 Task: Reply all   to parteek.kumar@softage.net and add a cc to Aakash.mishra@softage.net and bcc to Ayush@softage.net with a subject Subject0000000008 with a message Message0000000004 and with an attachment of Attach0000000004 and upload Attach0000000005 to Onedrive and share. Reply and add a link Link0000000003 to Aakash.mishra@softage.net with a subject Subject0000000002 with a message Message0000000004. Reply and add a link Link0000000003 to parteek.kumar@softage.net and add a cc to Aakash.mishra@softage.net with a subject Subject0000000002 with a message Message0000000004. Reply and add a link Link0000000003 to parteek.kumar@softage.net and add a cc to Aakash.mishra@softage.net and bcc to Ayush@softage.net with a subject Subject0000000002 with a message Message0000000004. Reply and add a link Link0000000003 to Aakash.mishra@softage.net with a subject Subject0000000003 with a message Message0000000004 and with an attachment of Attach0000000004
Action: Mouse moved to (408, 363)
Screenshot: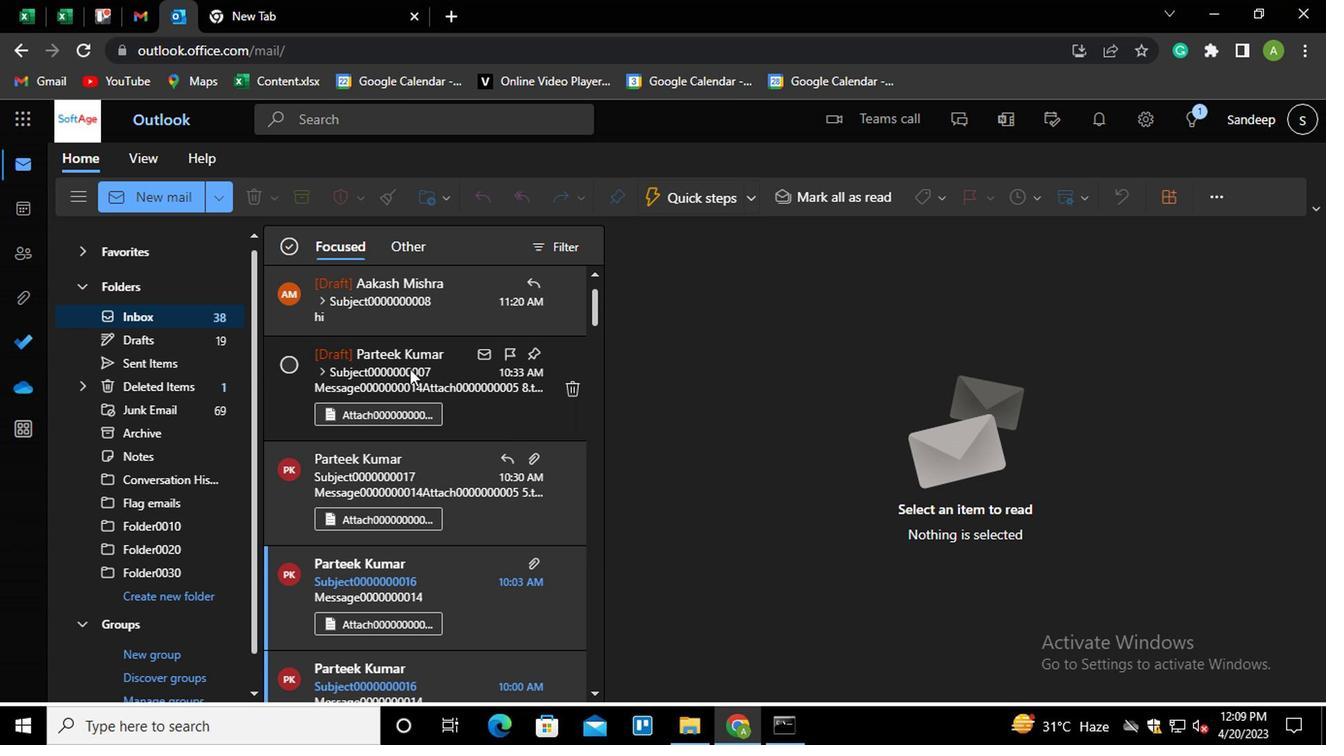 
Action: Mouse pressed left at (408, 363)
Screenshot: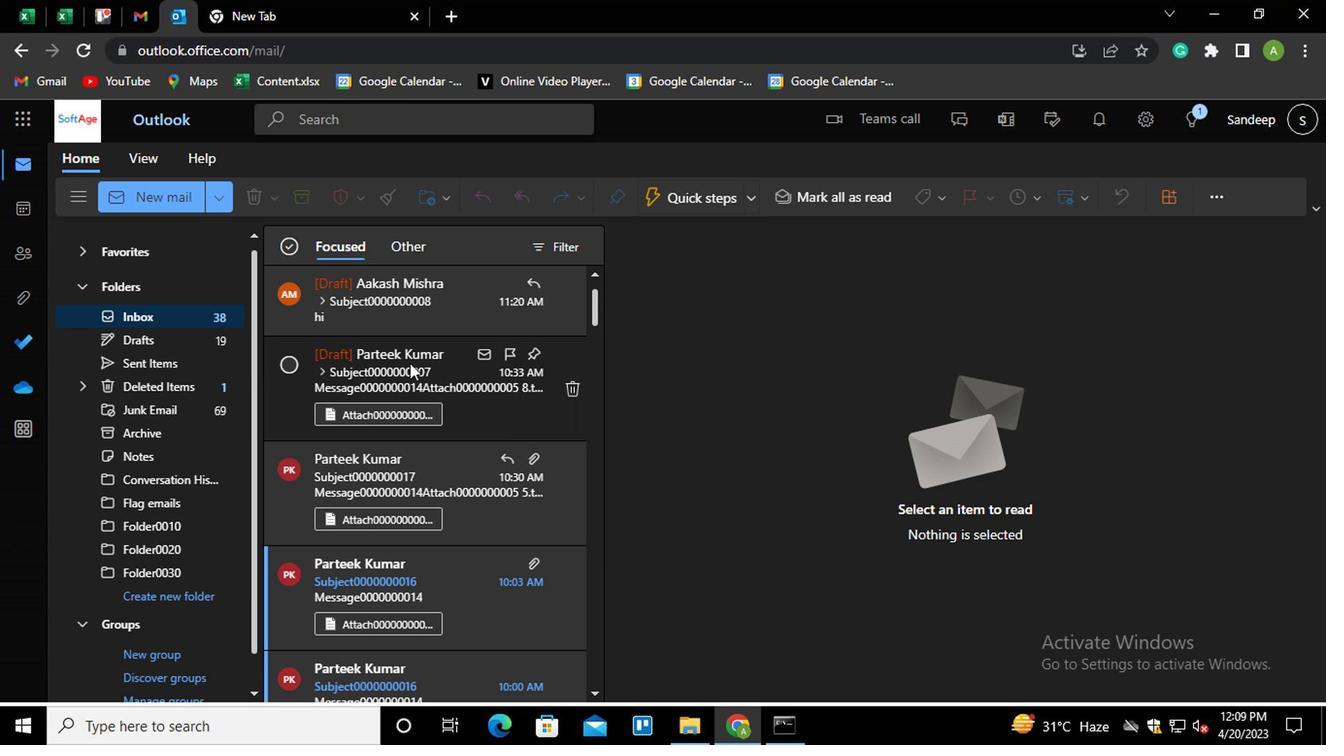 
Action: Mouse moved to (1172, 566)
Screenshot: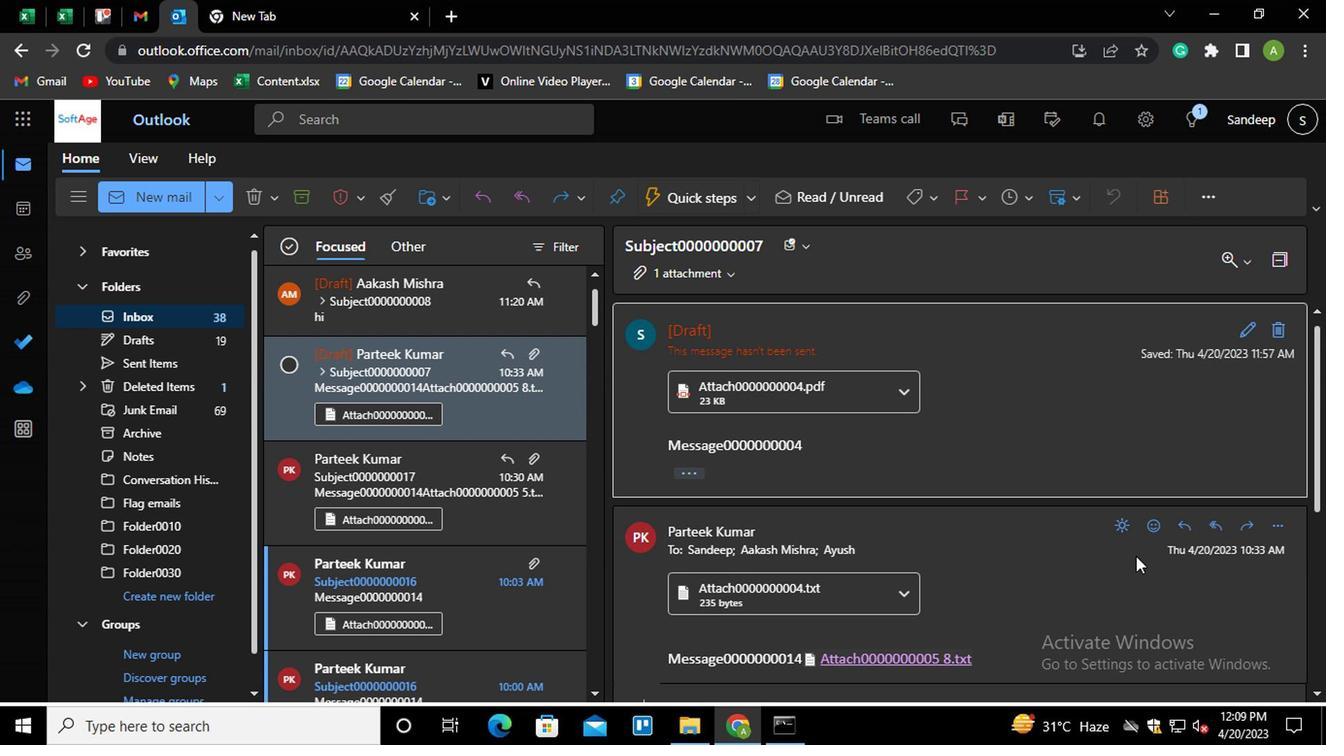 
Action: Mouse scrolled (1172, 565) with delta (0, 0)
Screenshot: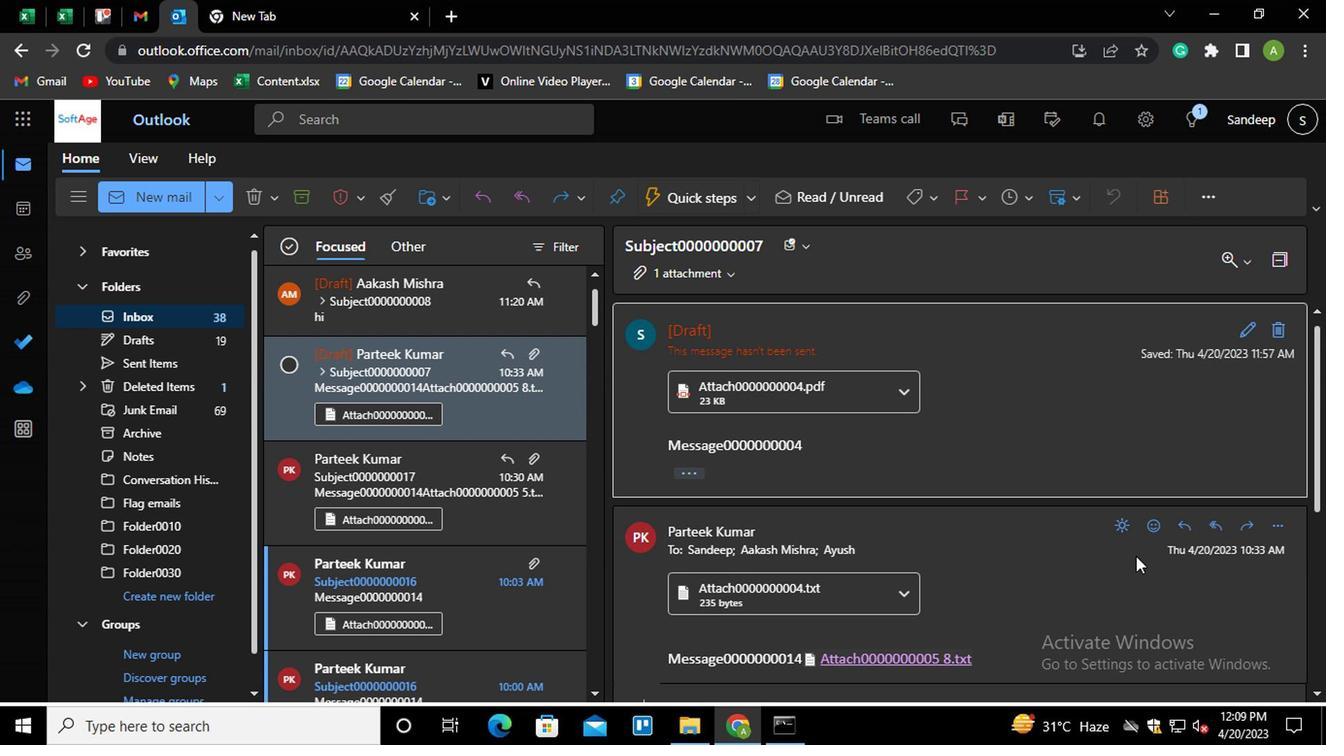 
Action: Mouse scrolled (1172, 565) with delta (0, 0)
Screenshot: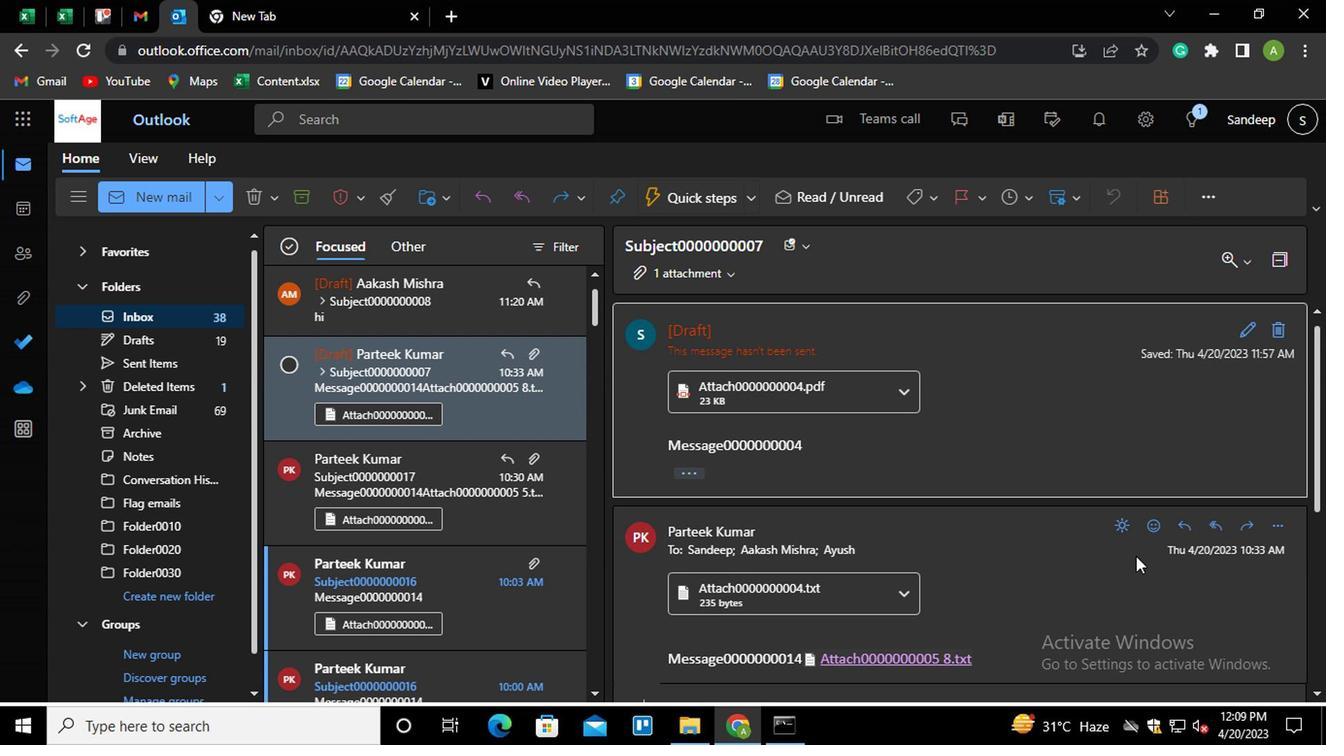 
Action: Mouse scrolled (1172, 565) with delta (0, 0)
Screenshot: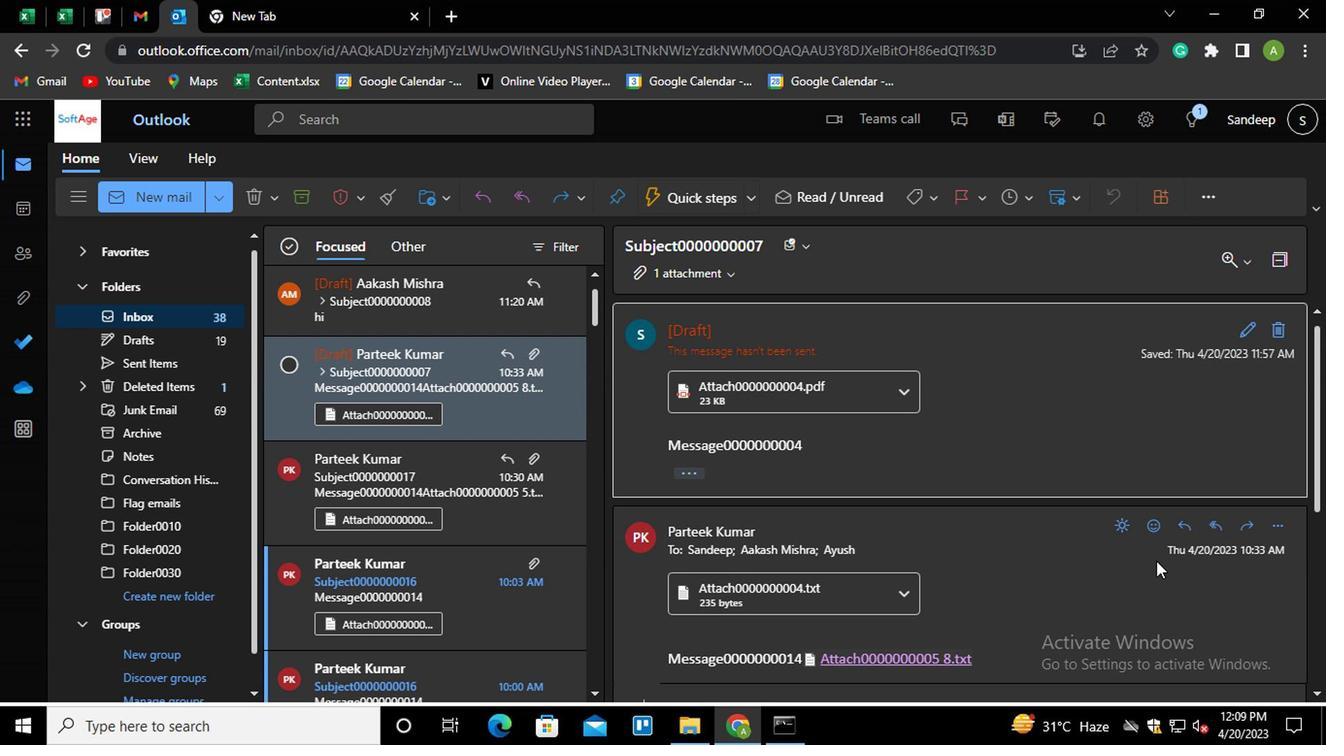 
Action: Mouse scrolled (1172, 565) with delta (0, 0)
Screenshot: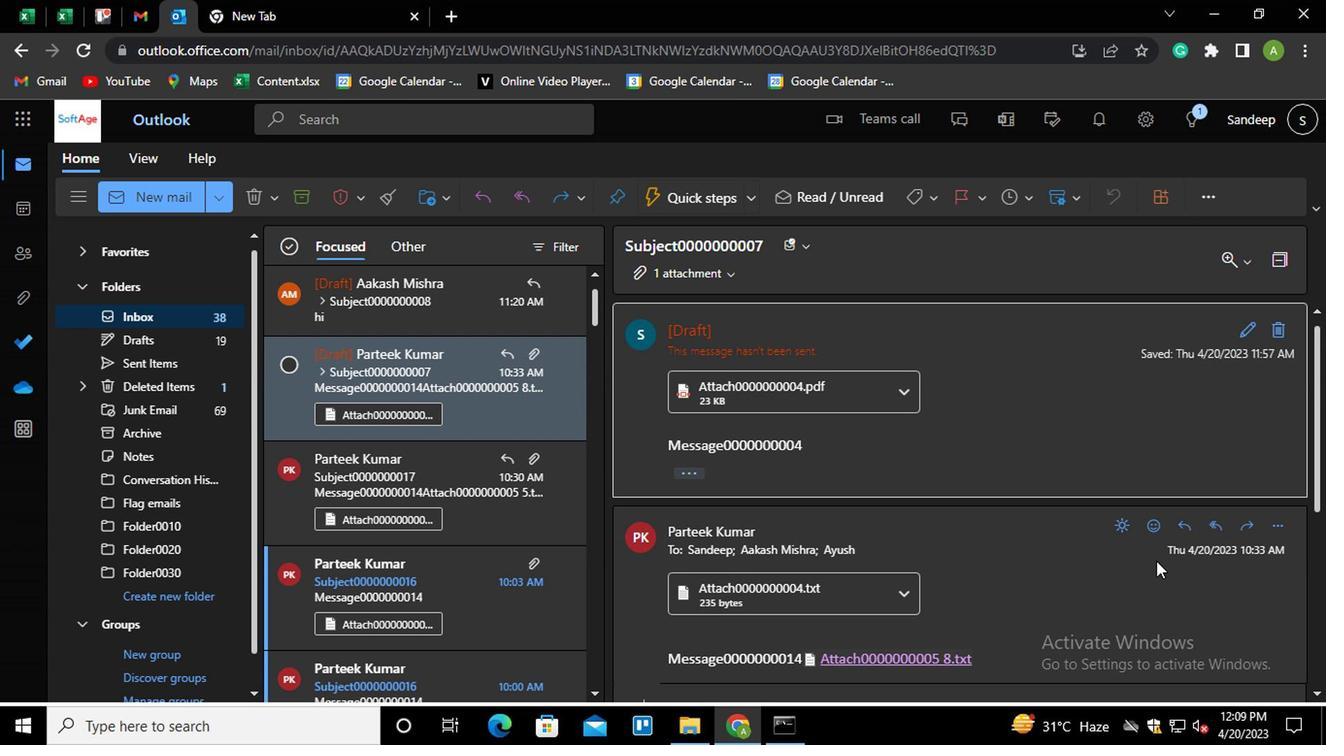 
Action: Mouse scrolled (1172, 565) with delta (0, 0)
Screenshot: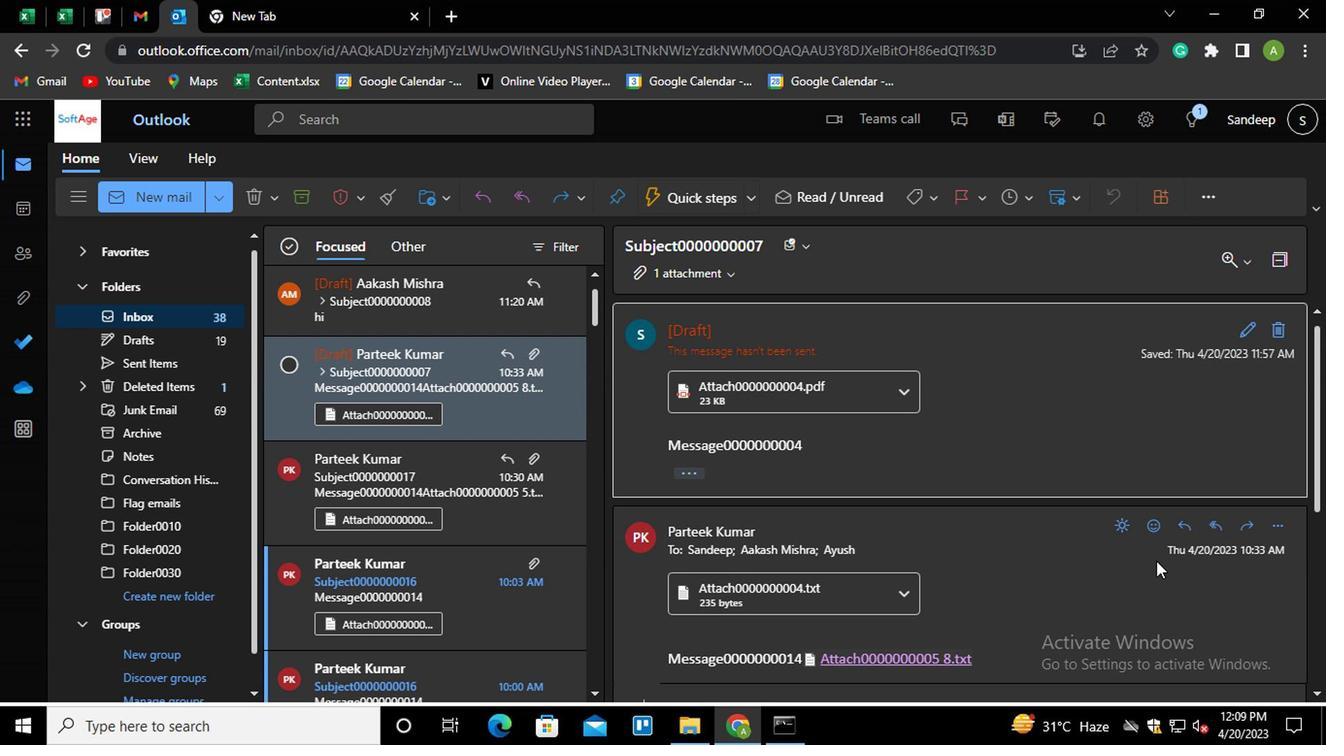 
Action: Mouse moved to (1267, 430)
Screenshot: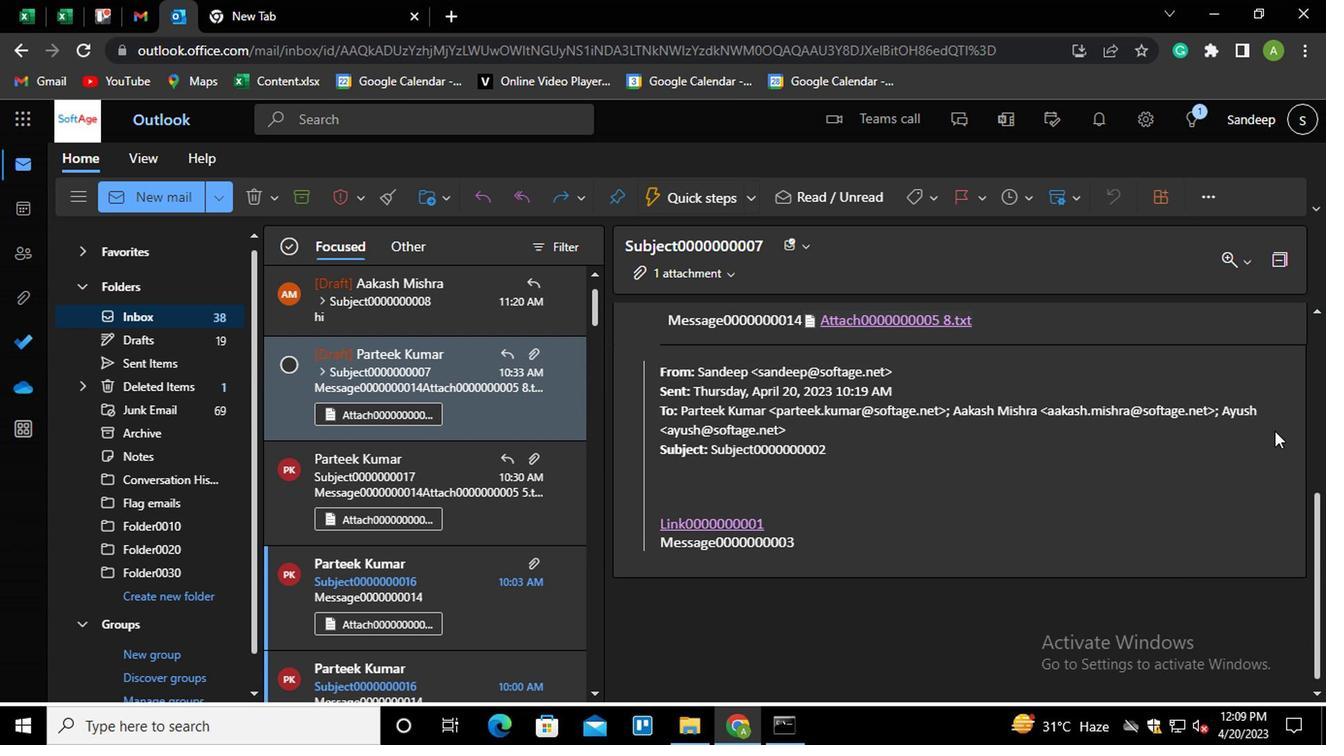 
Action: Mouse scrolled (1267, 431) with delta (0, 0)
Screenshot: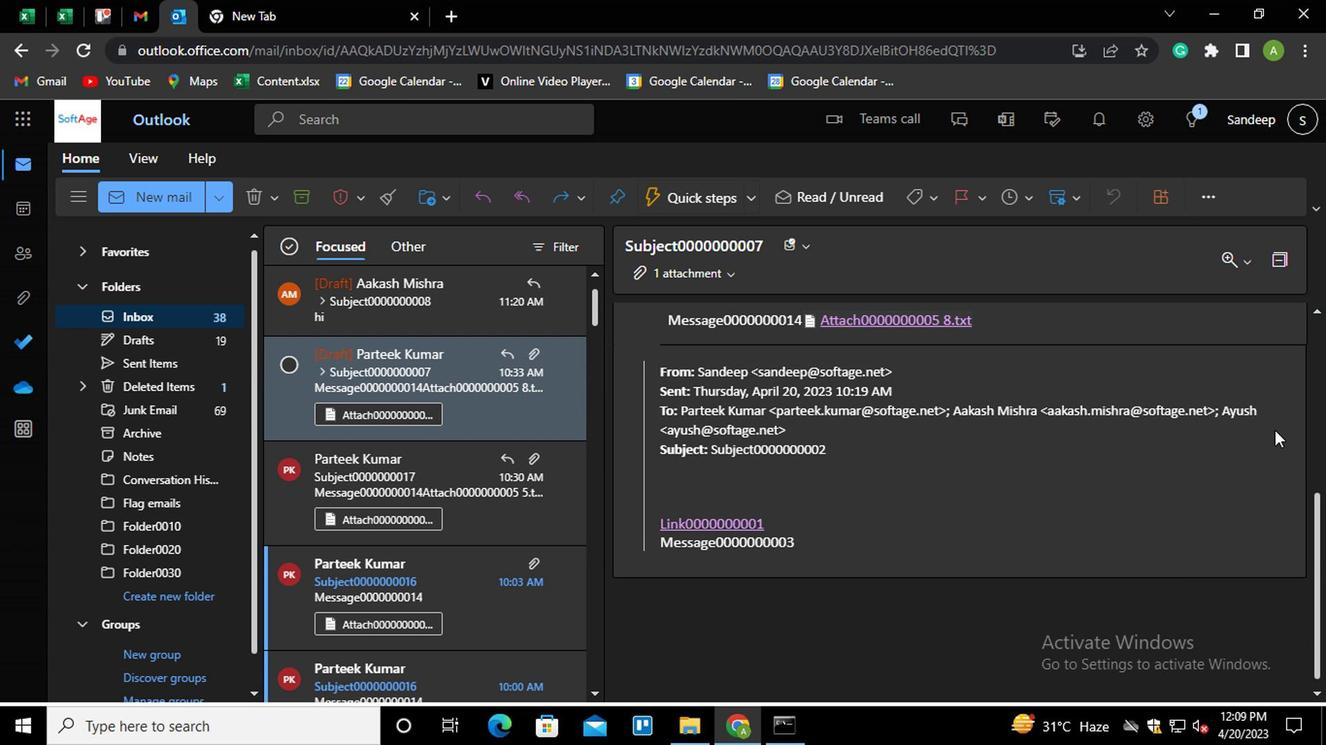 
Action: Mouse scrolled (1267, 431) with delta (0, 0)
Screenshot: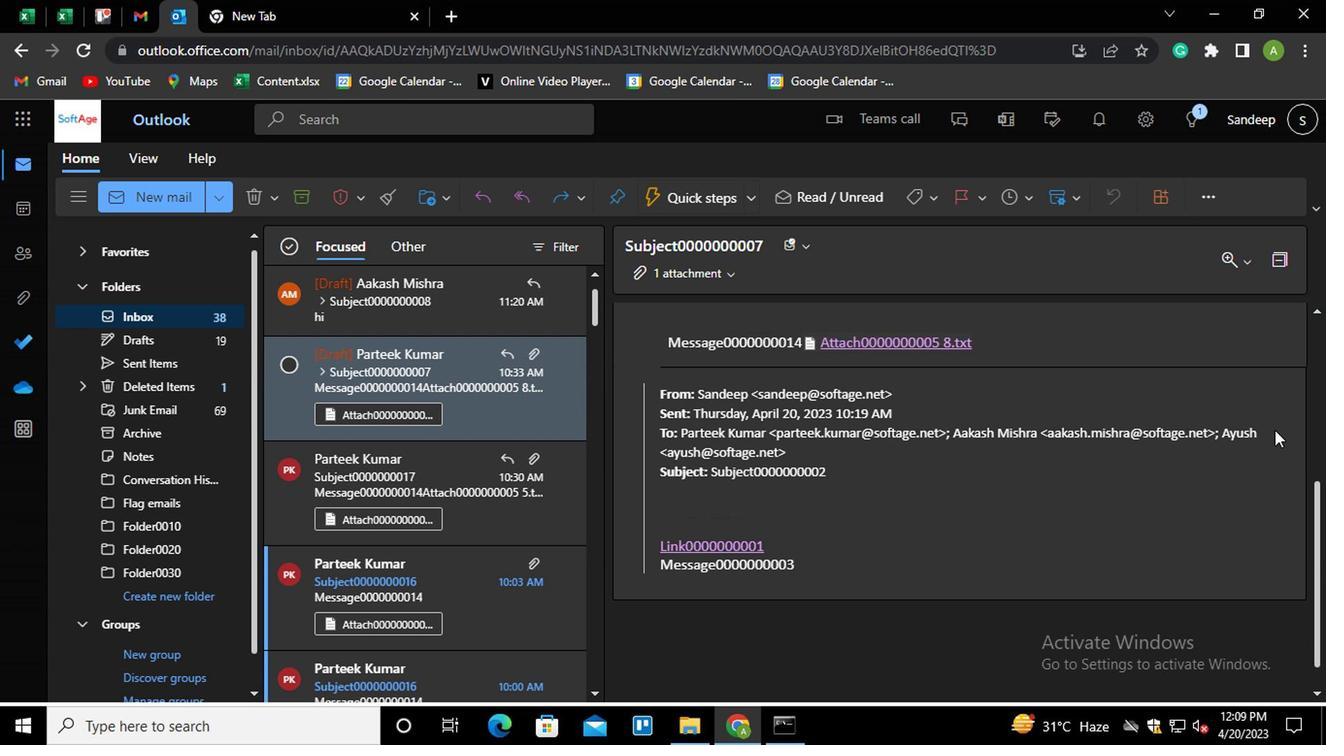 
Action: Mouse moved to (1271, 380)
Screenshot: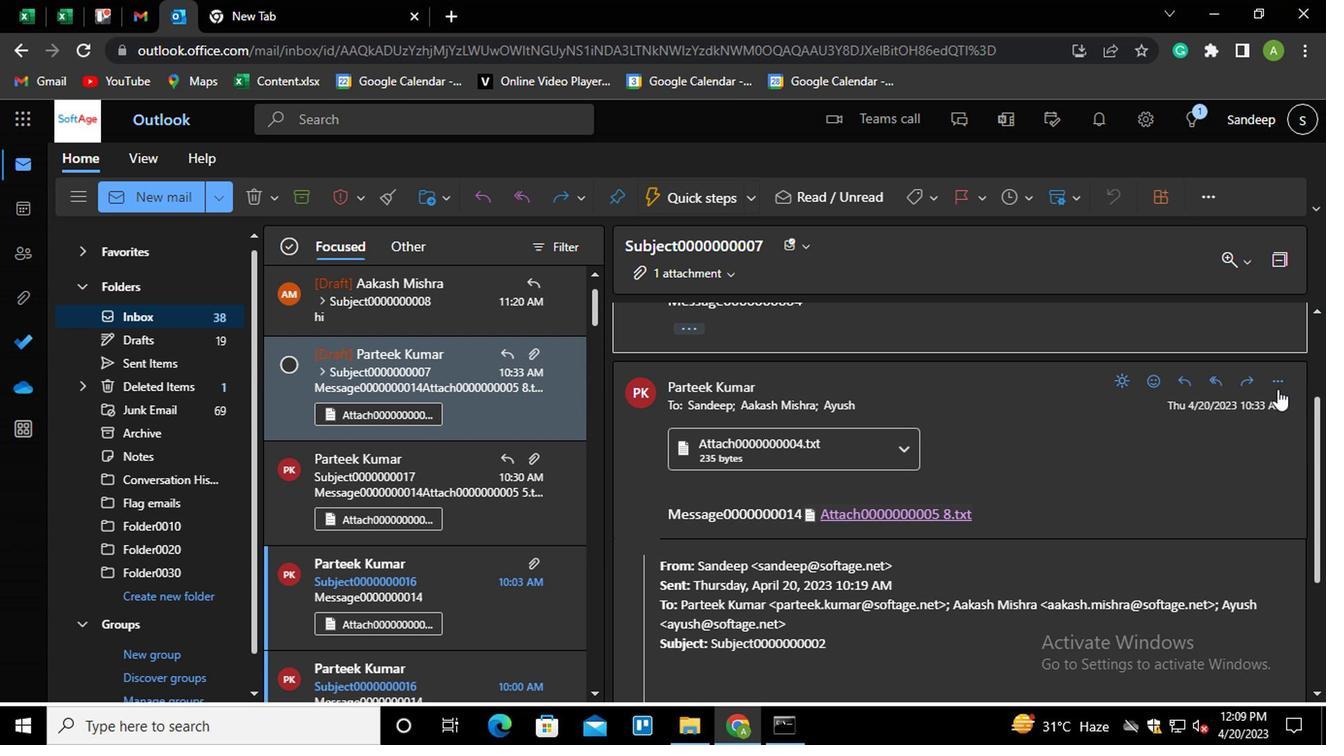 
Action: Mouse pressed left at (1271, 380)
Screenshot: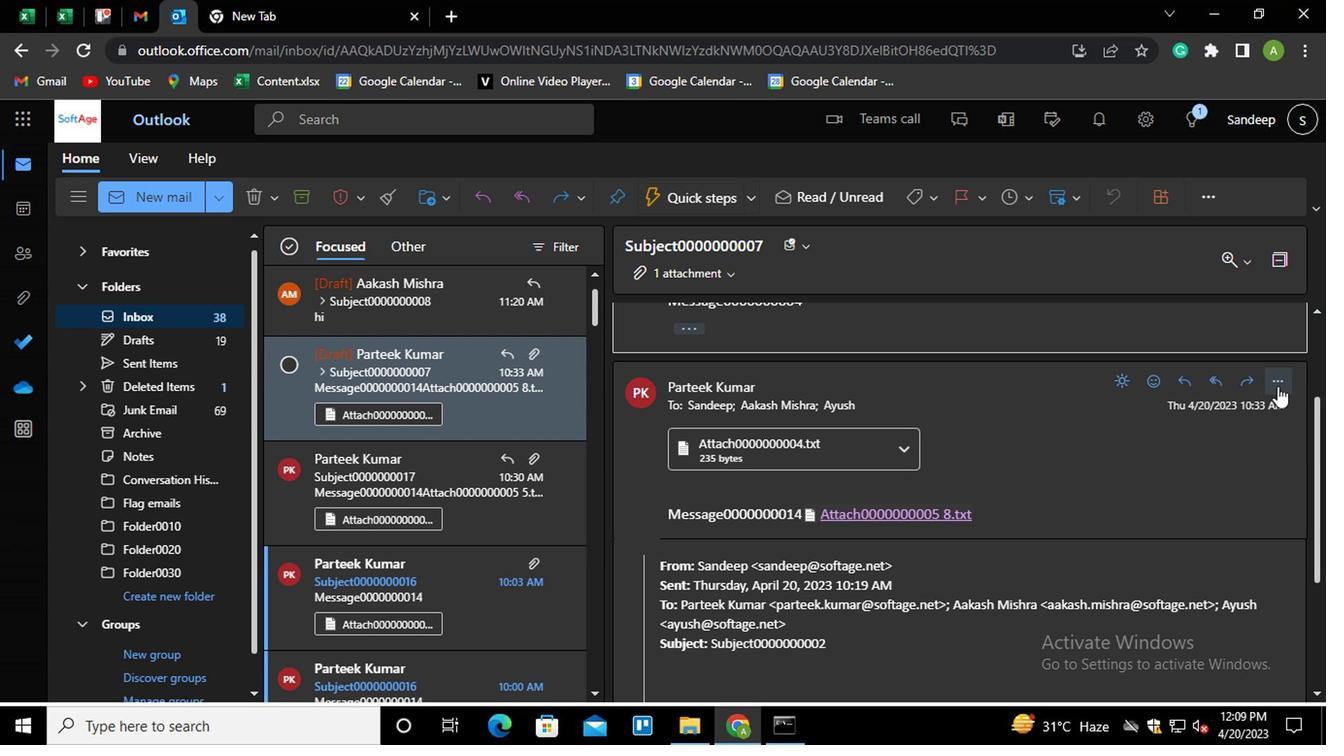 
Action: Mouse moved to (1150, 151)
Screenshot: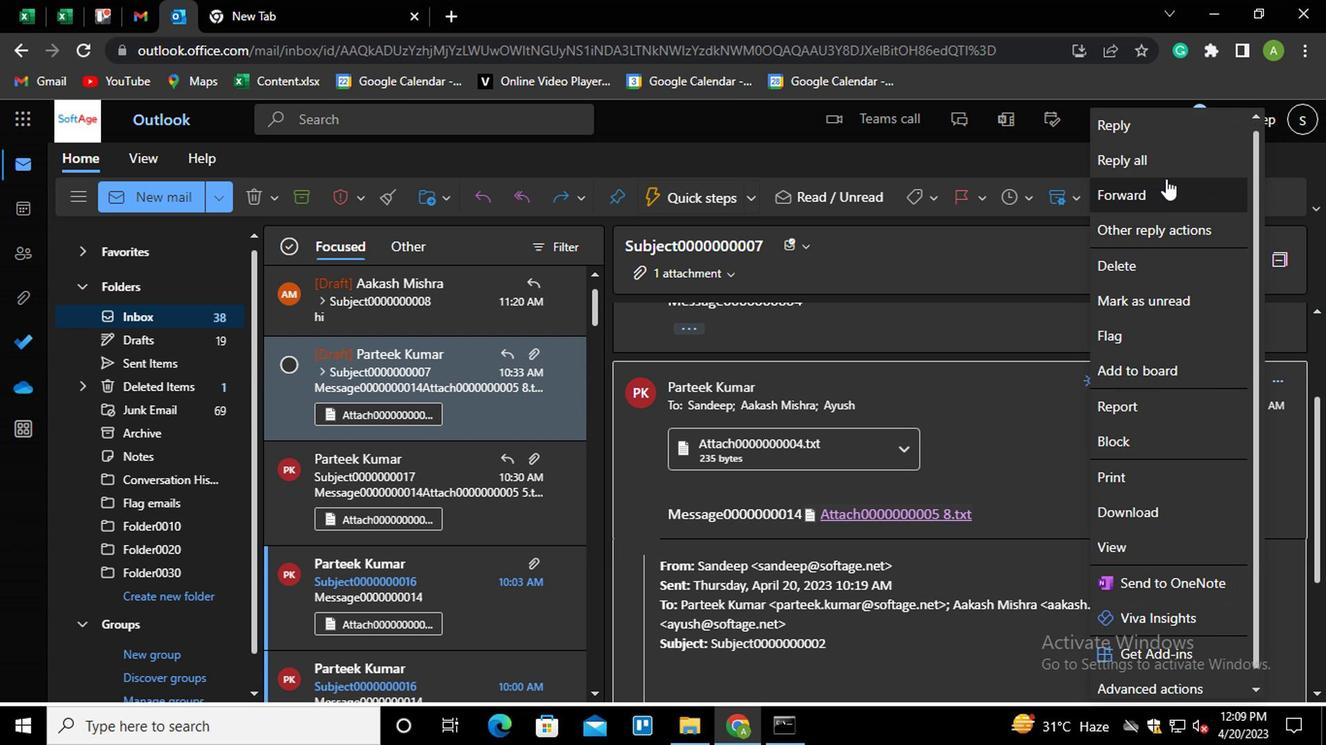
Action: Mouse pressed left at (1150, 151)
Screenshot: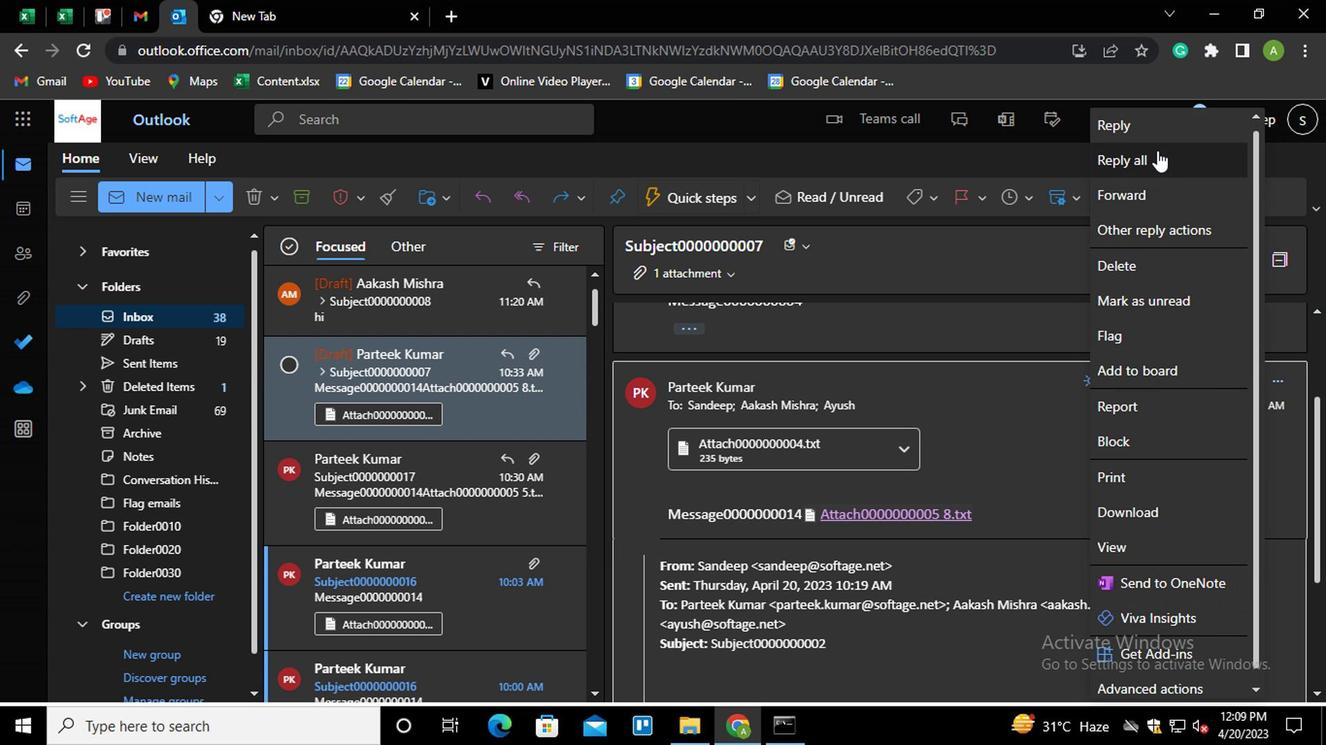 
Action: Mouse moved to (630, 634)
Screenshot: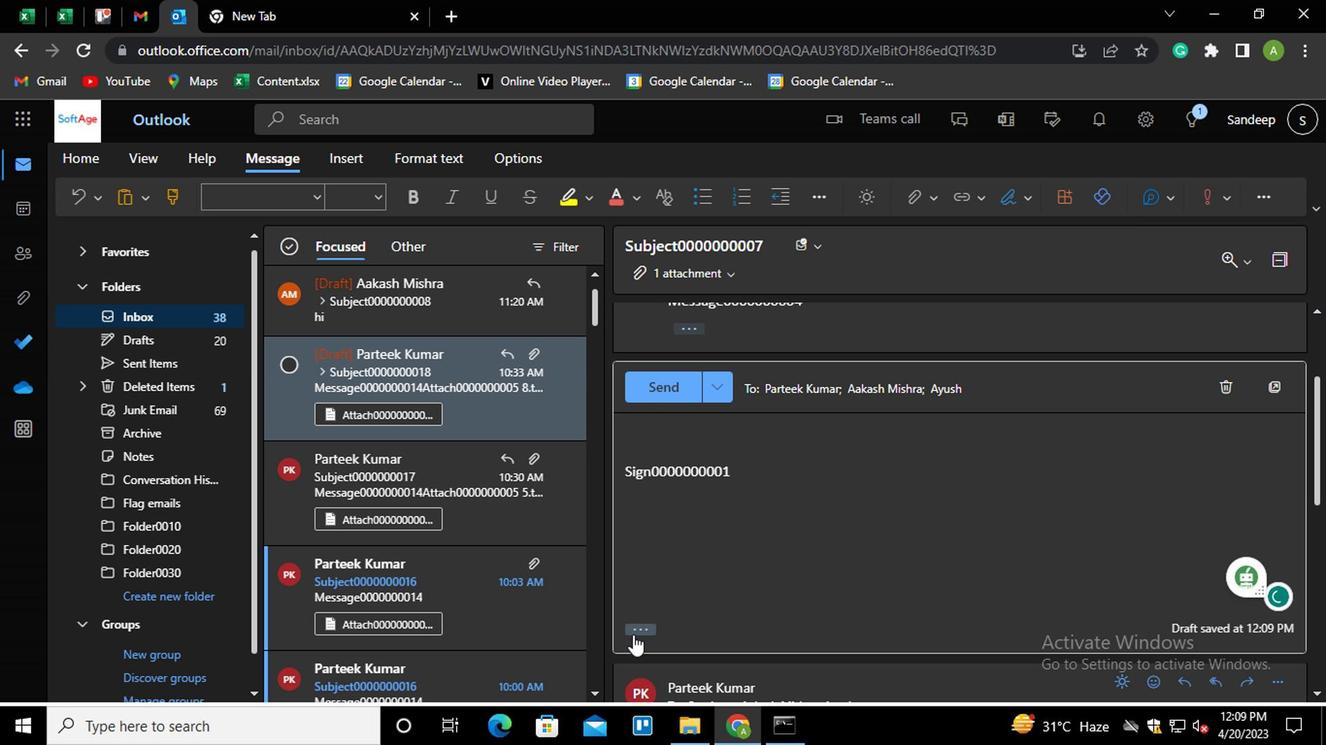 
Action: Mouse pressed left at (630, 634)
Screenshot: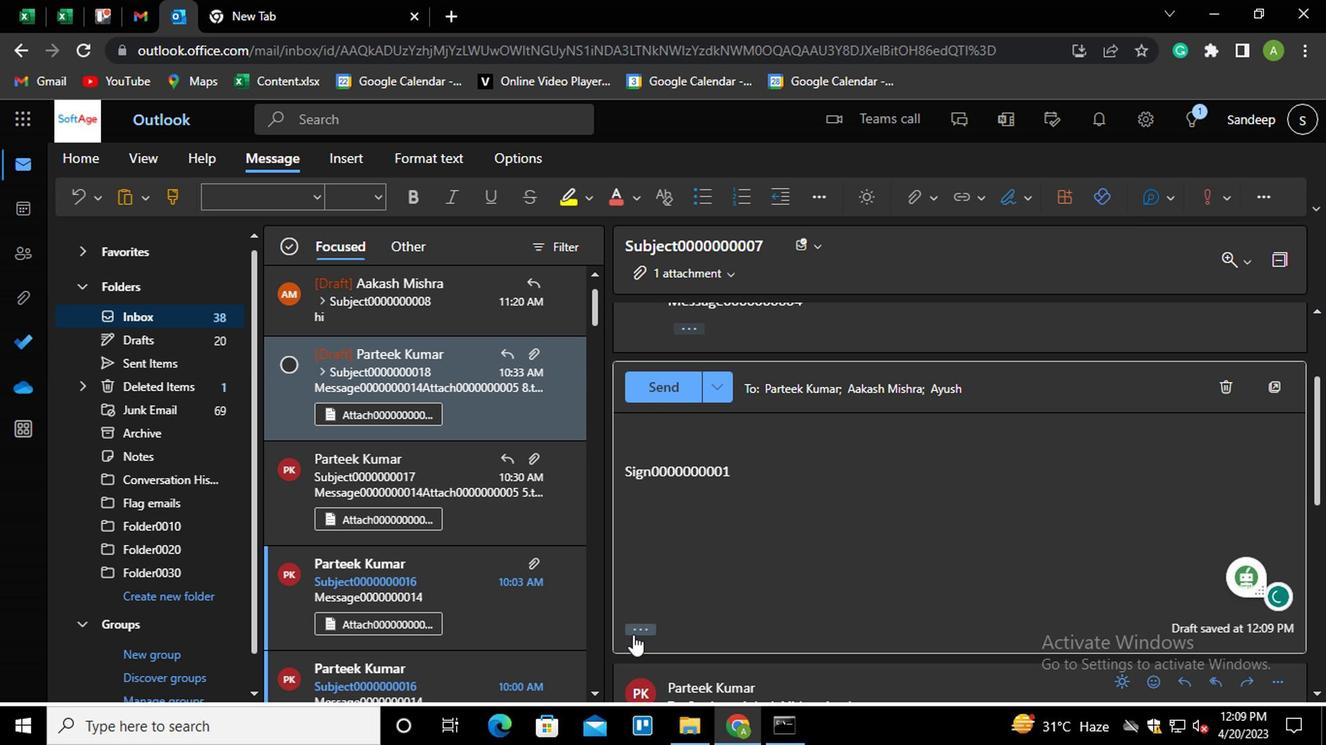 
Action: Mouse moved to (1001, 265)
Screenshot: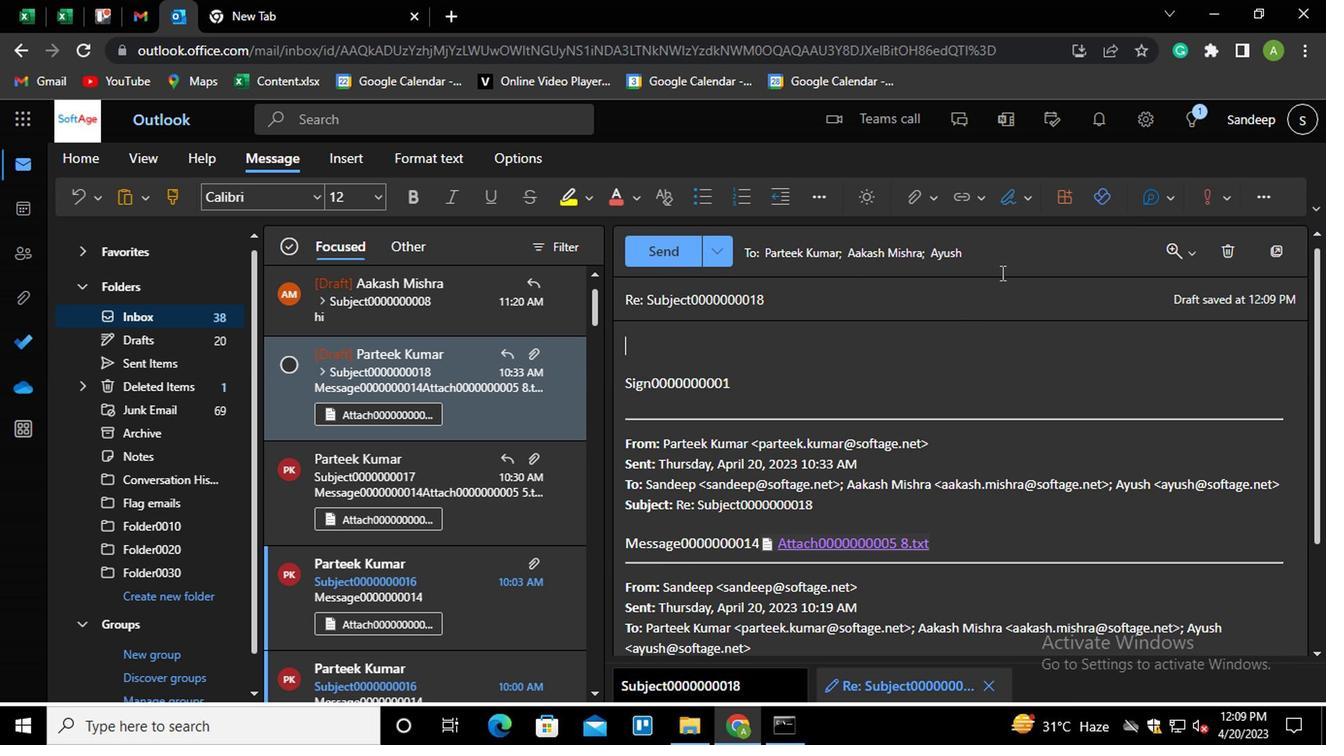 
Action: Mouse pressed left at (1001, 265)
Screenshot: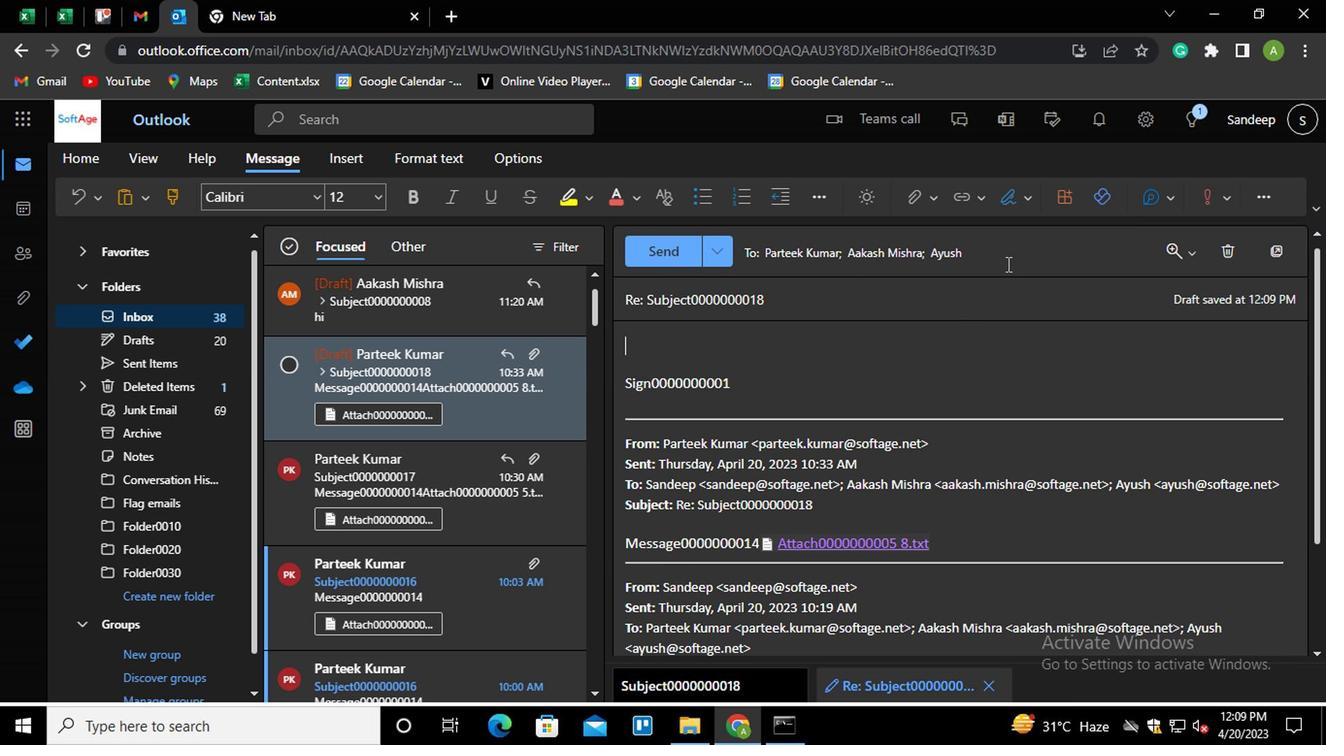 
Action: Mouse moved to (910, 299)
Screenshot: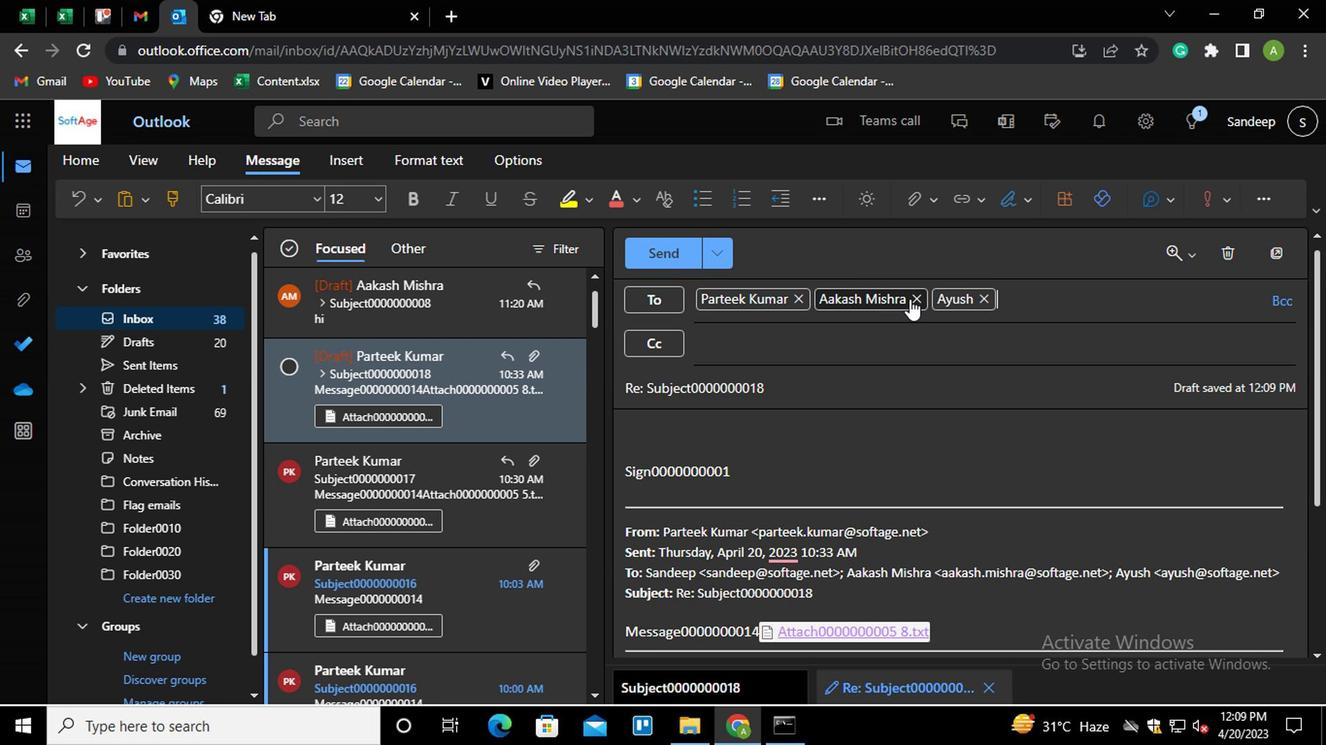 
Action: Mouse pressed left at (910, 299)
Screenshot: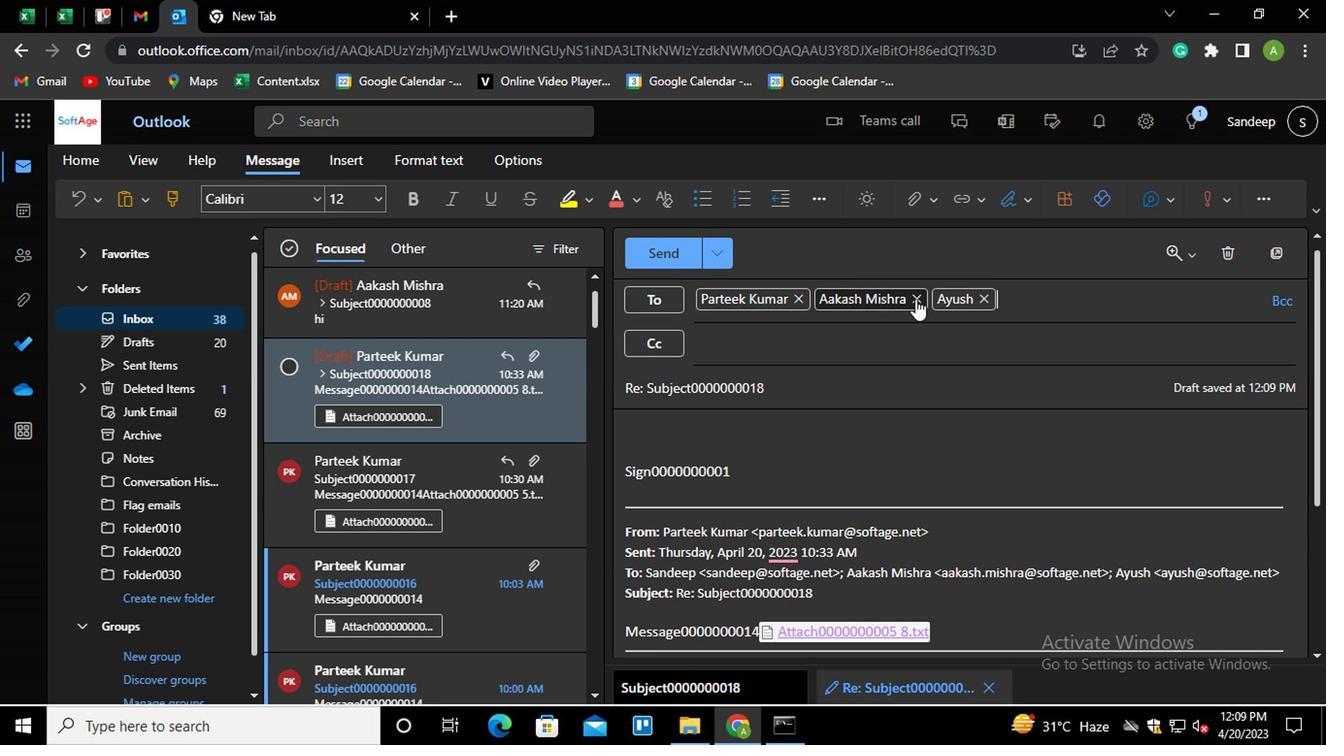 
Action: Mouse moved to (862, 298)
Screenshot: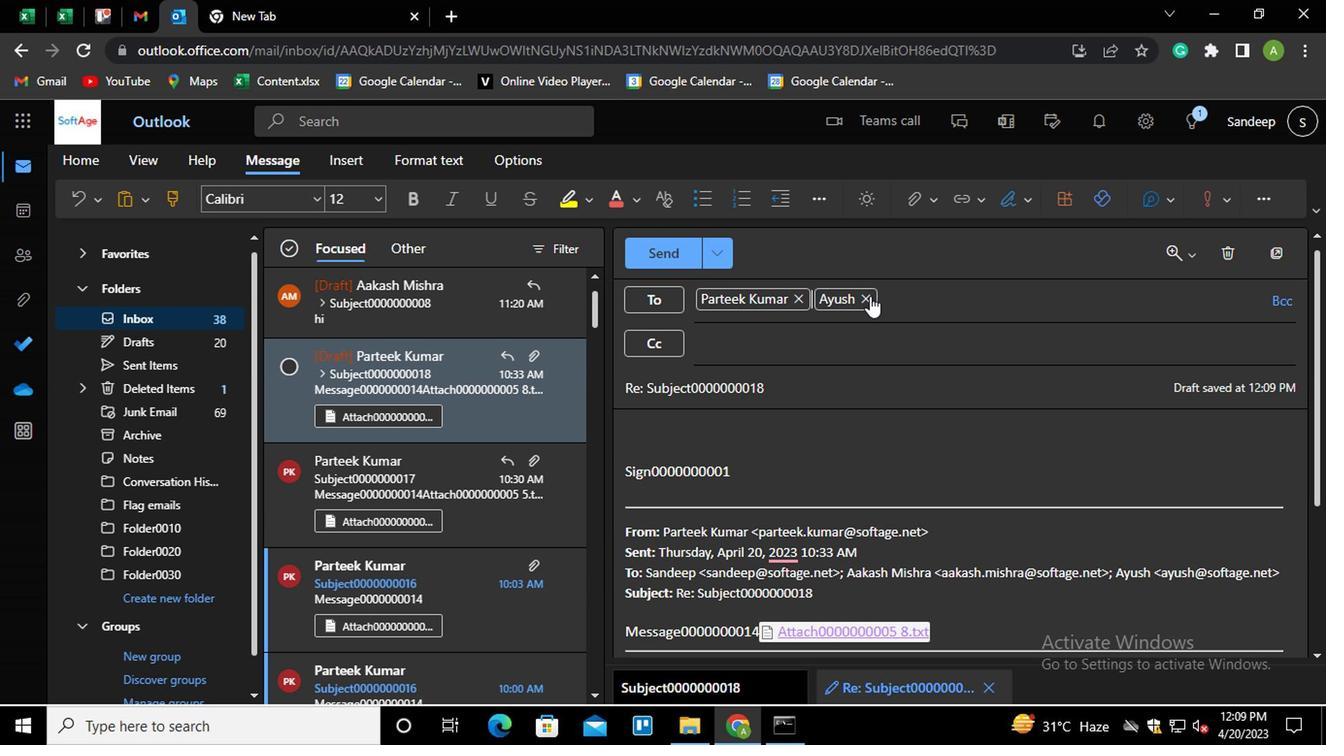 
Action: Mouse pressed left at (862, 298)
Screenshot: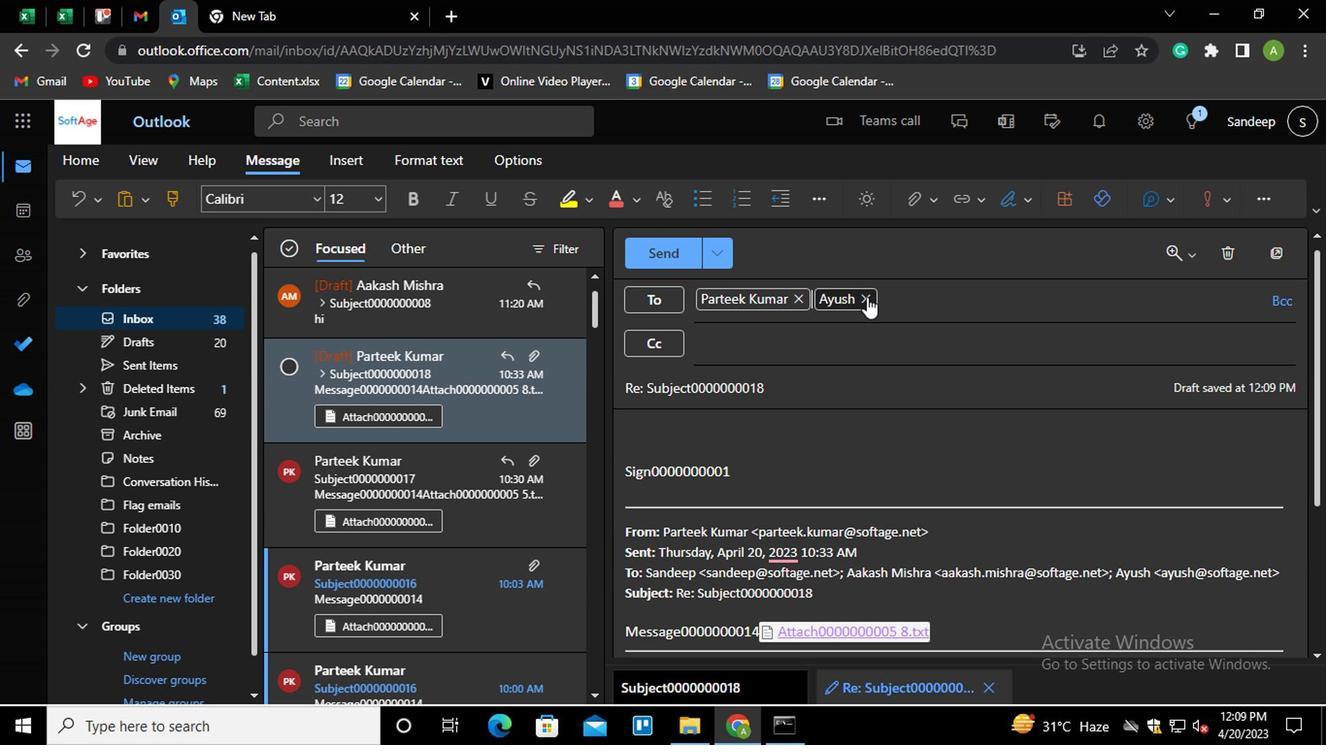 
Action: Mouse moved to (799, 345)
Screenshot: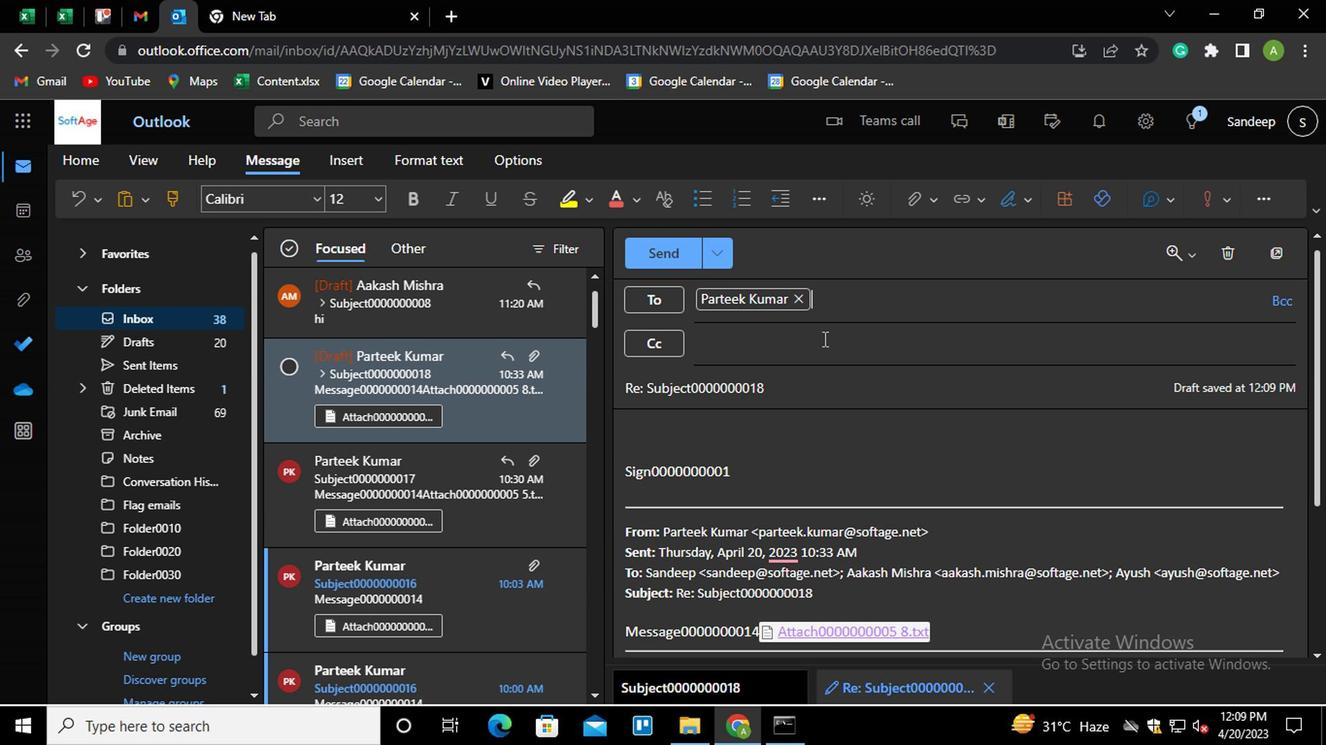 
Action: Mouse pressed left at (799, 345)
Screenshot: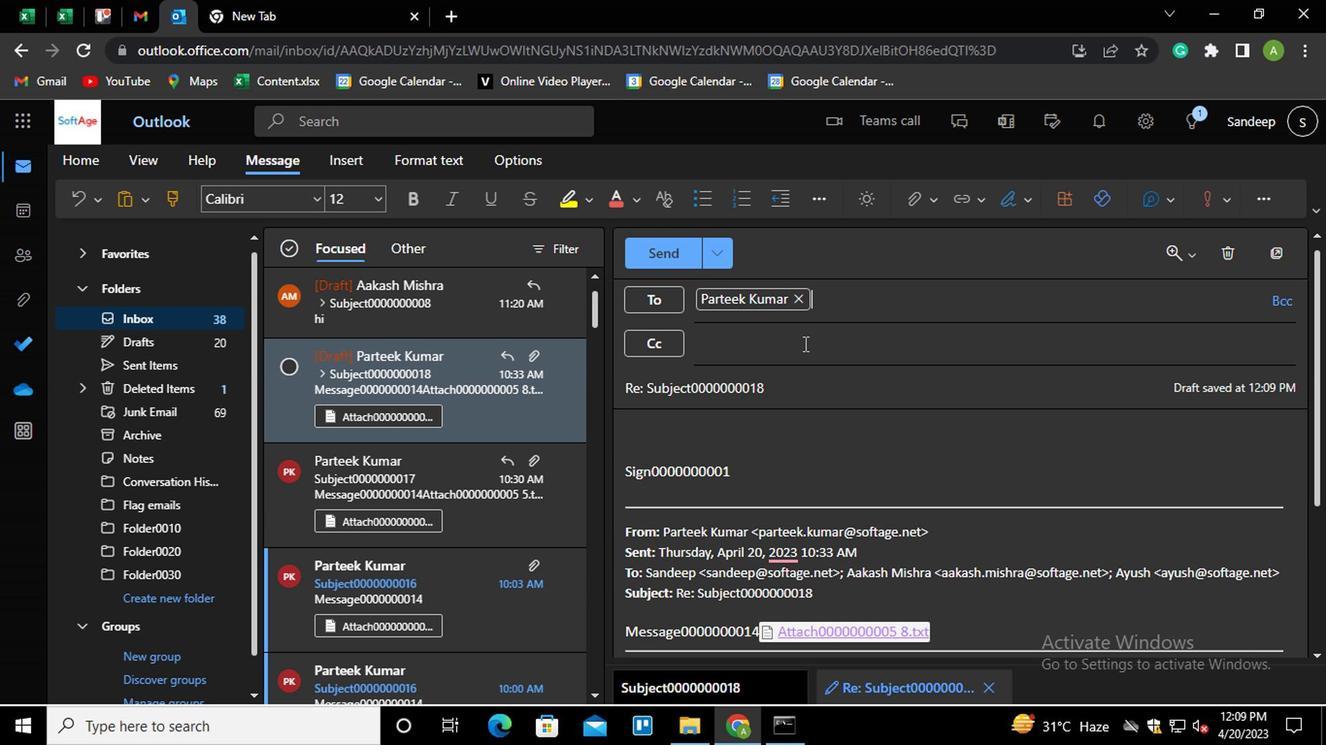 
Action: Mouse moved to (798, 345)
Screenshot: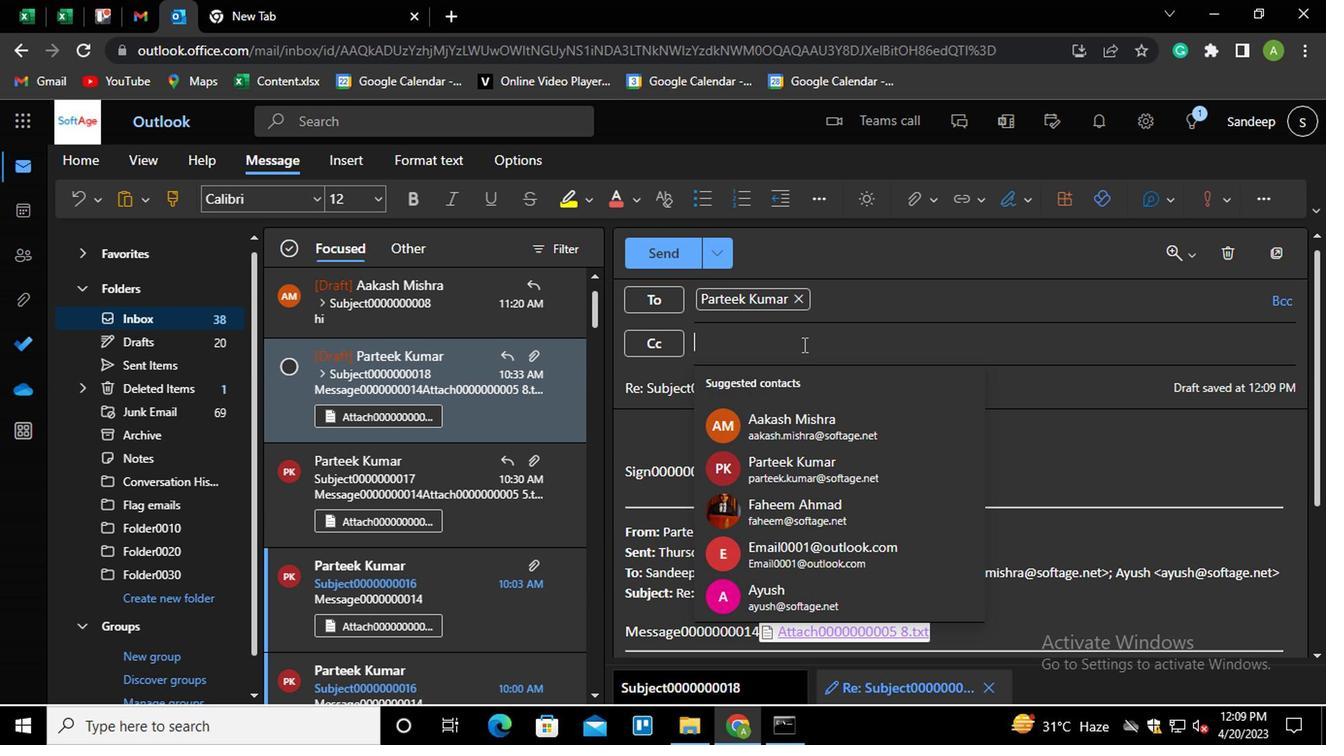 
Action: Key pressed aa<Key.enter>
Screenshot: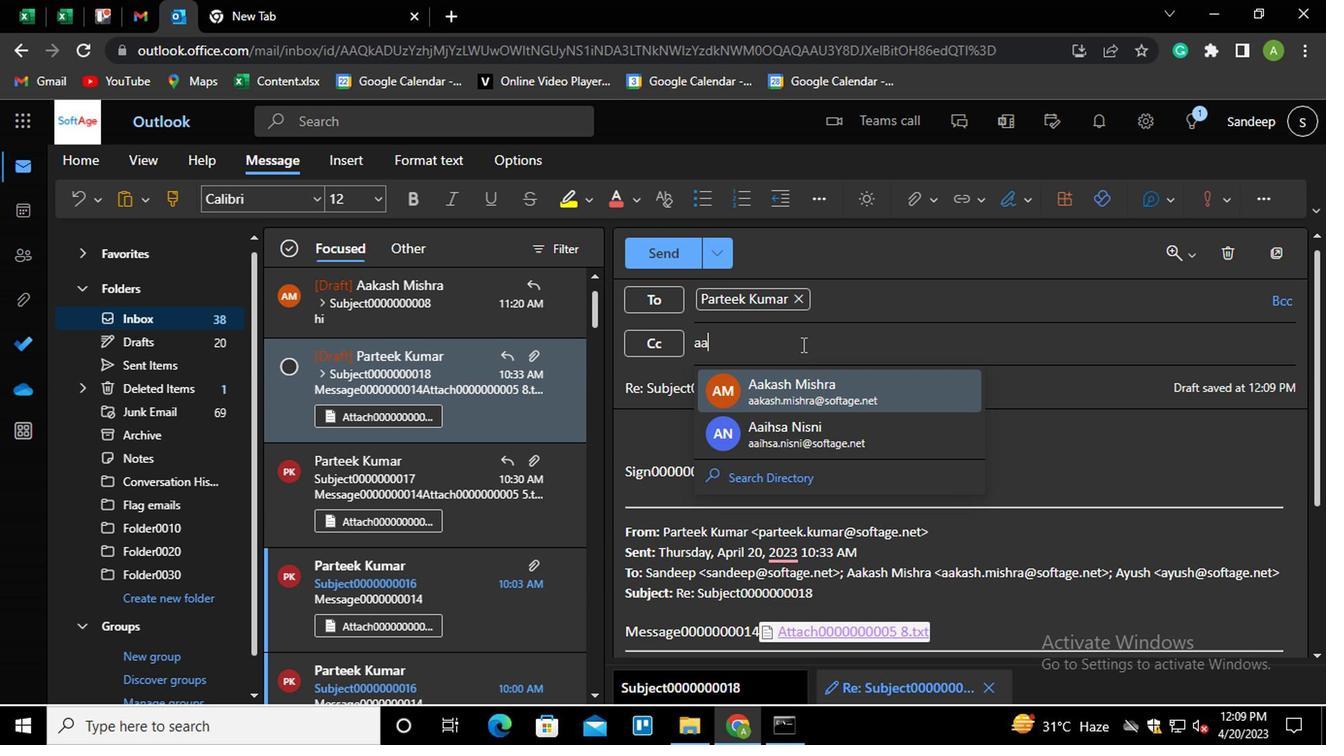 
Action: Mouse moved to (1265, 310)
Screenshot: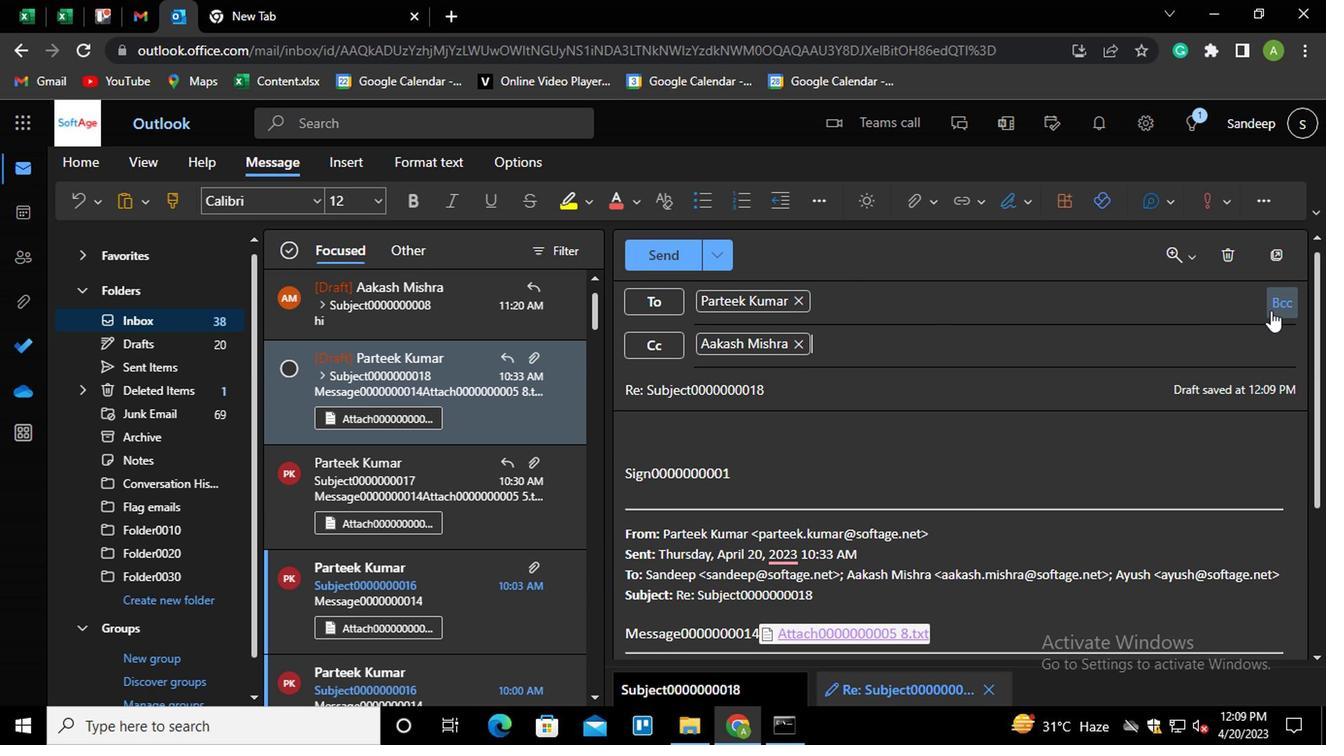 
Action: Mouse pressed left at (1265, 310)
Screenshot: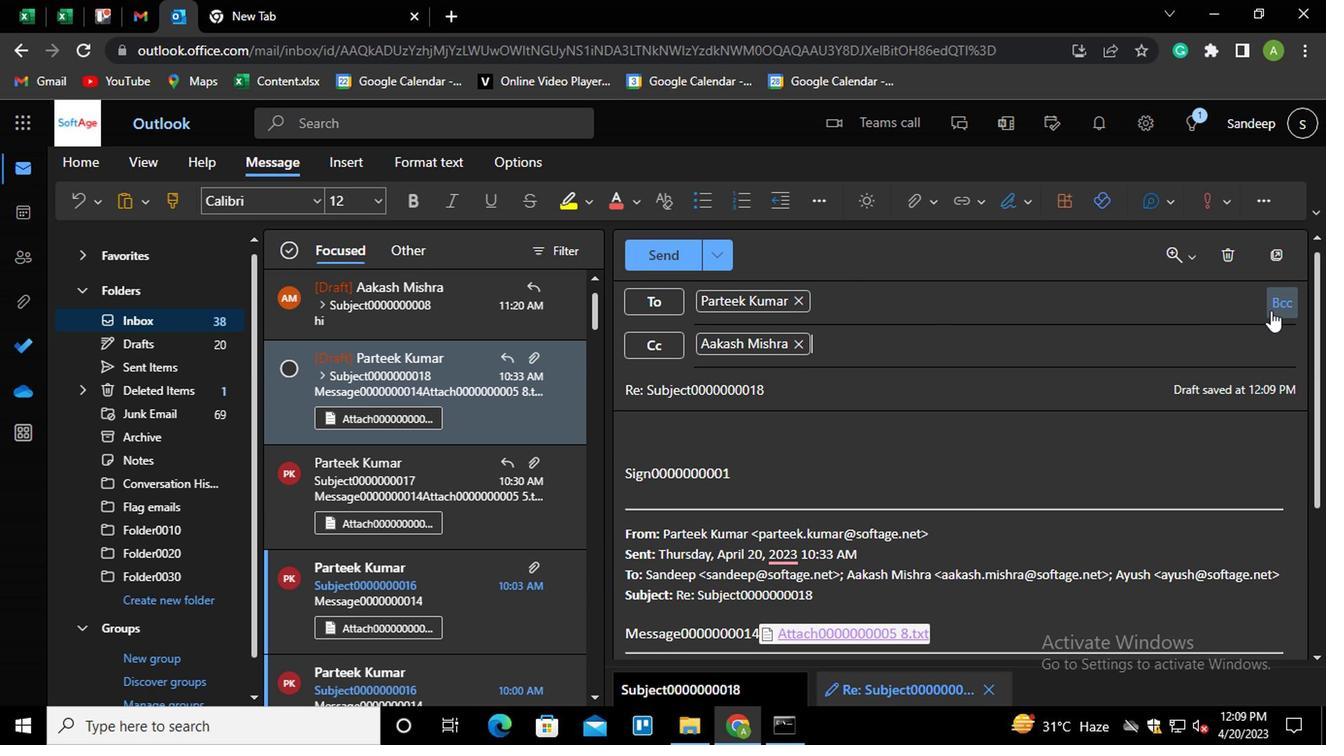 
Action: Mouse moved to (795, 386)
Screenshot: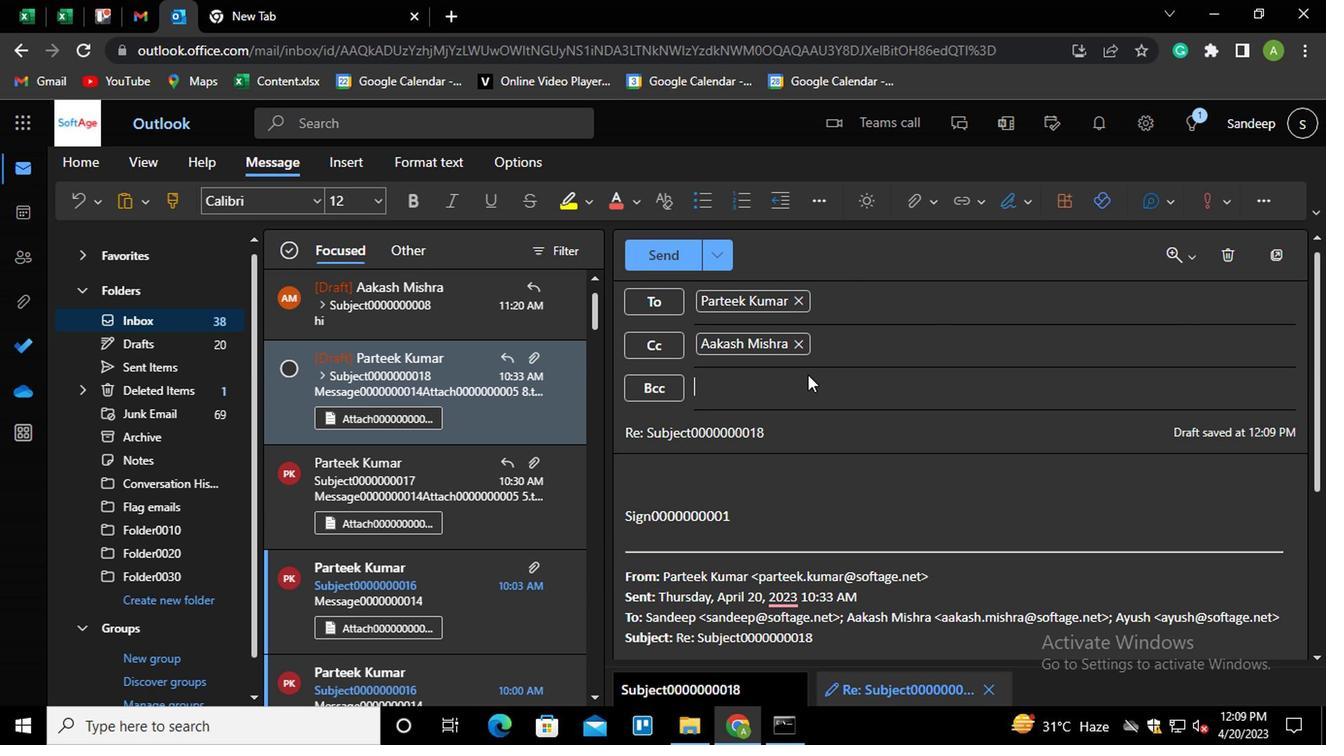 
Action: Mouse pressed left at (795, 386)
Screenshot: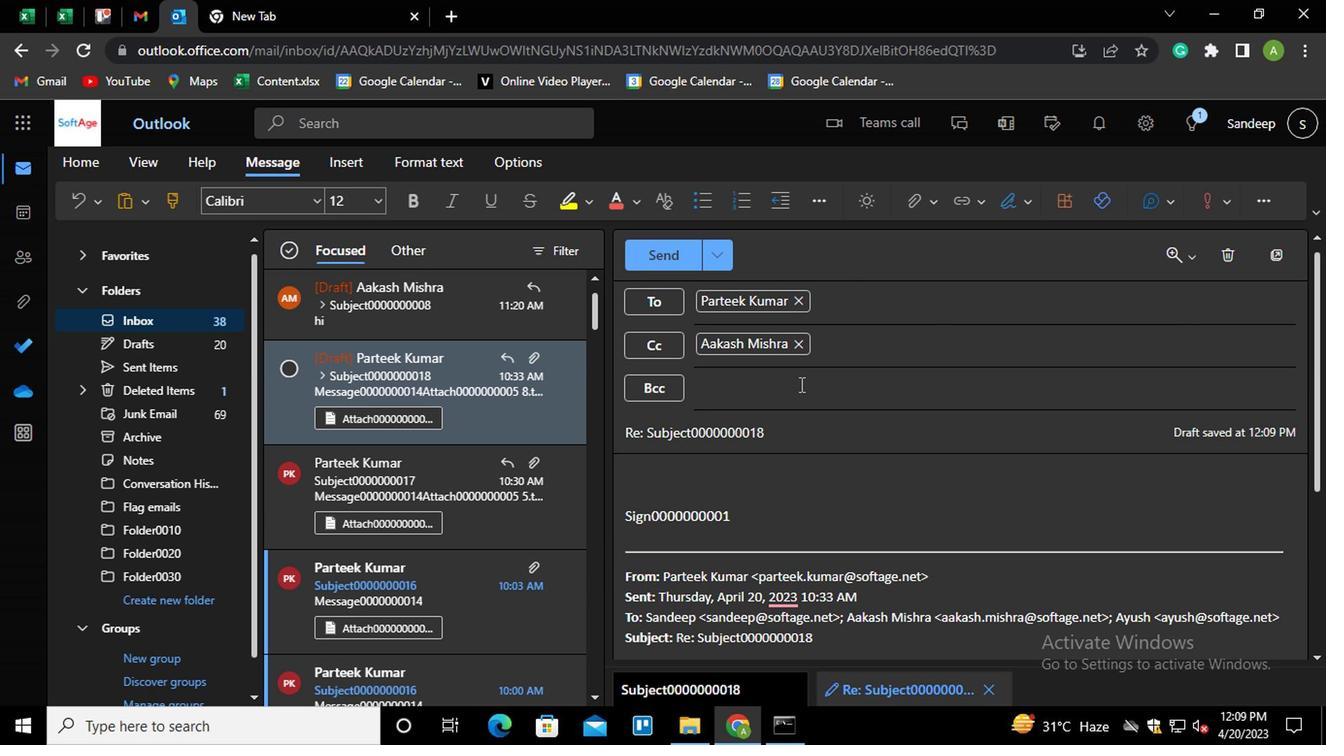 
Action: Key pressed ayu<Key.enter>
Screenshot: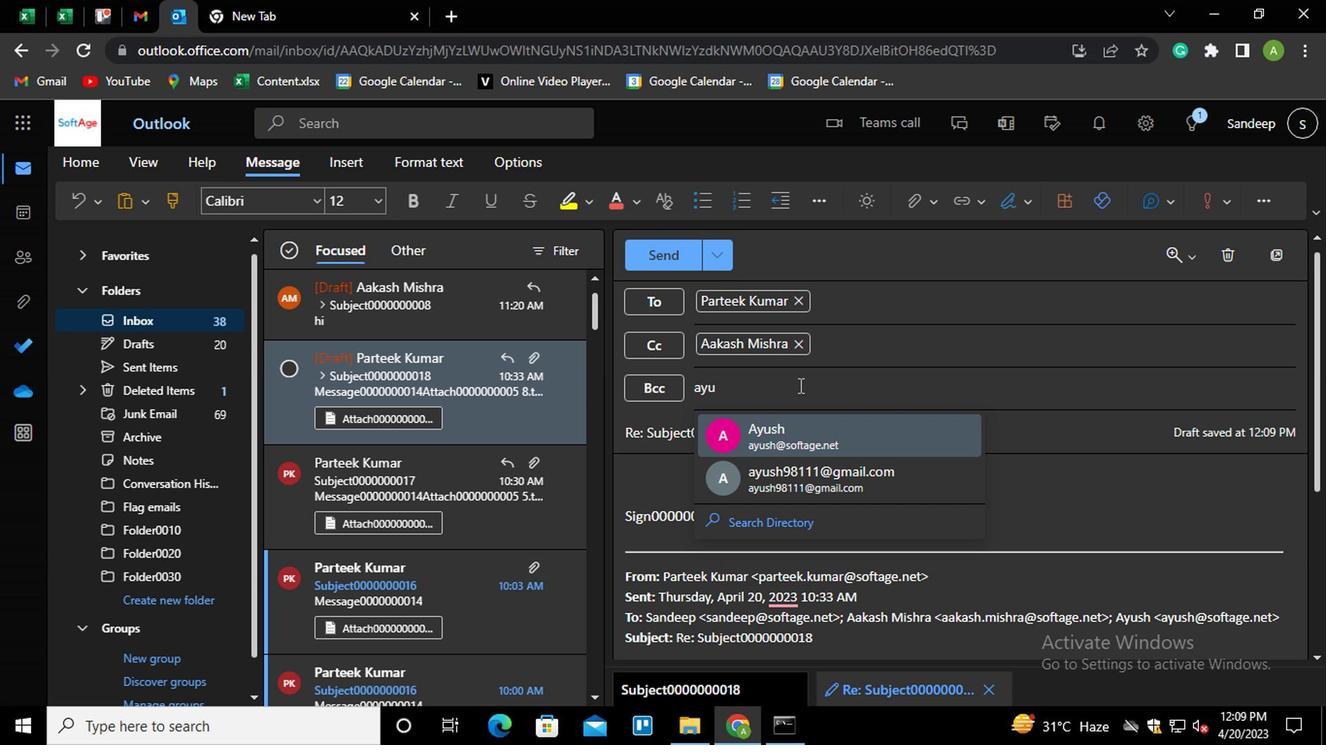 
Action: Mouse moved to (786, 433)
Screenshot: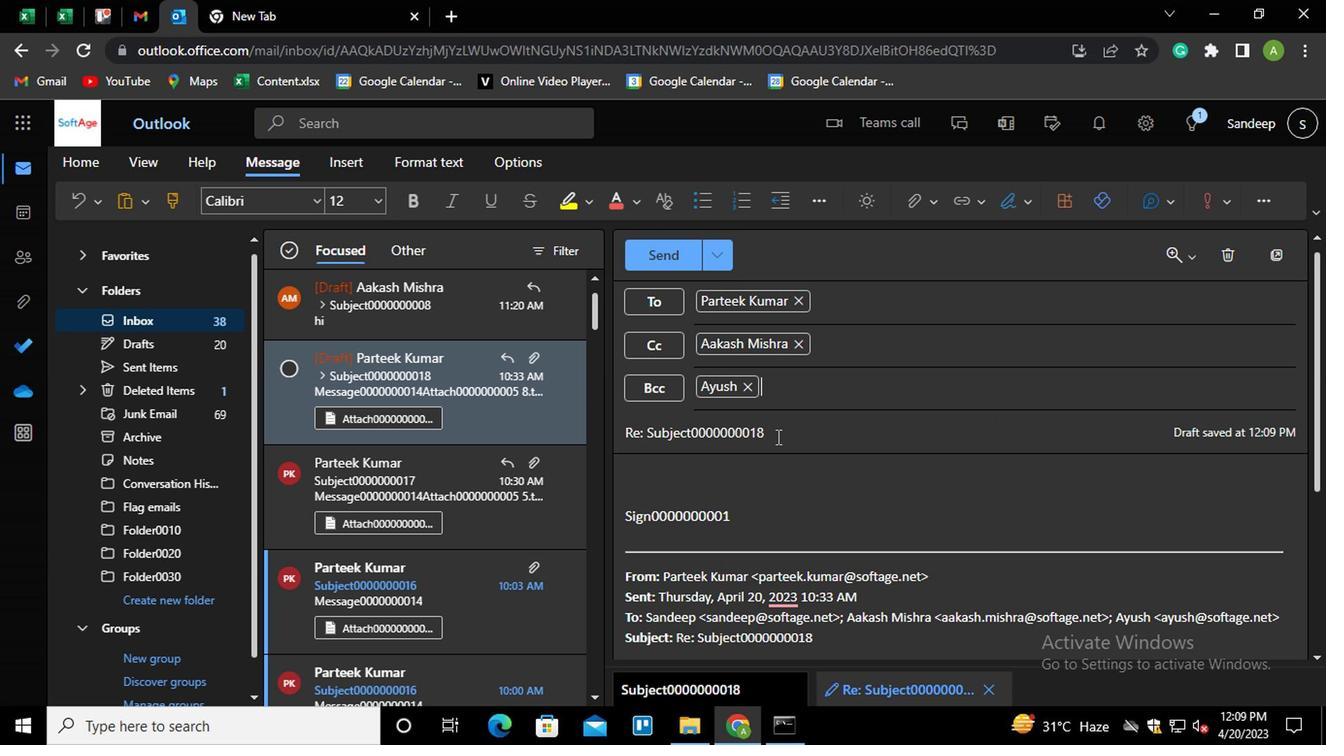 
Action: Mouse pressed left at (786, 433)
Screenshot: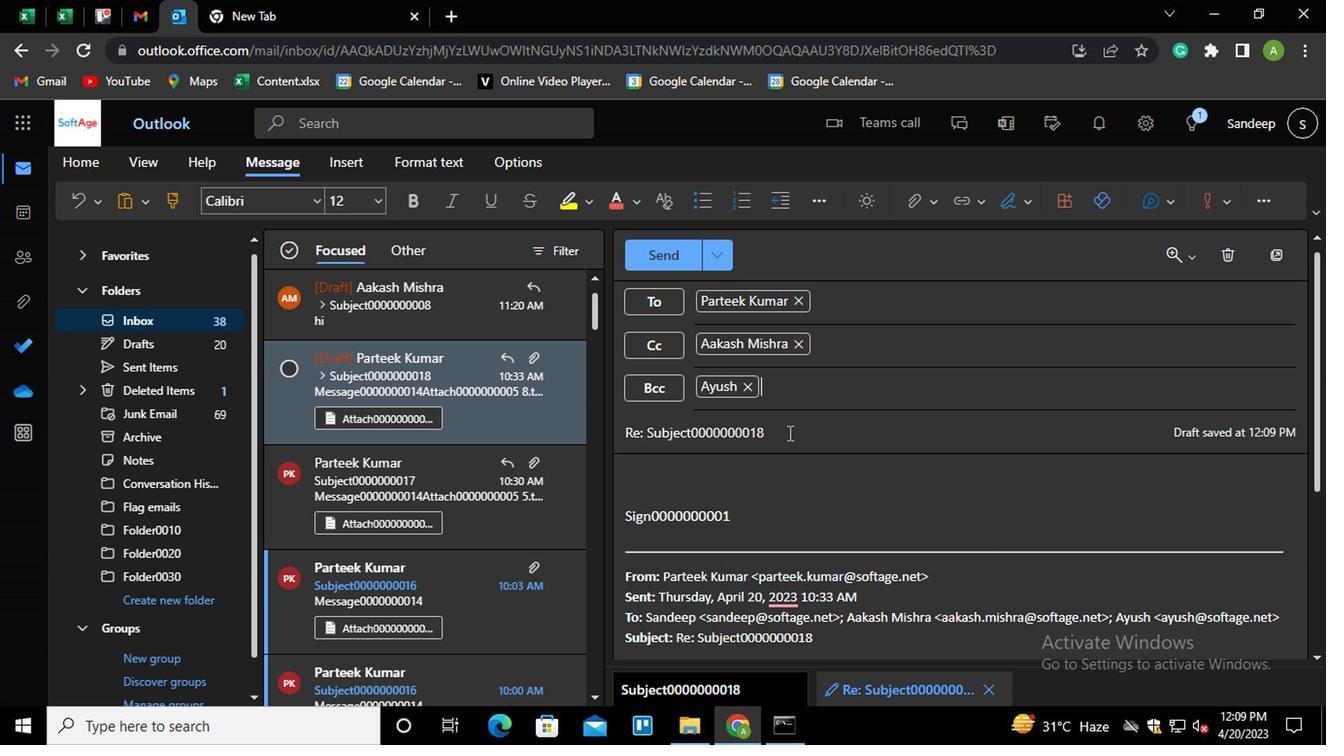 
Action: Key pressed <Key.shift_r><Key.home><Key.shift>SUBJECT0000000008
Screenshot: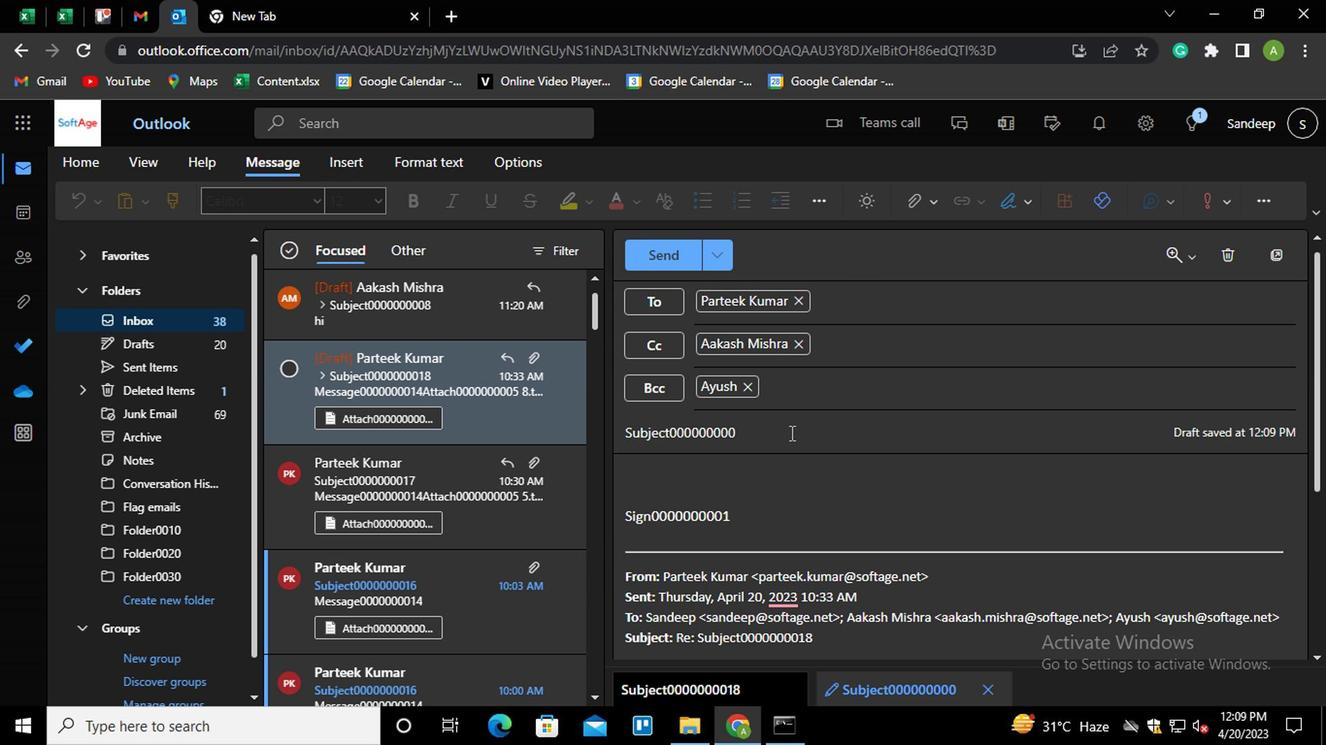 
Action: Mouse moved to (762, 517)
Screenshot: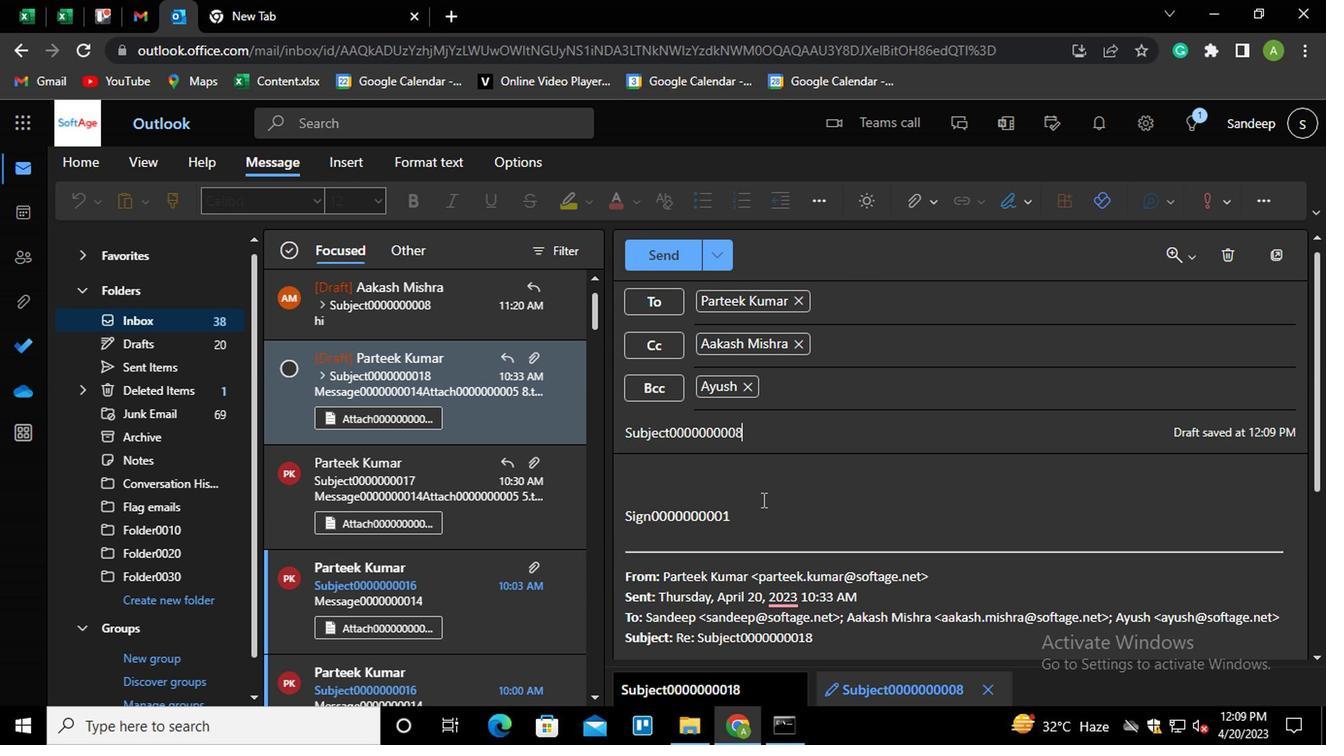 
Action: Mouse pressed left at (762, 517)
Screenshot: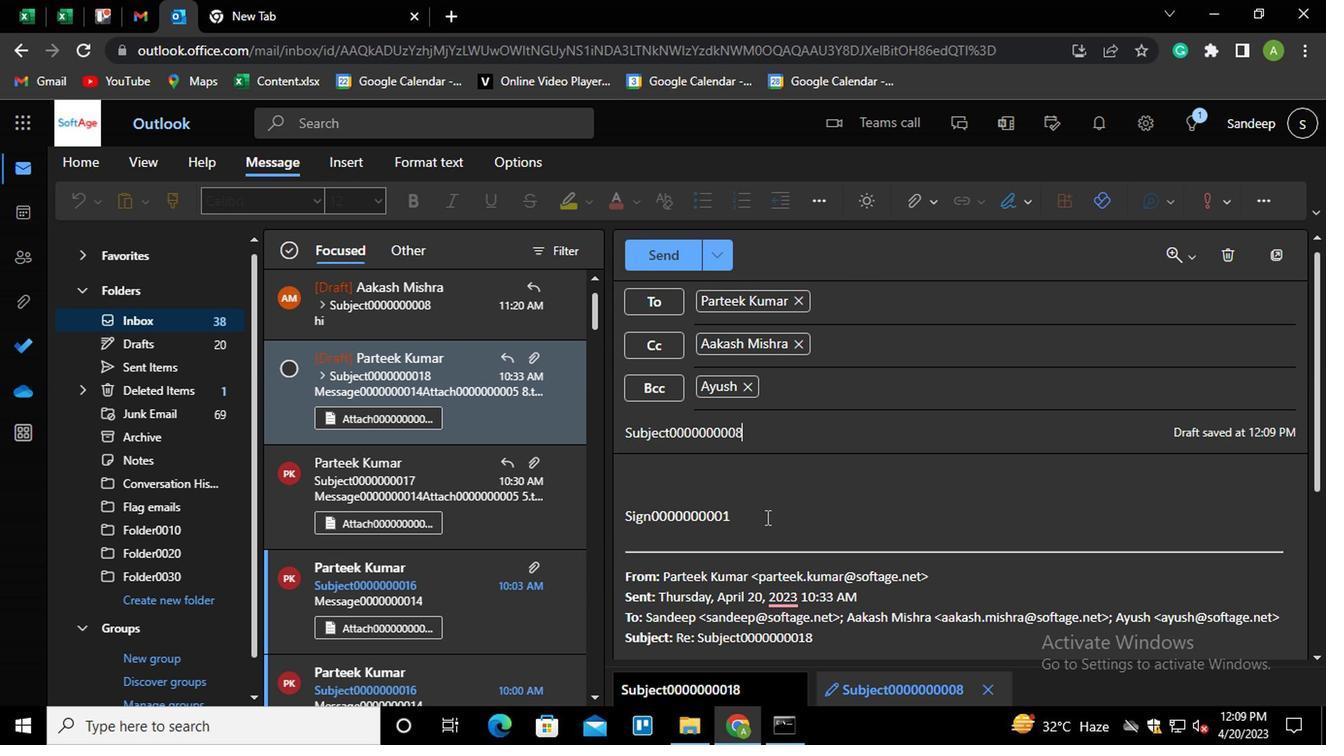 
Action: Mouse moved to (759, 520)
Screenshot: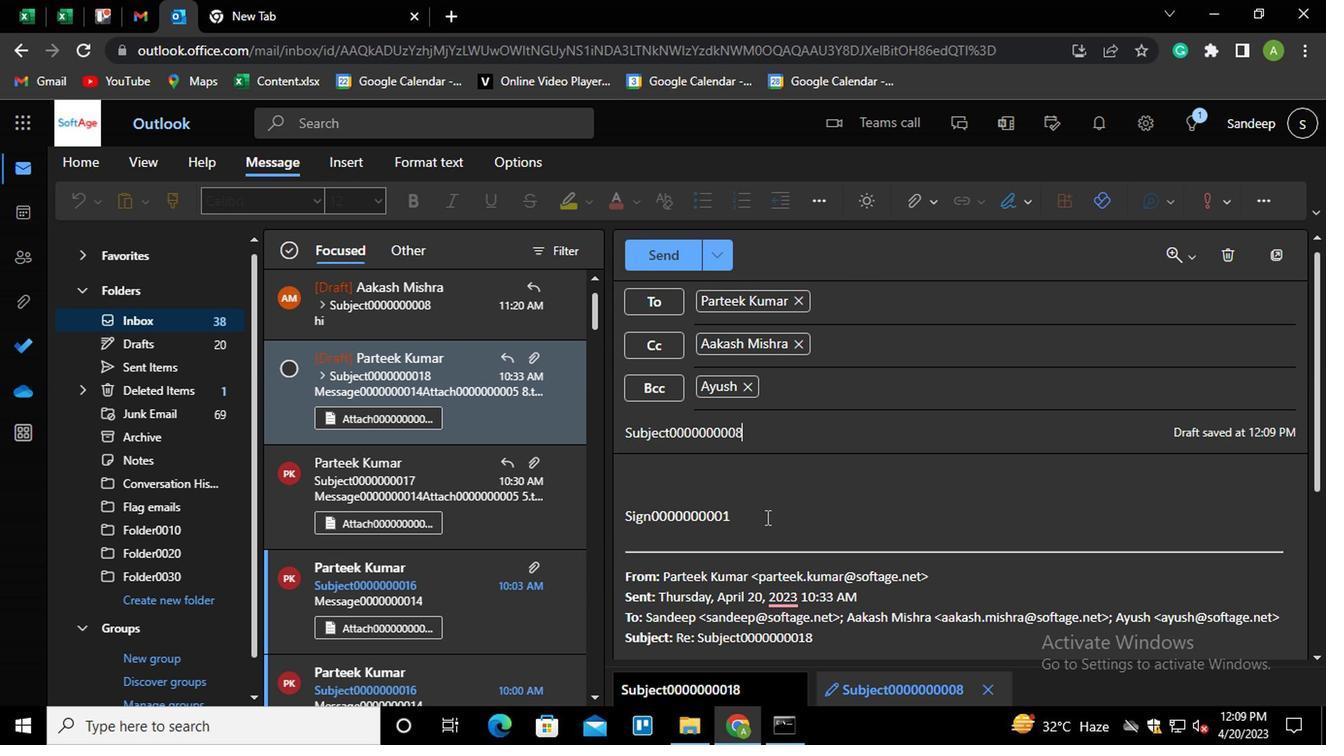 
Action: Key pressed <Key.shift_r><Key.home><Key.shift_r>MESSAGE0000000004
Screenshot: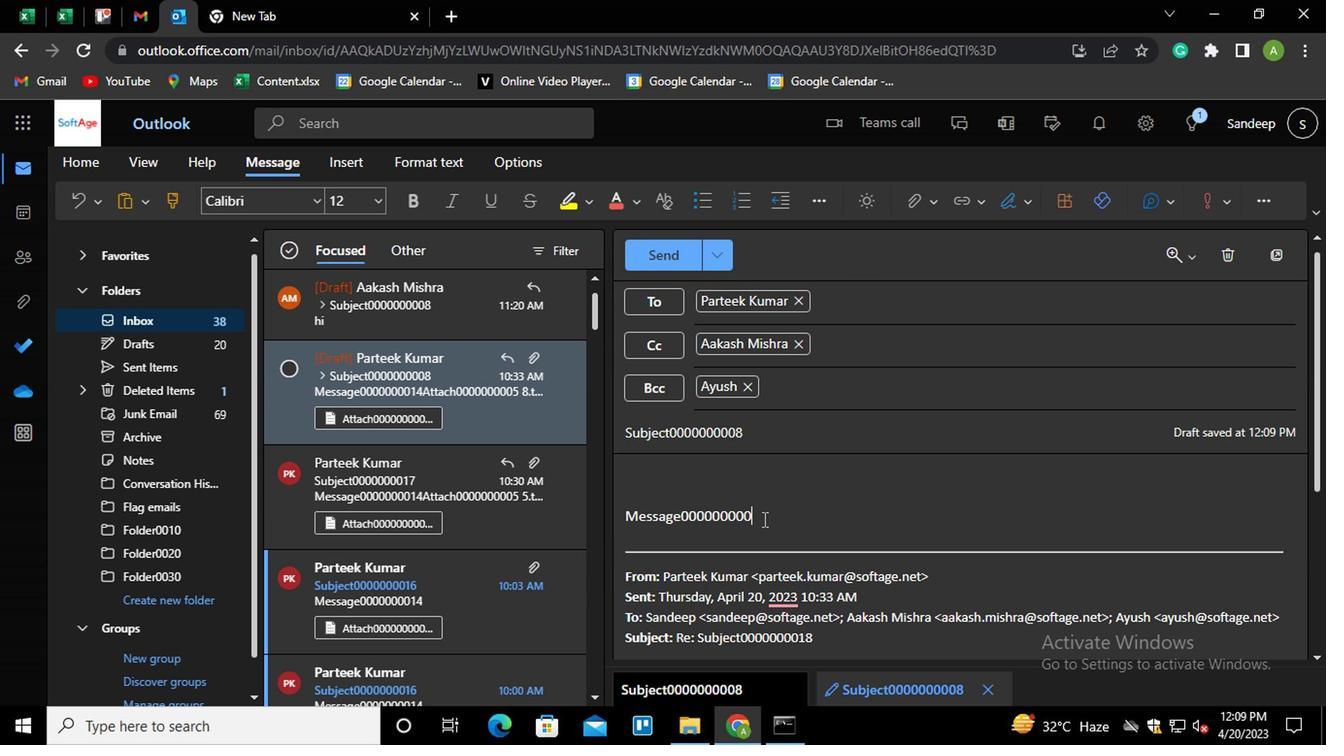 
Action: Mouse moved to (917, 198)
Screenshot: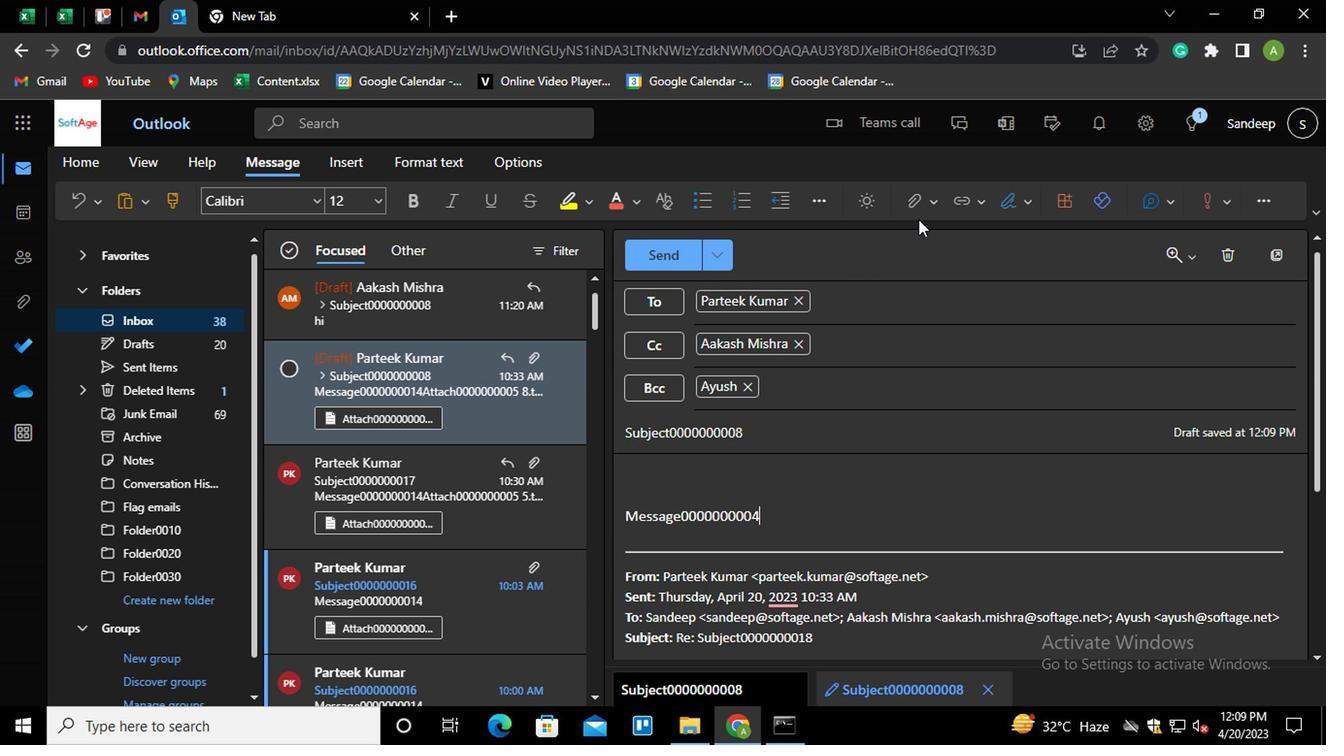 
Action: Mouse pressed left at (917, 198)
Screenshot: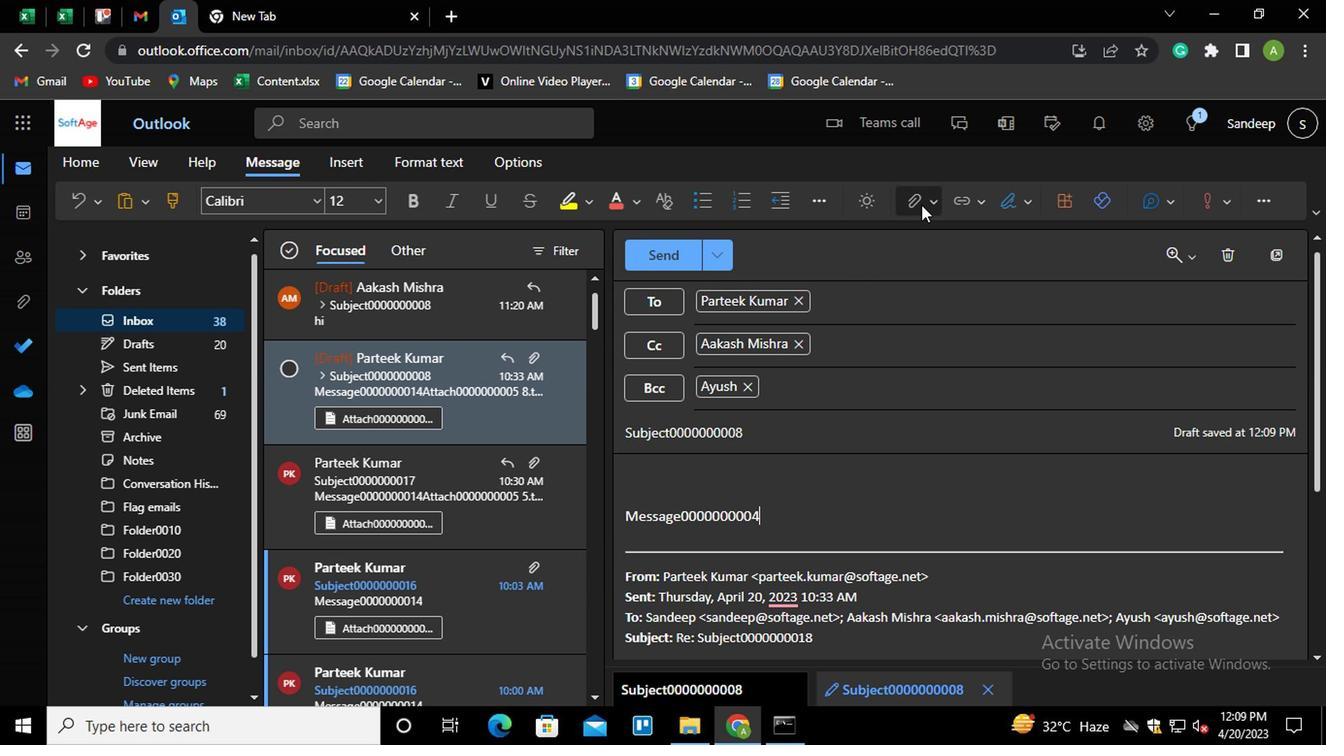 
Action: Mouse moved to (852, 241)
Screenshot: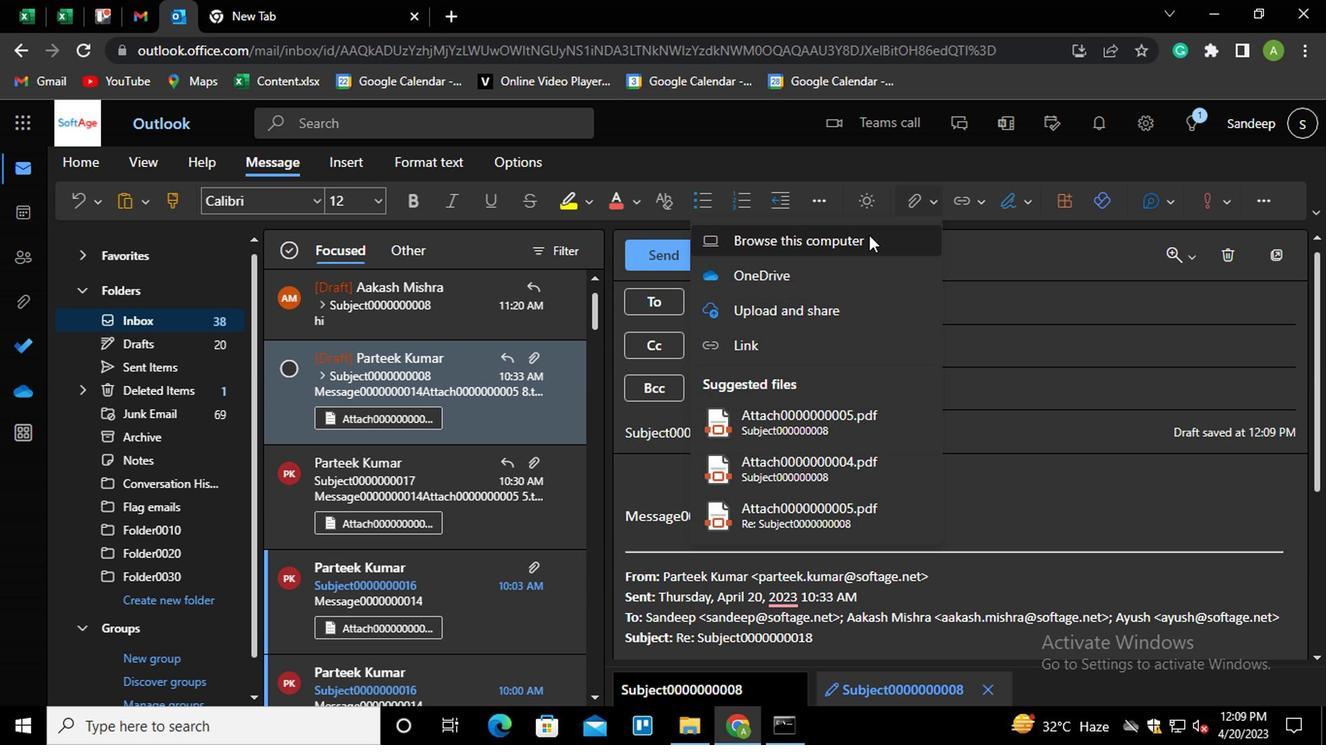 
Action: Mouse pressed left at (852, 241)
Screenshot: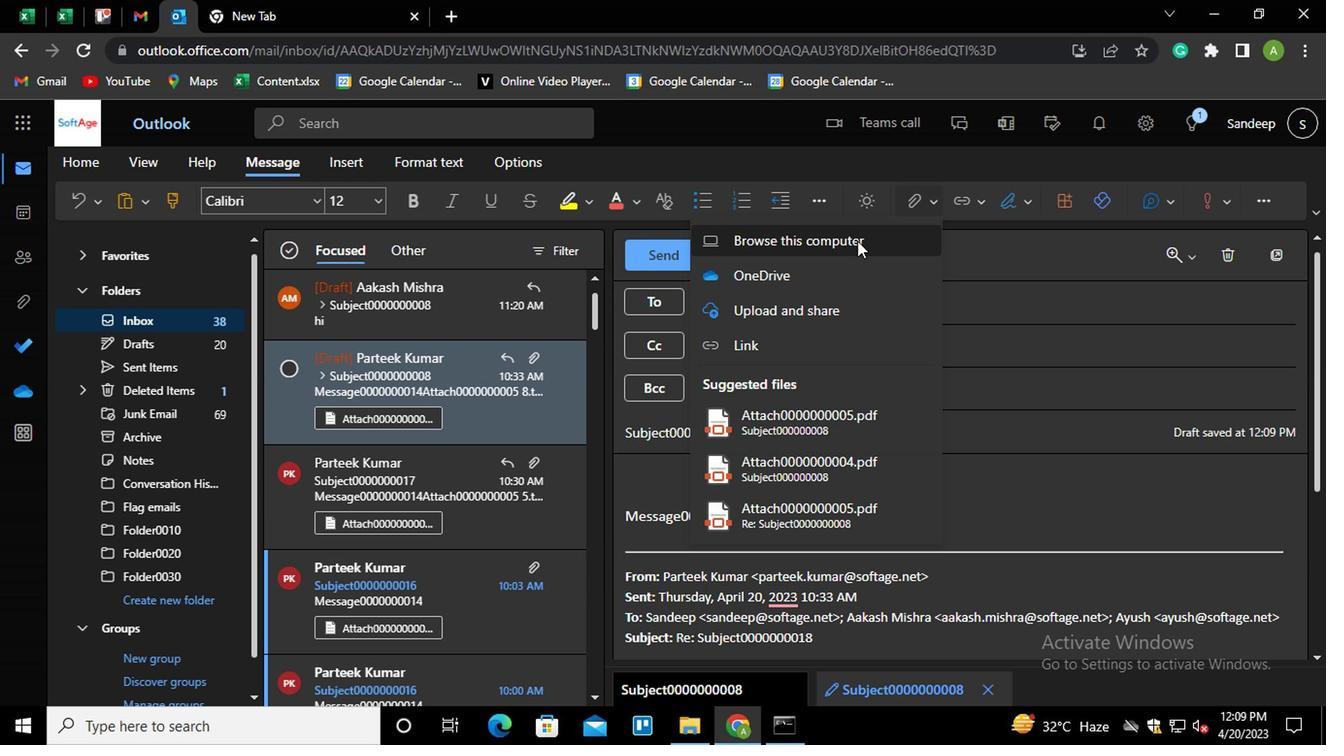 
Action: Mouse moved to (330, 197)
Screenshot: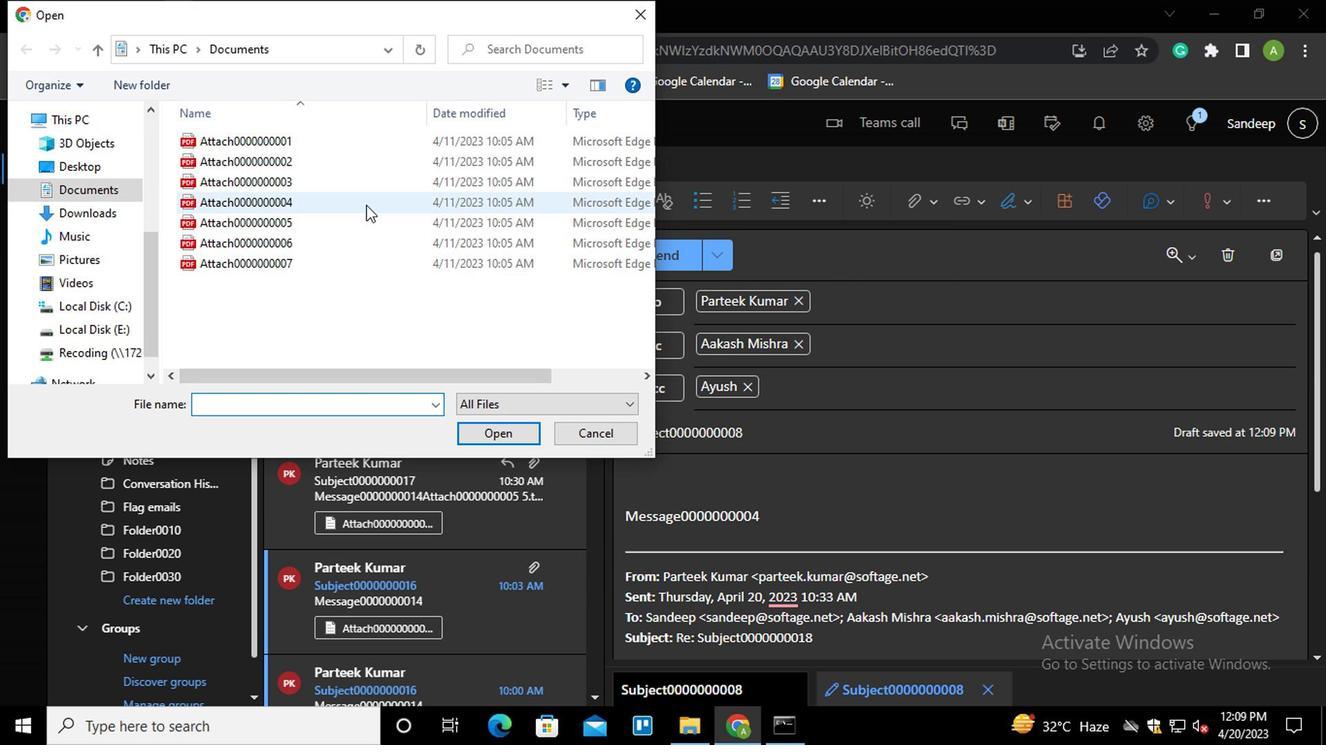 
Action: Mouse pressed left at (330, 197)
Screenshot: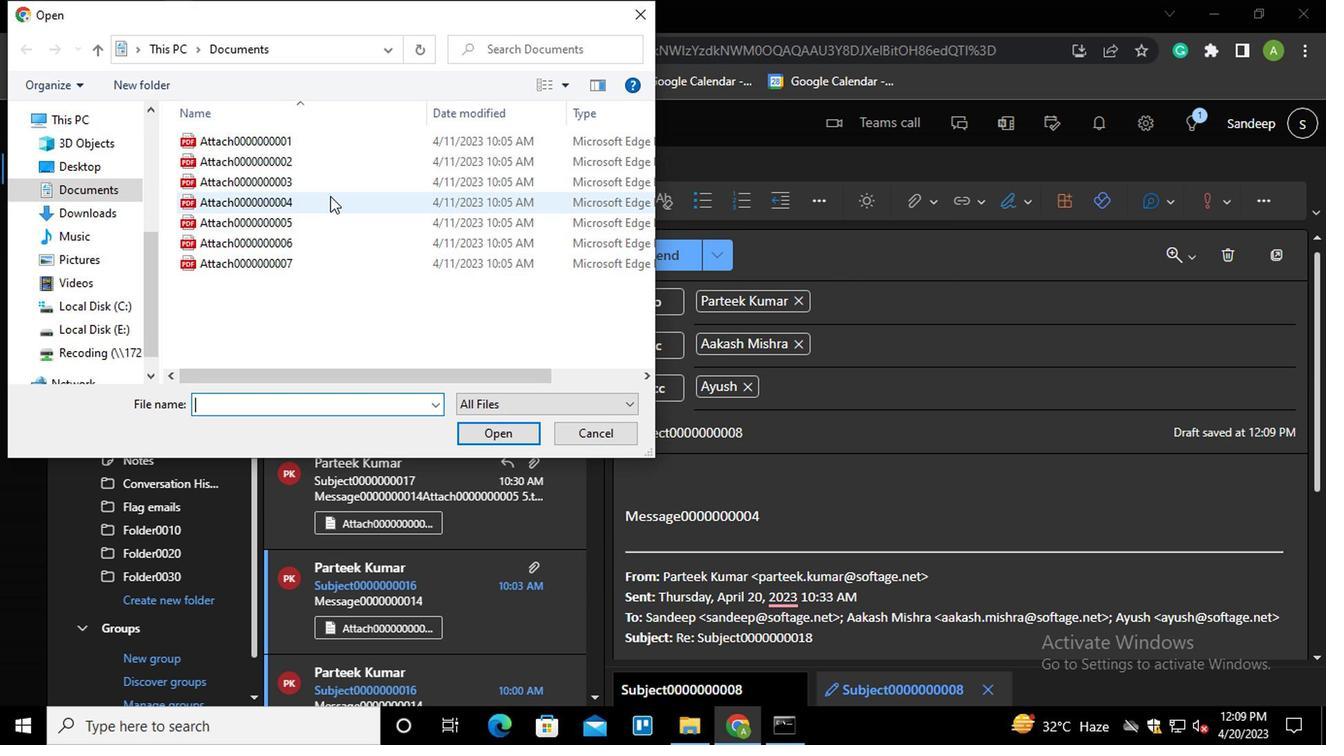 
Action: Mouse moved to (498, 431)
Screenshot: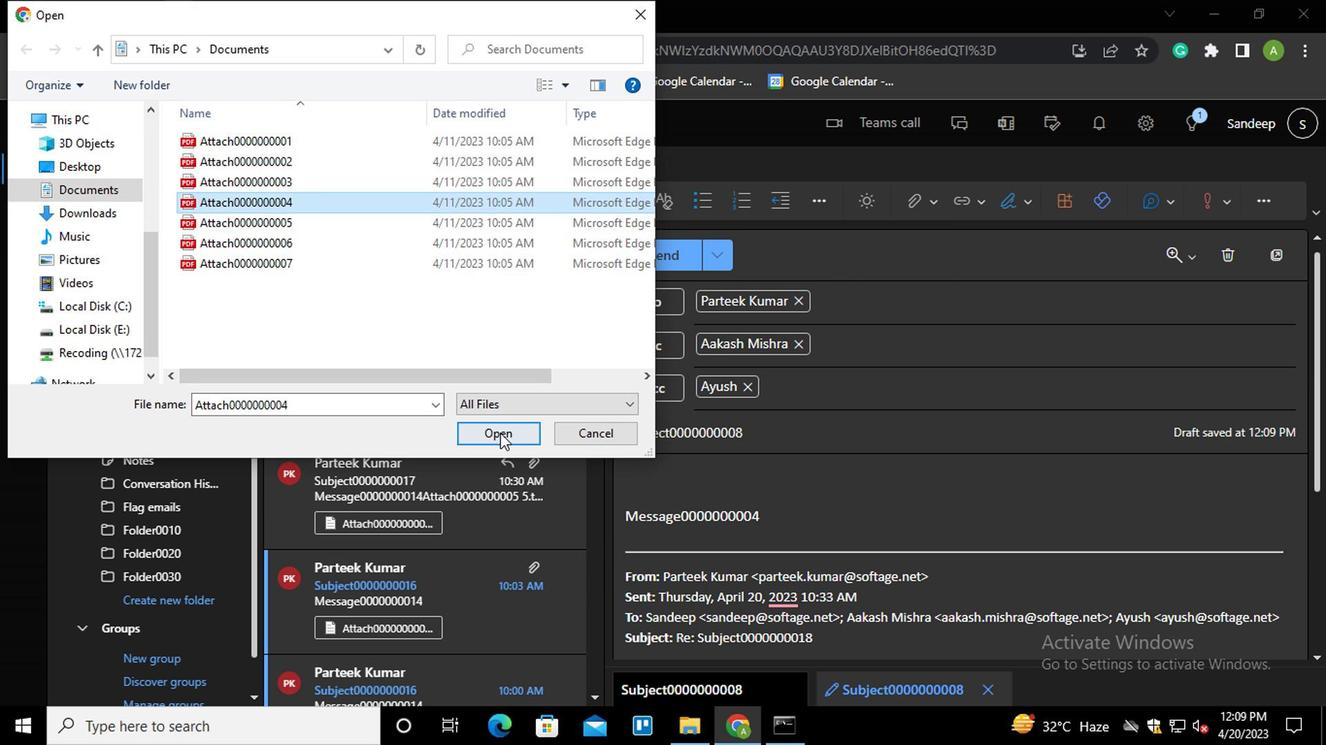 
Action: Mouse pressed left at (498, 431)
Screenshot: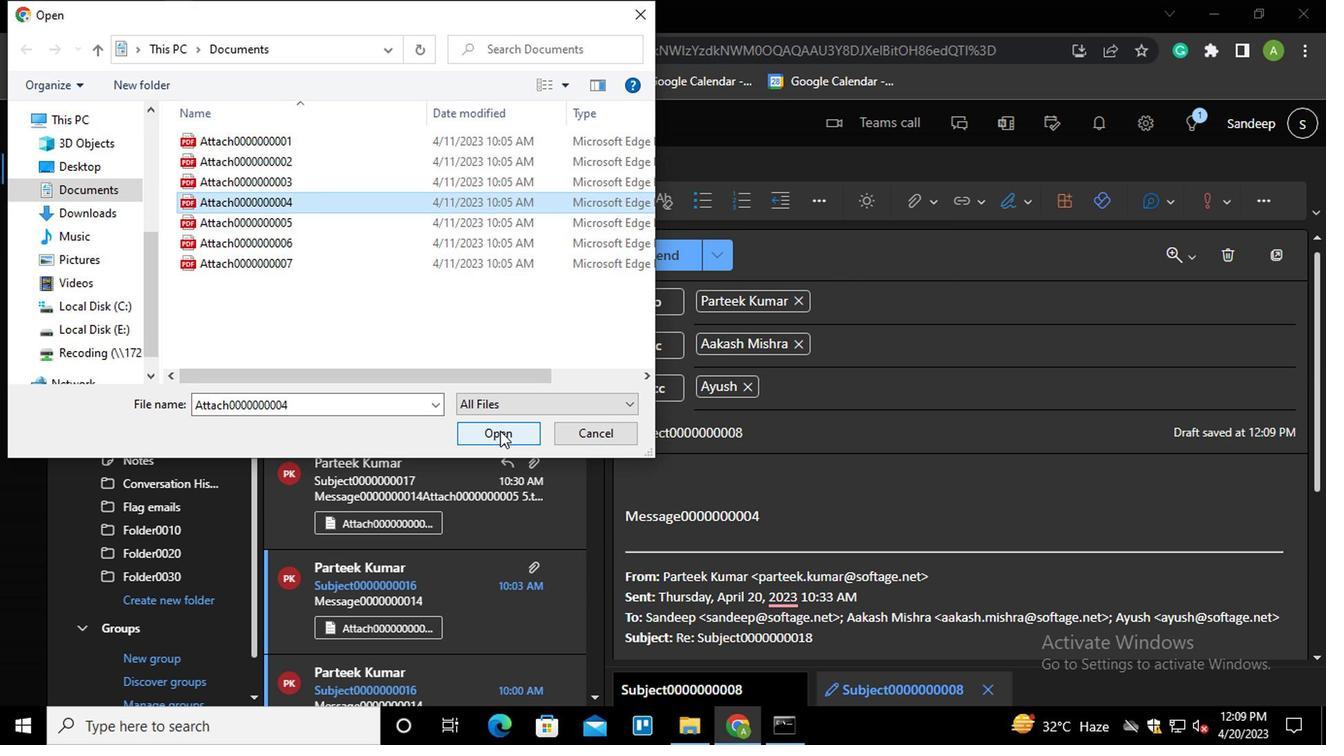 
Action: Mouse moved to (923, 209)
Screenshot: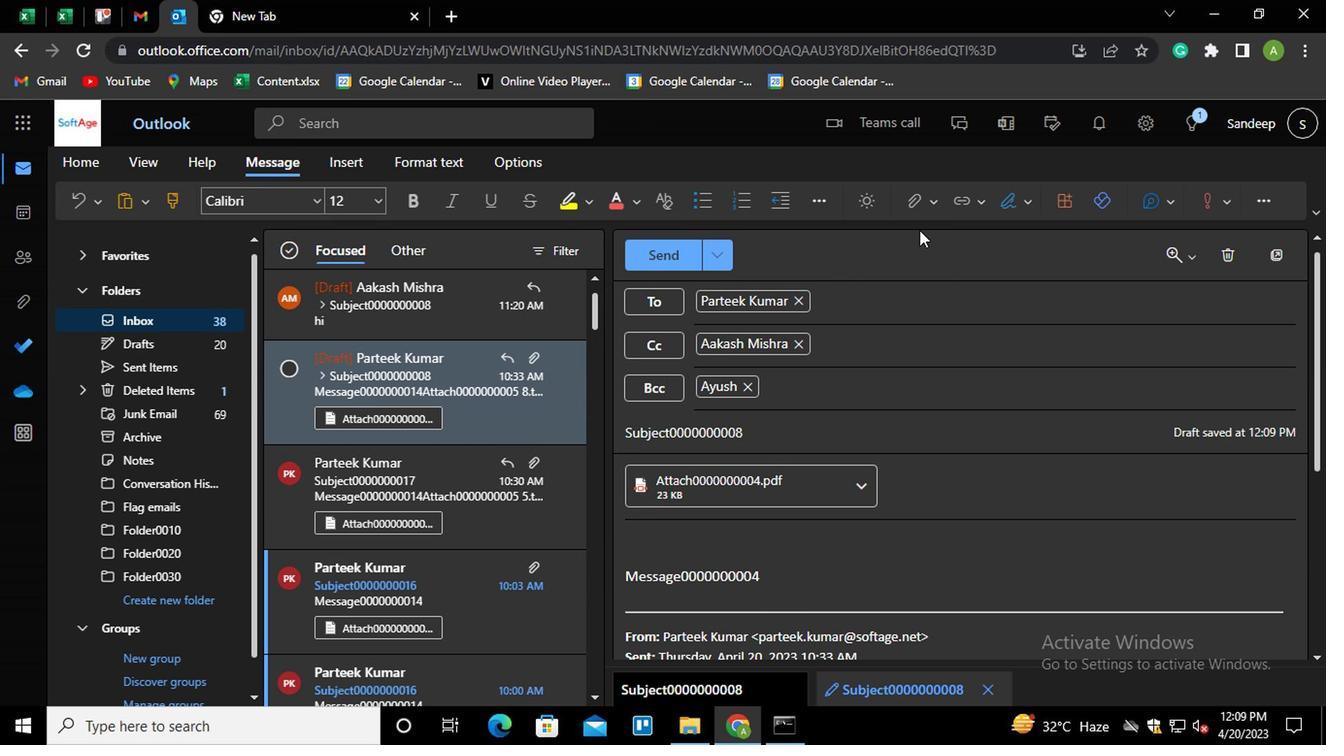 
Action: Mouse pressed left at (923, 209)
Screenshot: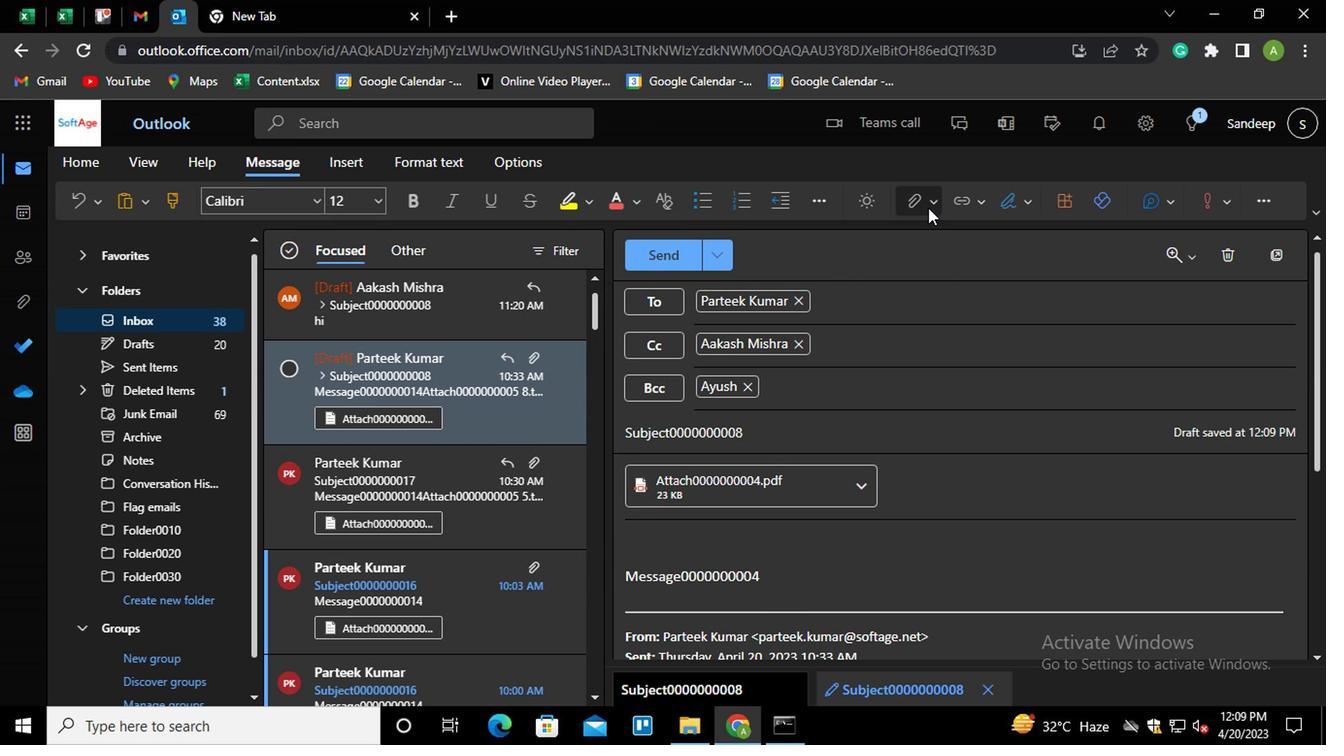 
Action: Mouse moved to (743, 319)
Screenshot: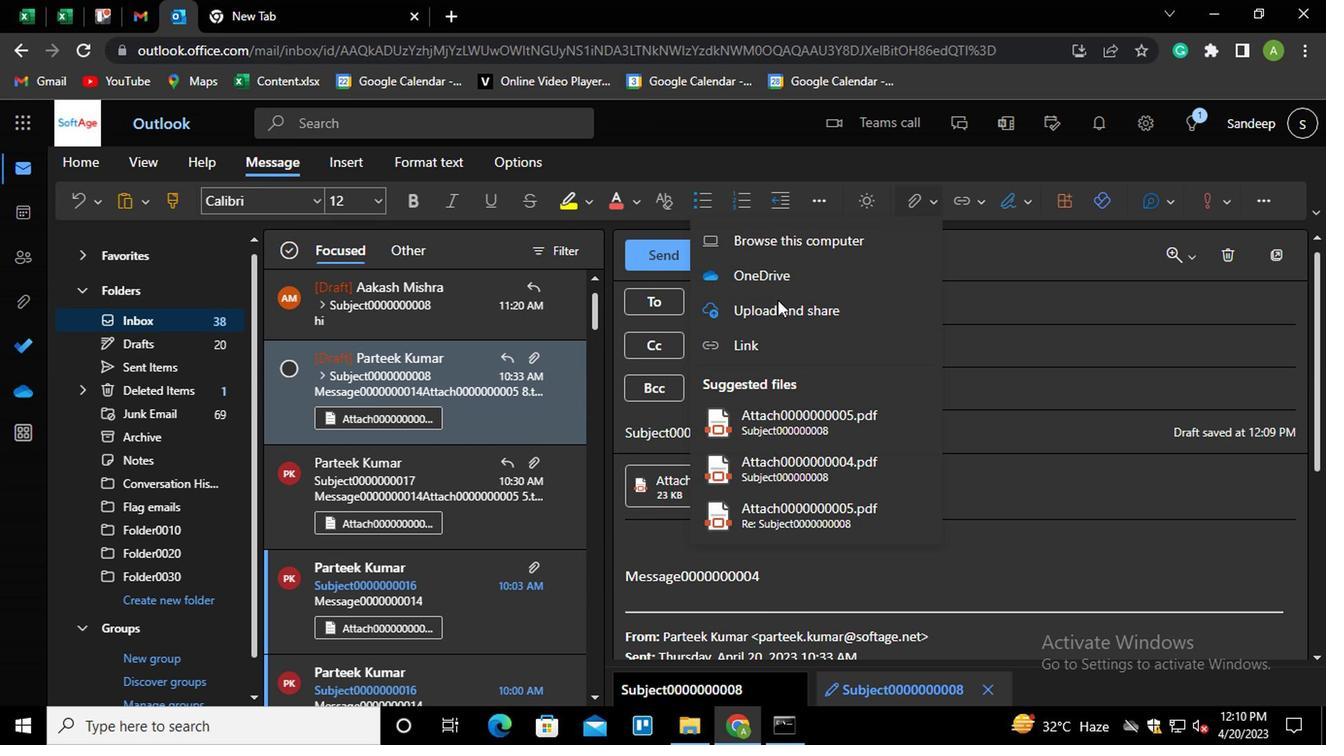 
Action: Mouse pressed left at (743, 319)
Screenshot: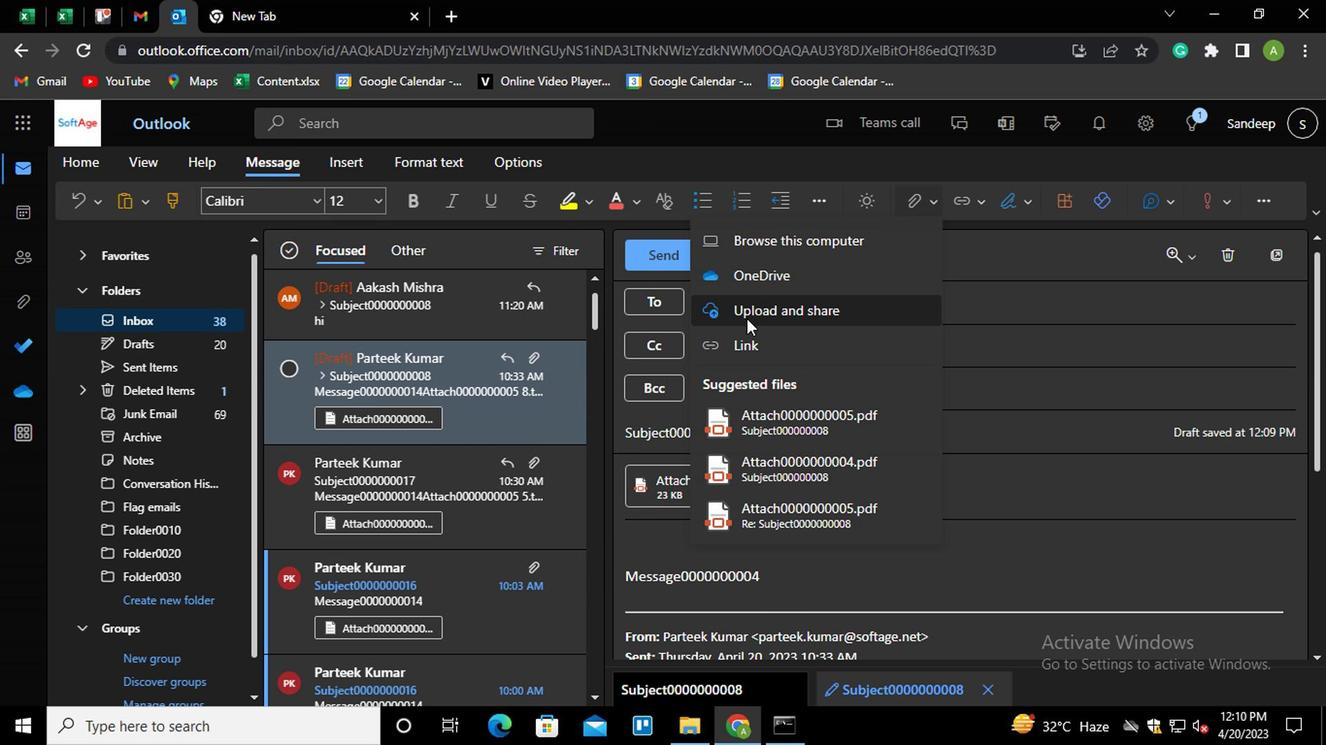 
Action: Mouse moved to (587, 424)
Screenshot: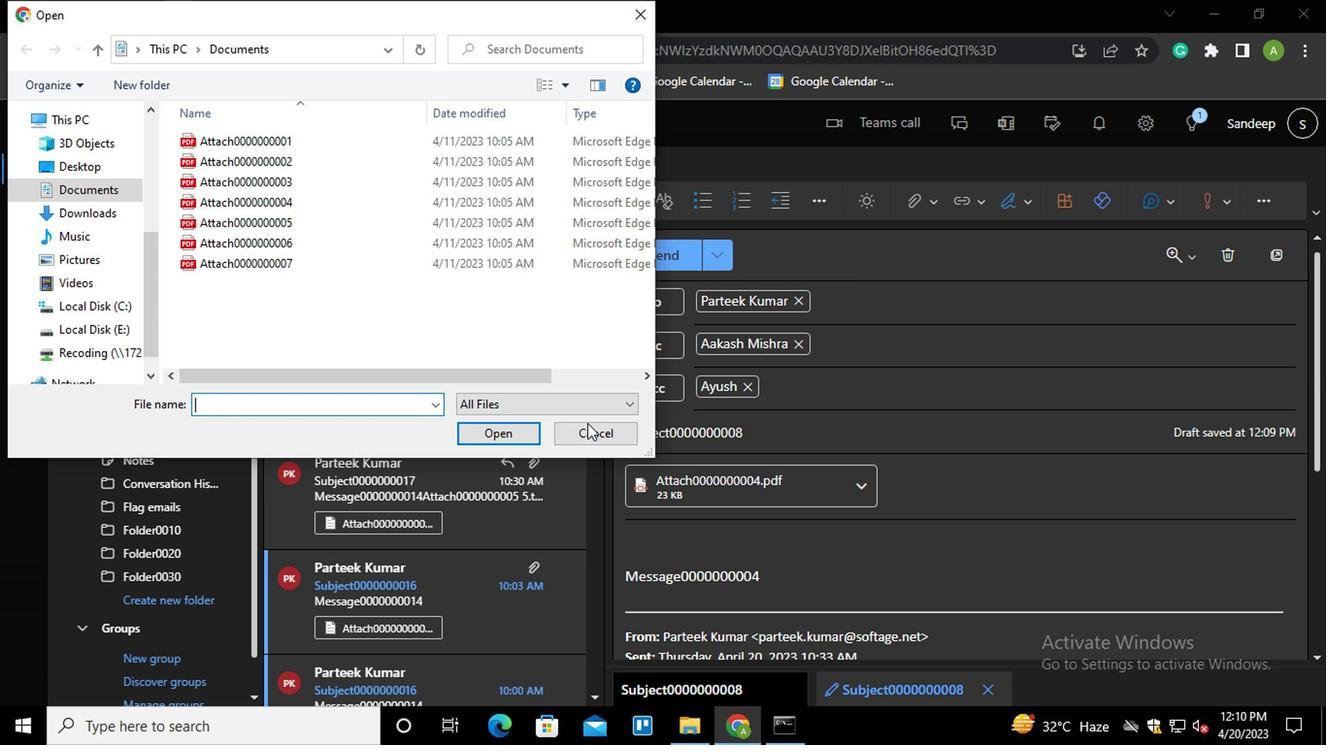 
Action: Mouse pressed left at (587, 424)
Screenshot: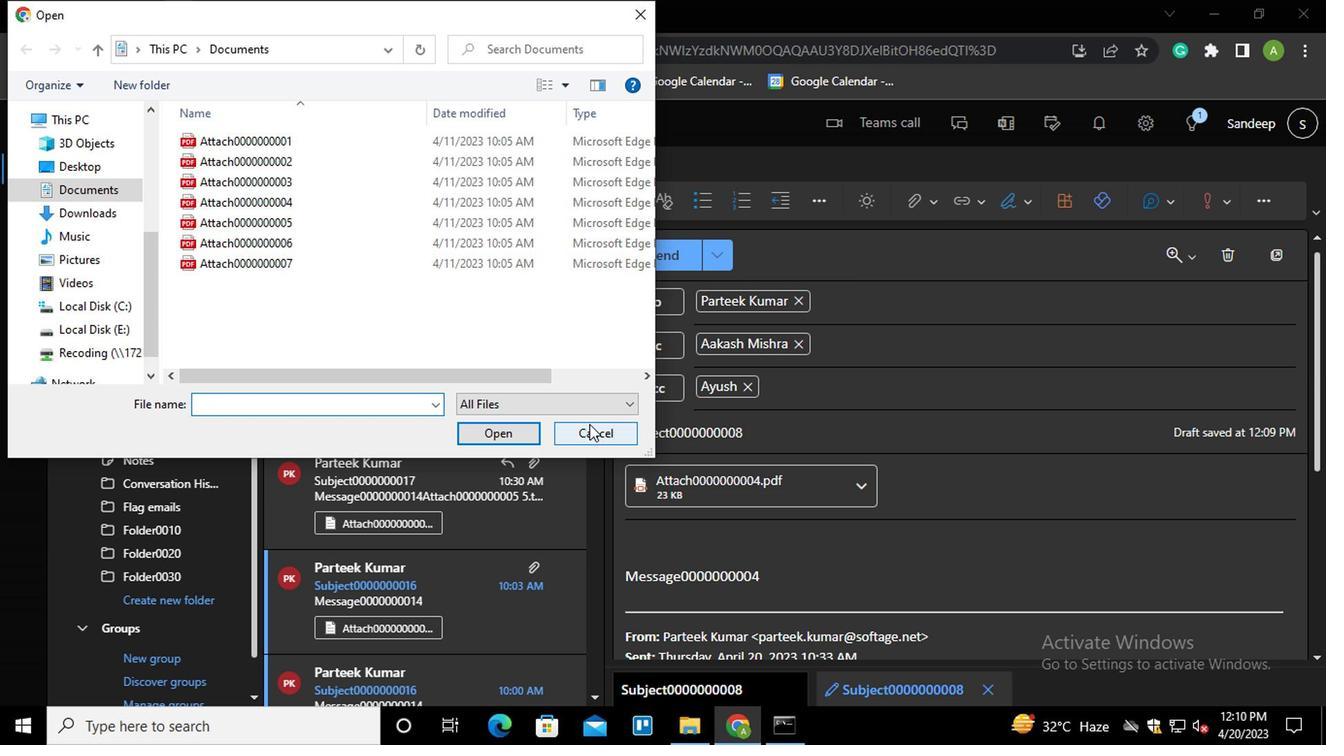 
Action: Mouse moved to (906, 199)
Screenshot: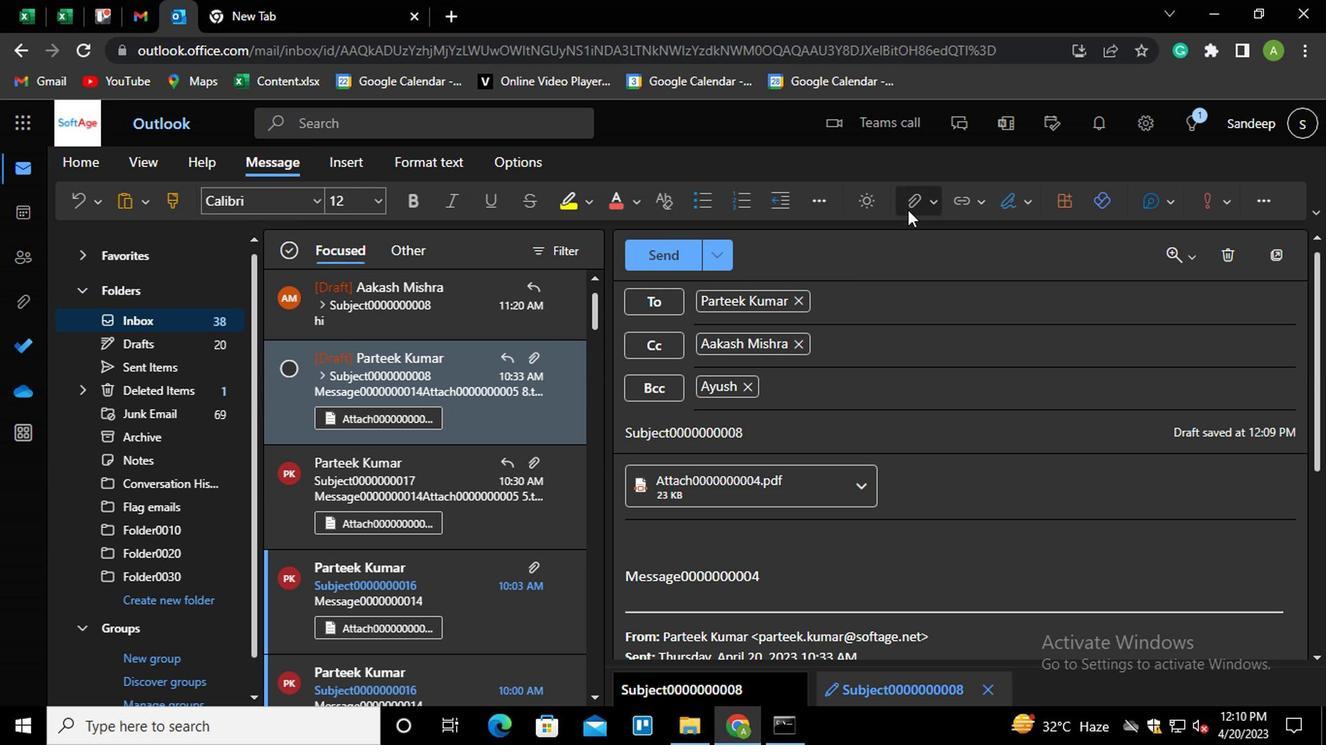 
Action: Mouse pressed left at (906, 199)
Screenshot: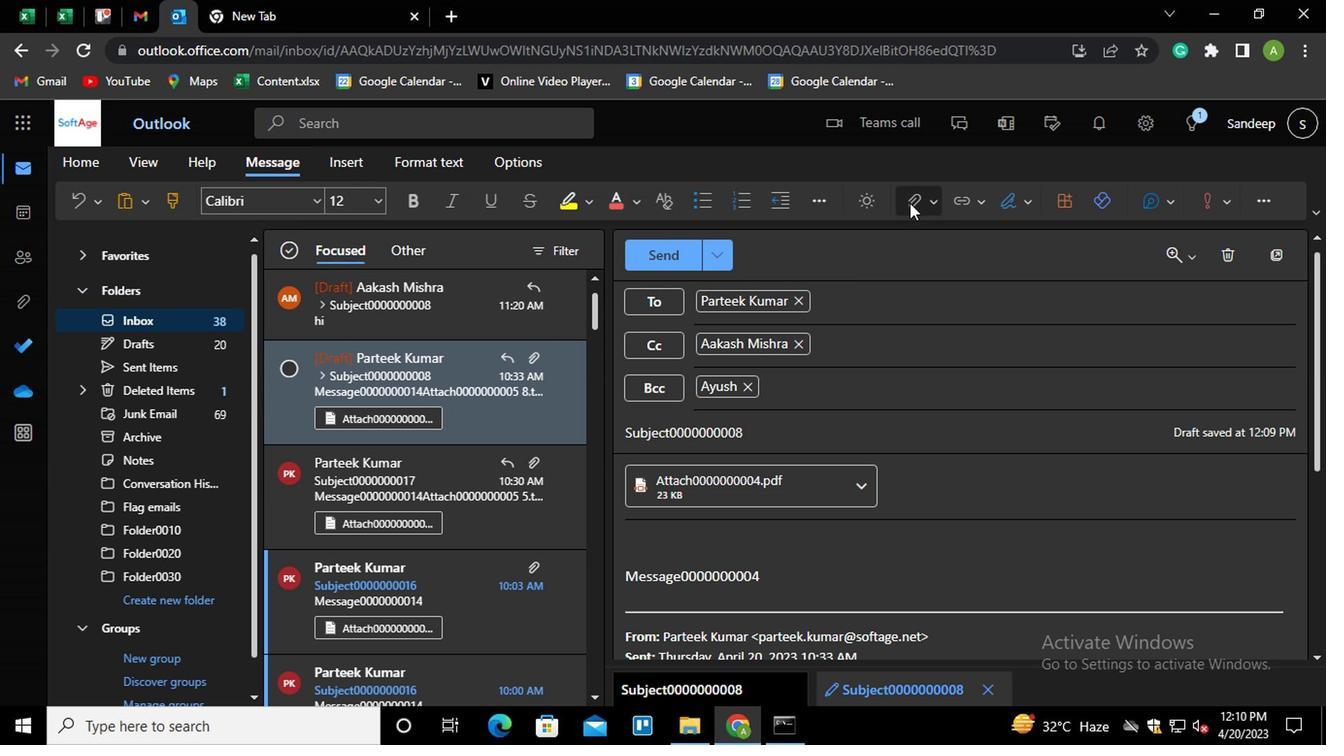 
Action: Mouse moved to (786, 274)
Screenshot: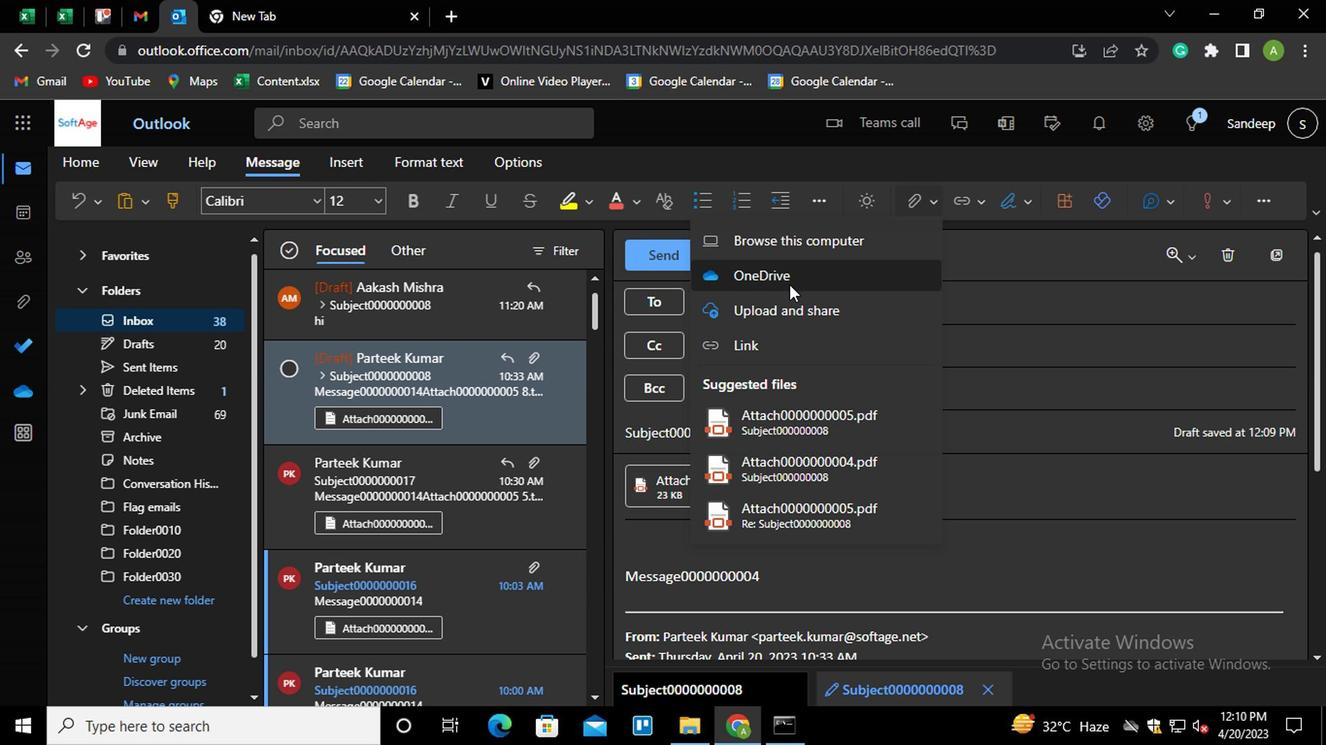 
Action: Mouse pressed left at (786, 274)
Screenshot: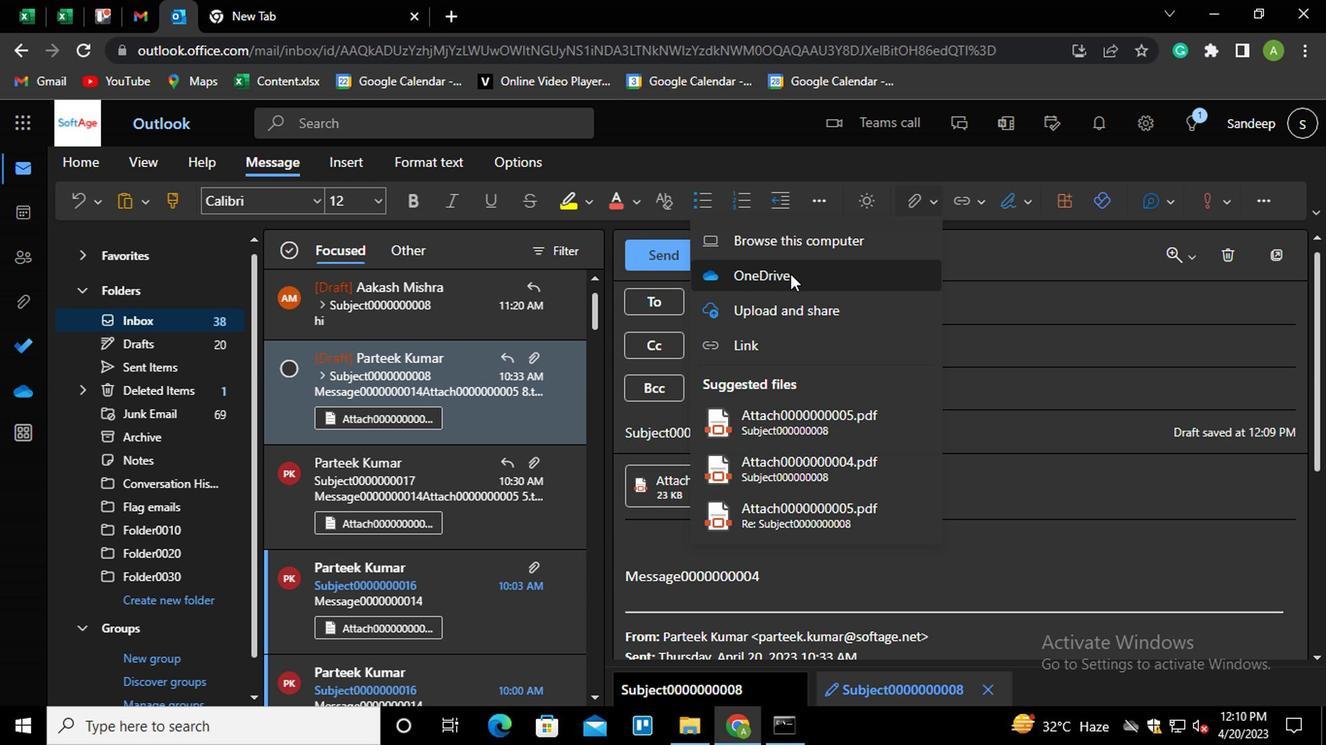 
Action: Mouse moved to (564, 314)
Screenshot: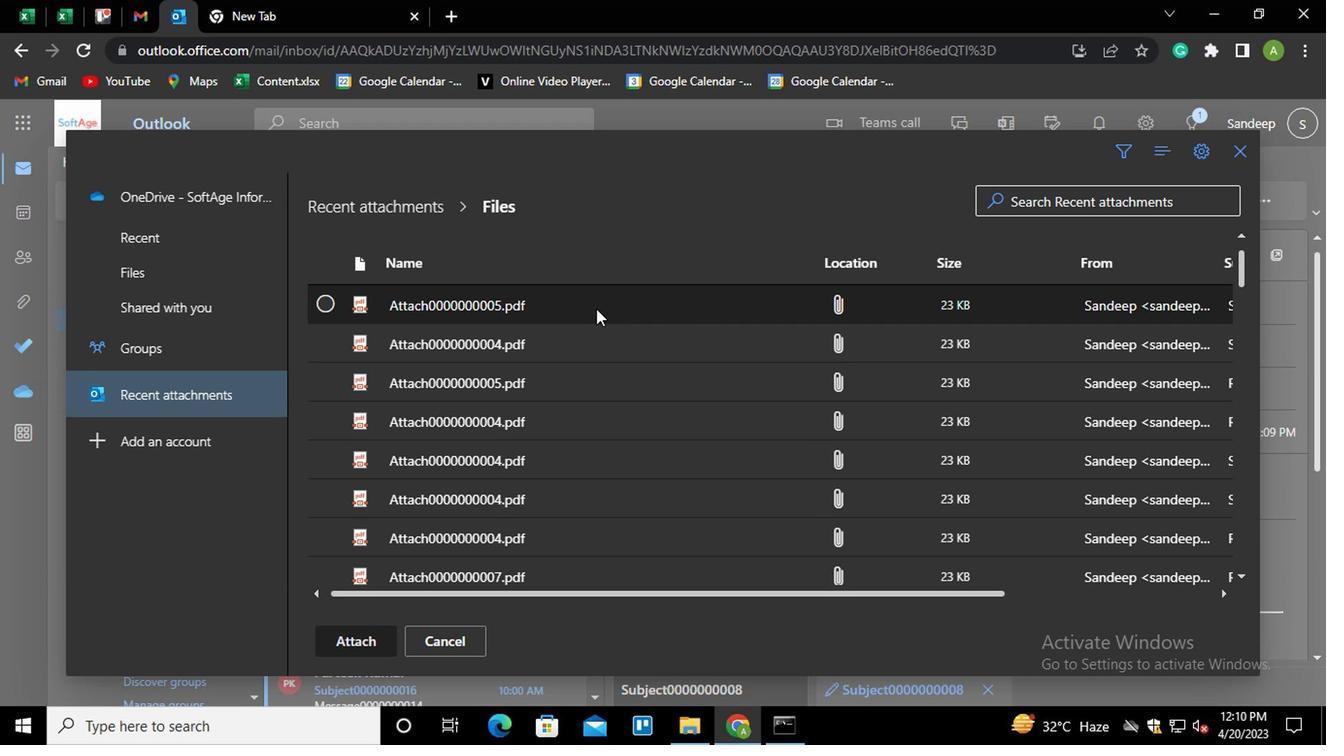 
Action: Mouse pressed left at (564, 314)
Screenshot: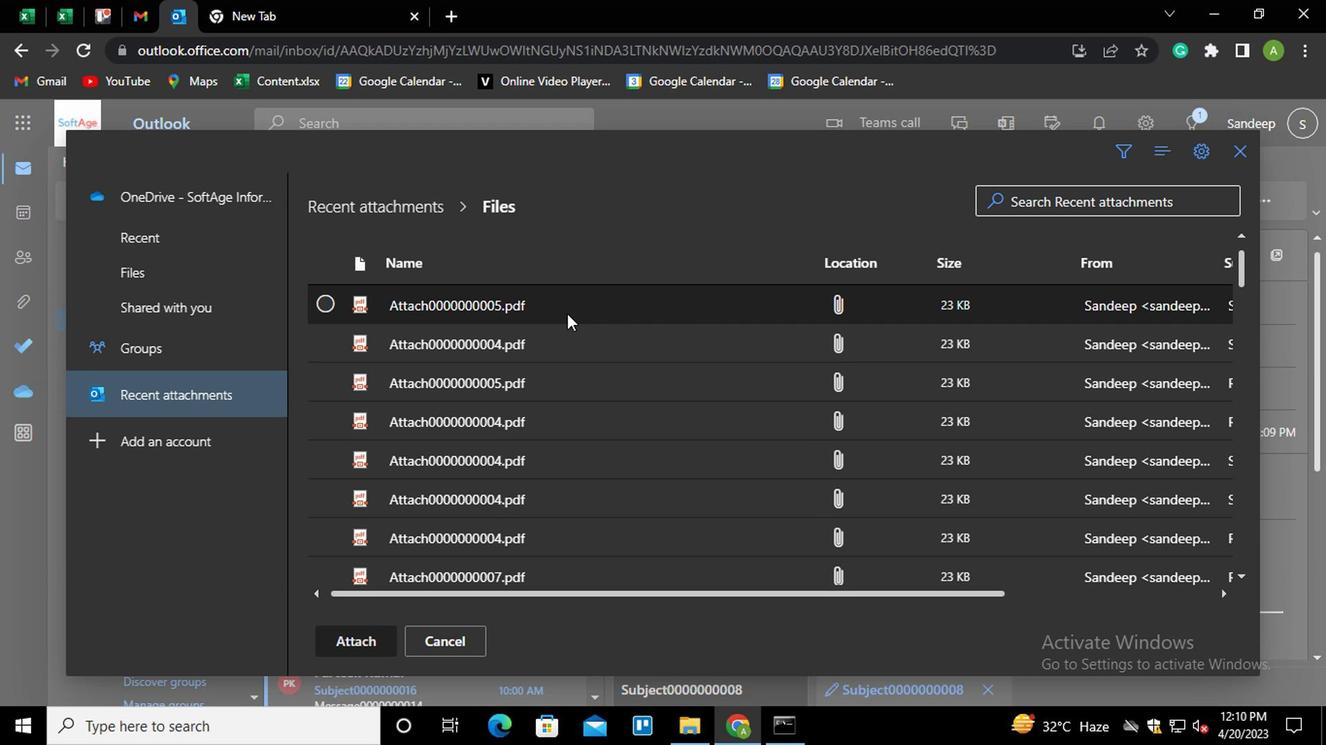 
Action: Mouse moved to (356, 639)
Screenshot: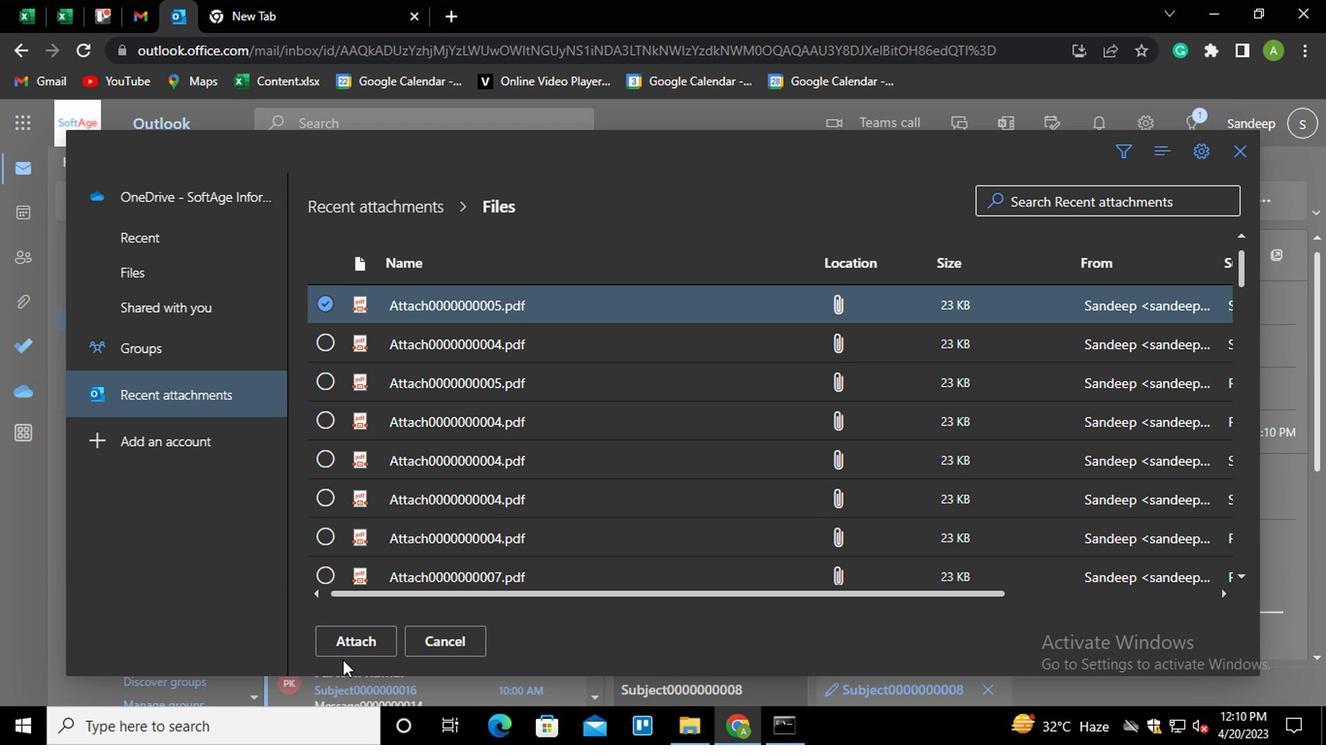 
Action: Mouse pressed left at (356, 639)
Screenshot: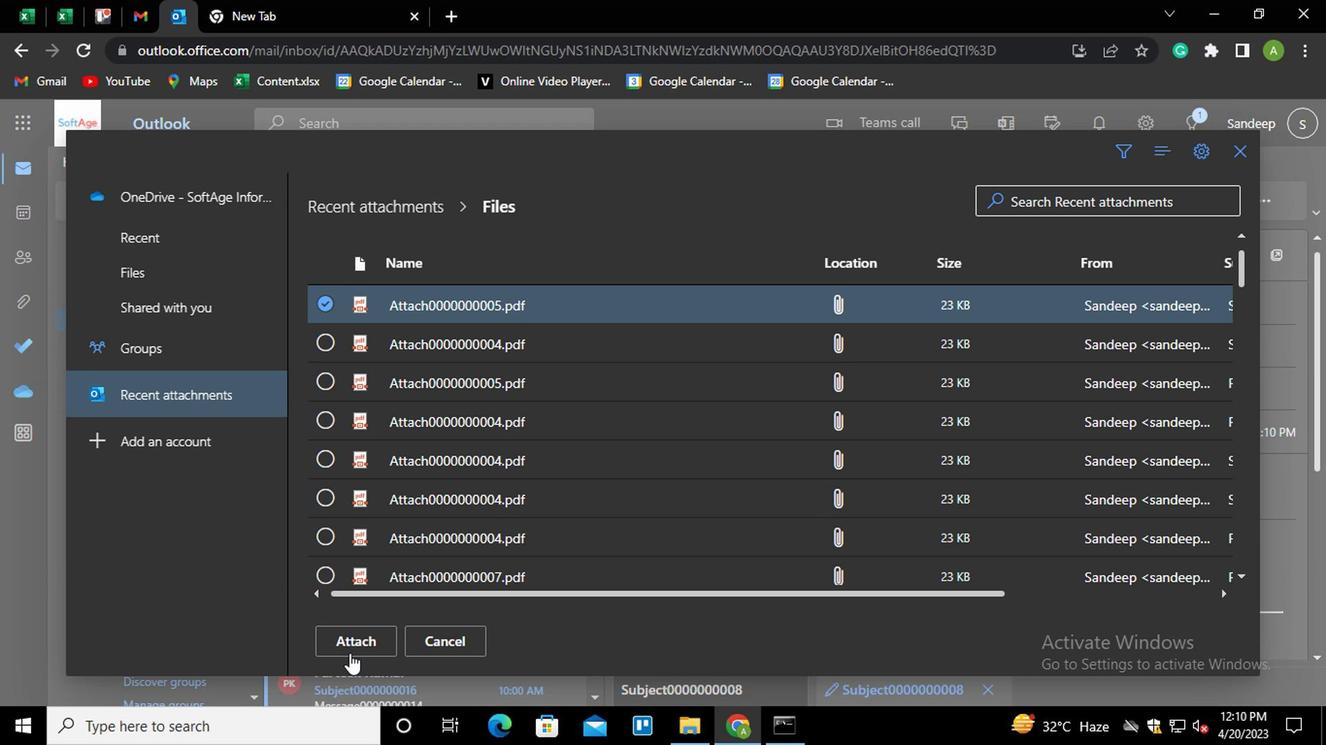 
Action: Mouse moved to (677, 258)
Screenshot: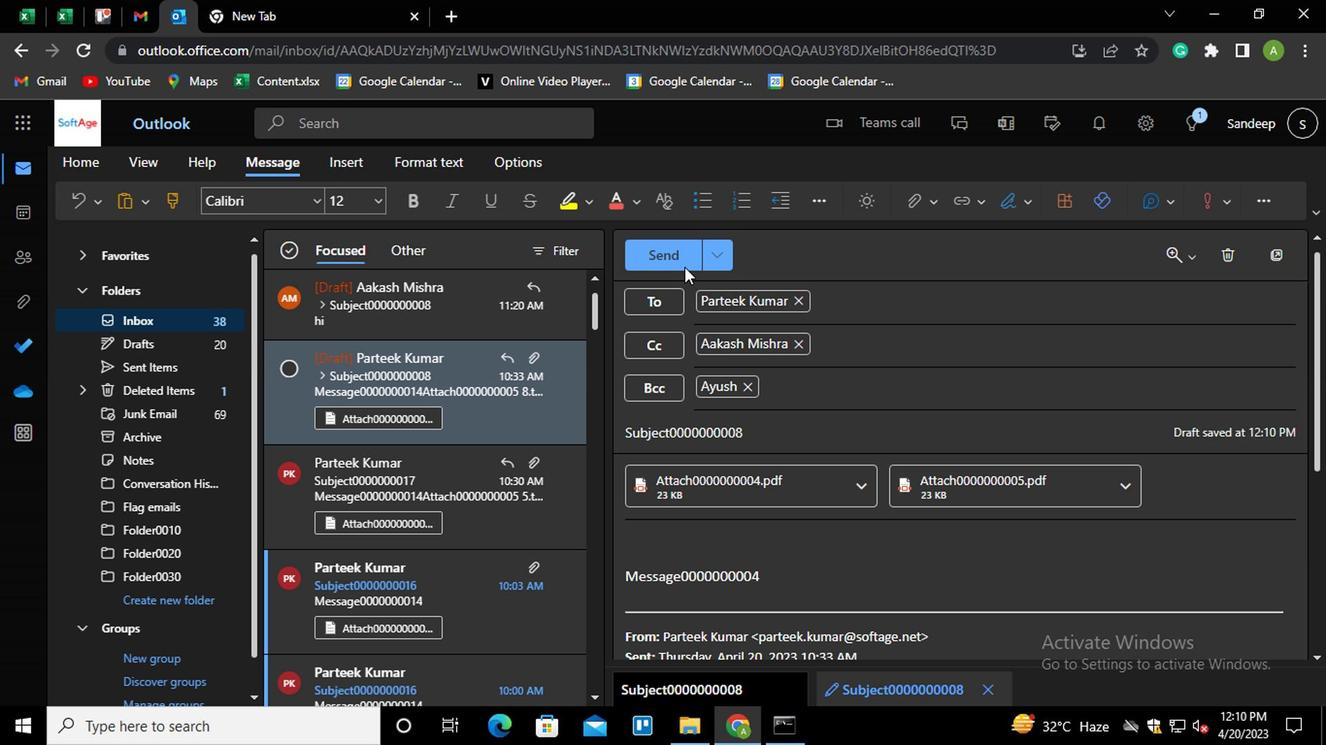 
Action: Mouse pressed left at (677, 258)
Screenshot: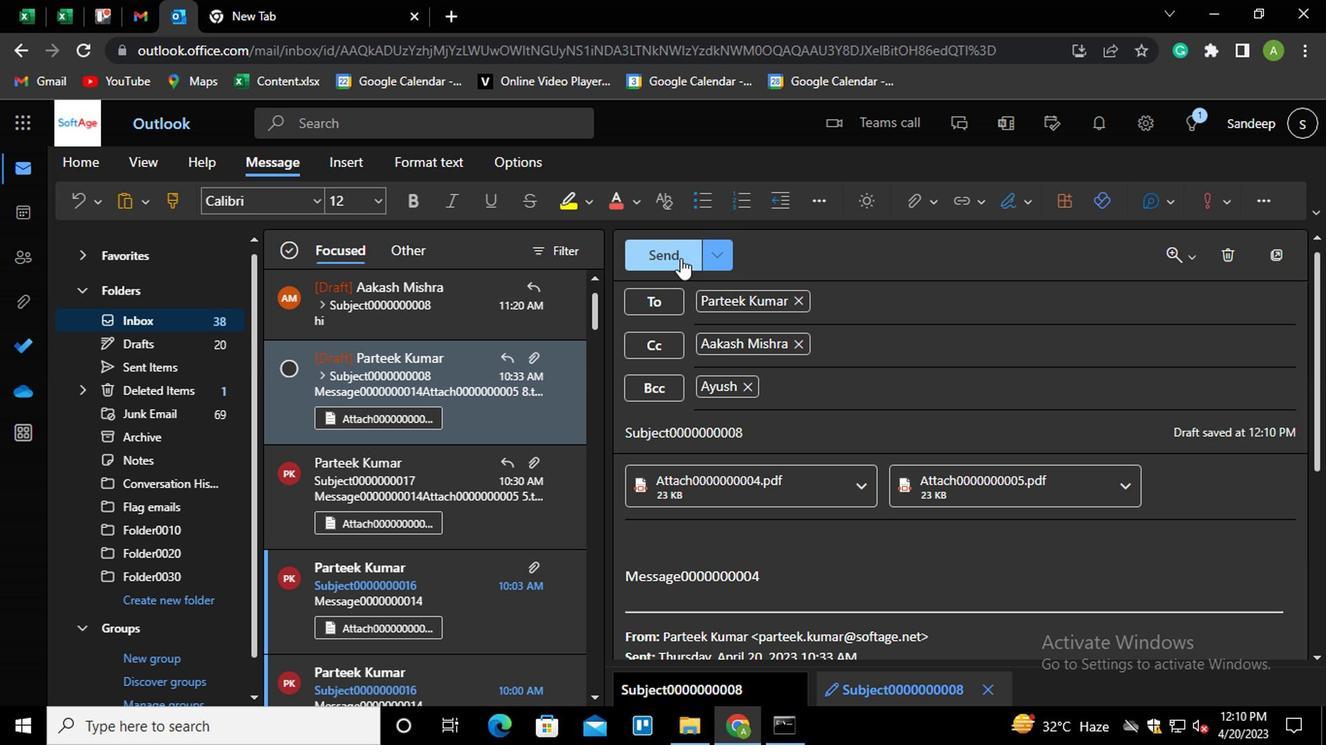 
Action: Mouse moved to (397, 305)
Screenshot: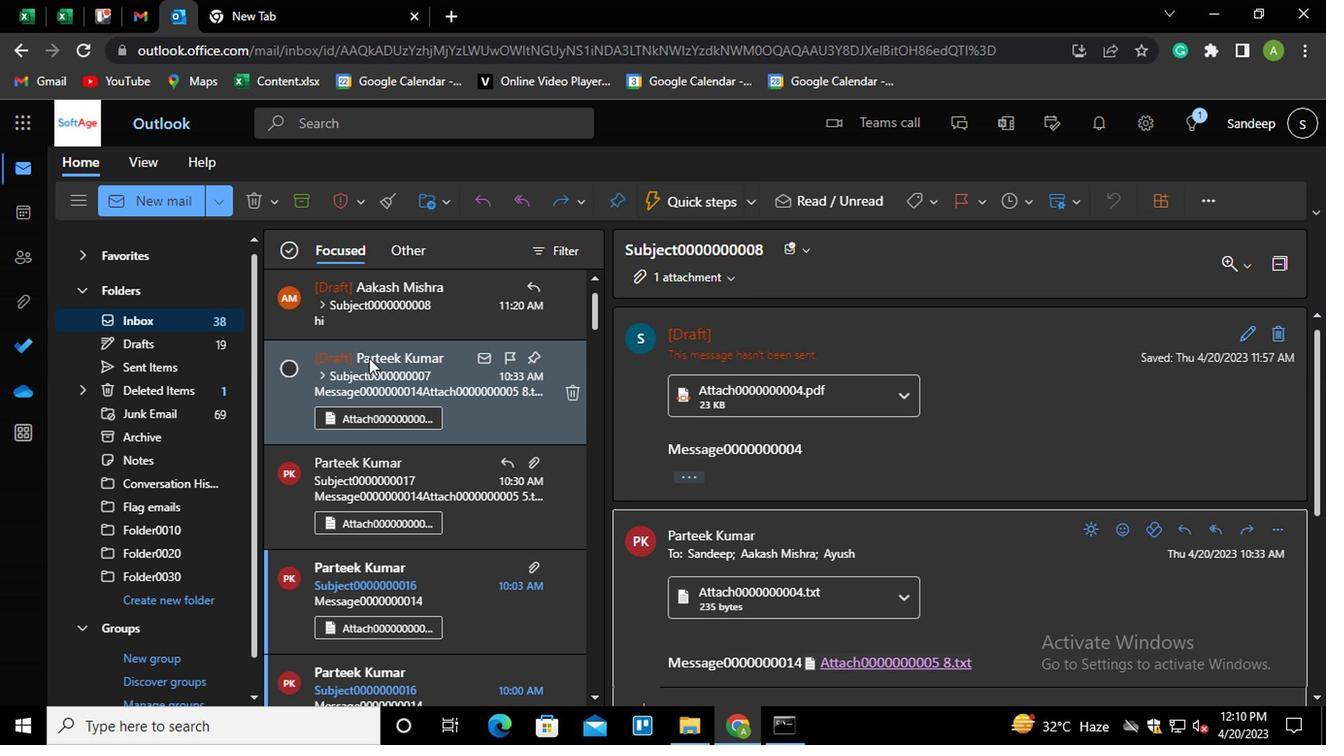 
Action: Mouse pressed left at (397, 305)
Screenshot: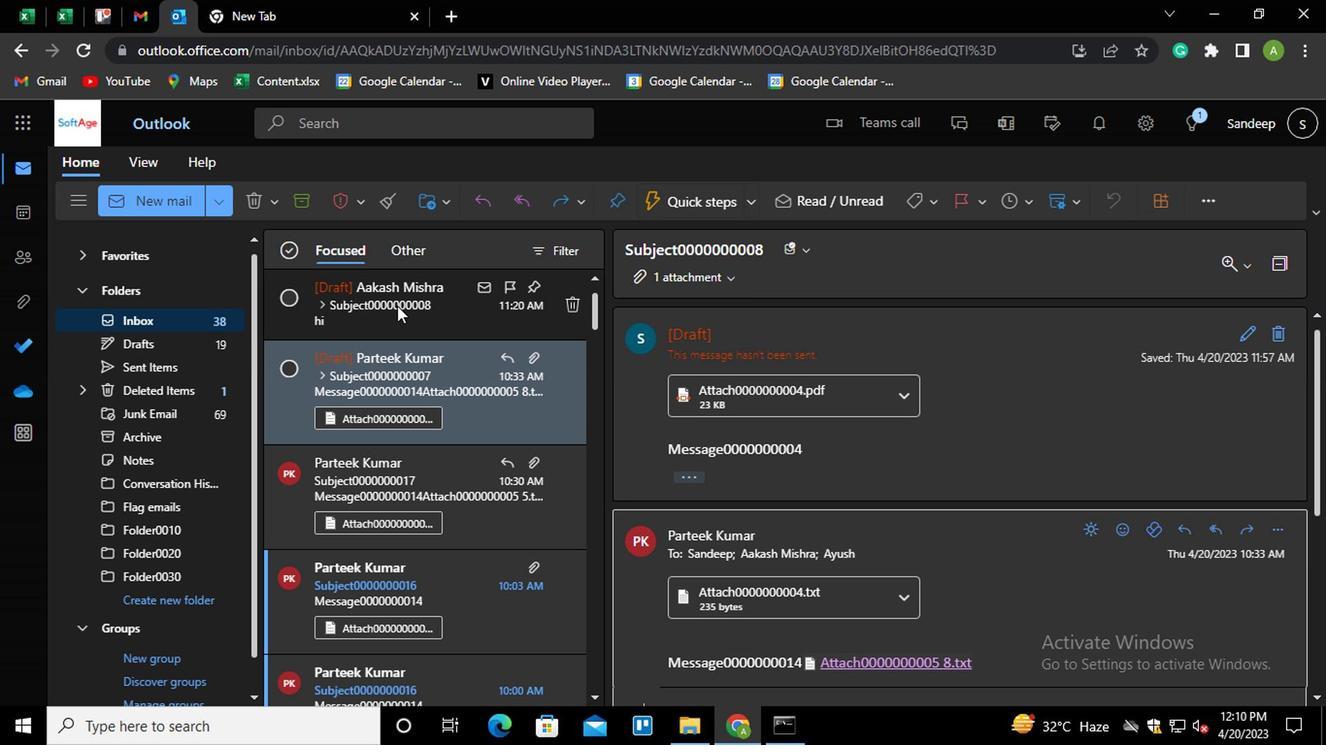 
Action: Mouse moved to (1223, 559)
Screenshot: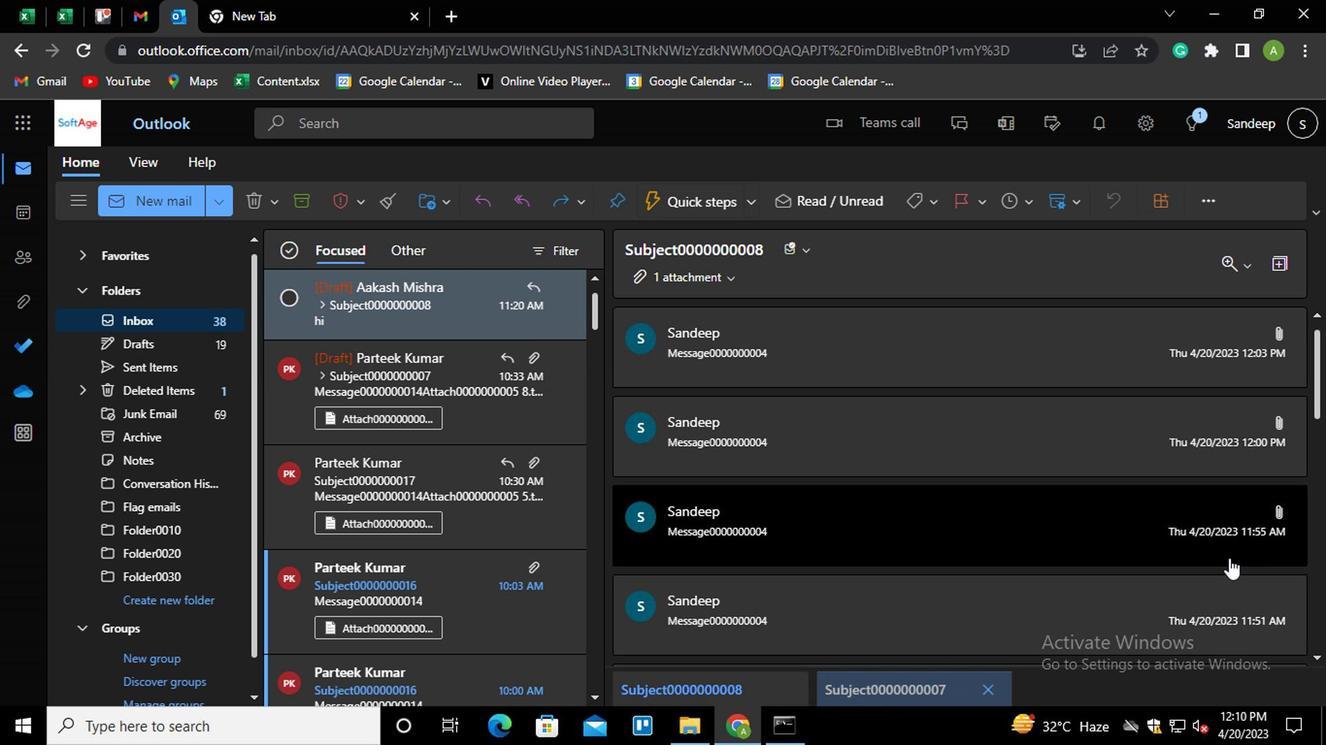 
Action: Mouse scrolled (1223, 558) with delta (0, 0)
Screenshot: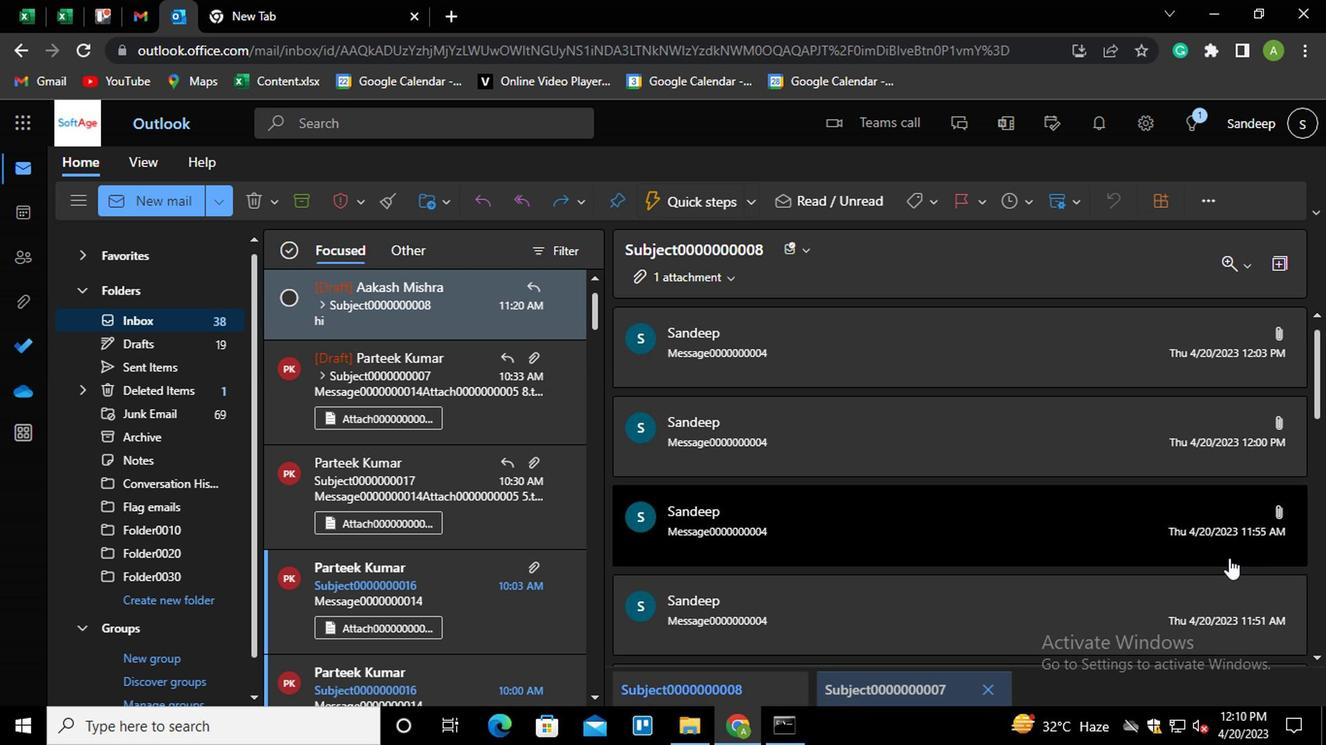 
Action: Mouse moved to (1223, 560)
Screenshot: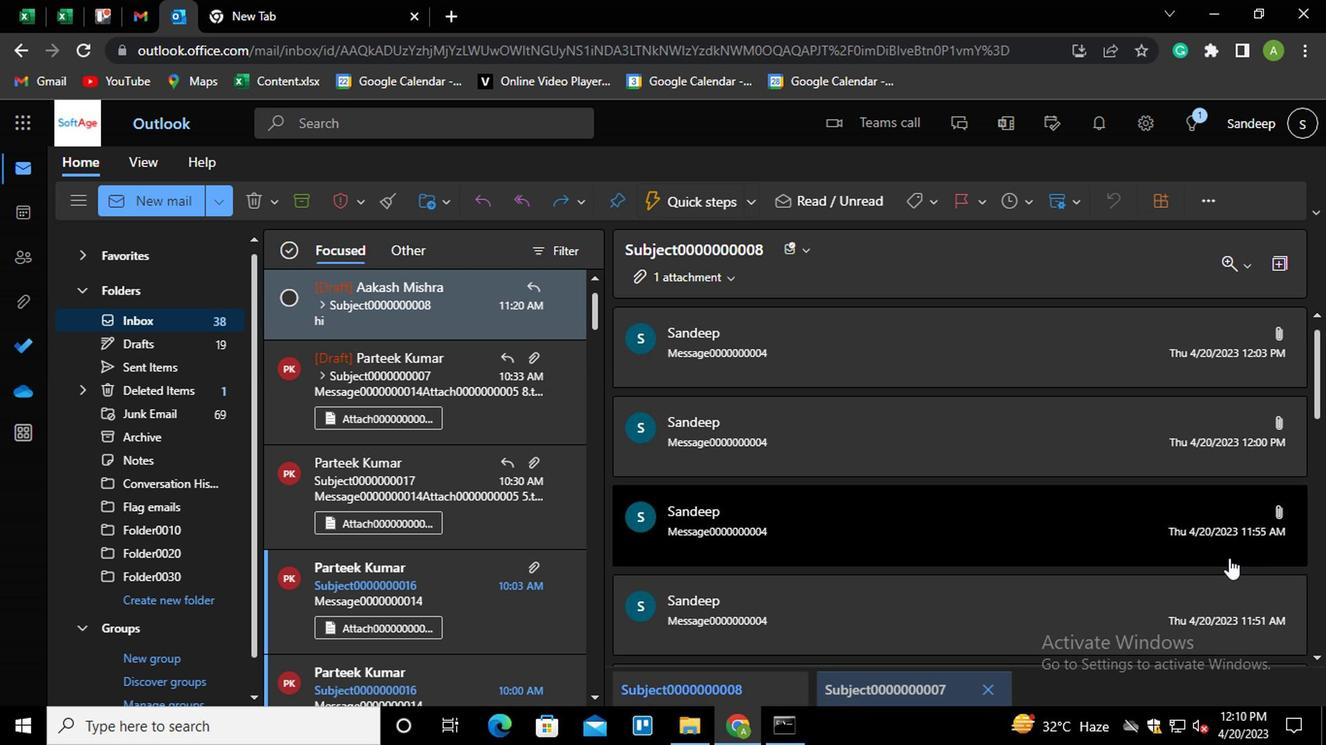 
Action: Mouse scrolled (1223, 559) with delta (0, 0)
Screenshot: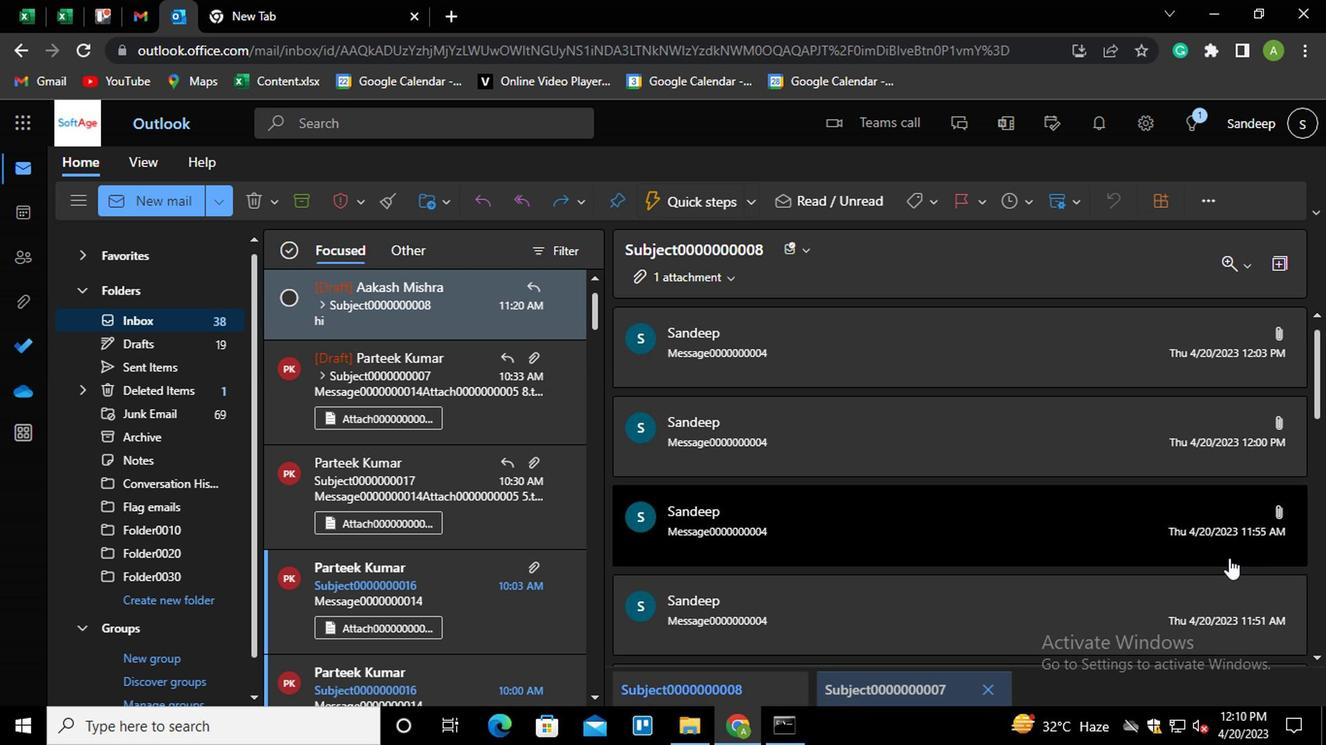 
Action: Mouse scrolled (1223, 559) with delta (0, 0)
Screenshot: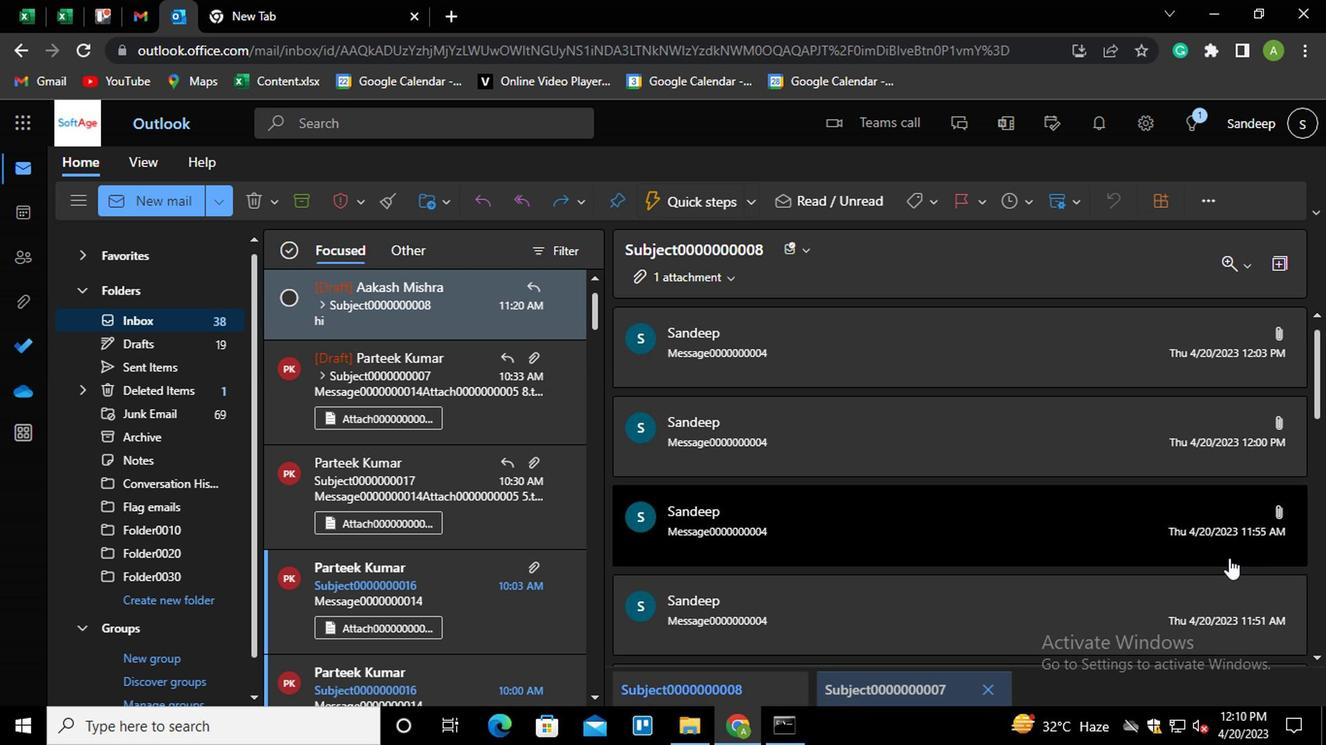 
Action: Mouse scrolled (1223, 559) with delta (0, 0)
Screenshot: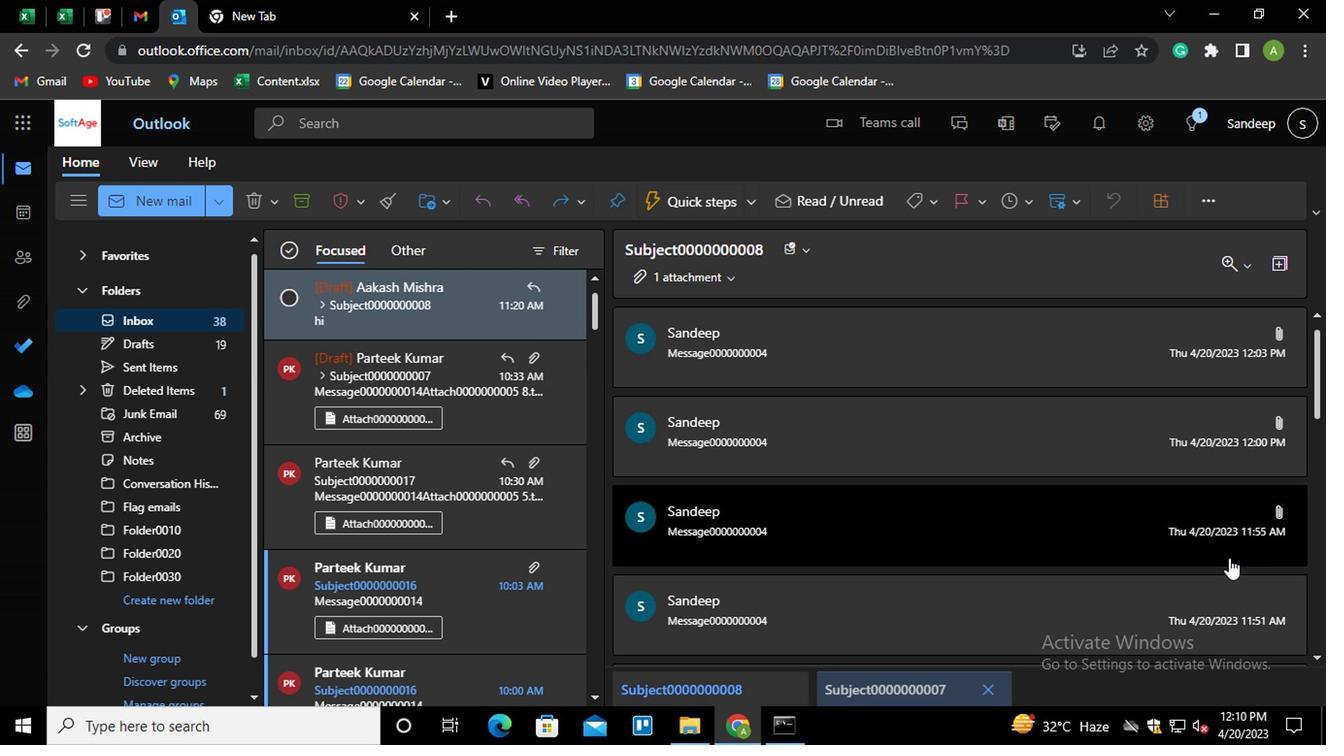 
Action: Mouse scrolled (1223, 559) with delta (0, 0)
Screenshot: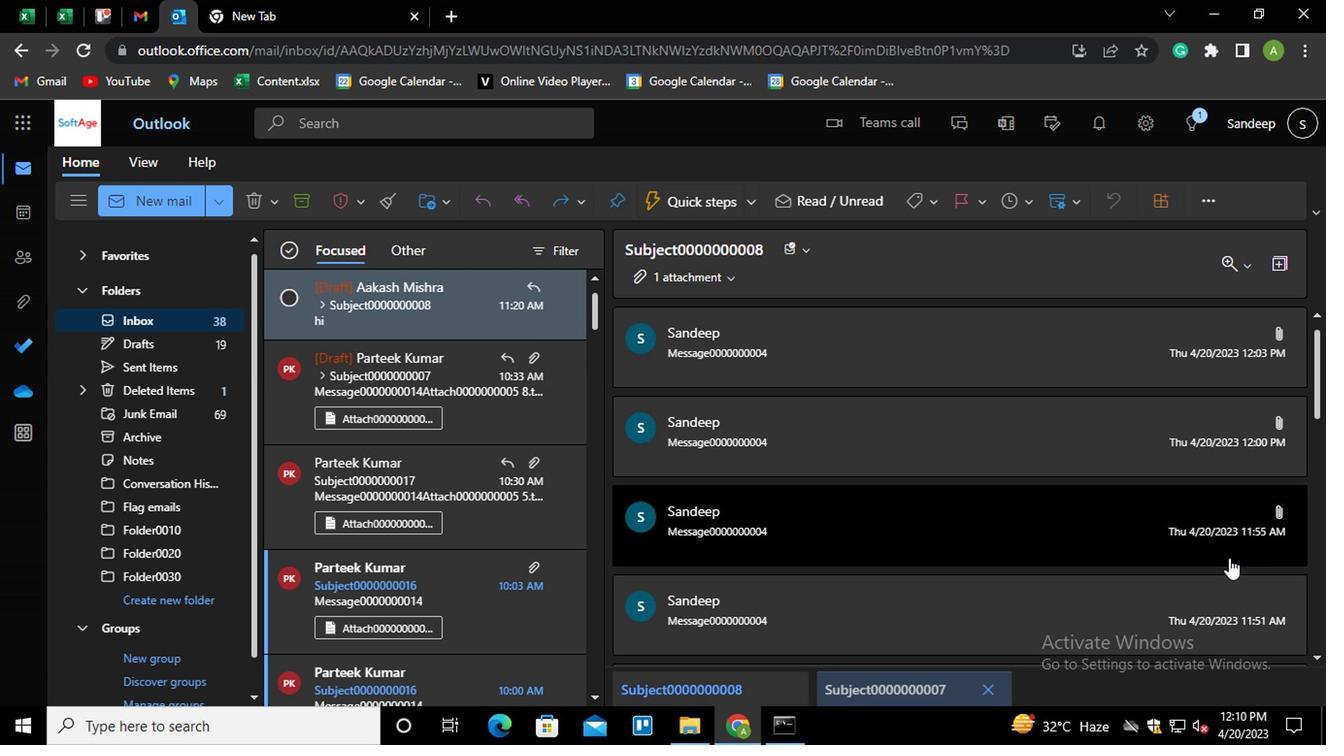 
Action: Mouse moved to (1241, 613)
Screenshot: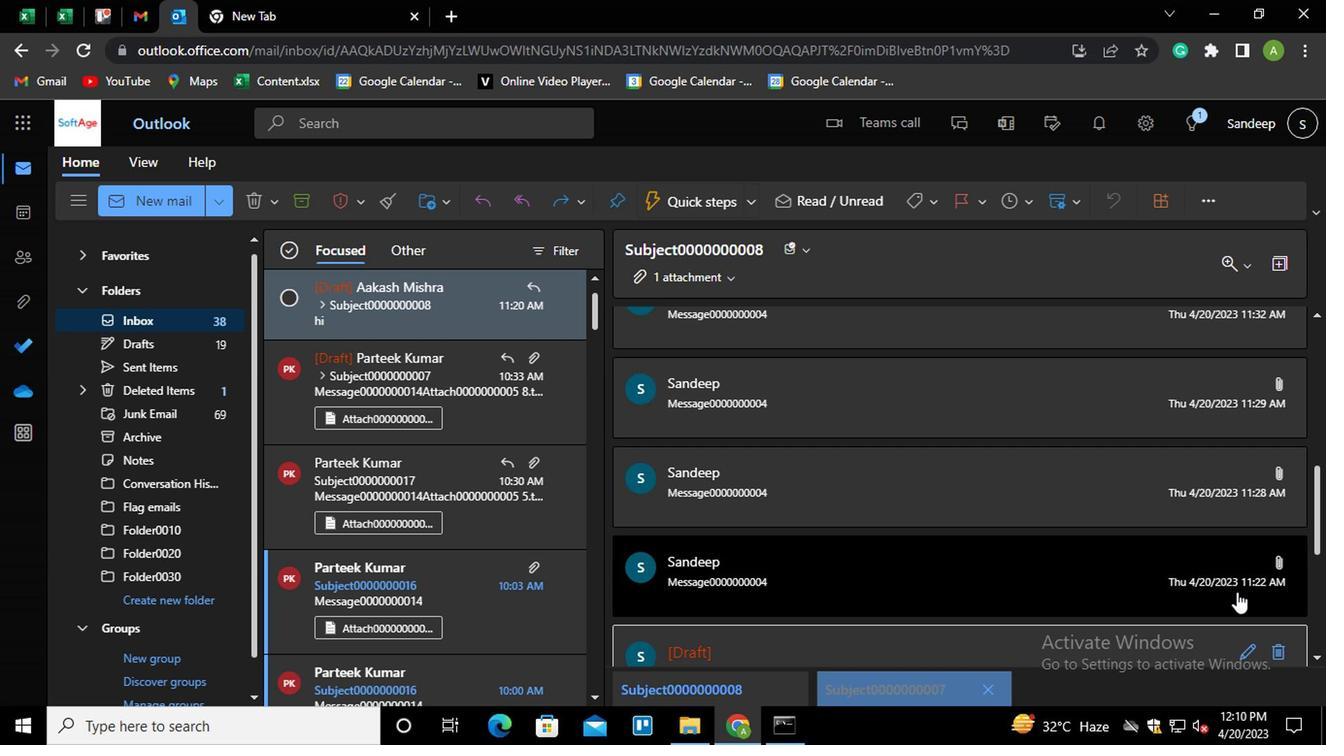 
Action: Mouse scrolled (1241, 612) with delta (0, -1)
Screenshot: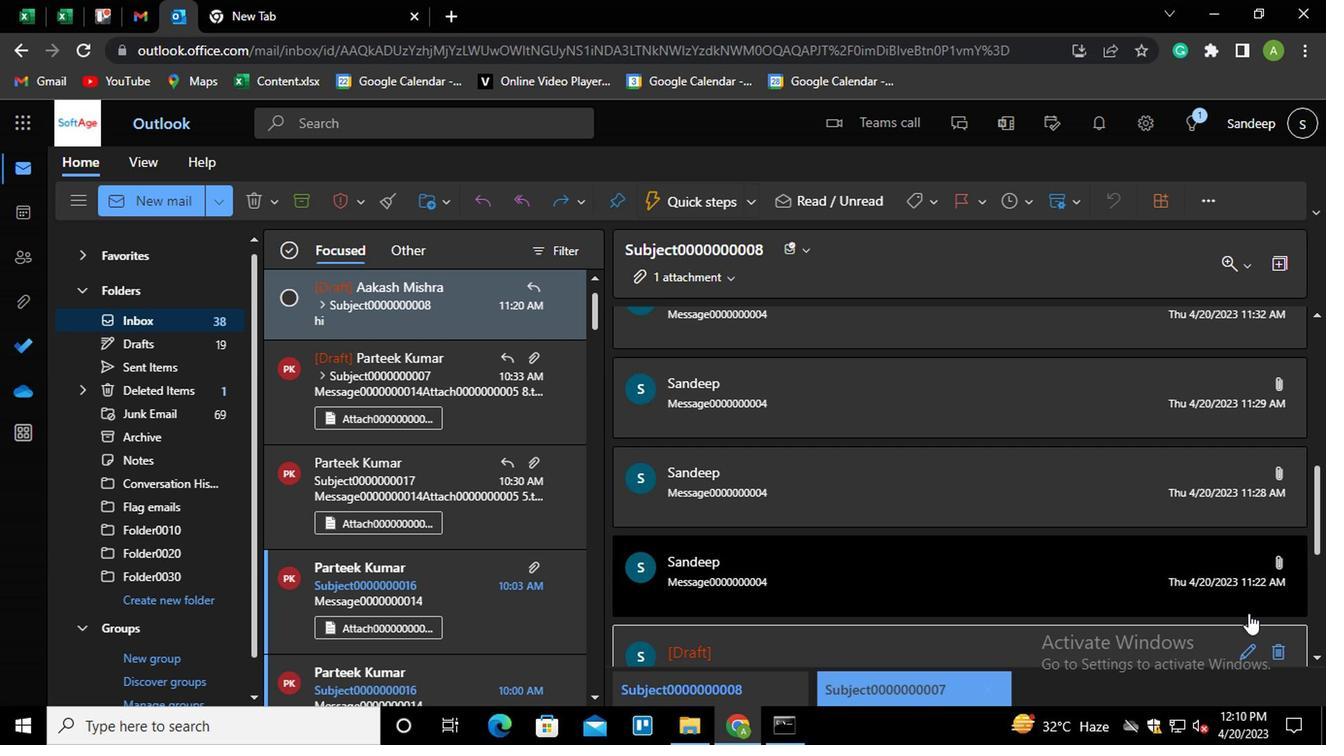 
Action: Mouse scrolled (1241, 612) with delta (0, -1)
Screenshot: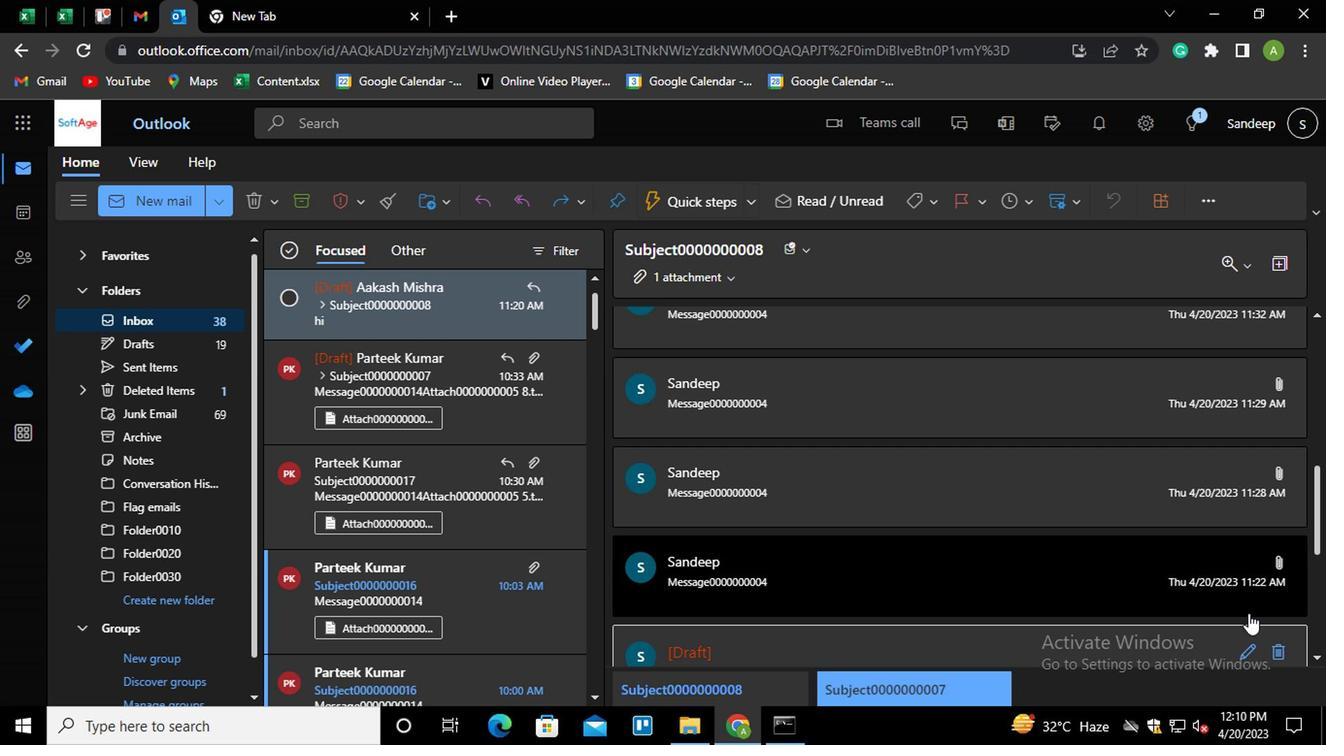 
Action: Mouse scrolled (1241, 612) with delta (0, -1)
Screenshot: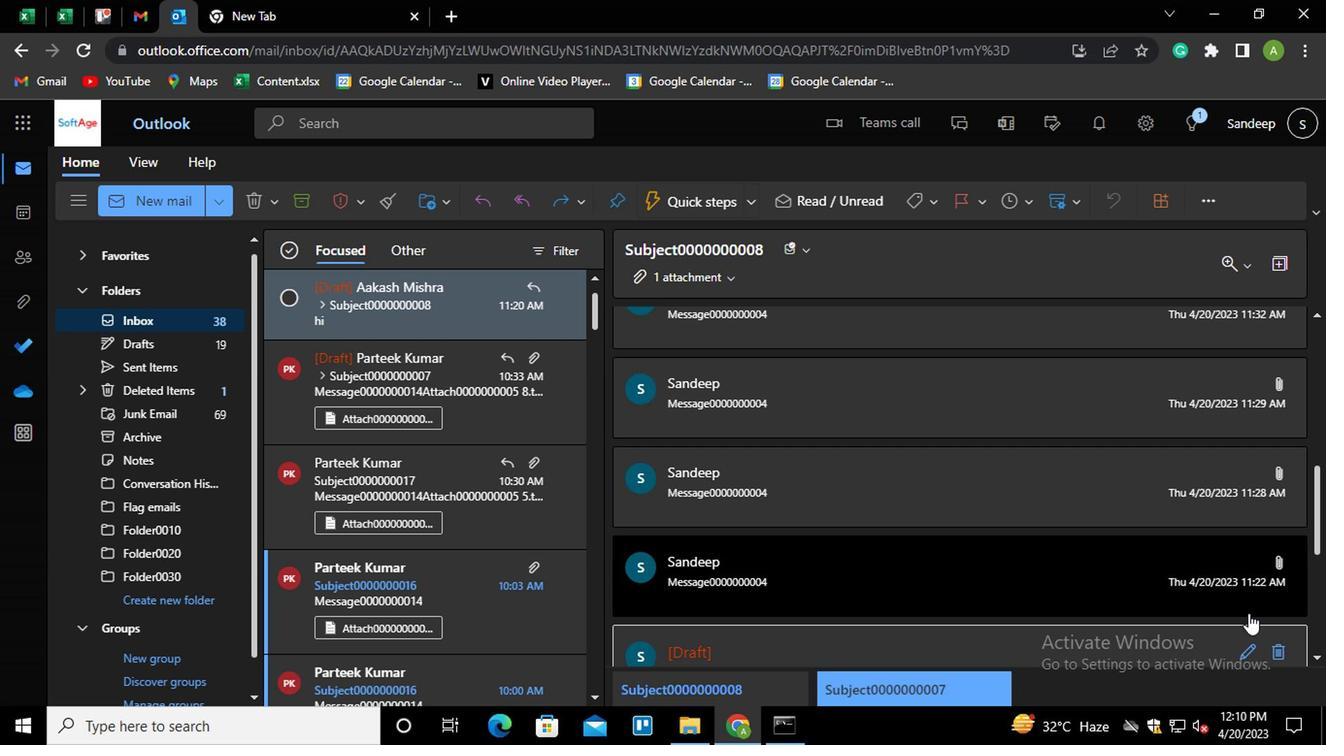 
Action: Mouse scrolled (1241, 612) with delta (0, -1)
Screenshot: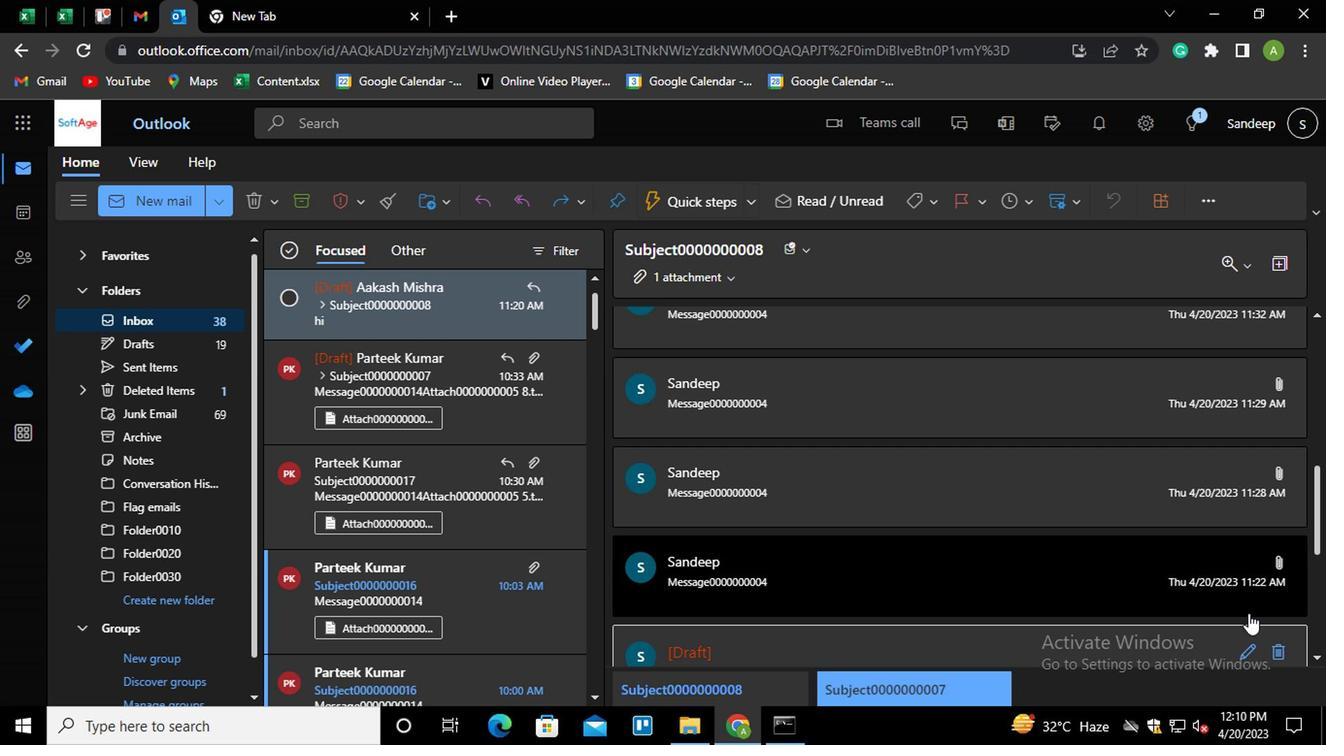 
Action: Mouse scrolled (1241, 612) with delta (0, -1)
Screenshot: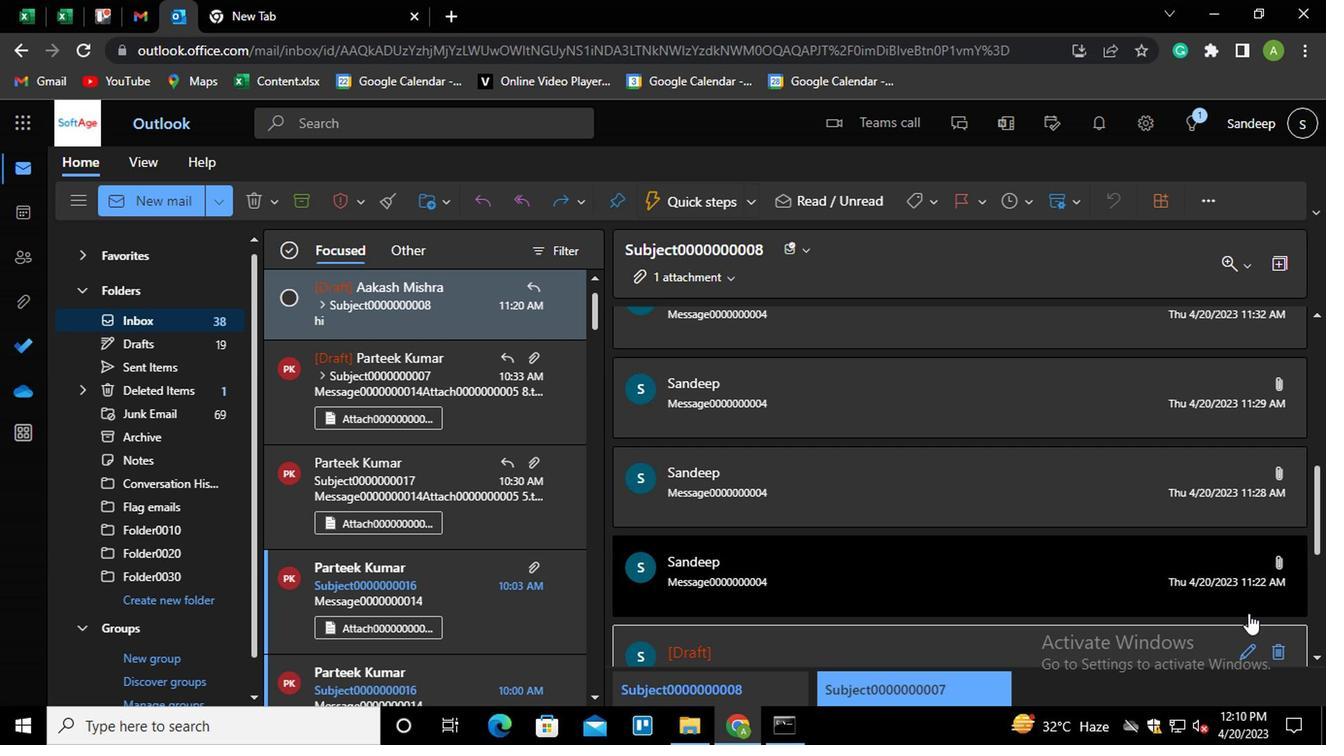 
Action: Mouse moved to (1279, 446)
Screenshot: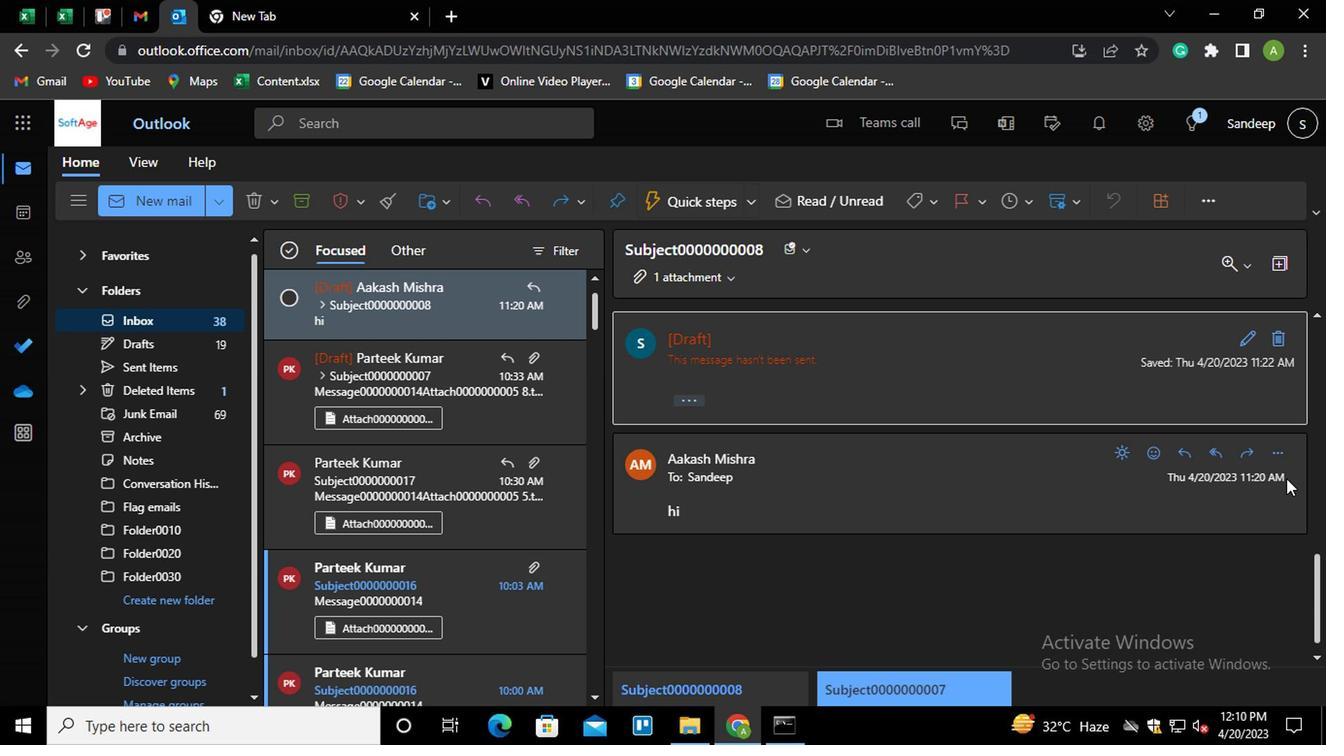 
Action: Mouse pressed left at (1279, 446)
Screenshot: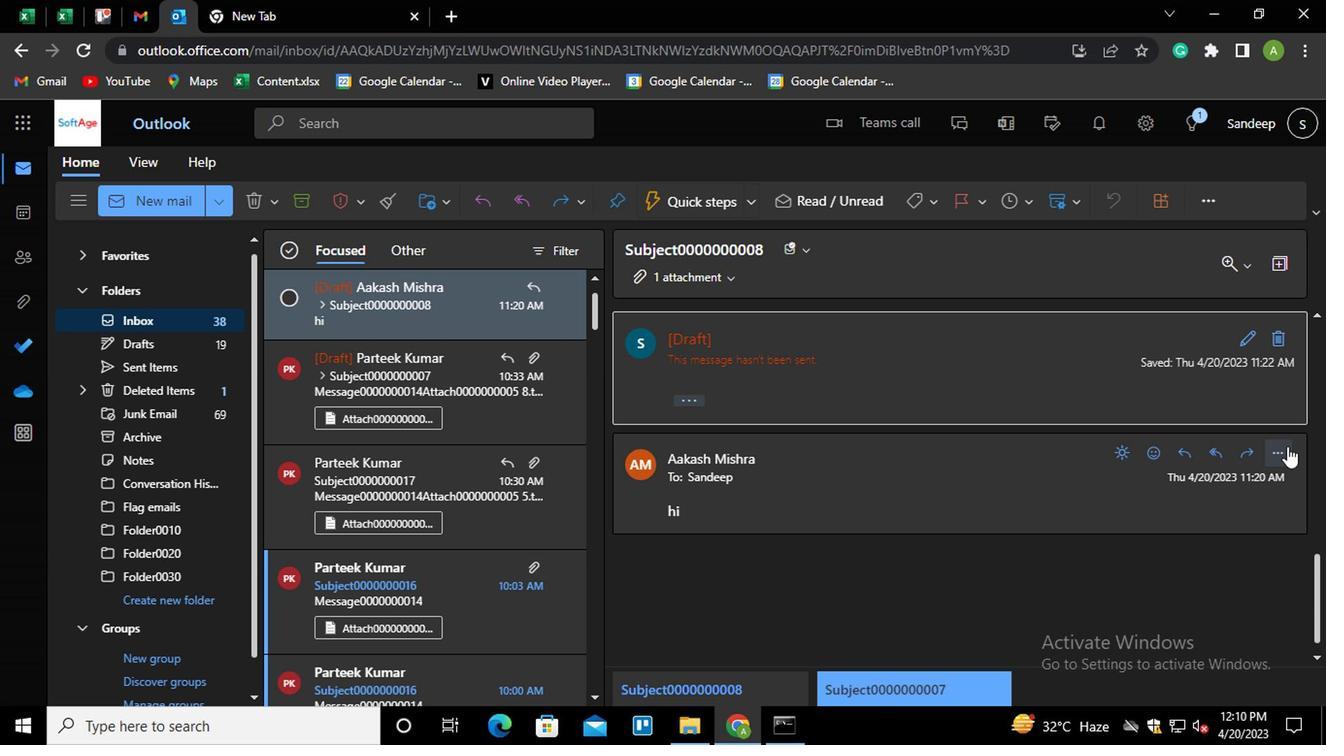 
Action: Mouse moved to (1127, 128)
Screenshot: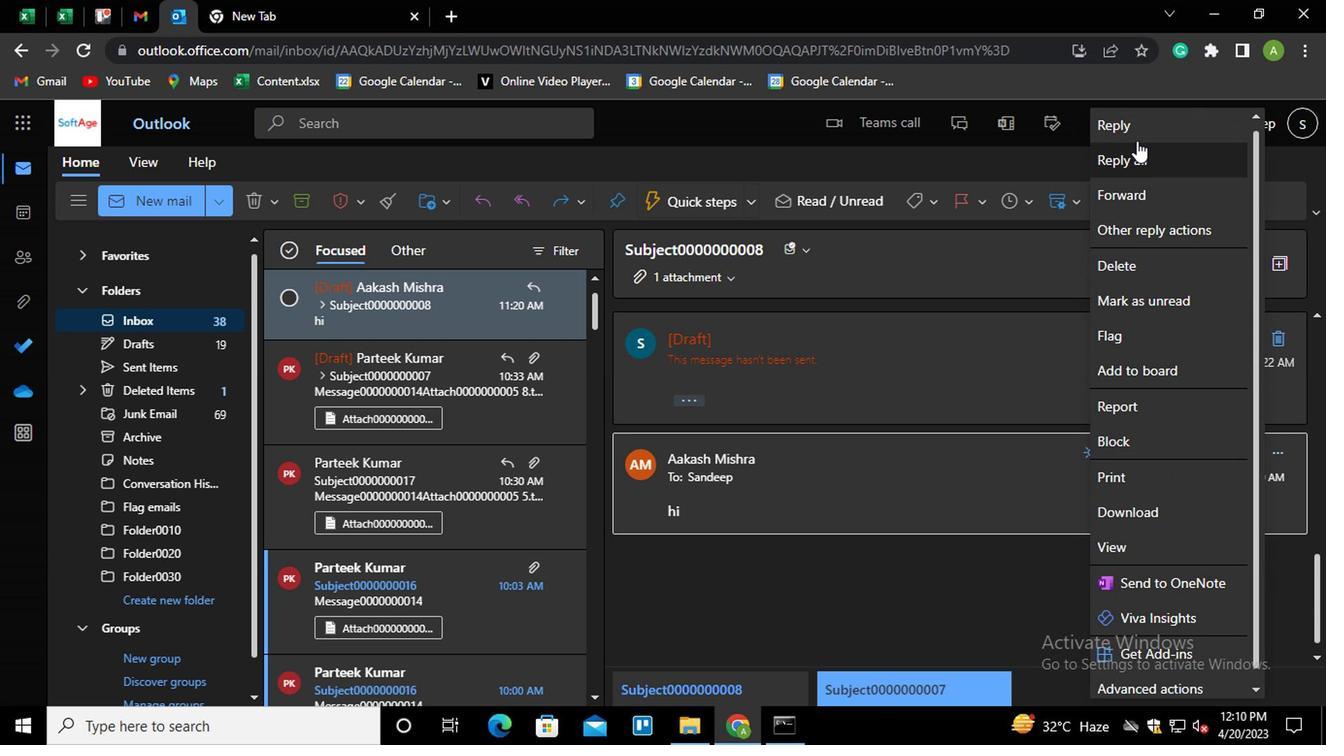 
Action: Mouse pressed left at (1127, 128)
Screenshot: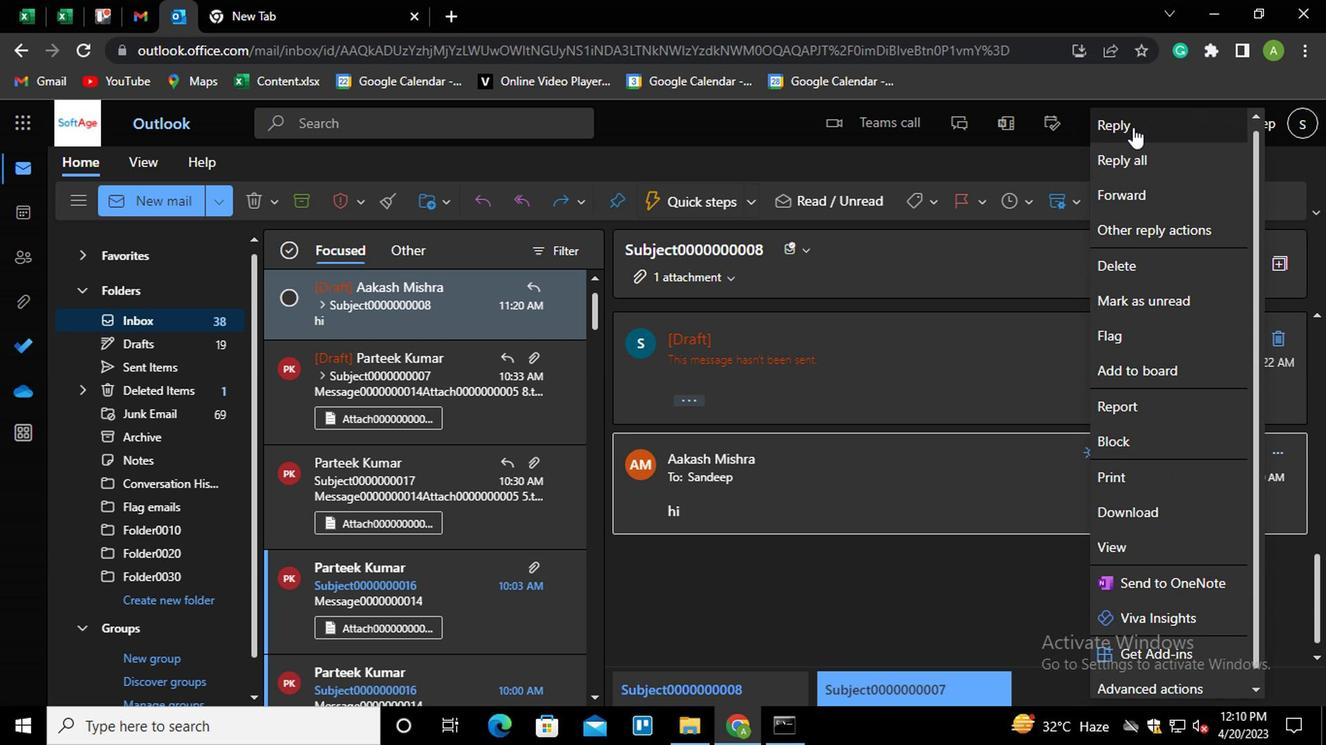 
Action: Mouse moved to (756, 538)
Screenshot: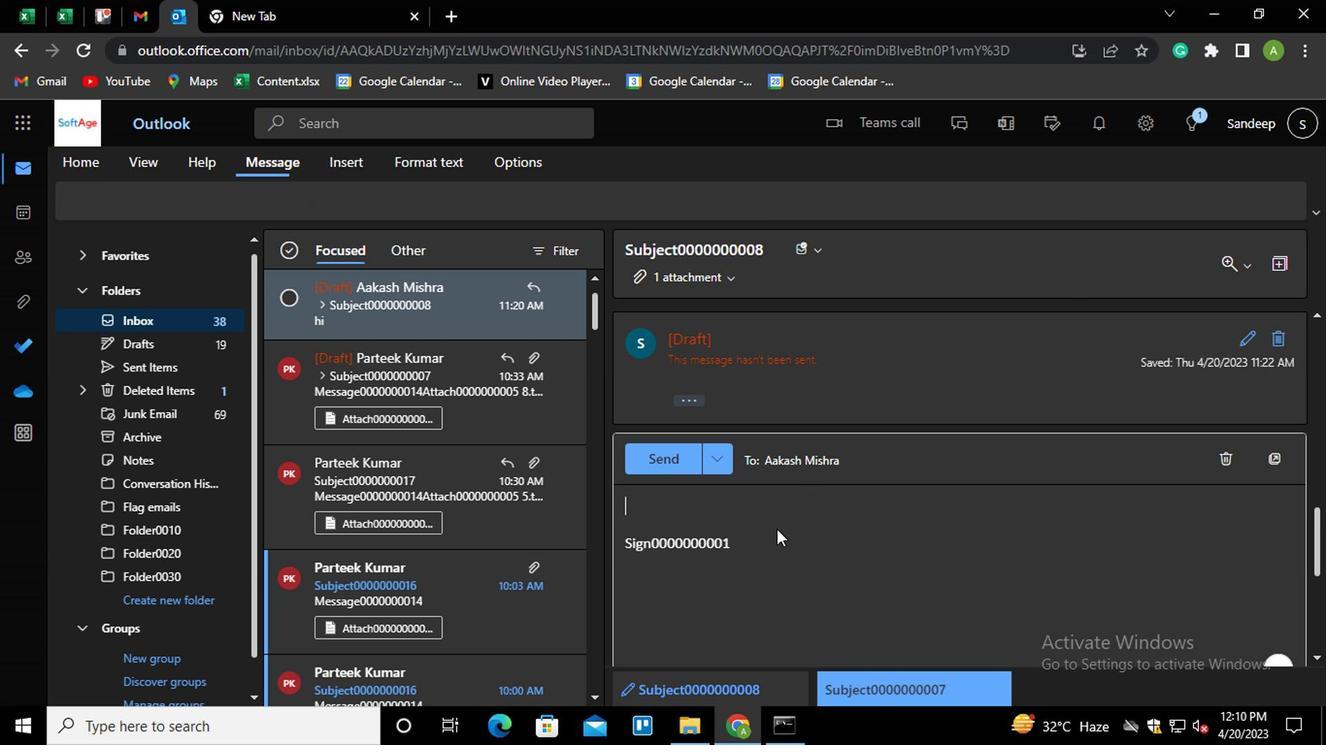 
Action: Mouse pressed left at (756, 538)
Screenshot: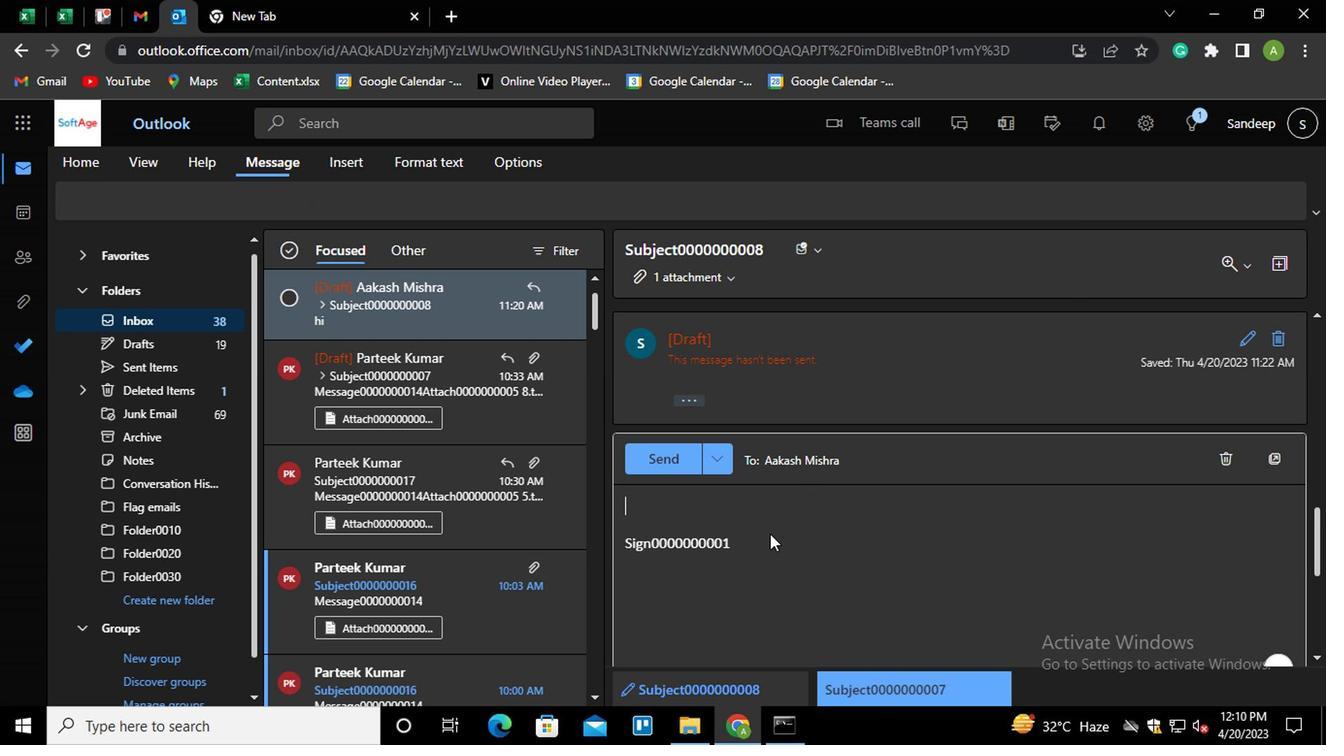 
Action: Mouse moved to (754, 537)
Screenshot: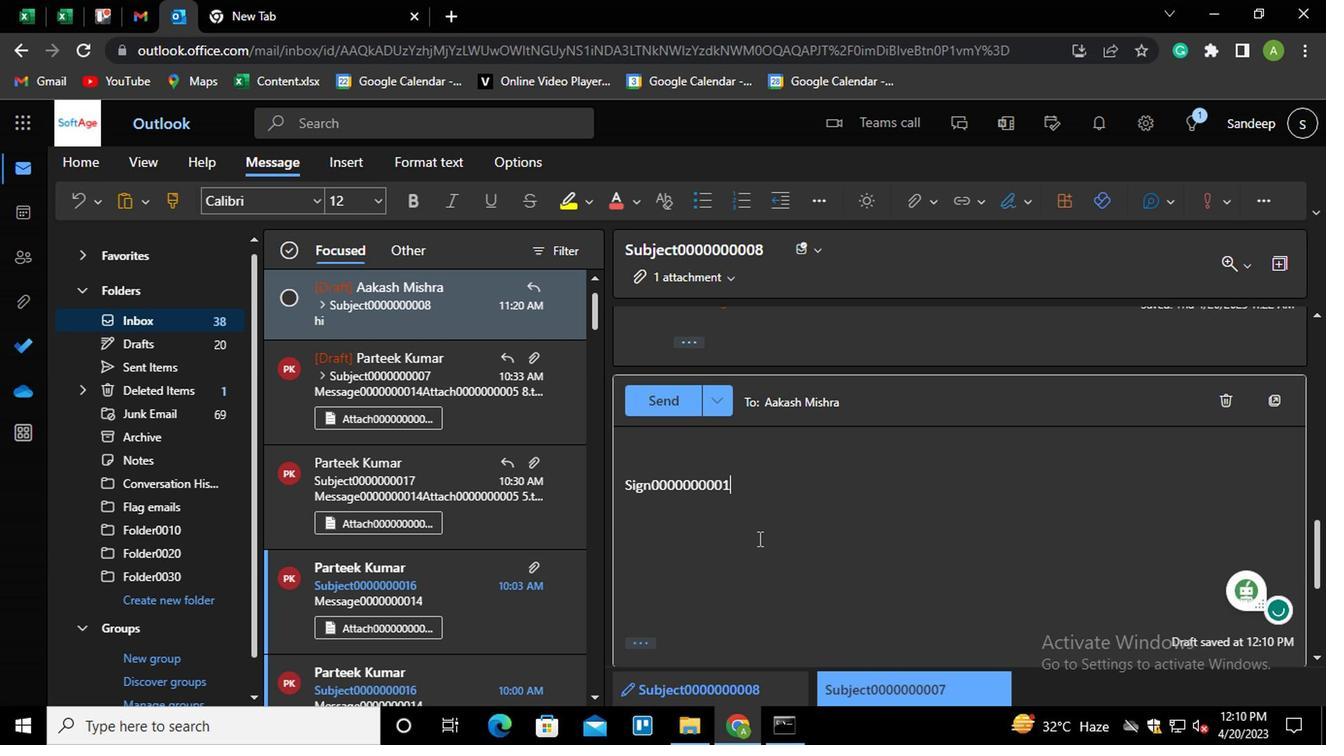 
Action: Key pressed <Key.shift_r><Key.home>ctrl+K<Key.shift_r>LINK0000000003
Screenshot: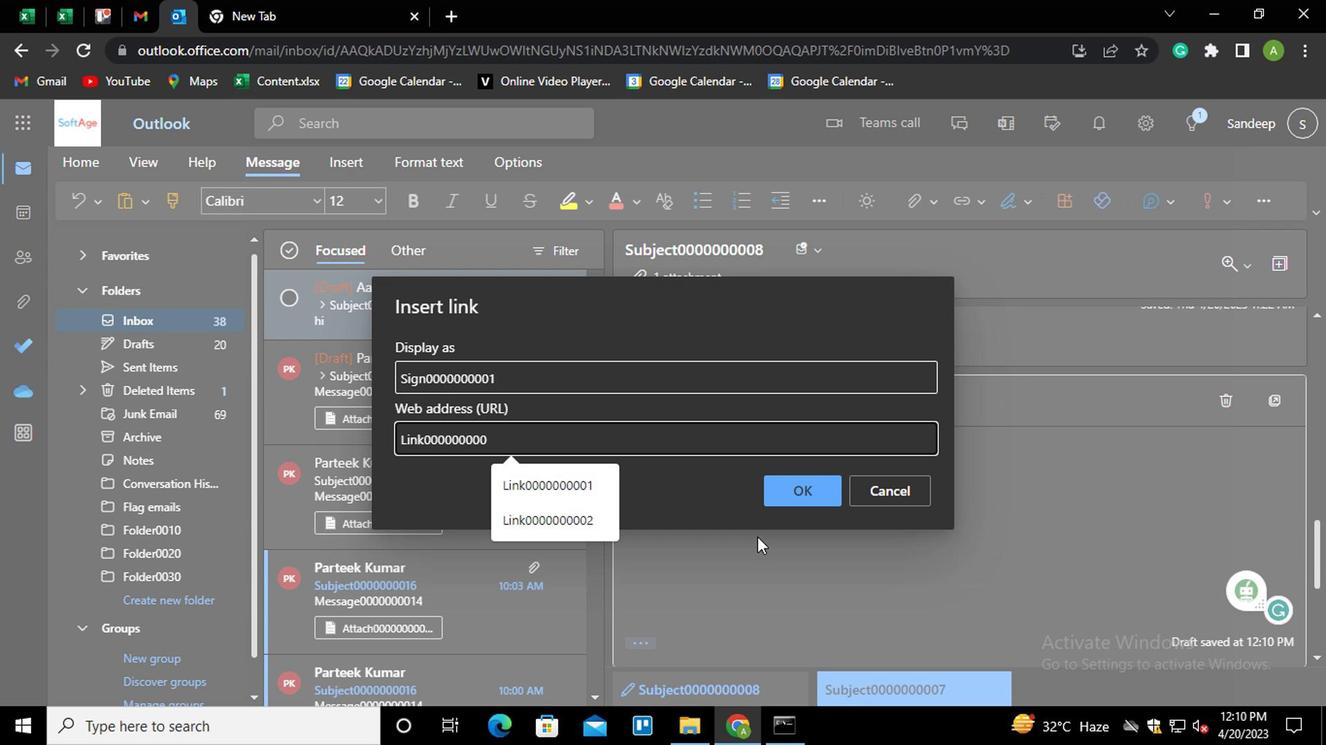 
Action: Mouse moved to (544, 369)
Screenshot: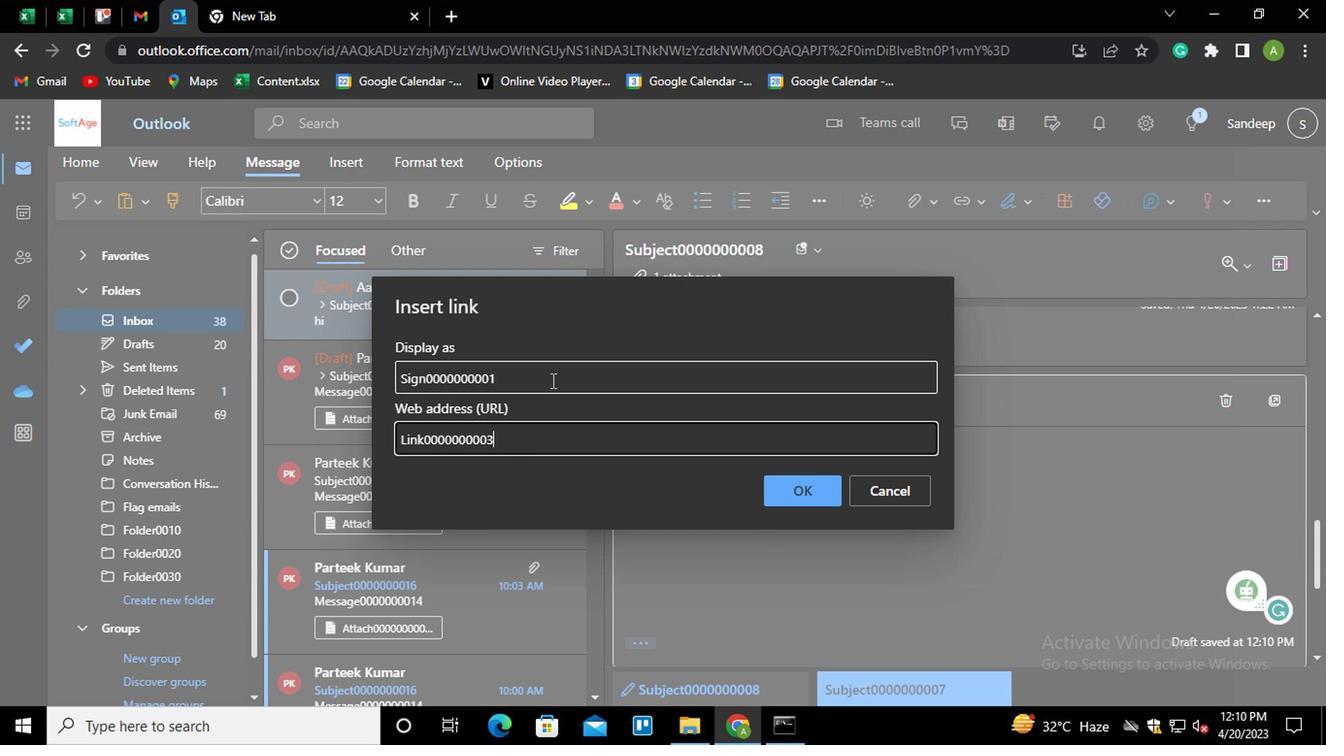 
Action: Mouse pressed left at (544, 369)
Screenshot: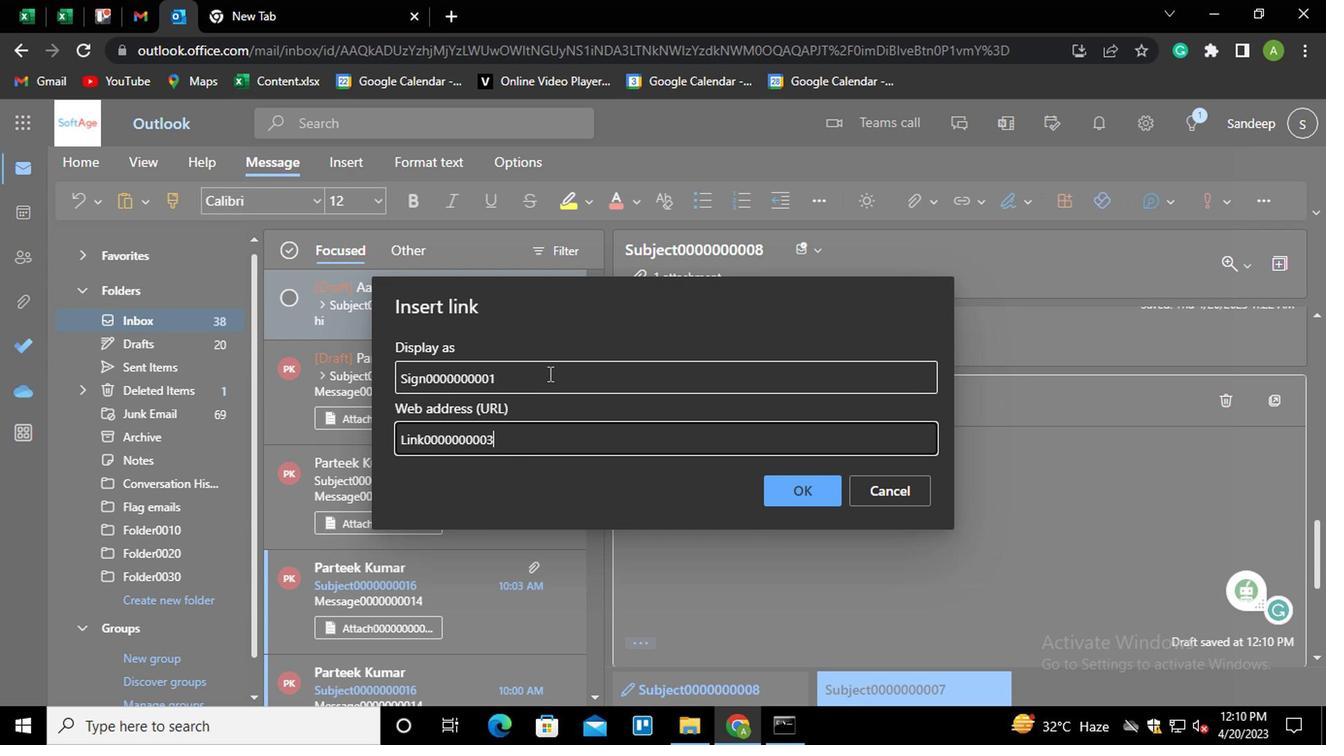 
Action: Key pressed <Key.shift_r><Key.home><Key.shift_r>LINK0000000003
Screenshot: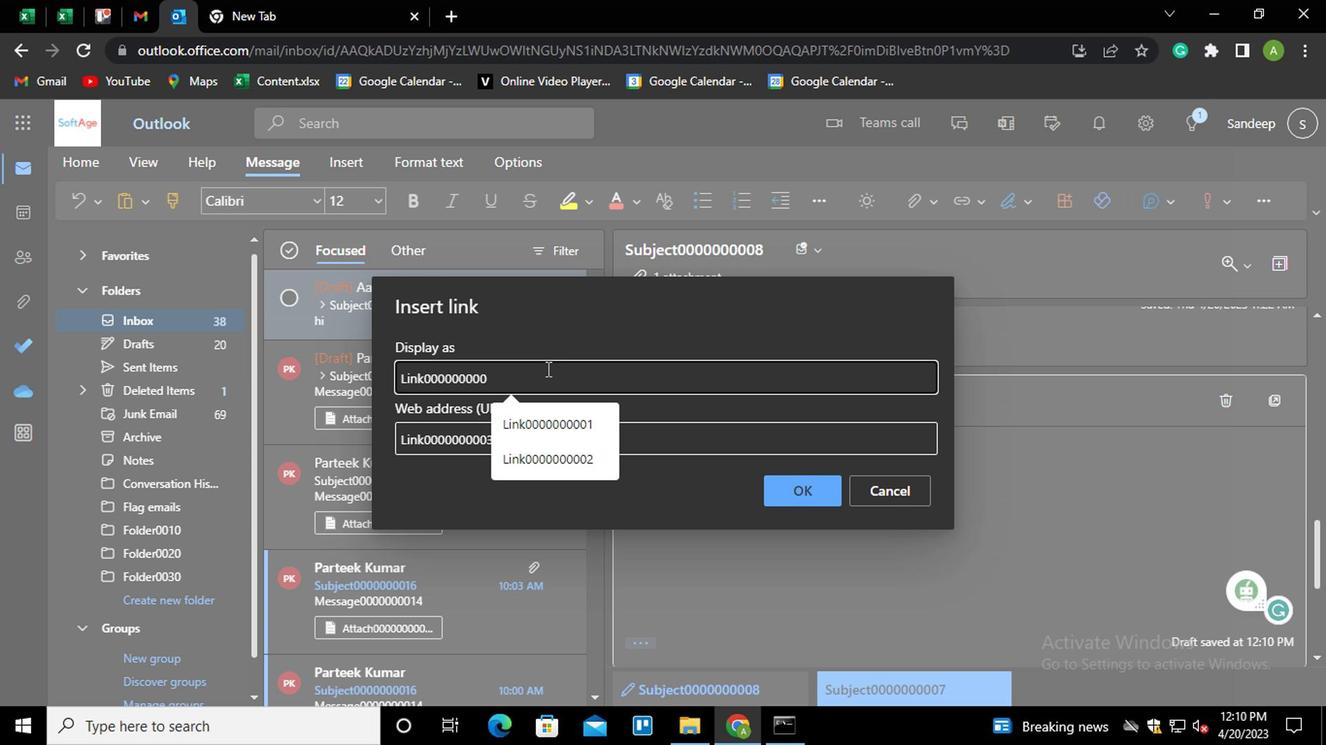 
Action: Mouse moved to (785, 486)
Screenshot: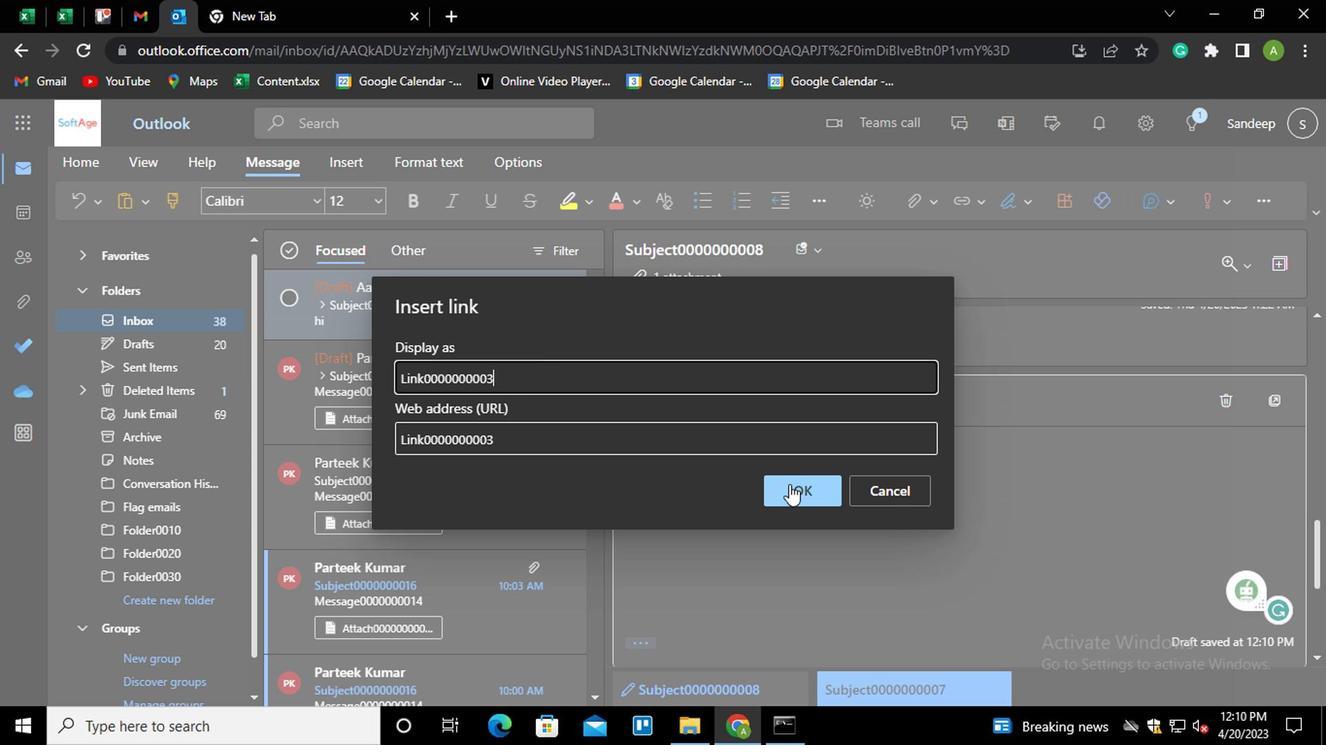 
Action: Mouse pressed left at (785, 486)
Screenshot: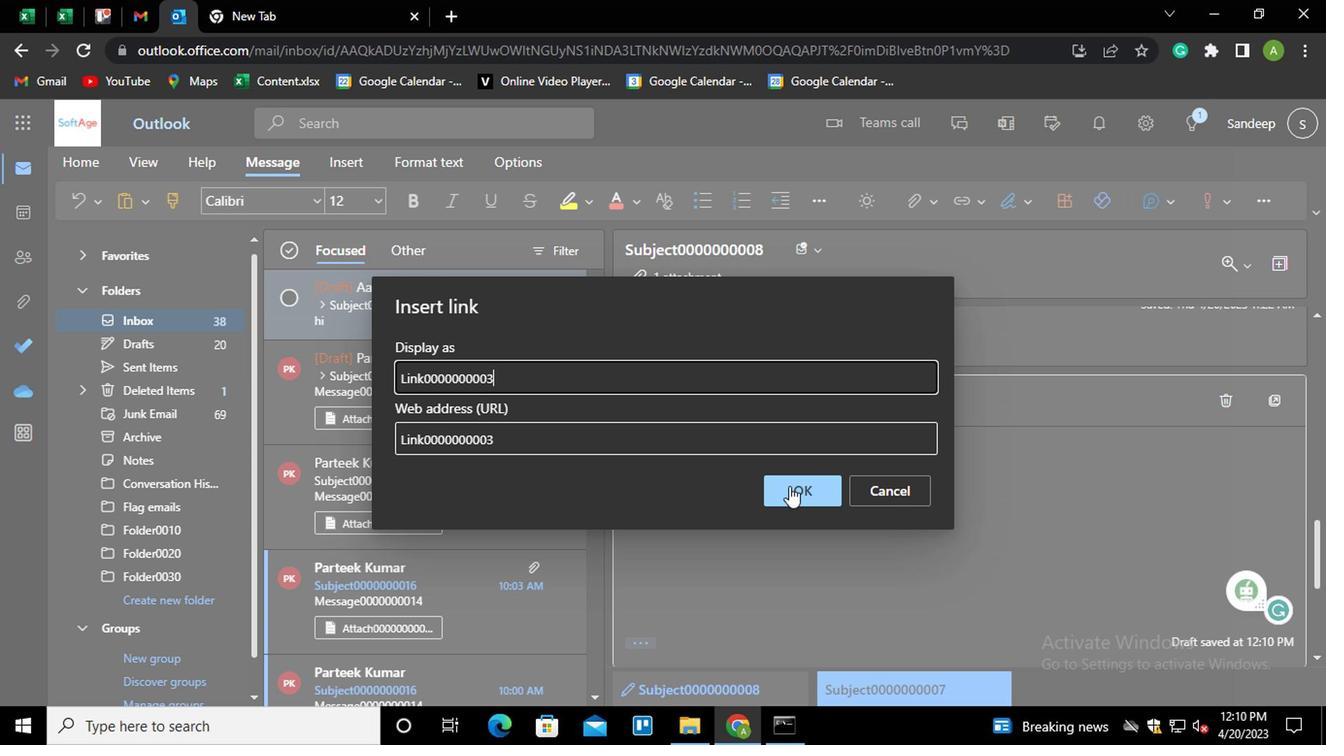 
Action: Mouse moved to (644, 640)
Screenshot: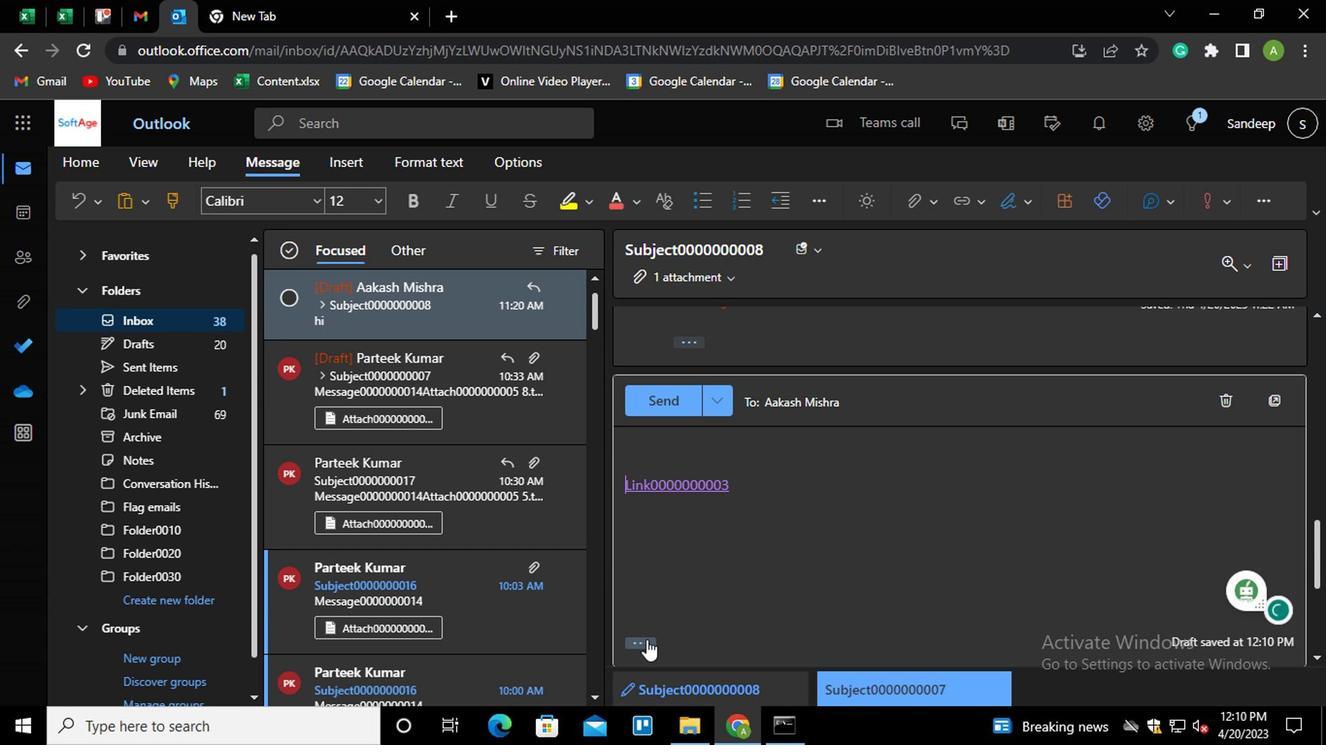
Action: Mouse pressed left at (644, 640)
Screenshot: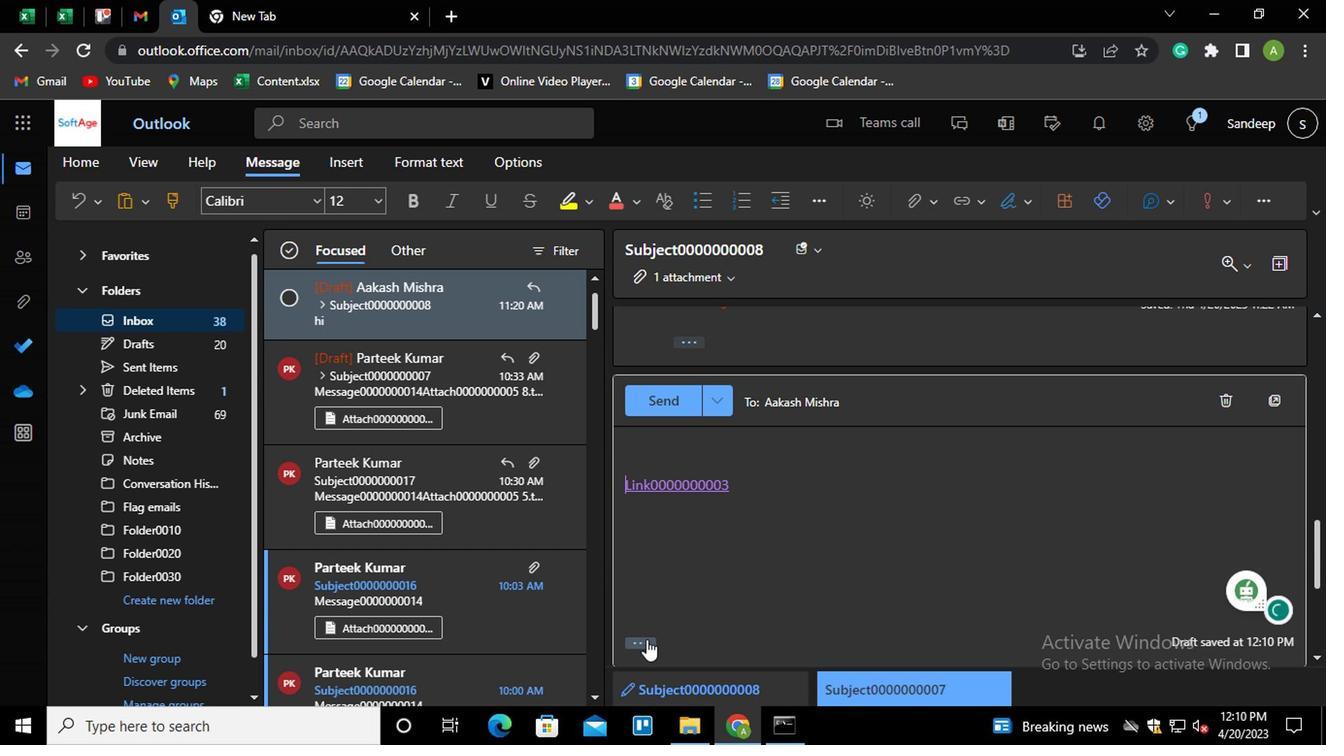 
Action: Mouse moved to (727, 305)
Screenshot: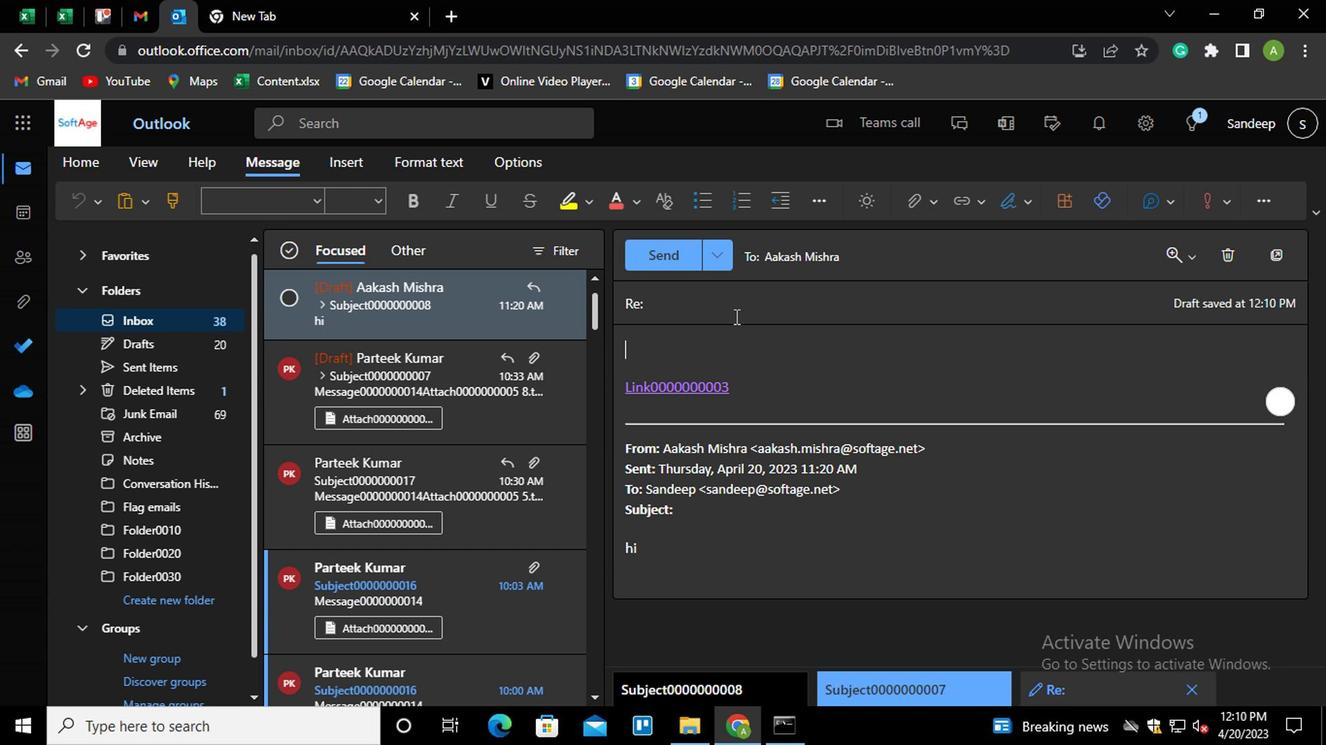 
Action: Mouse pressed left at (727, 305)
Screenshot: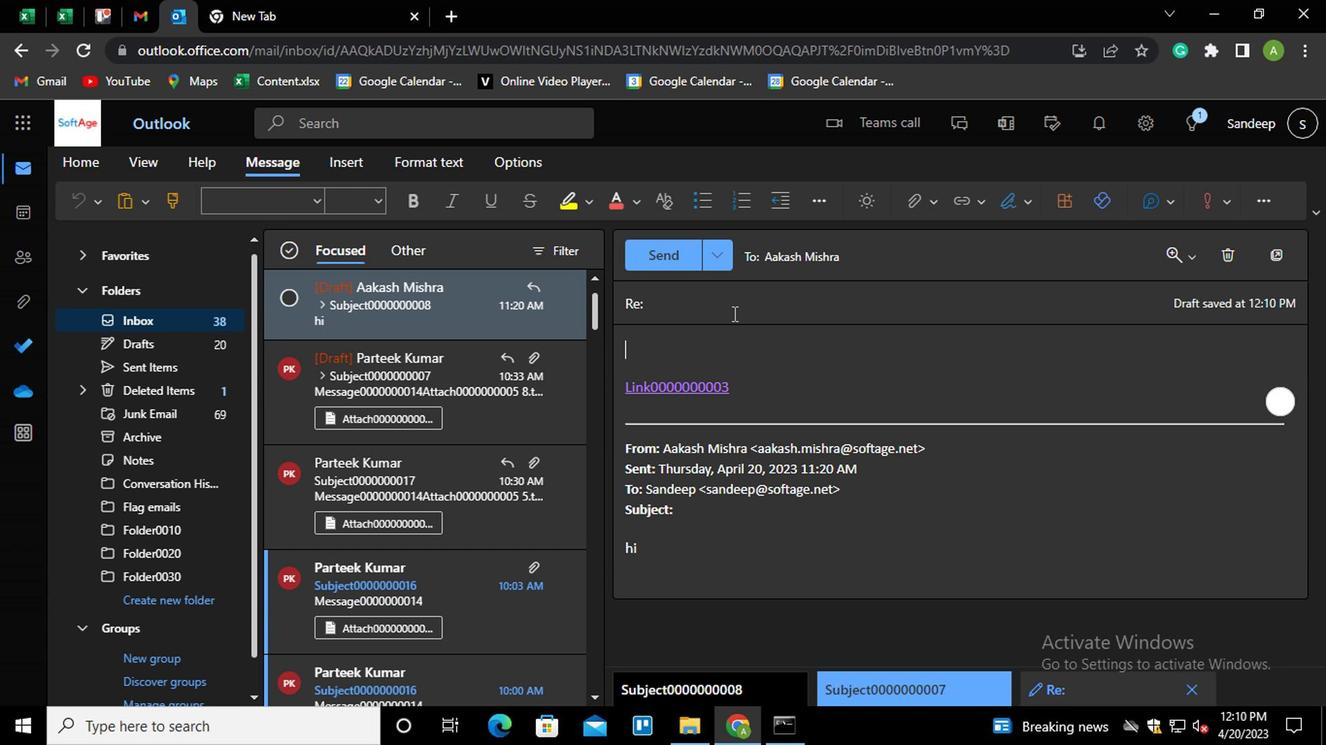 
Action: Key pressed <Key.shift>SUBJECT0000000002
Screenshot: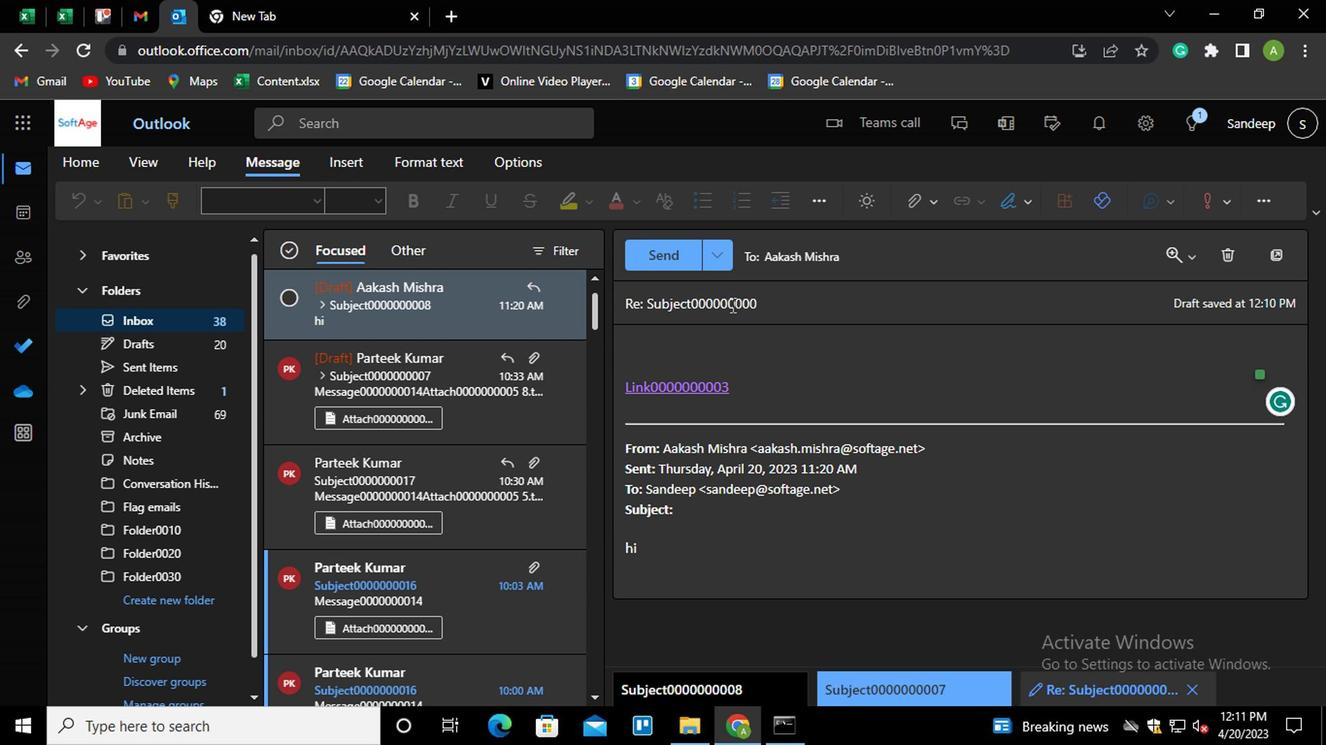 
Action: Mouse moved to (736, 367)
Screenshot: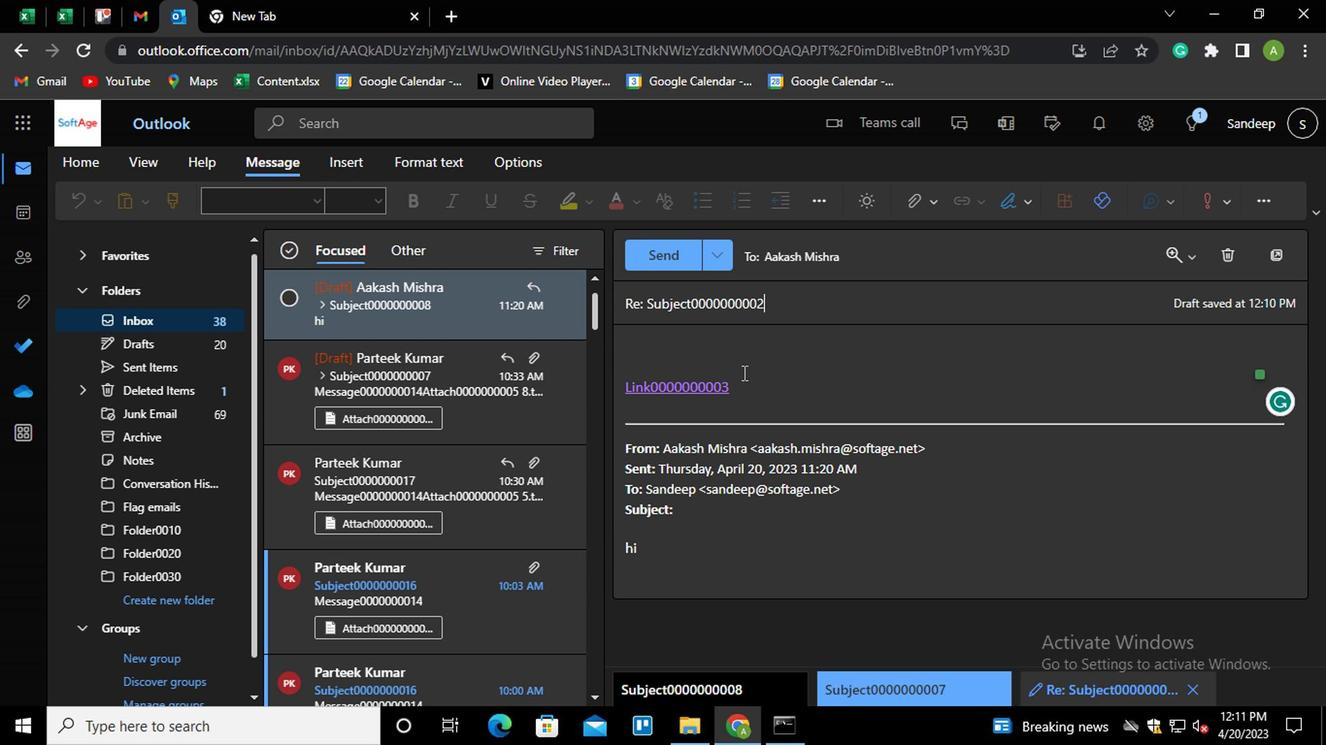 
Action: Mouse pressed left at (736, 367)
Screenshot: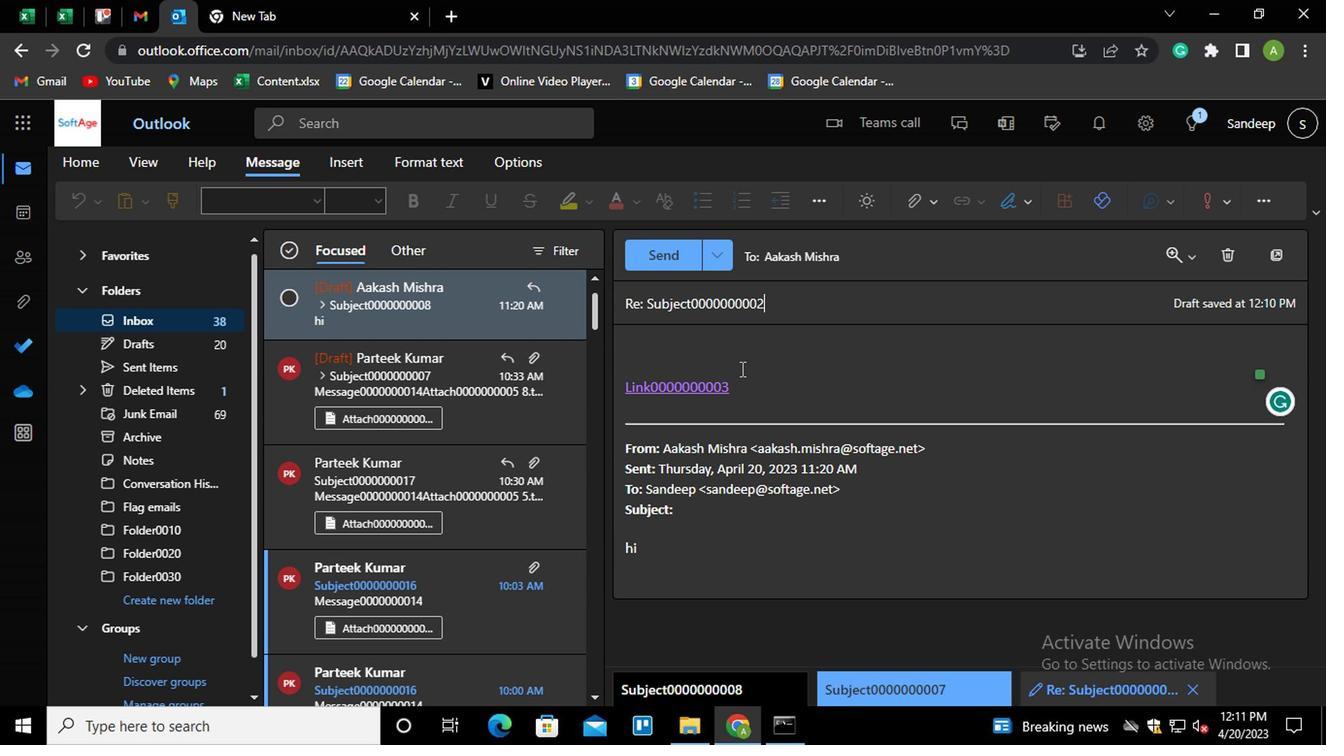 
Action: Mouse moved to (735, 367)
Screenshot: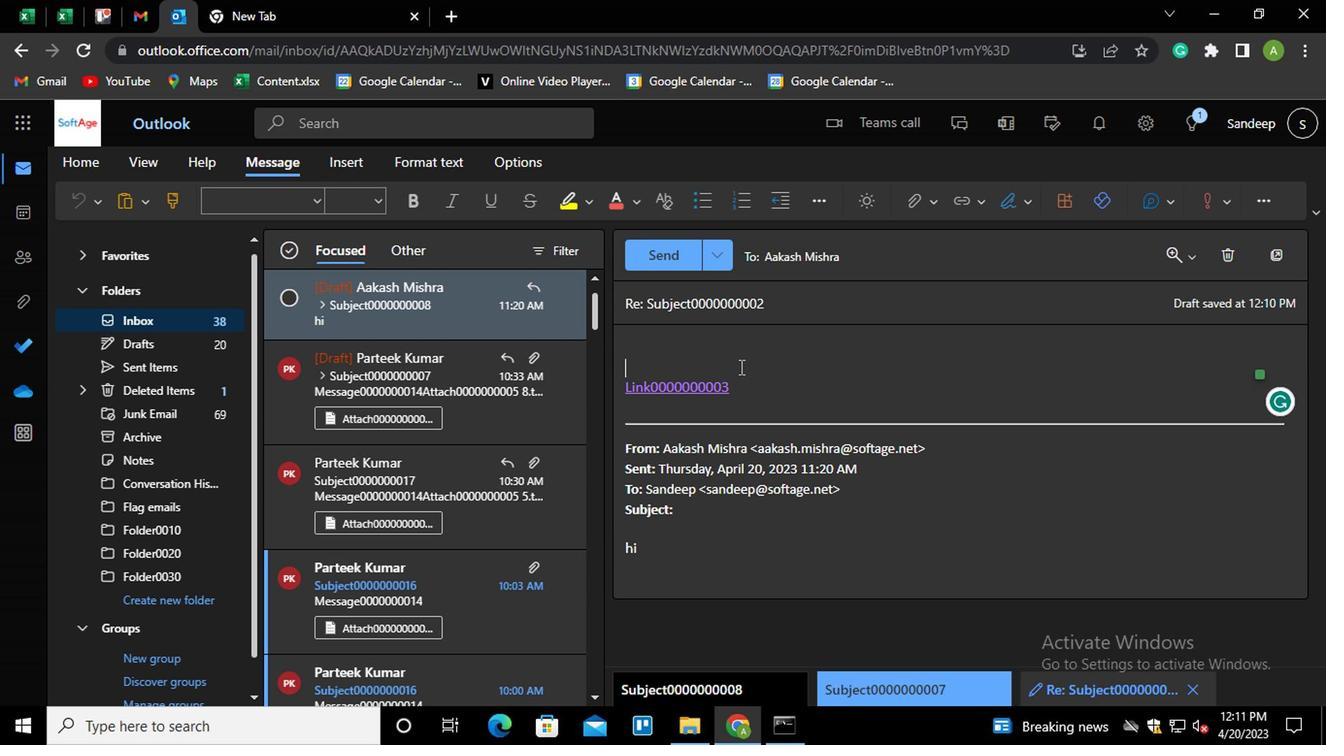 
Action: Key pressed <Key.shift_r>MESSAGE0000000004
Screenshot: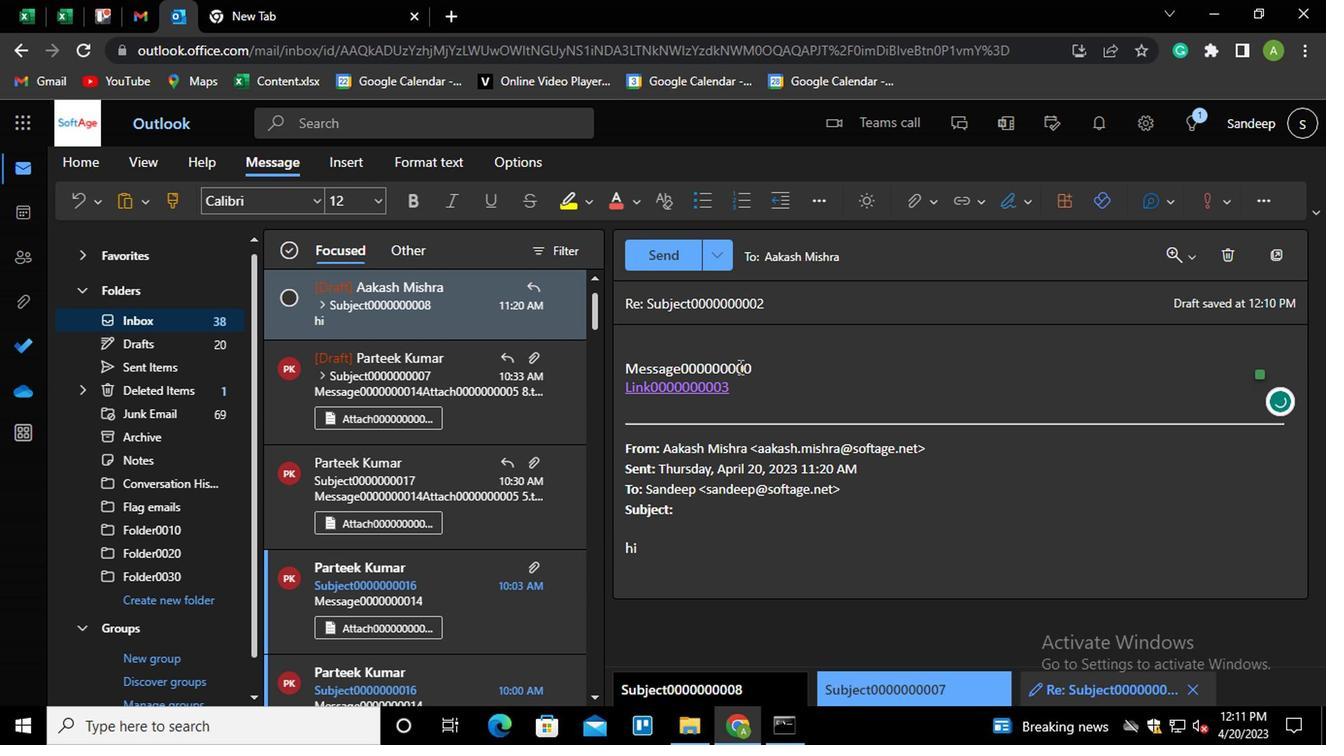 
Action: Mouse moved to (654, 255)
Screenshot: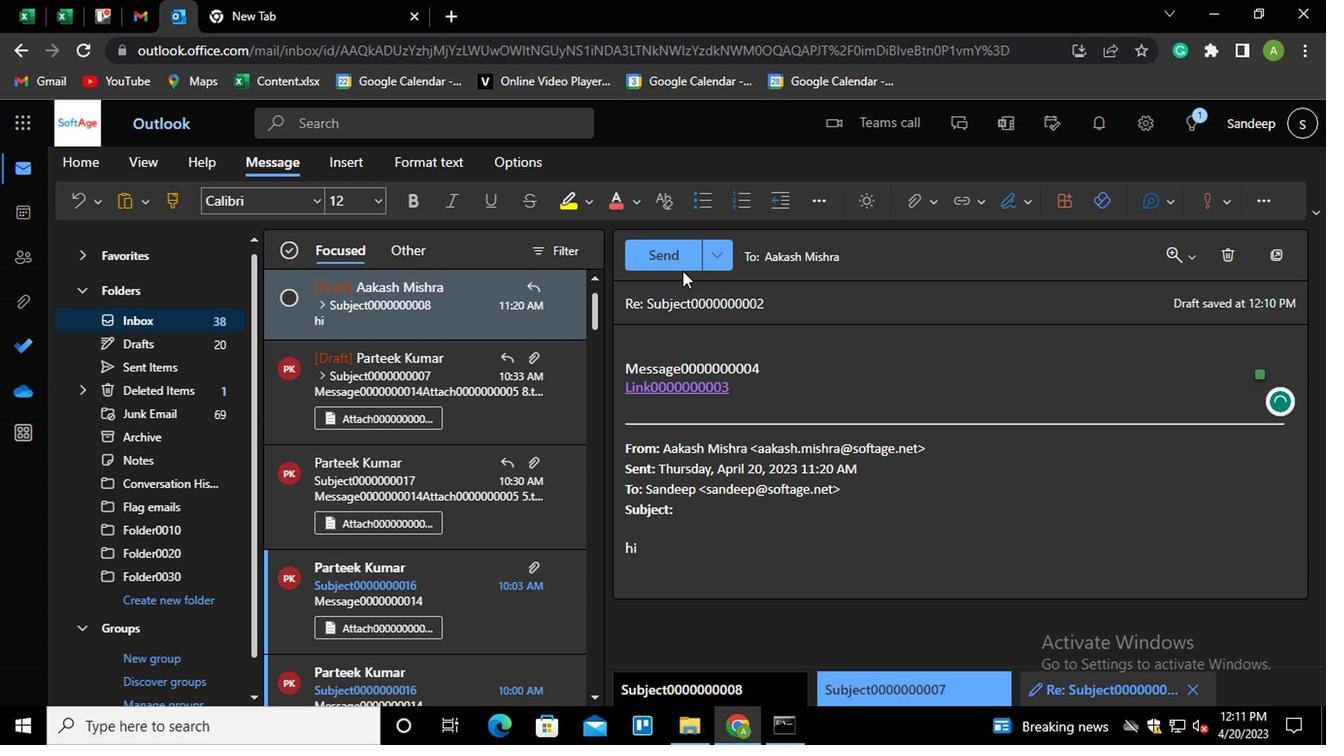 
Action: Mouse pressed left at (654, 255)
Screenshot: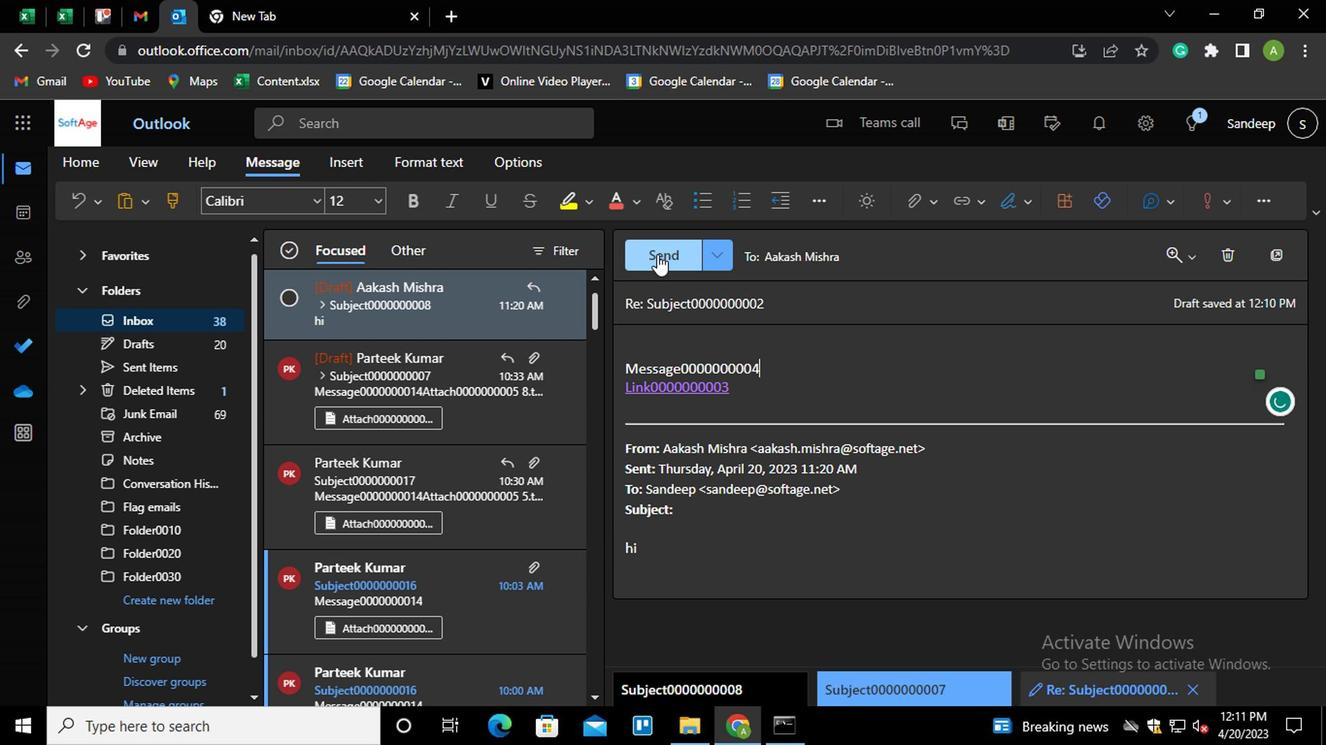 
Action: Mouse moved to (459, 382)
Screenshot: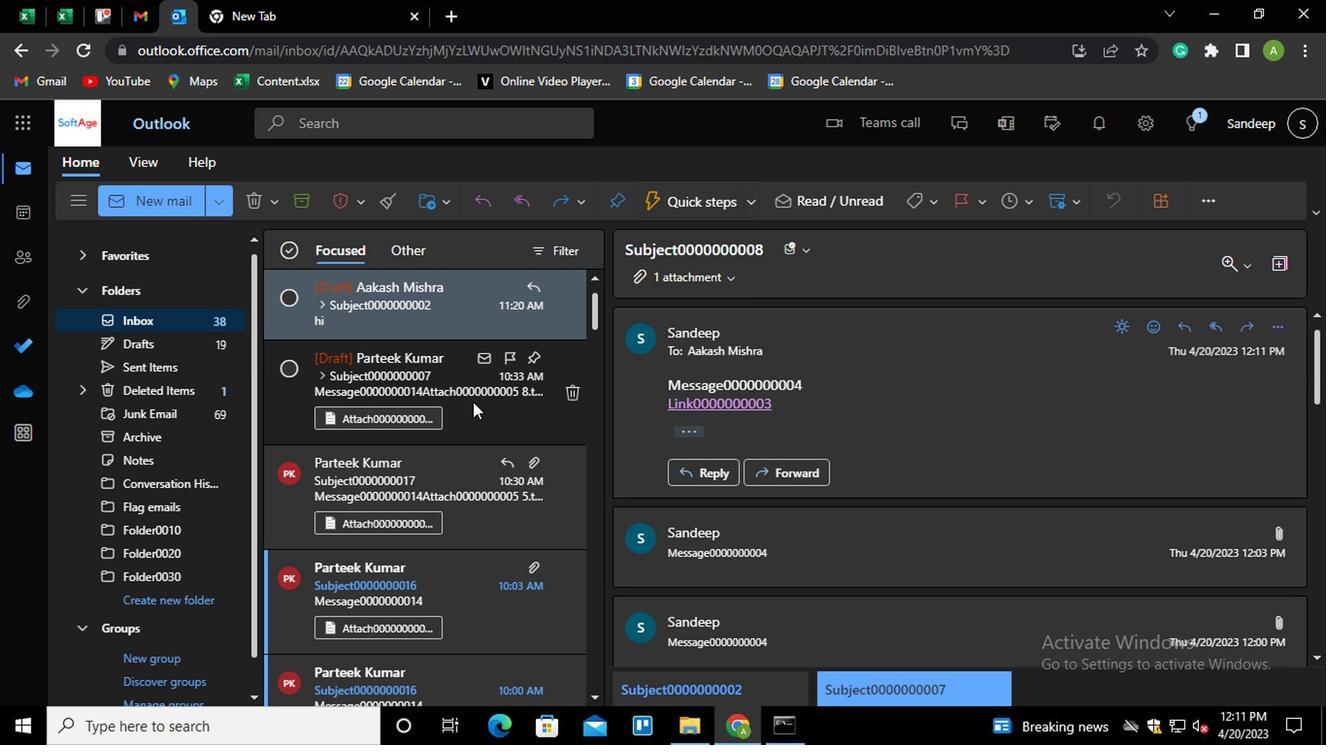 
Action: Mouse pressed left at (459, 382)
Screenshot: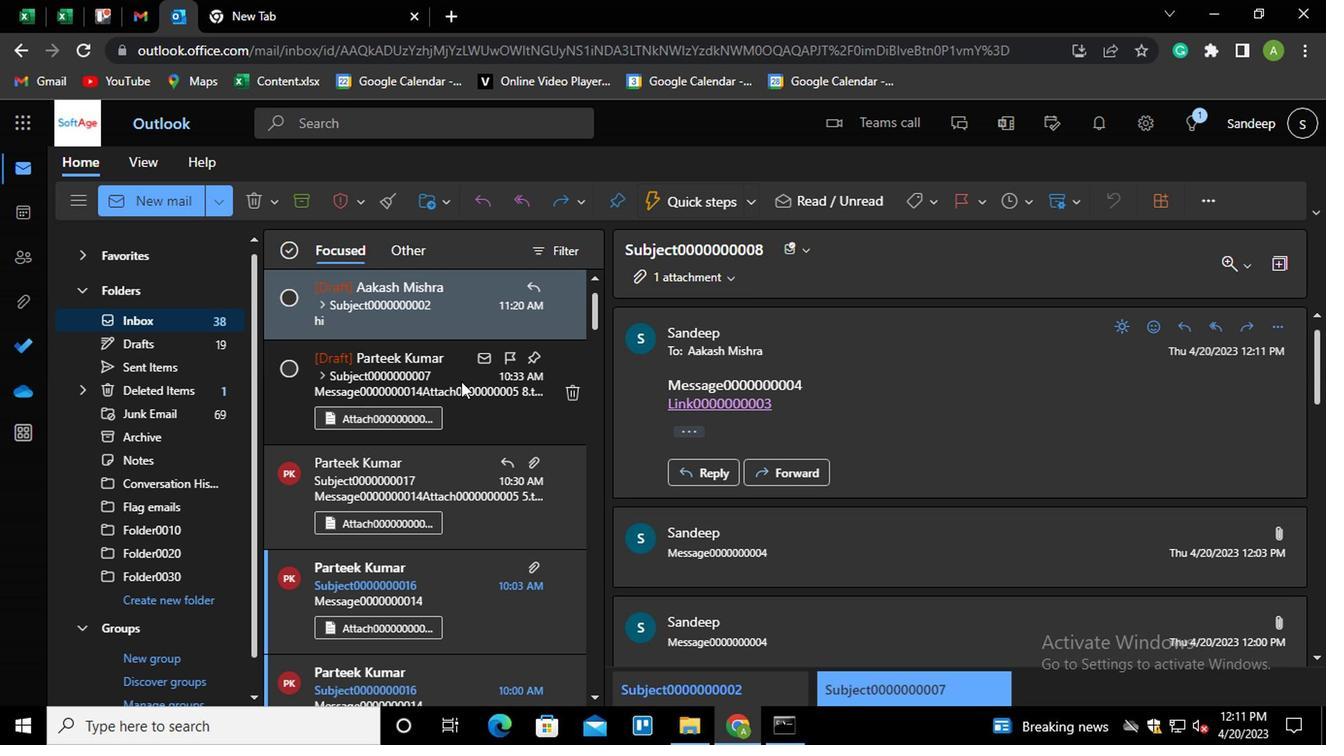 
Action: Mouse moved to (1282, 524)
Screenshot: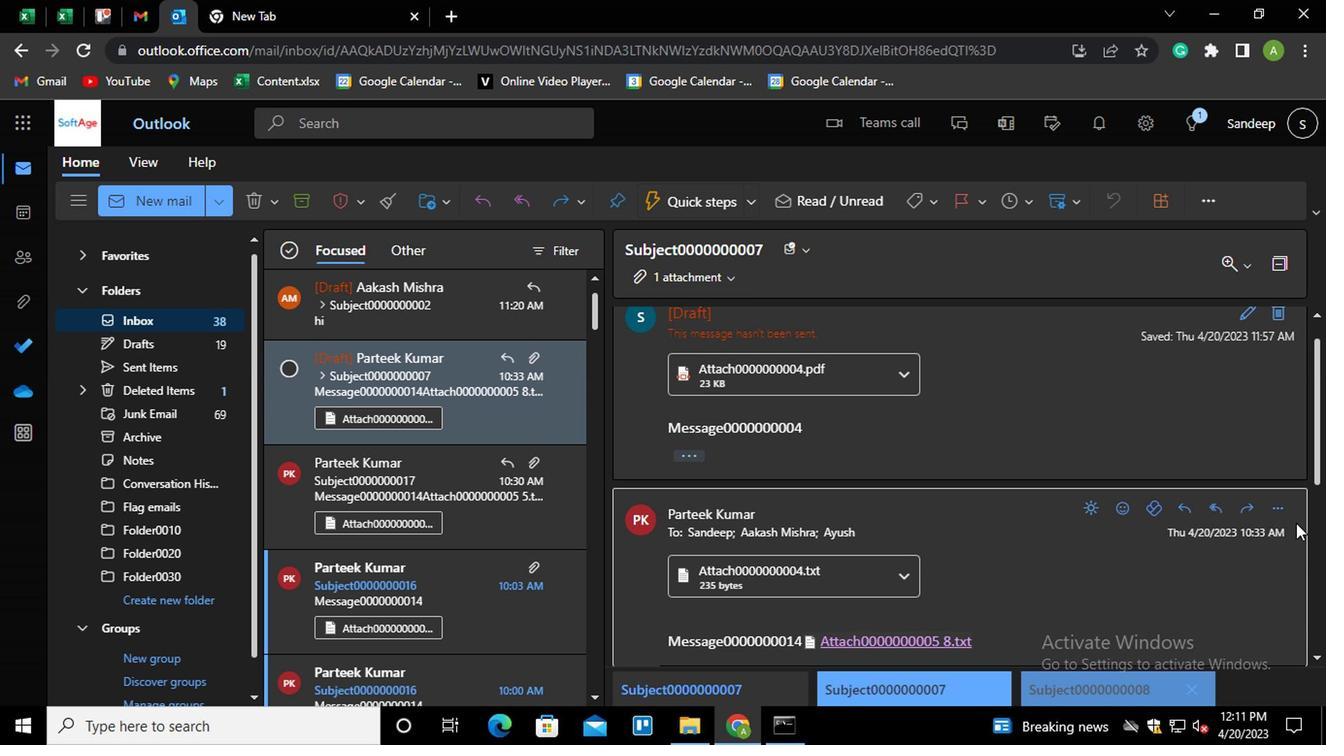 
Action: Mouse scrolled (1282, 523) with delta (0, -1)
Screenshot: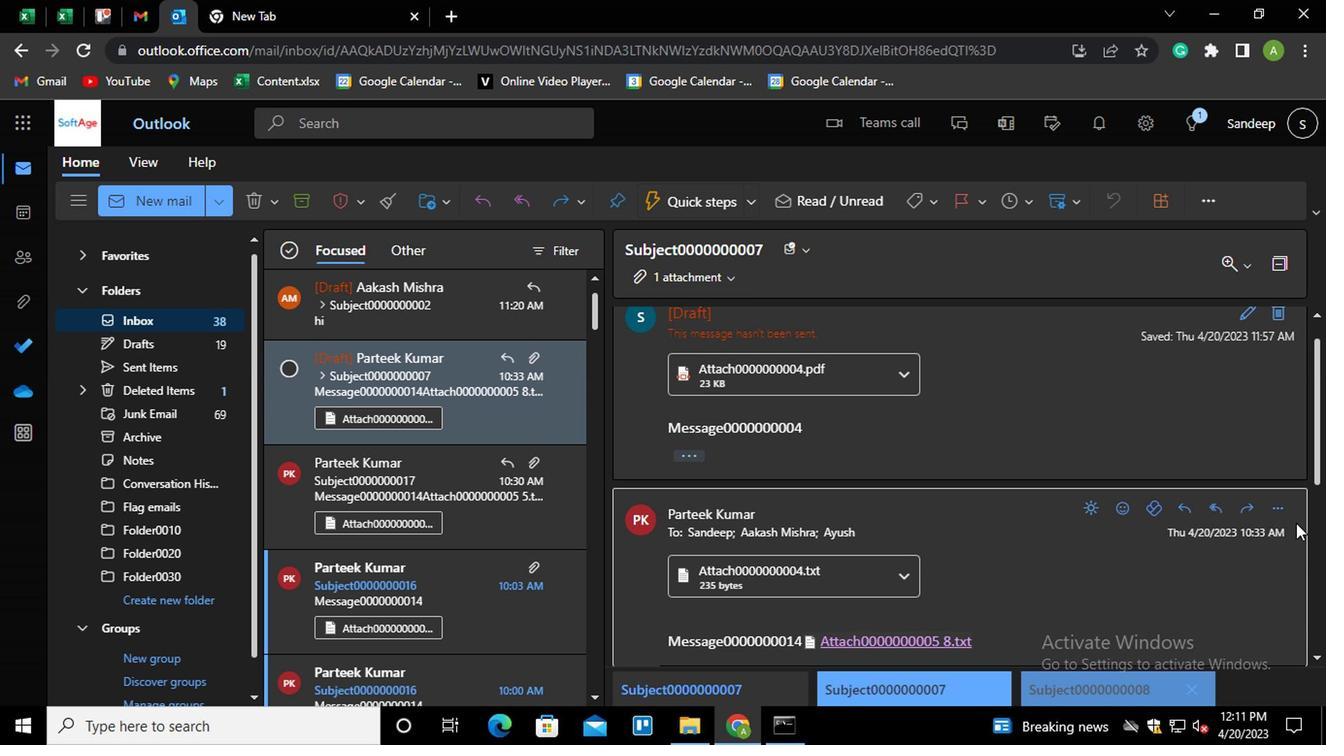 
Action: Mouse scrolled (1282, 523) with delta (0, -1)
Screenshot: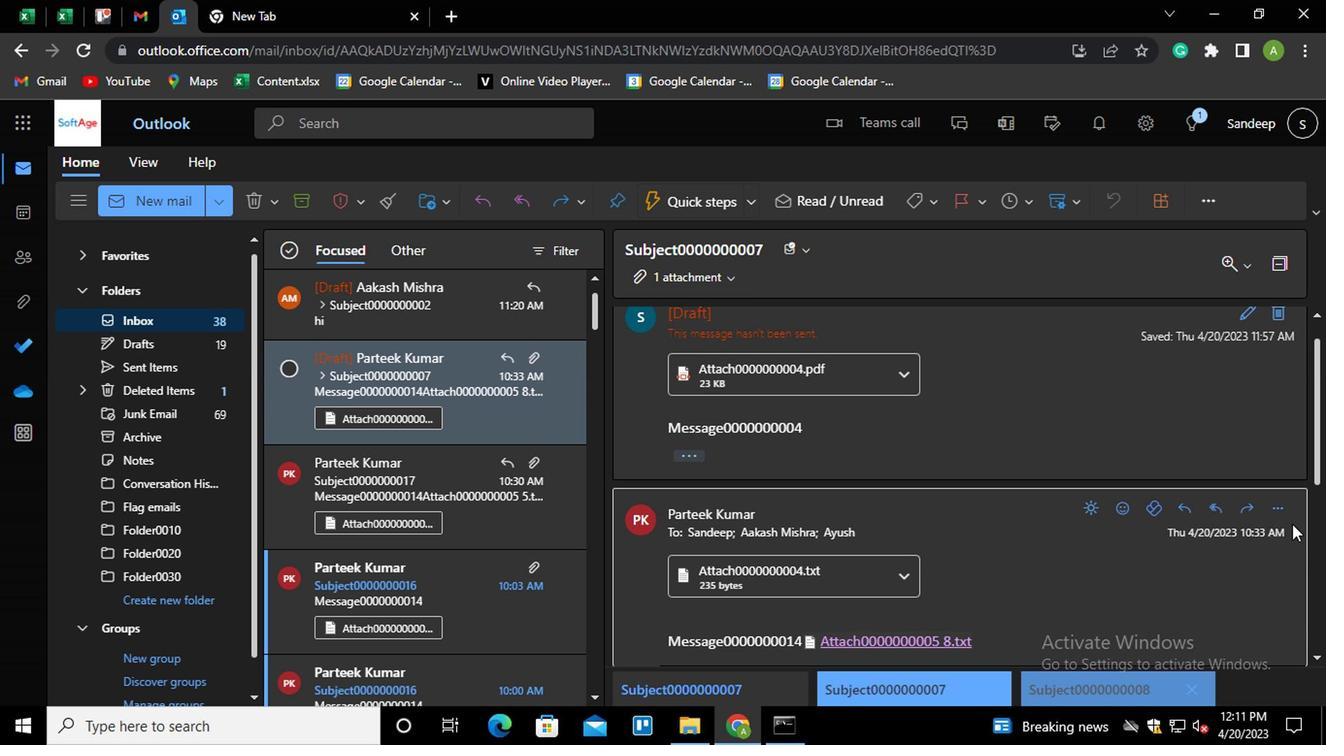 
Action: Mouse scrolled (1282, 523) with delta (0, -1)
Screenshot: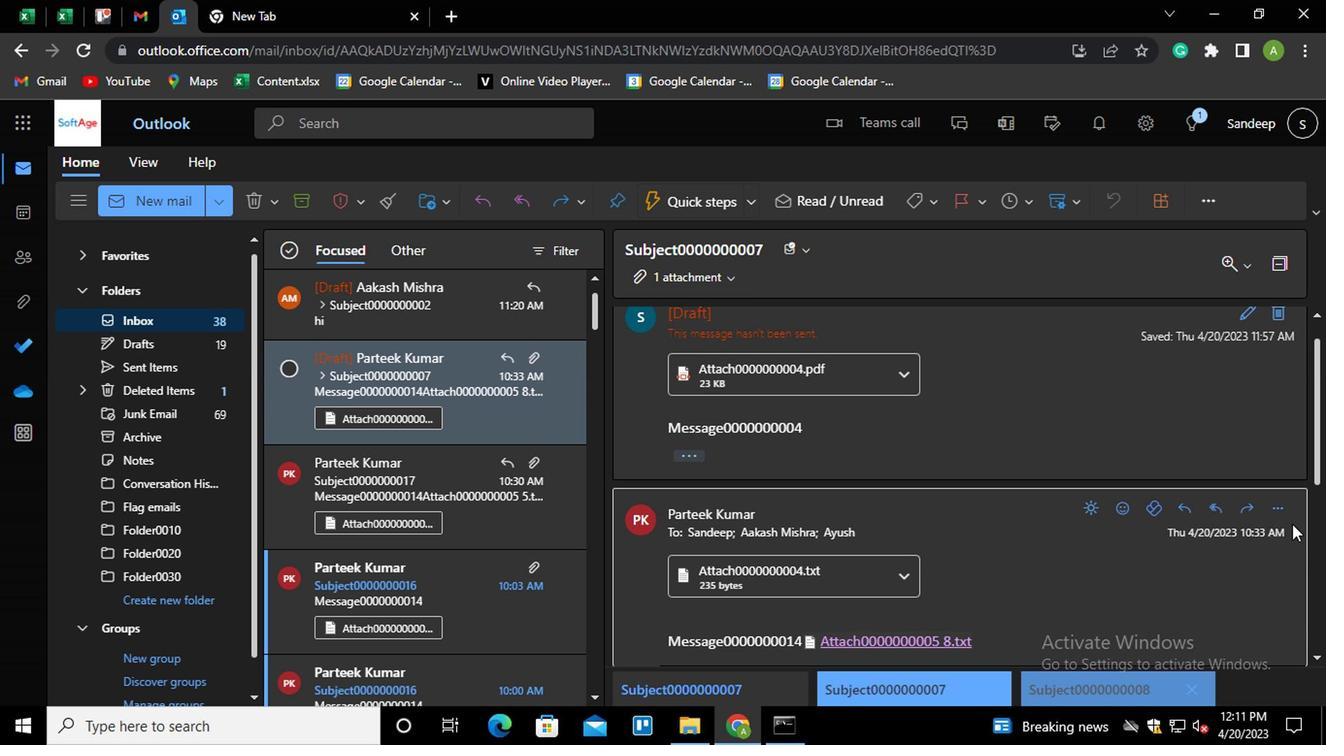 
Action: Mouse scrolled (1282, 523) with delta (0, -1)
Screenshot: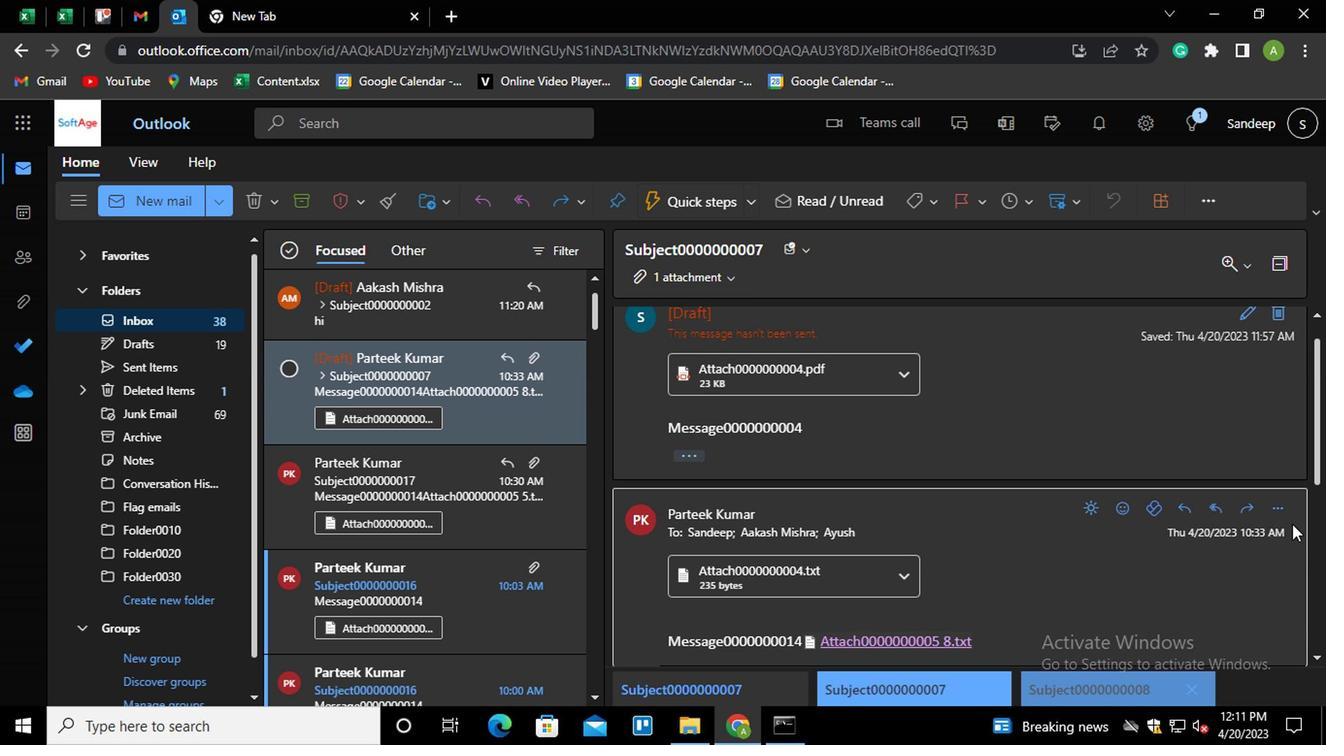 
Action: Mouse scrolled (1282, 523) with delta (0, -1)
Screenshot: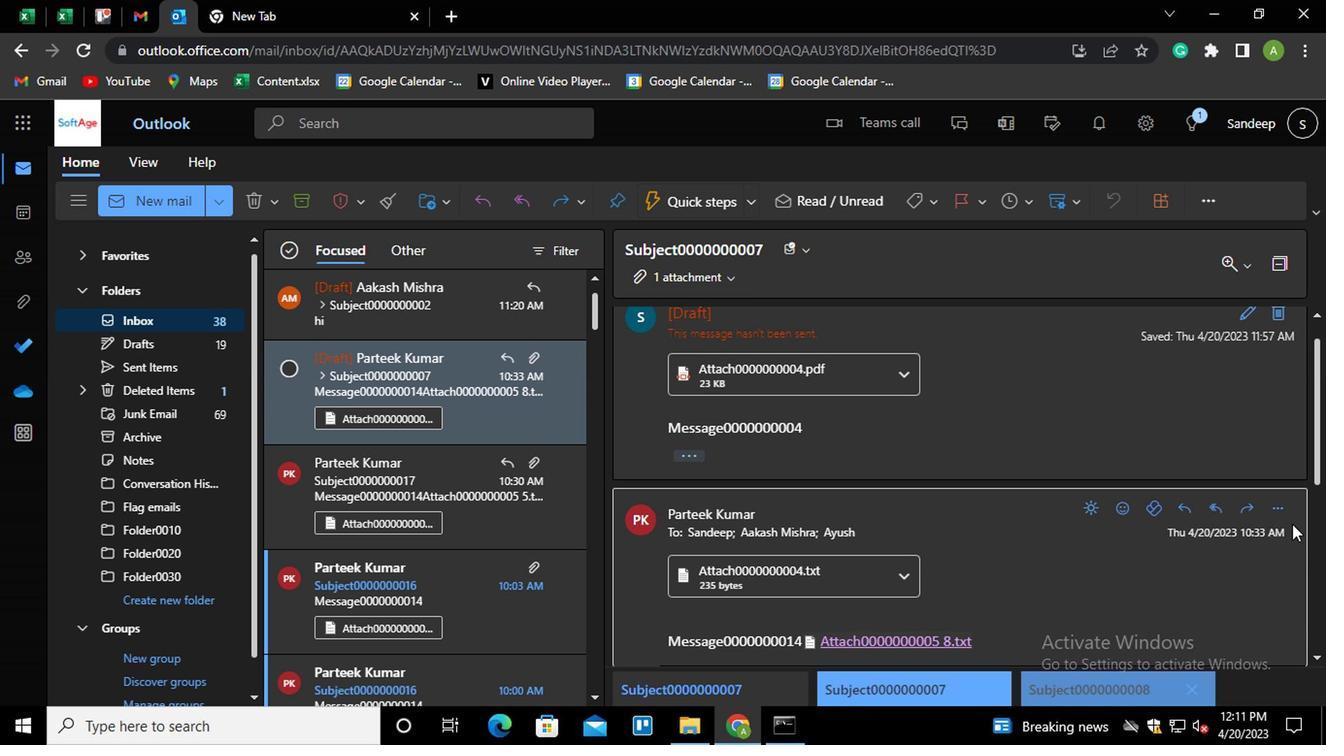 
Action: Mouse moved to (1273, 515)
Screenshot: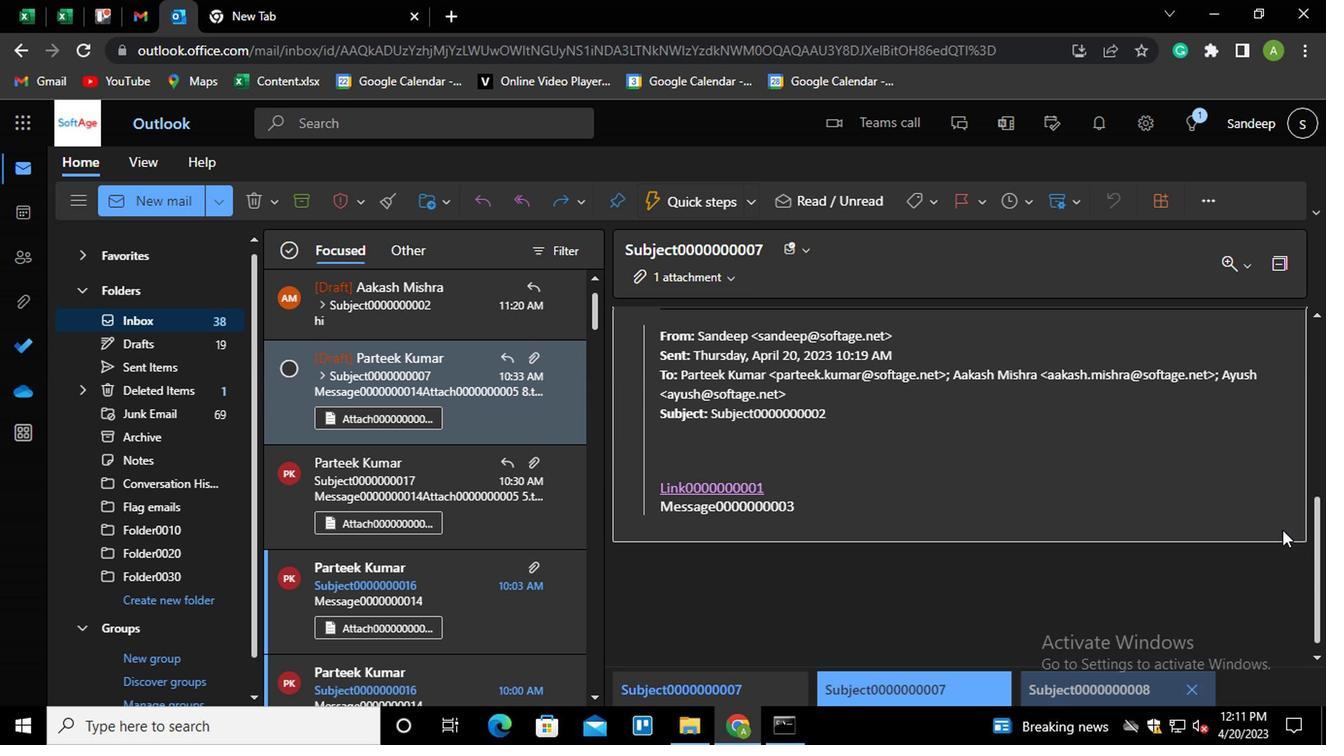 
Action: Mouse scrolled (1273, 515) with delta (0, 0)
Screenshot: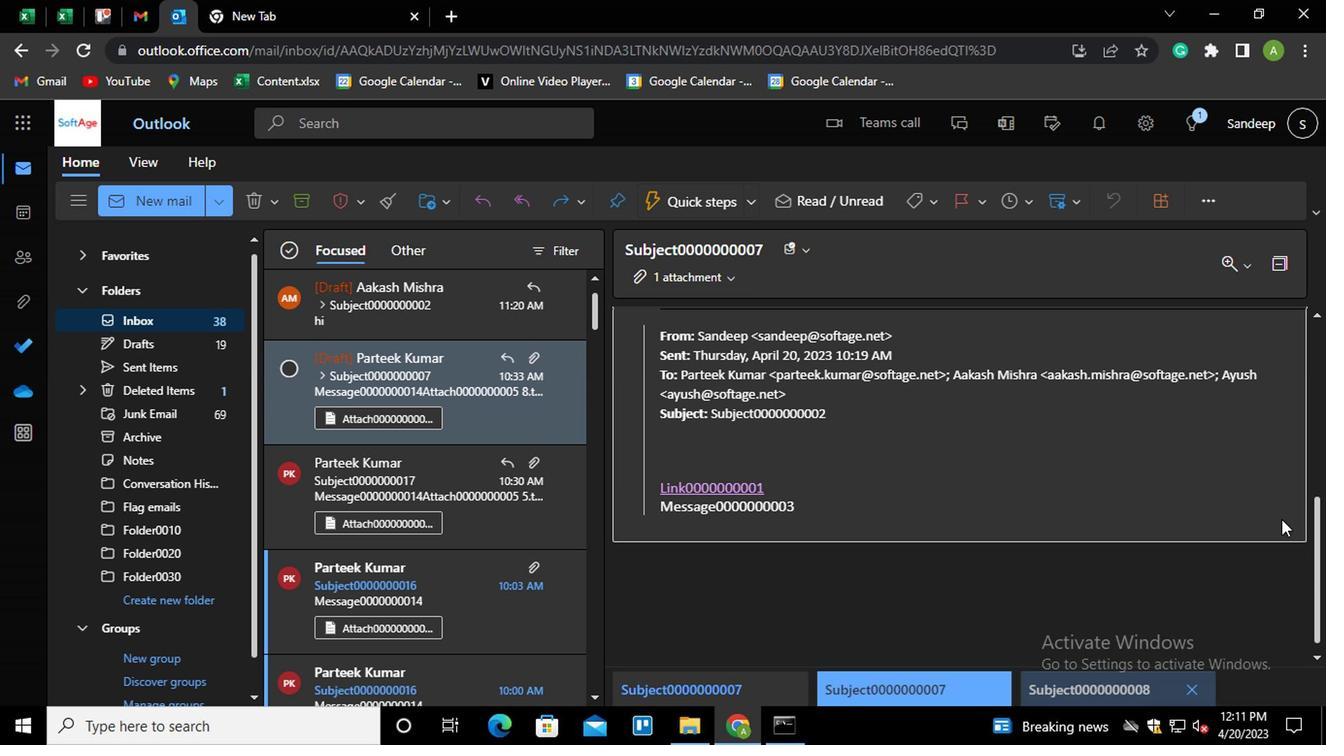 
Action: Mouse scrolled (1273, 515) with delta (0, 0)
Screenshot: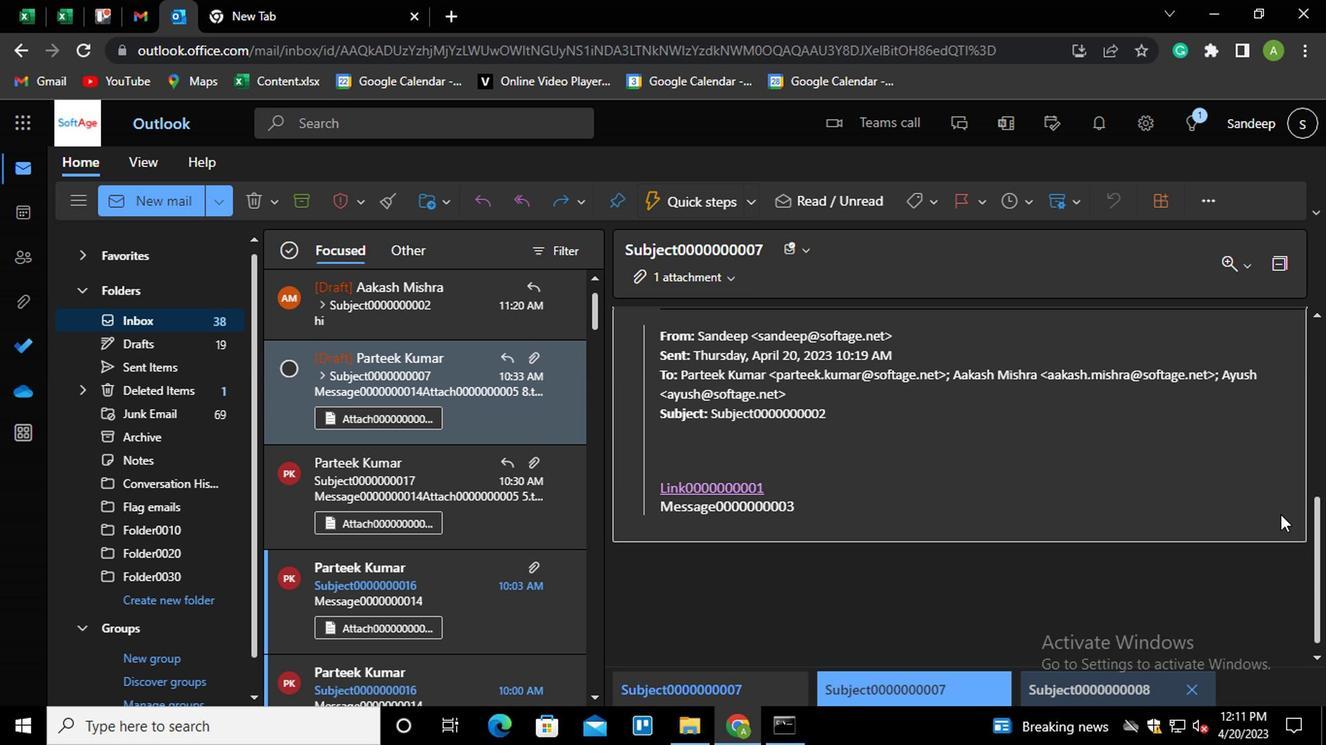 
Action: Mouse scrolled (1273, 515) with delta (0, 0)
Screenshot: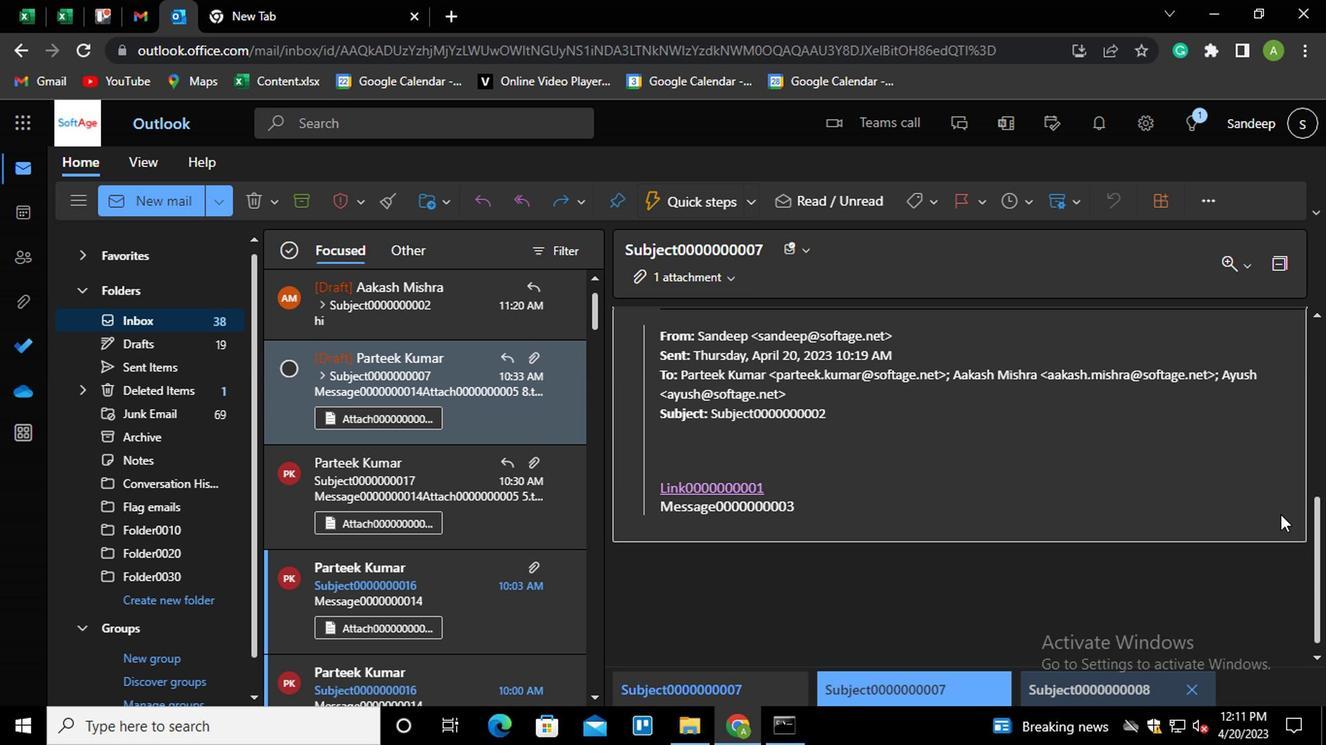 
Action: Mouse moved to (1273, 446)
Screenshot: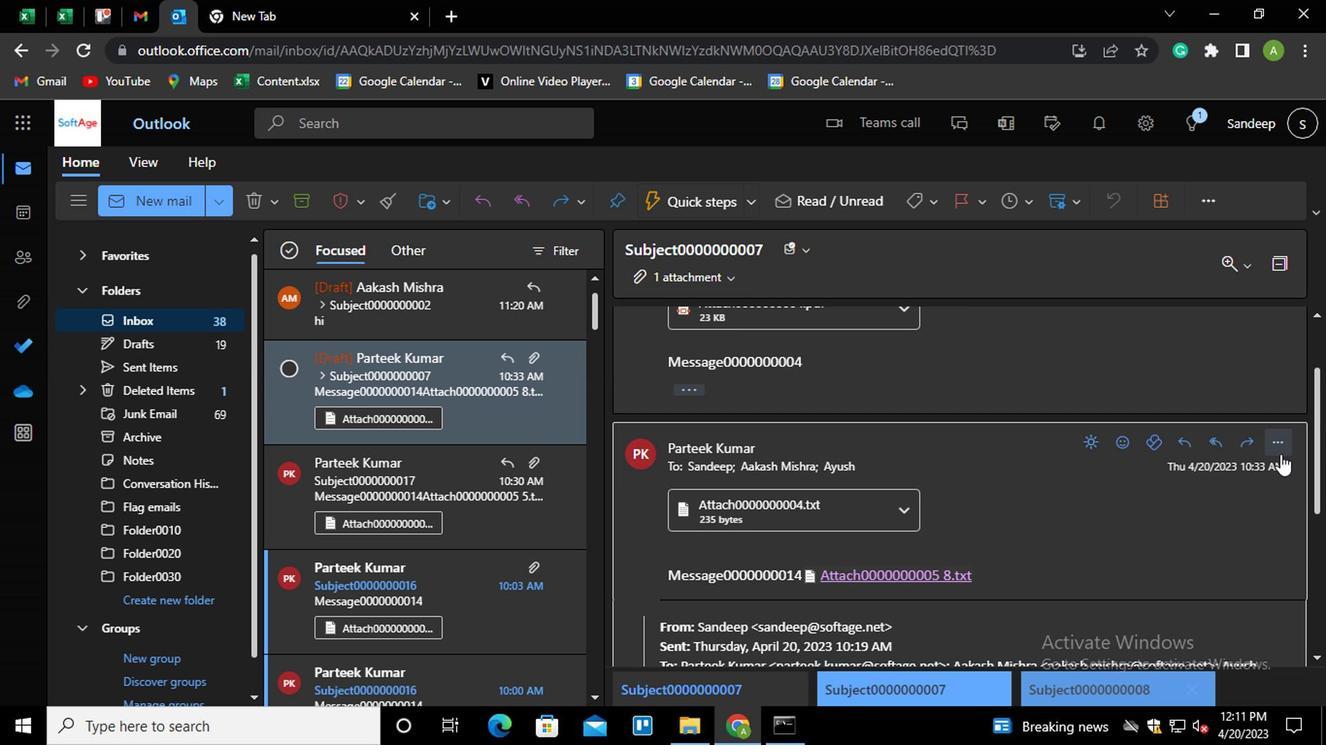
Action: Mouse pressed left at (1273, 446)
Screenshot: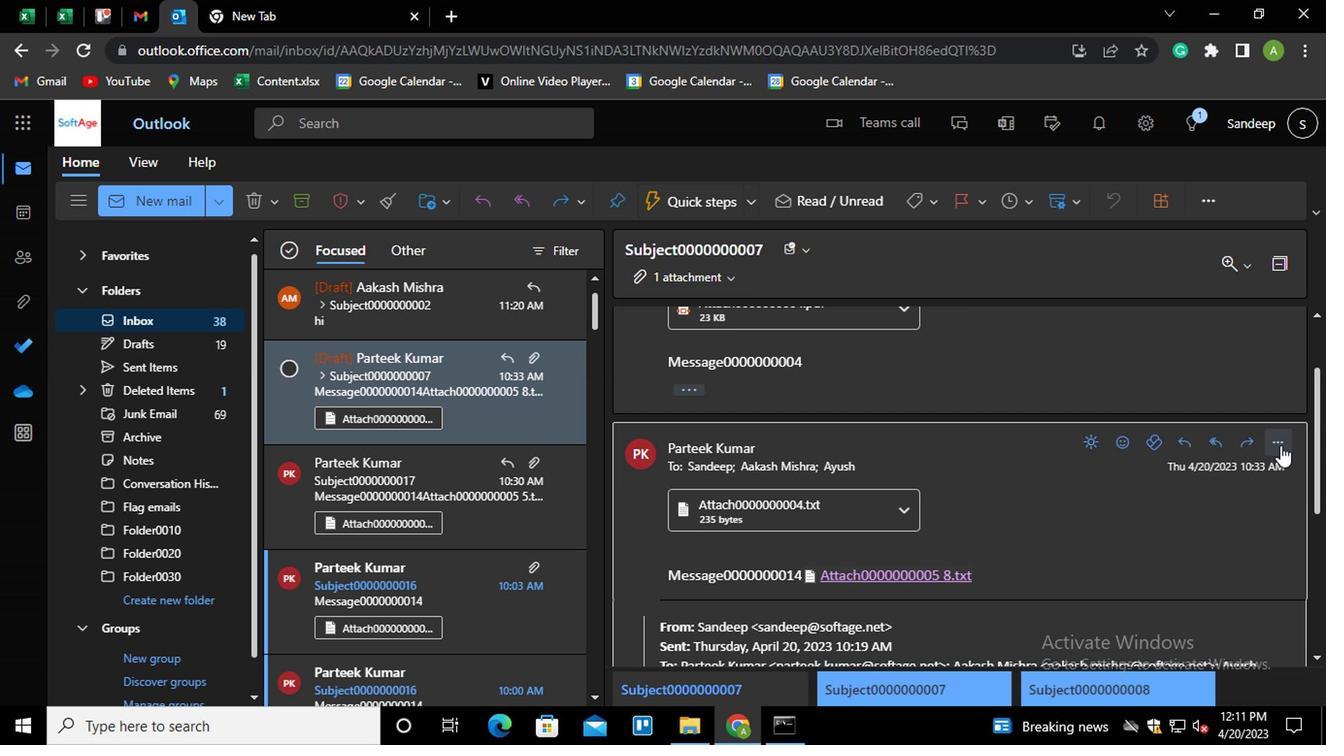 
Action: Mouse moved to (1125, 129)
Screenshot: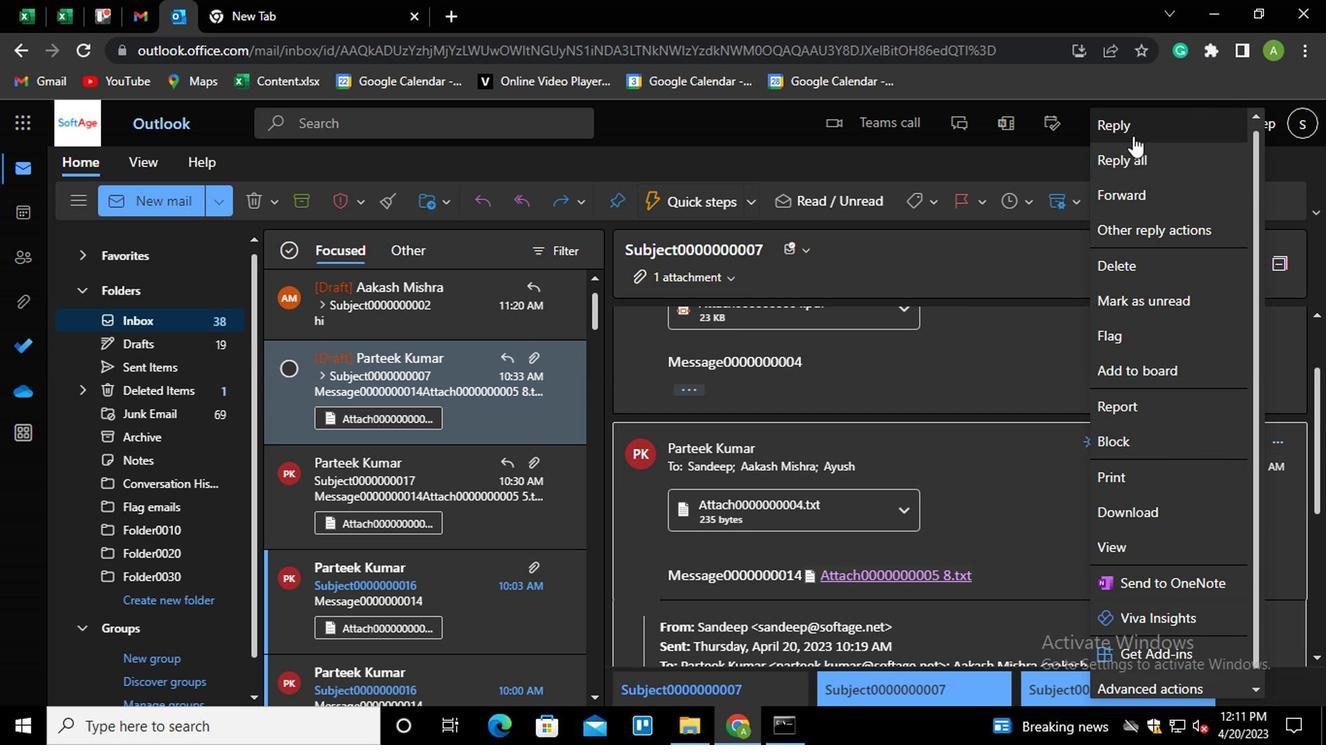 
Action: Mouse pressed left at (1125, 129)
Screenshot: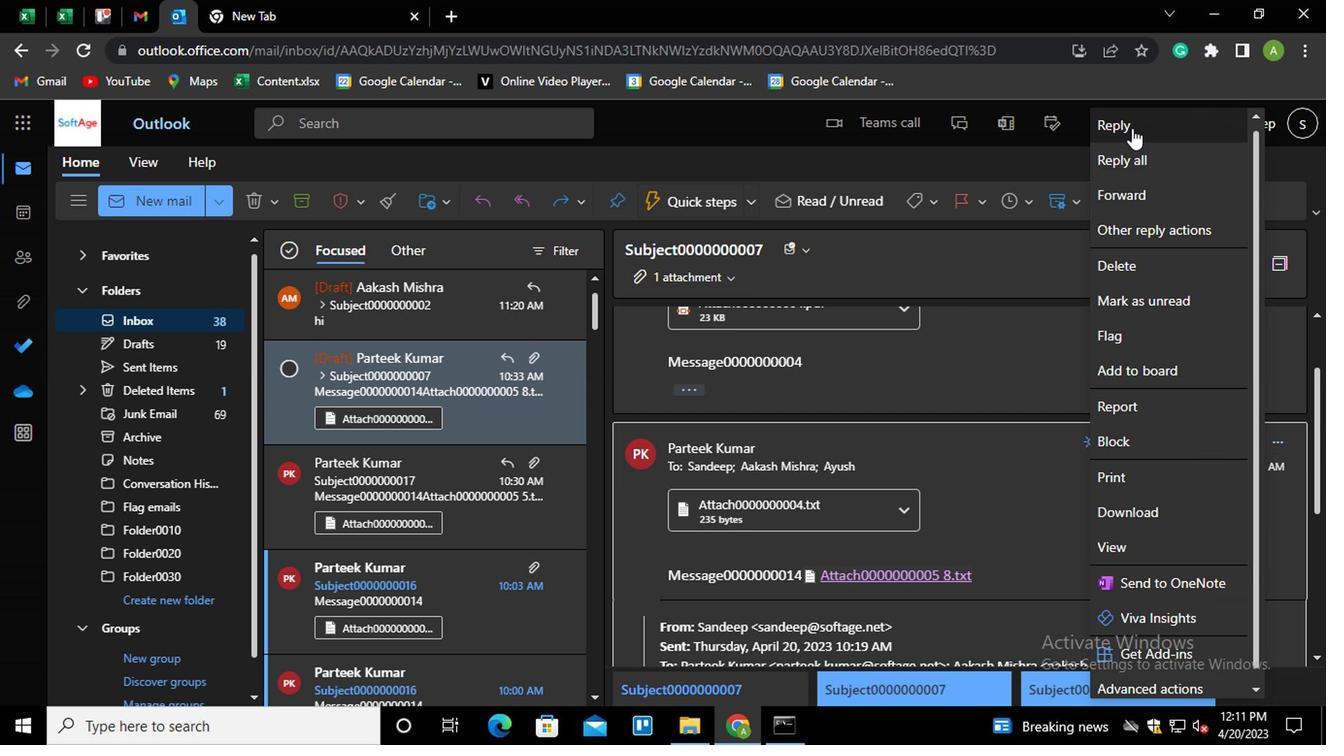 
Action: Mouse moved to (746, 523)
Screenshot: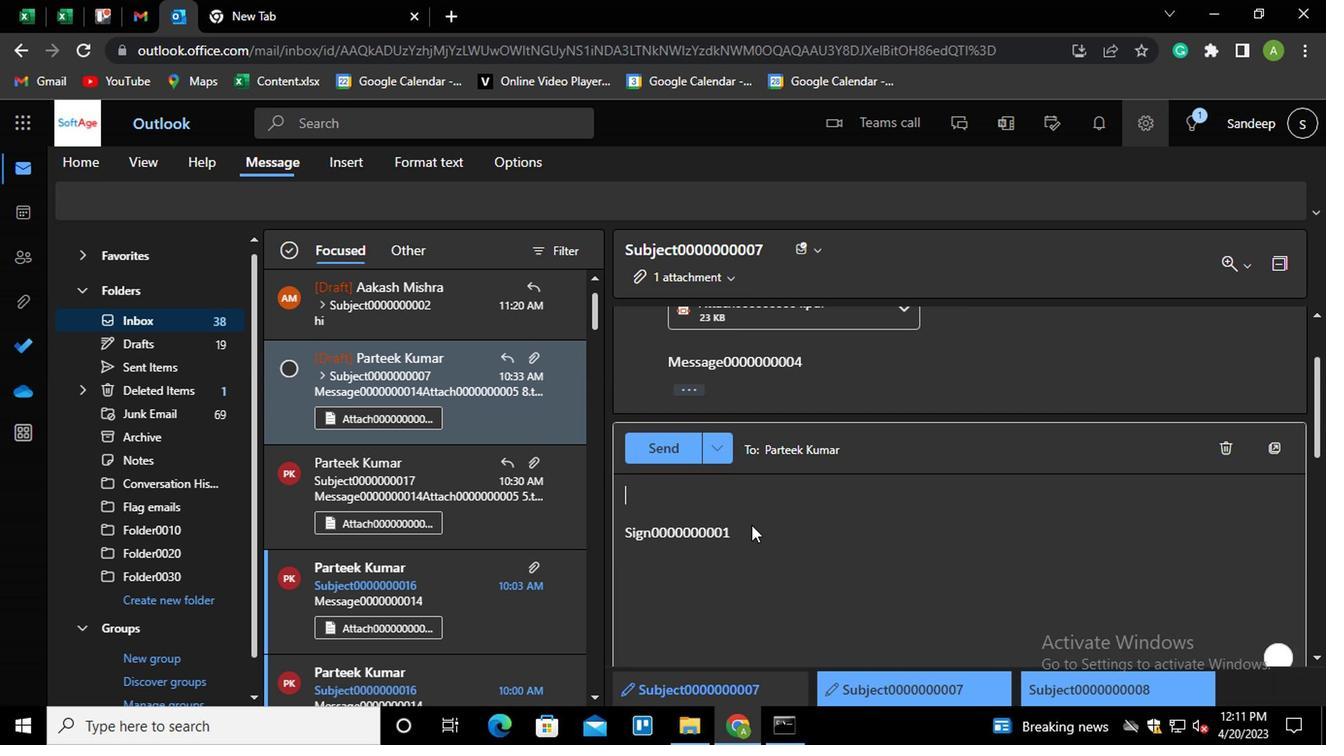 
Action: Mouse pressed left at (746, 523)
Screenshot: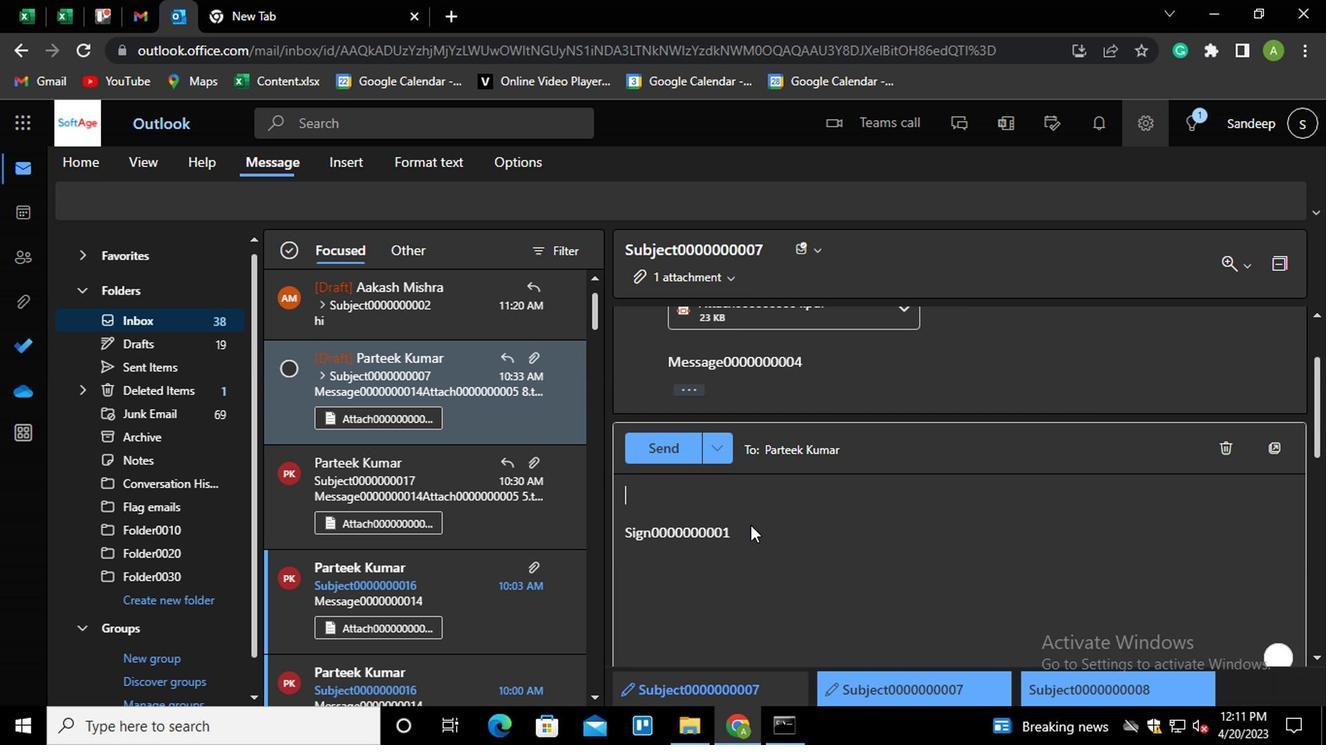 
Action: Mouse moved to (747, 525)
Screenshot: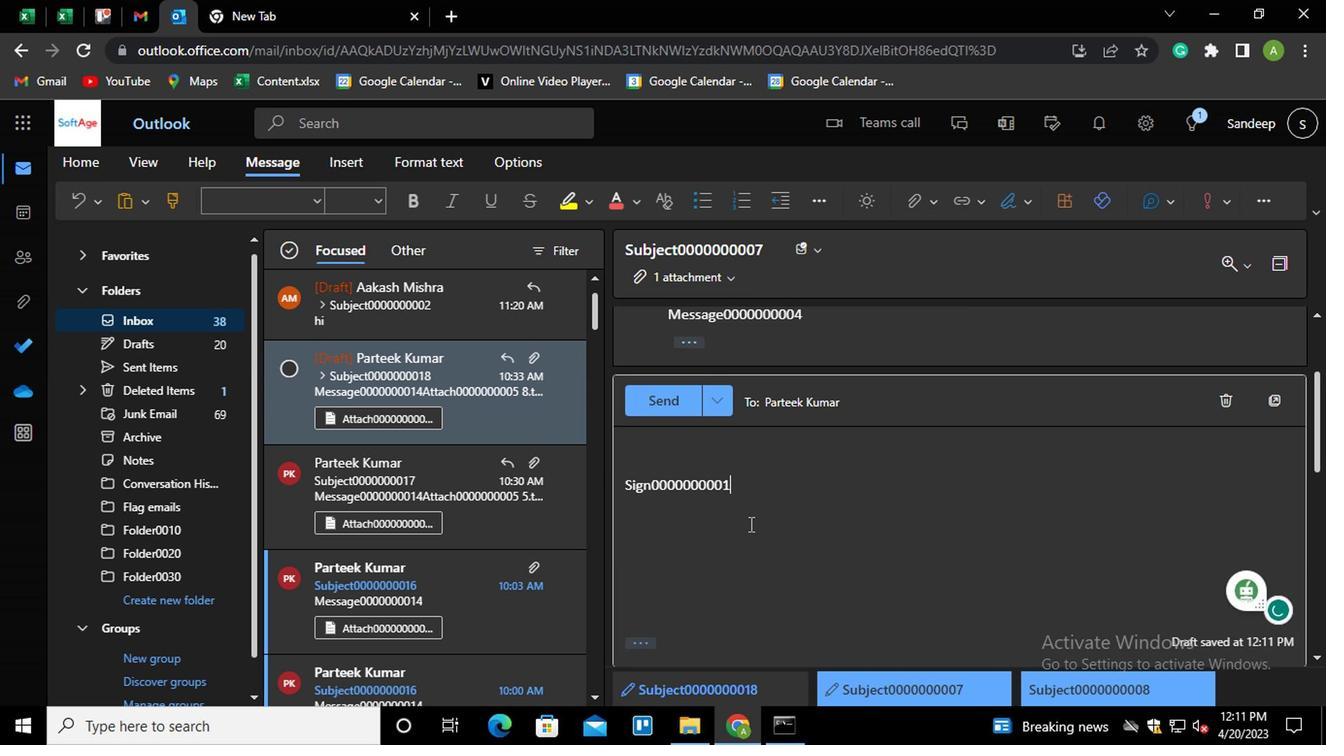 
Action: Key pressed <Key.shift_r><Key.home>ctrl+K
Screenshot: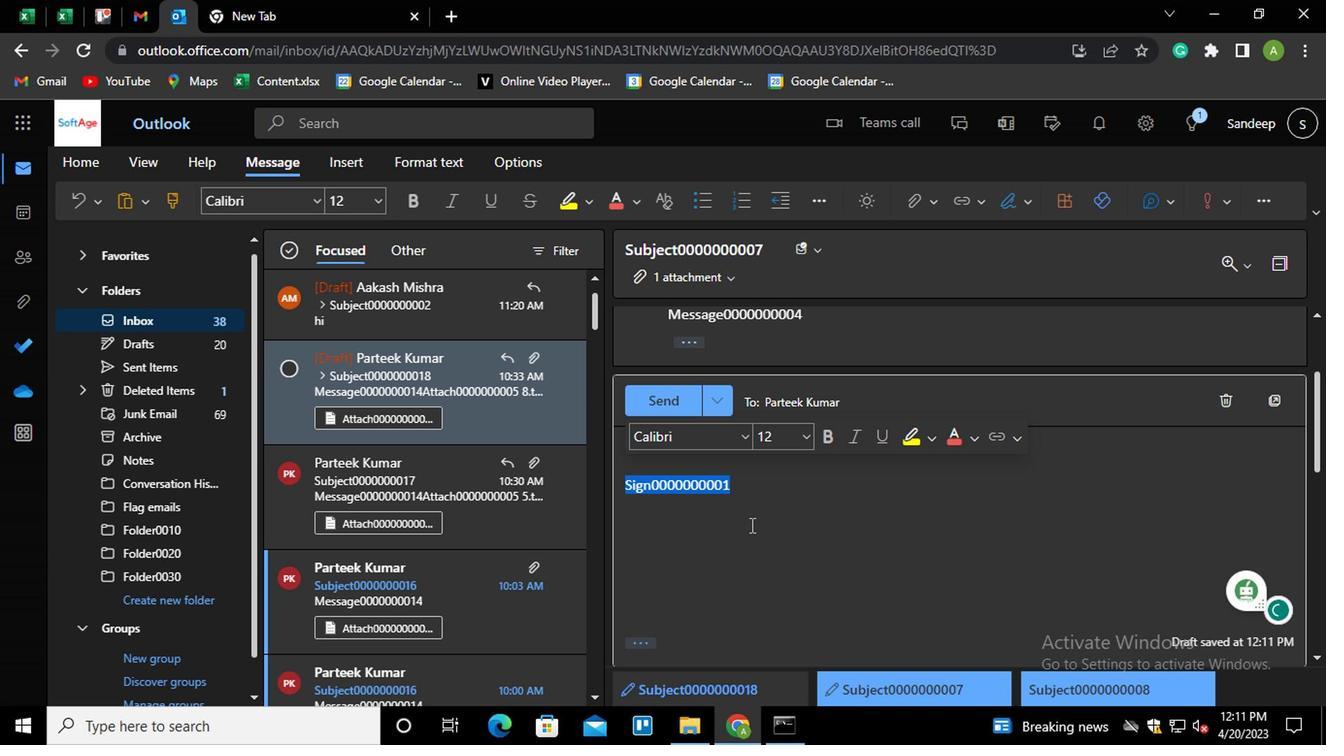 
Action: Mouse moved to (603, 370)
Screenshot: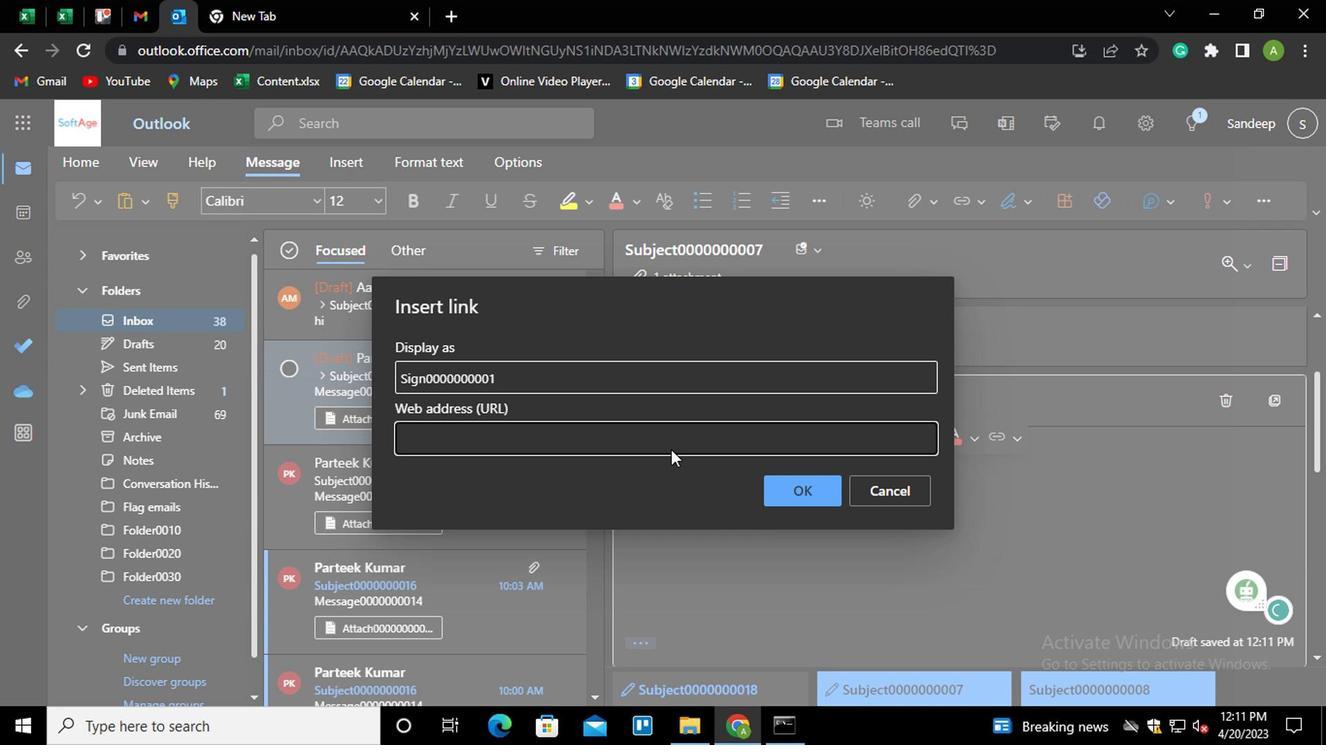 
Action: Mouse pressed left at (603, 370)
Screenshot: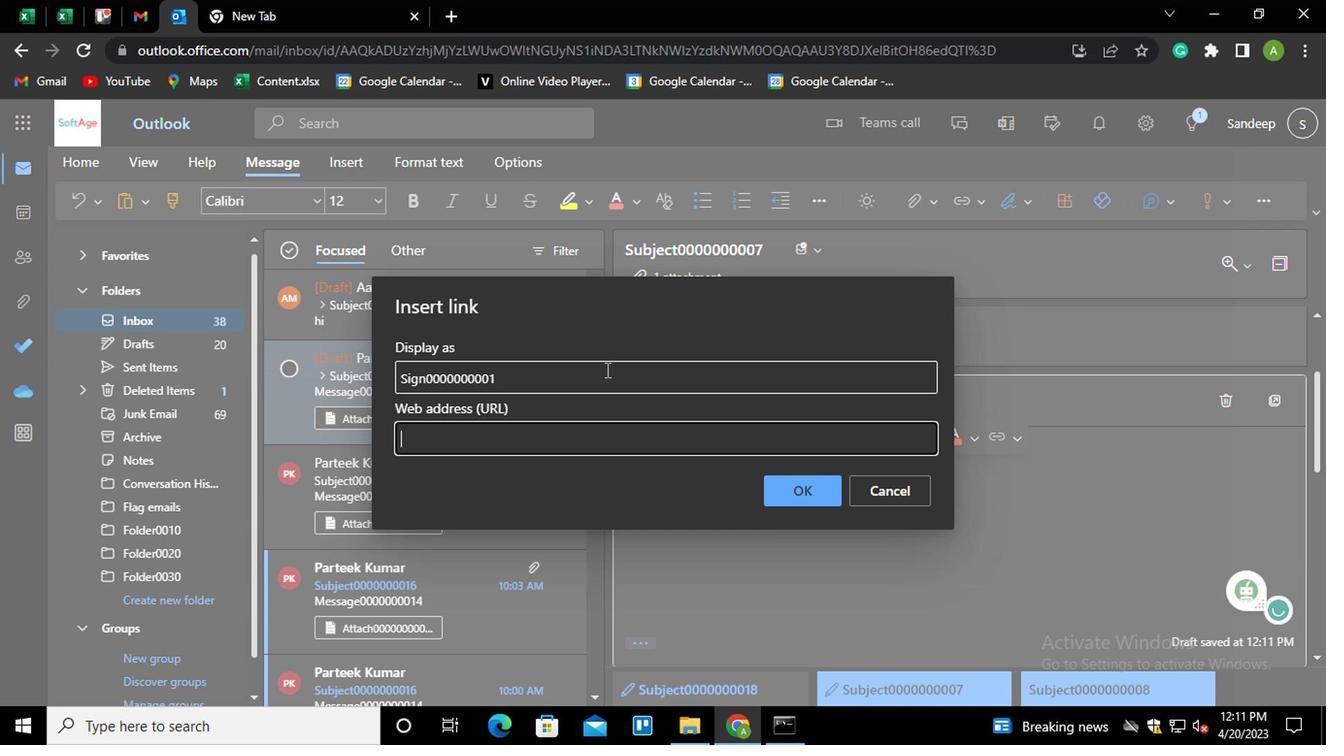 
Action: Key pressed <Key.shift_r><Key.shift_r><Key.shift_r><Key.home><Key.shift_r>ctrl+LINK0000000003
Screenshot: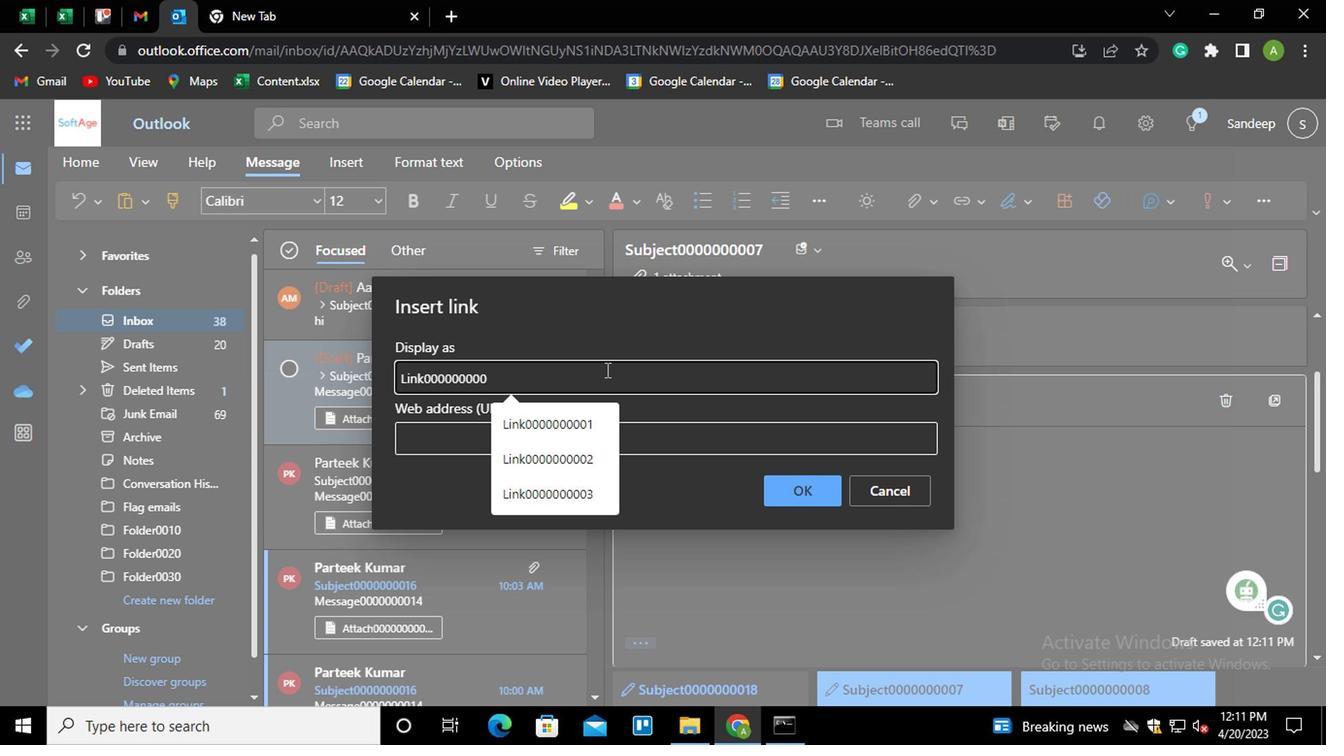
Action: Mouse moved to (593, 446)
Screenshot: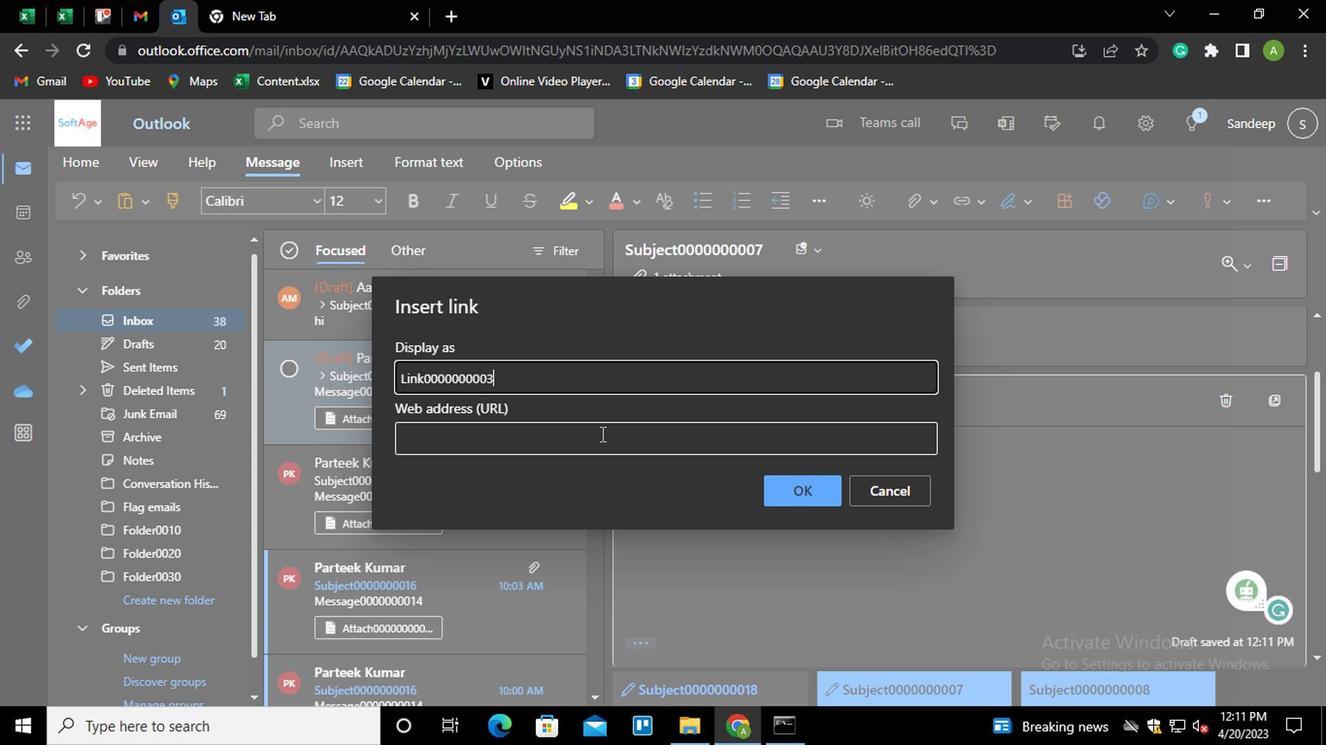 
Action: Mouse pressed left at (593, 446)
Screenshot: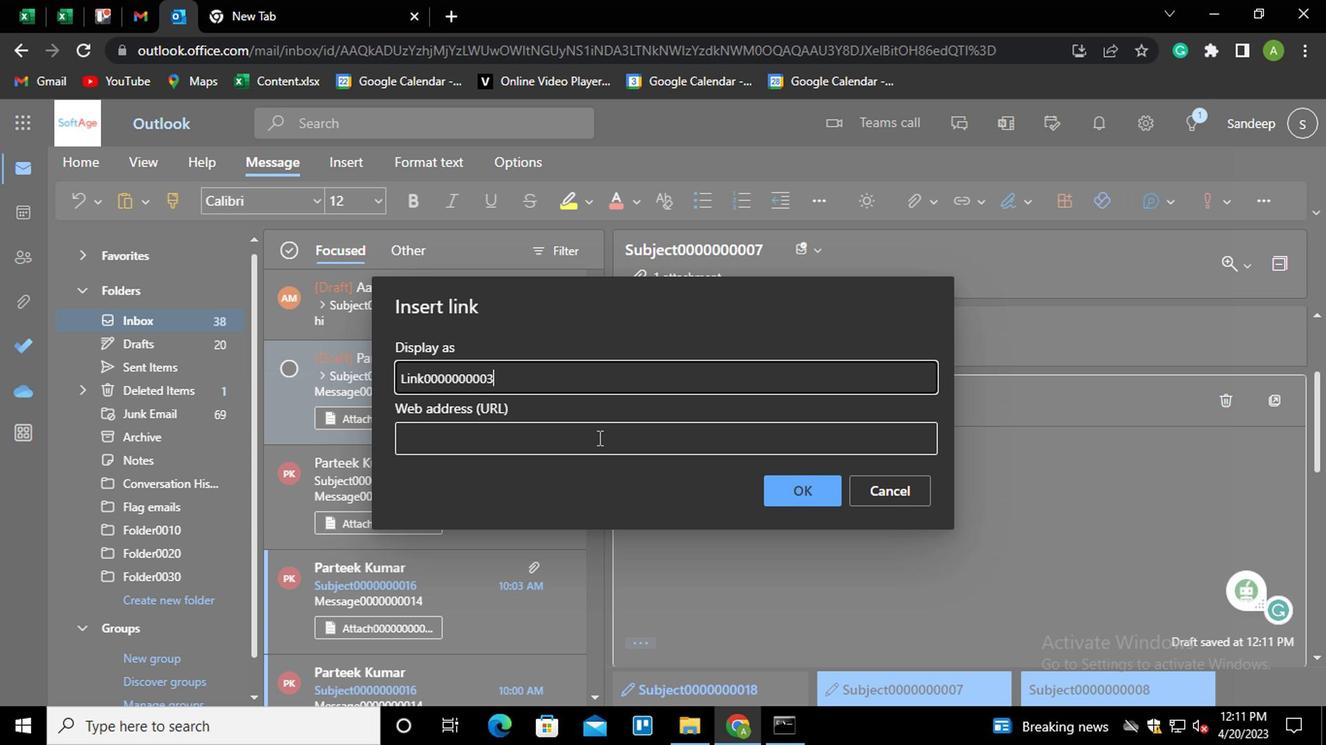 
Action: Key pressed <Key.shift_r><Key.shift_r><Key.shift_r>LINK0000000003
Screenshot: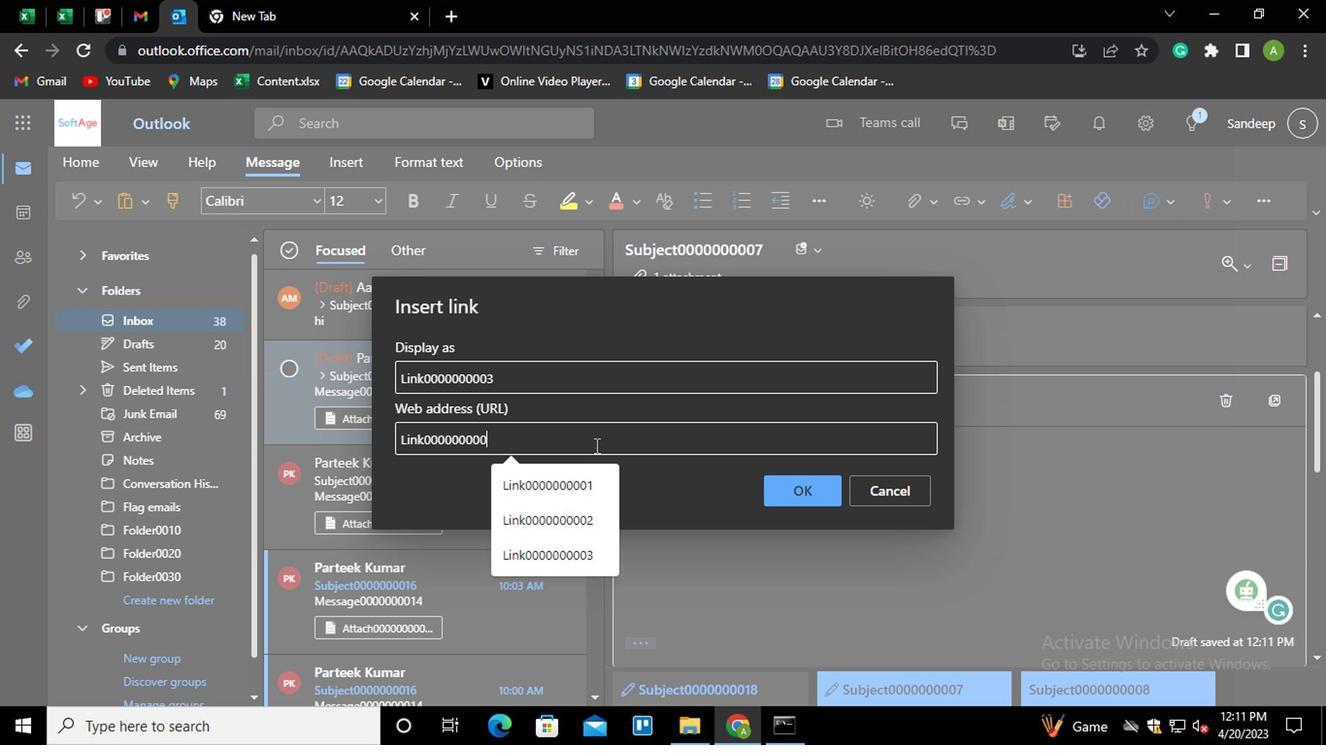 
Action: Mouse moved to (789, 477)
Screenshot: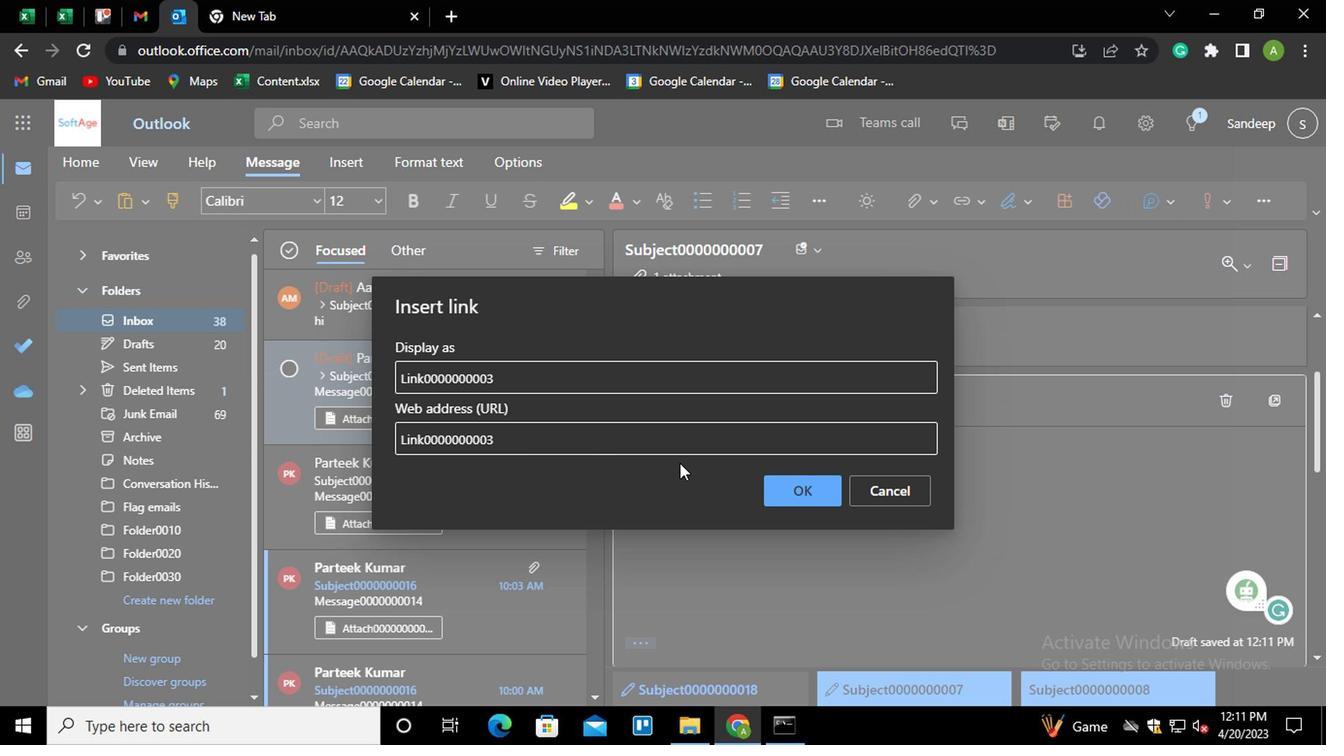 
Action: Mouse pressed left at (789, 477)
Screenshot: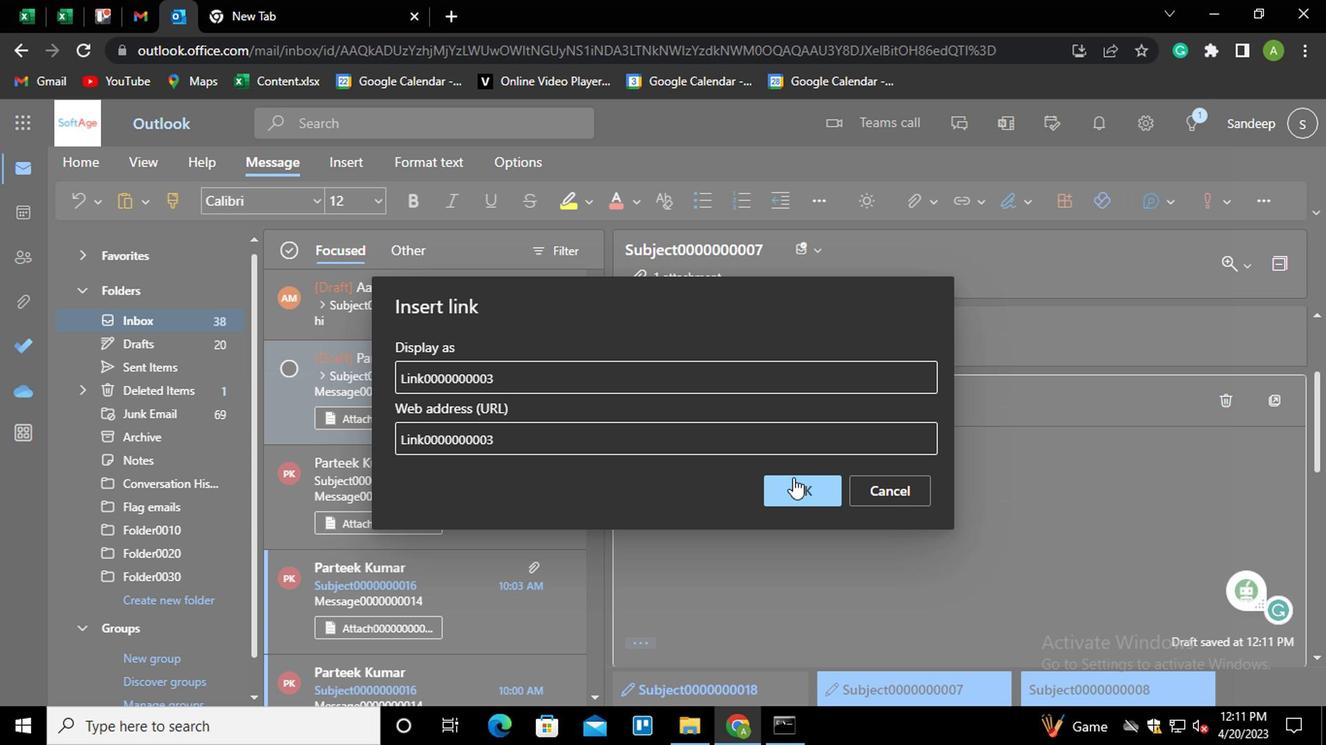 
Action: Mouse moved to (642, 636)
Screenshot: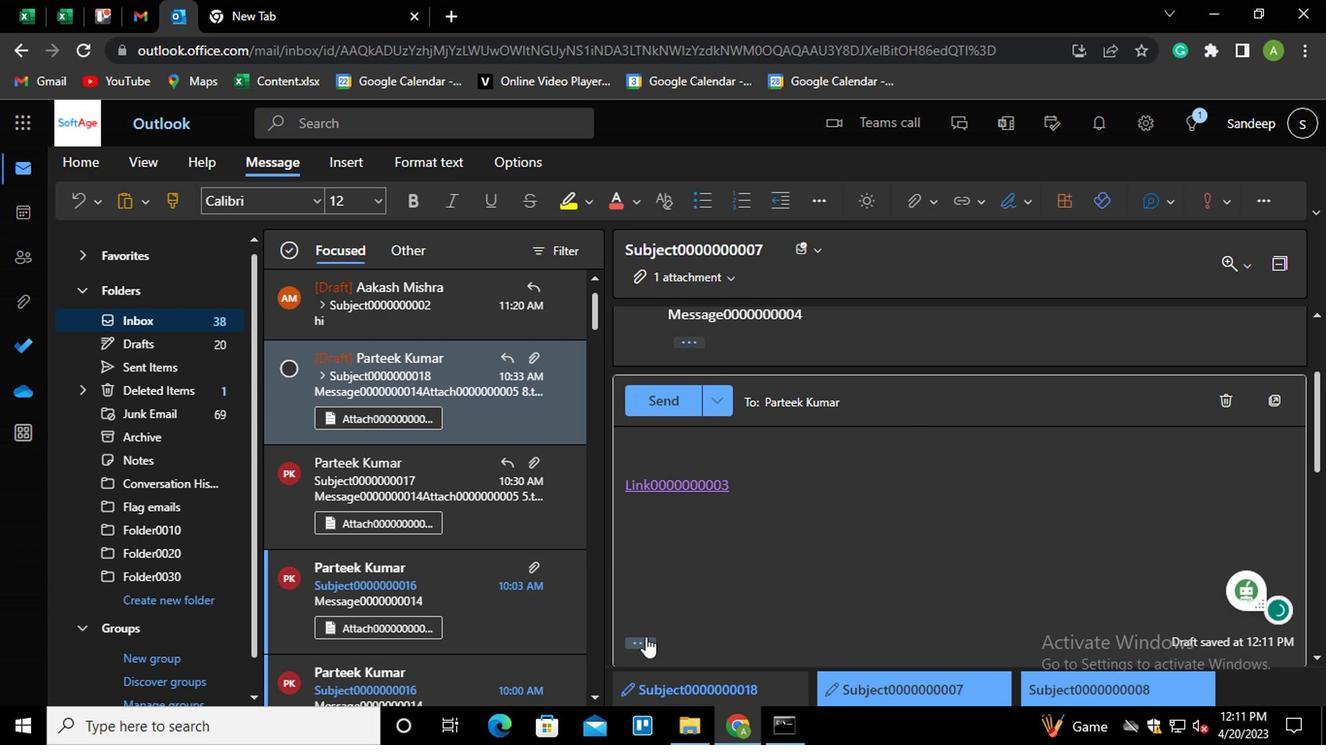 
Action: Mouse pressed left at (642, 636)
Screenshot: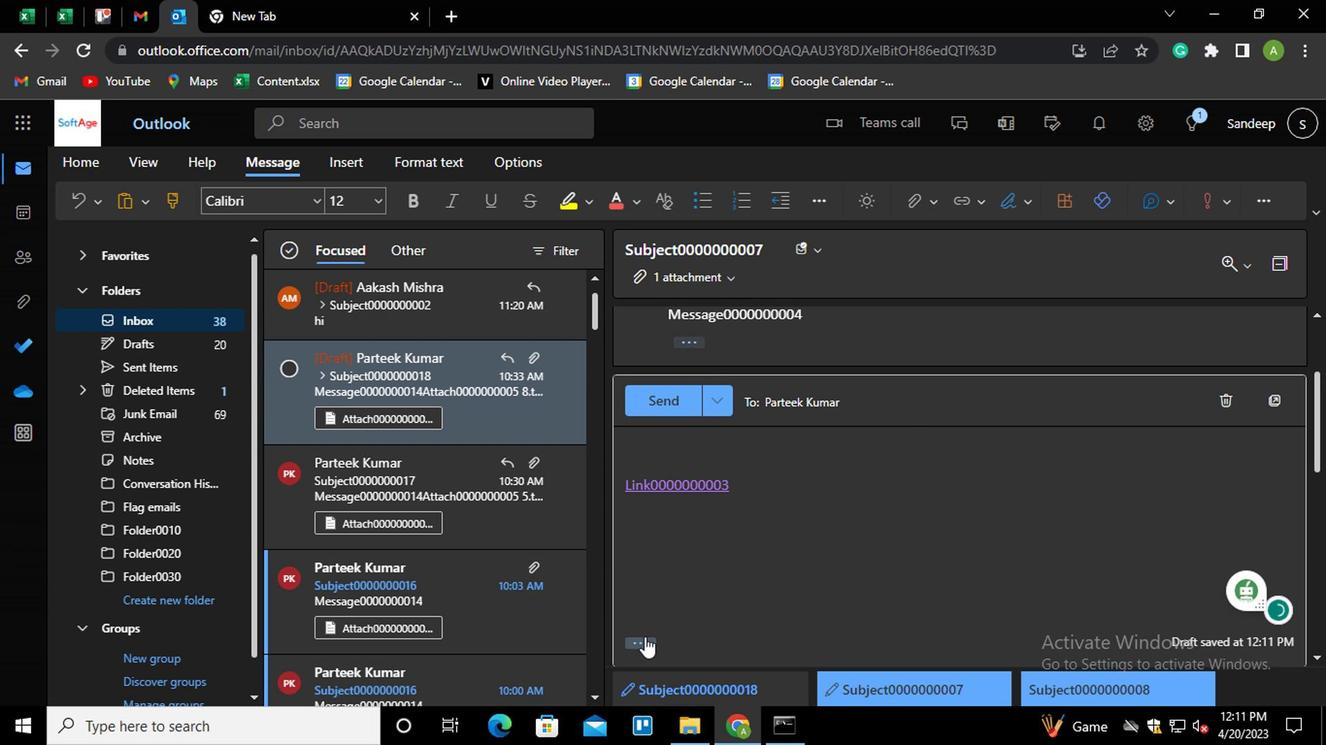 
Action: Mouse moved to (1058, 263)
Screenshot: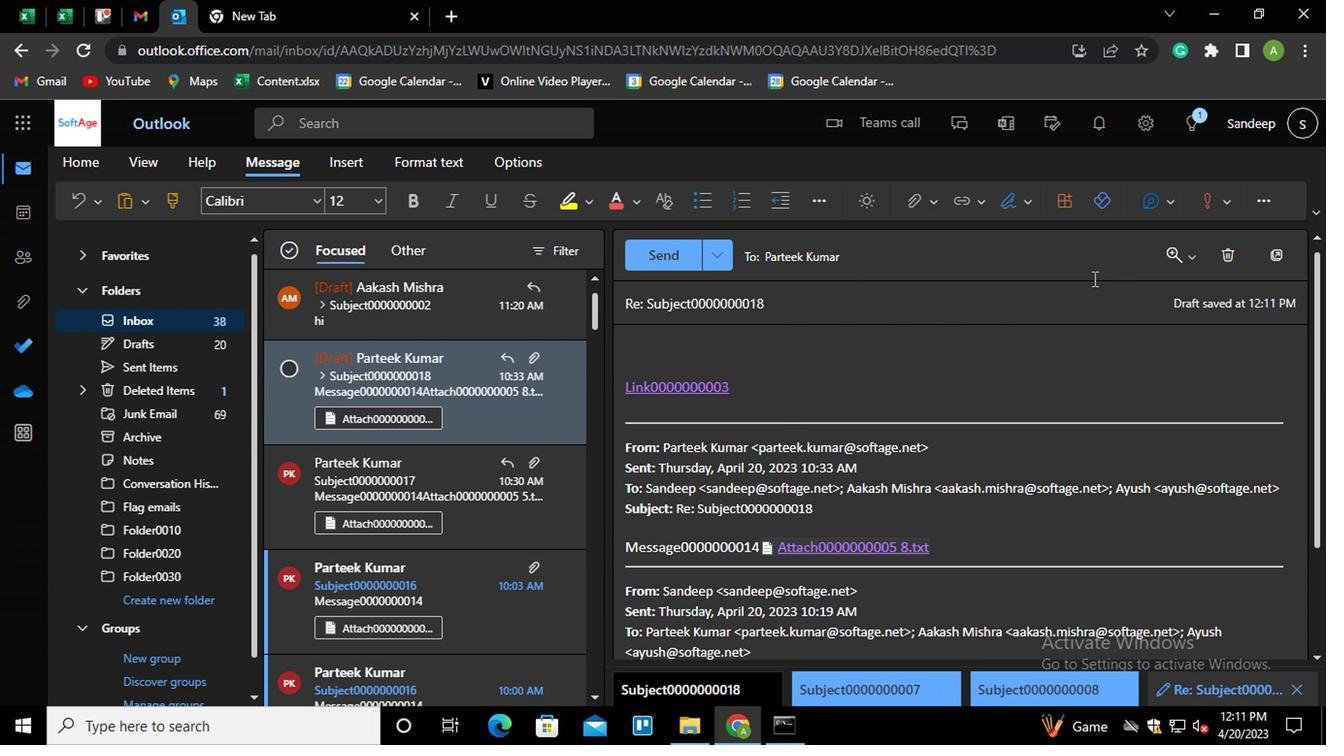 
Action: Mouse pressed left at (1058, 263)
Screenshot: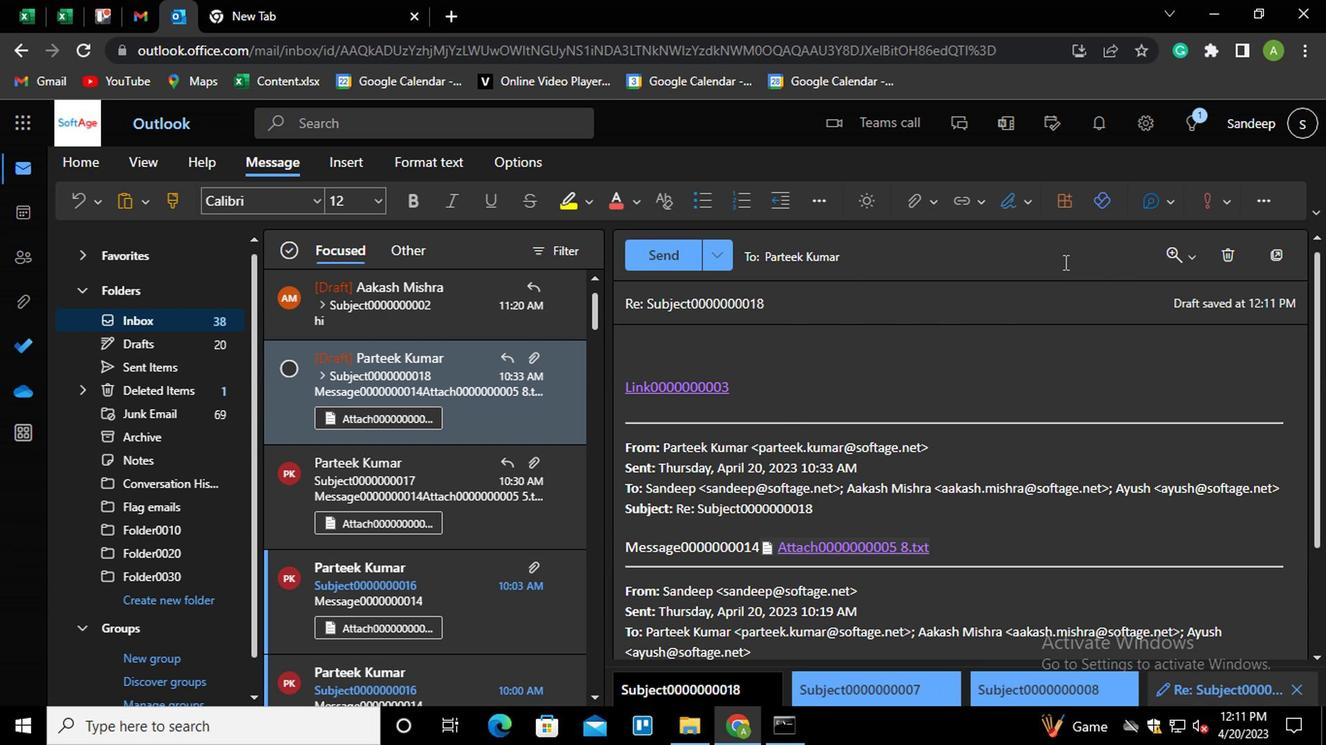 
Action: Mouse moved to (838, 350)
Screenshot: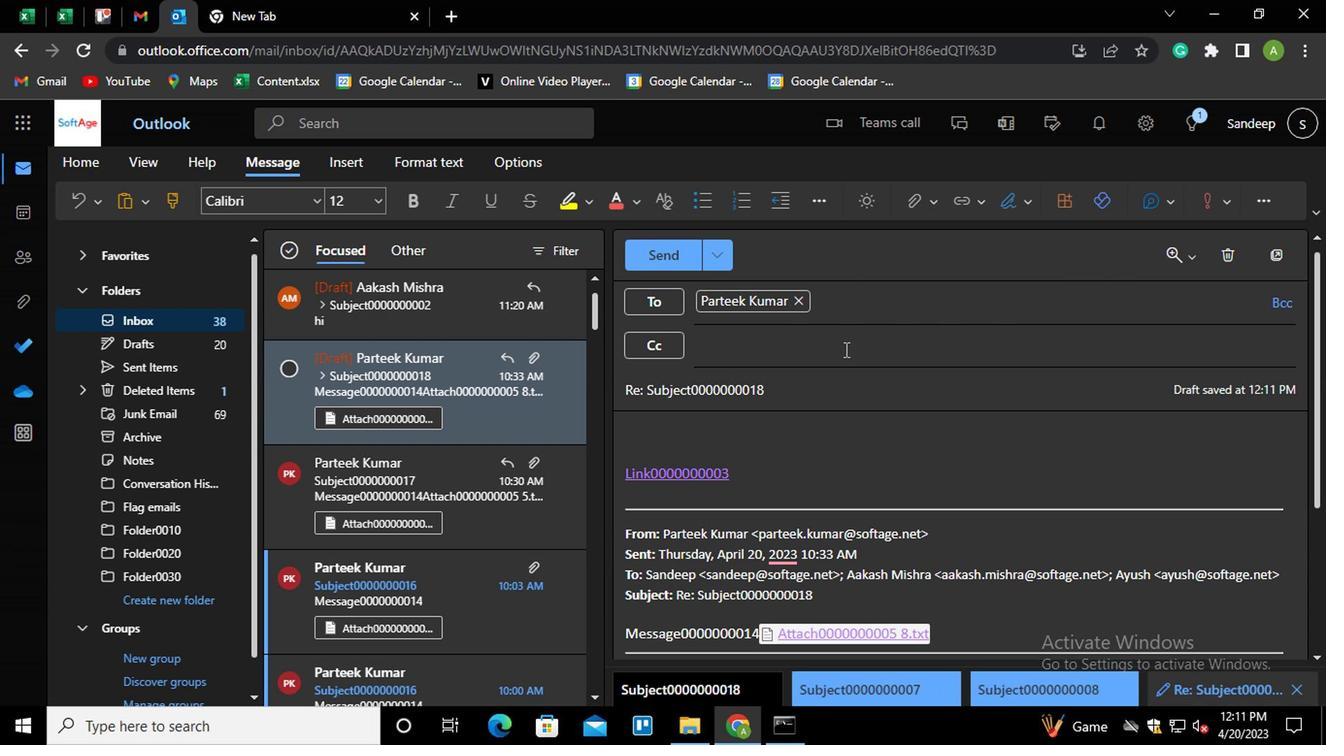 
Action: Mouse pressed left at (838, 350)
Screenshot: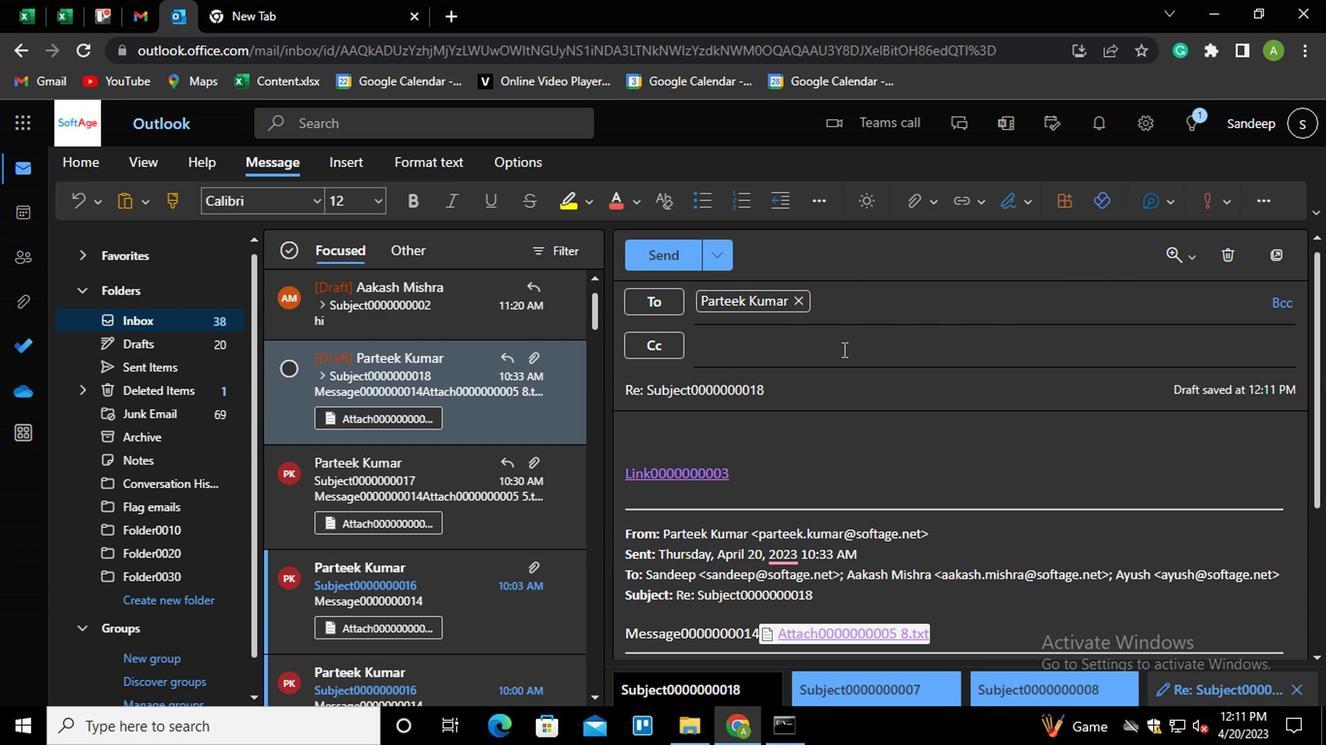 
Action: Key pressed AAKAS<Key.enter>
Screenshot: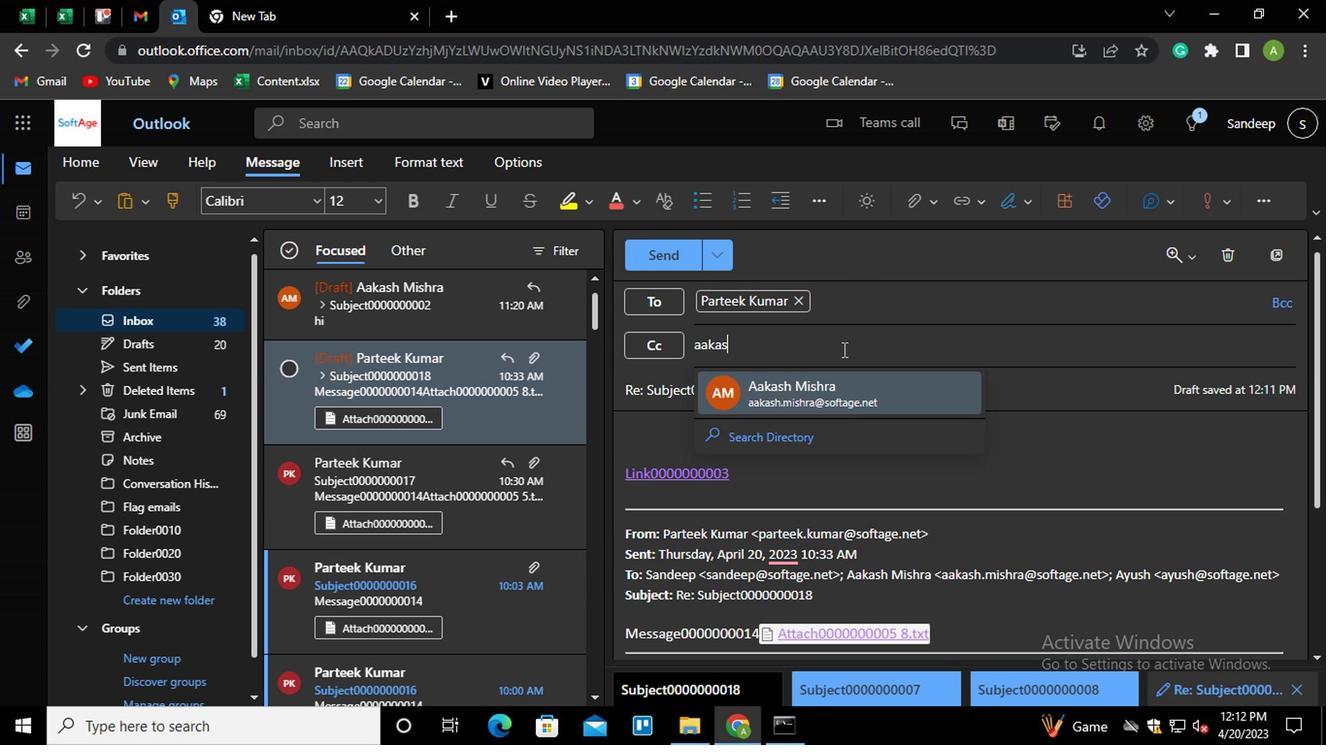 
Action: Mouse moved to (822, 390)
Screenshot: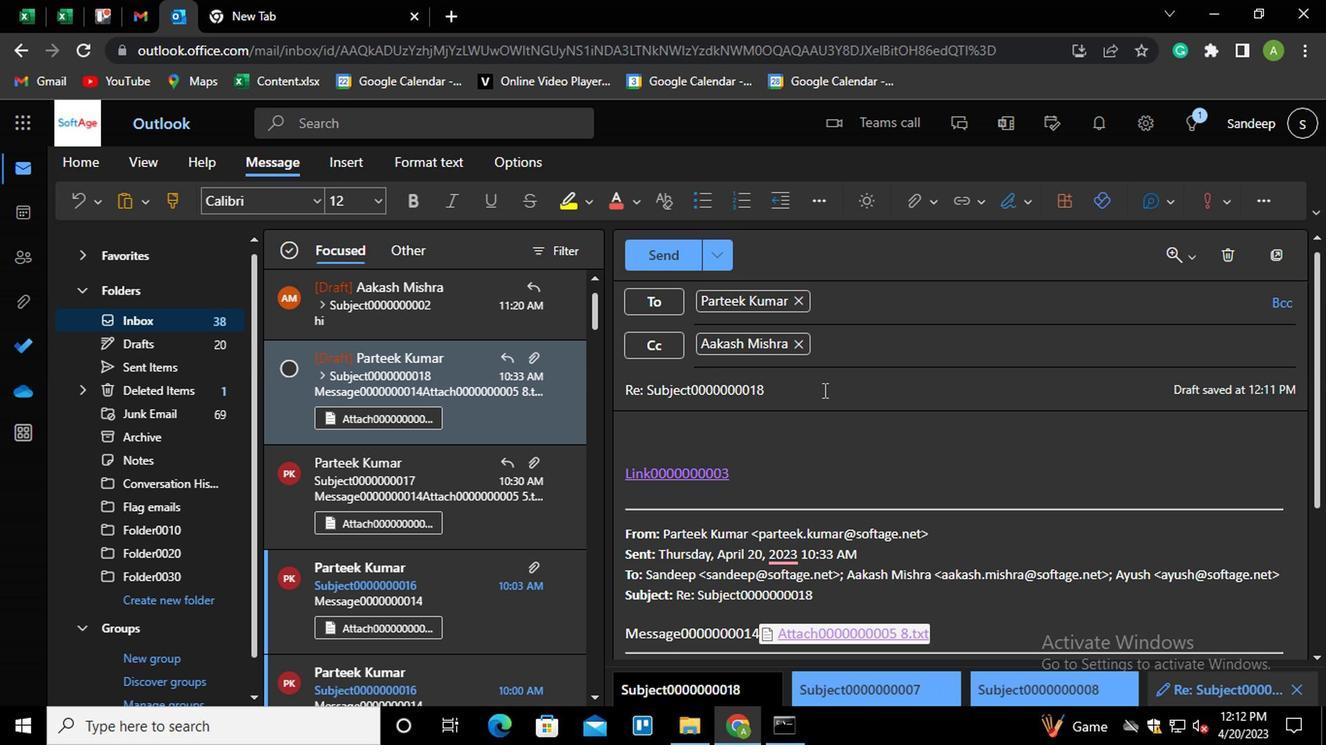 
Action: Mouse pressed left at (822, 390)
Screenshot: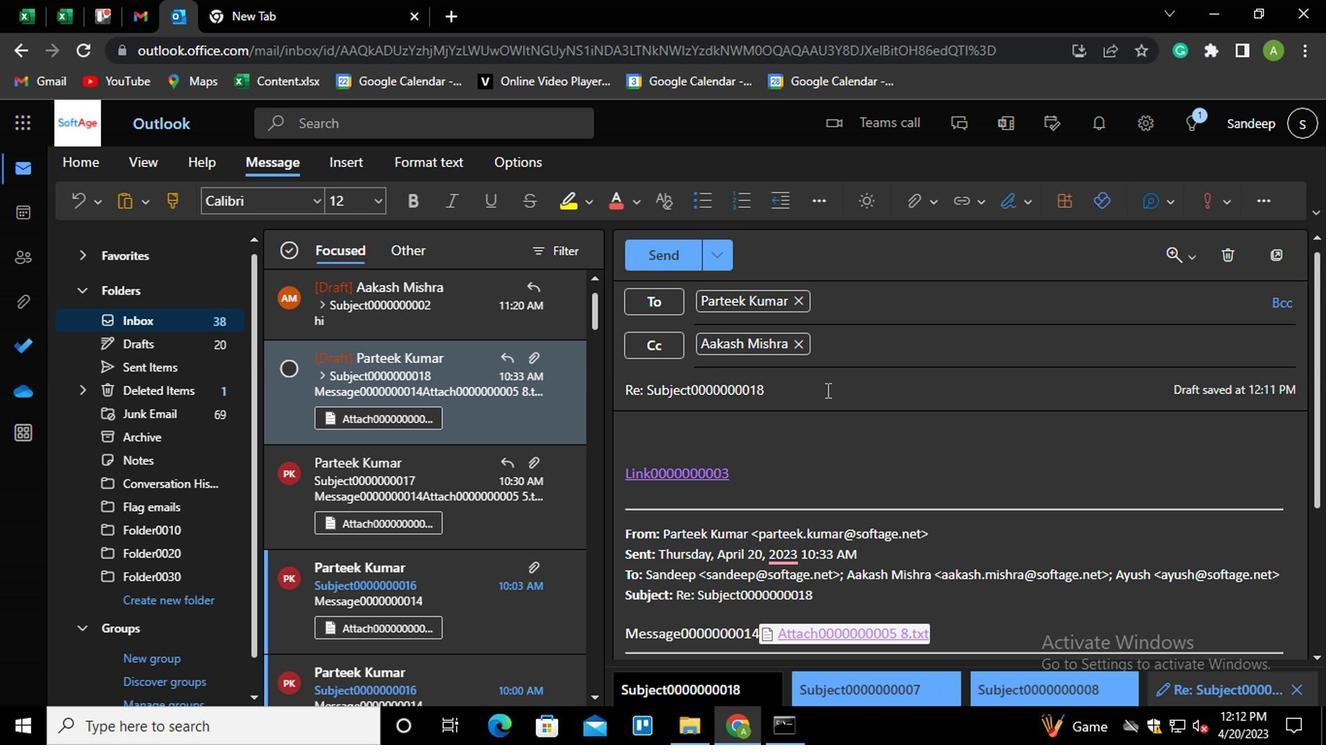 
Action: Key pressed <Key.shift_r><Key.home><Key.shift>SUBJECT0000000002
Screenshot: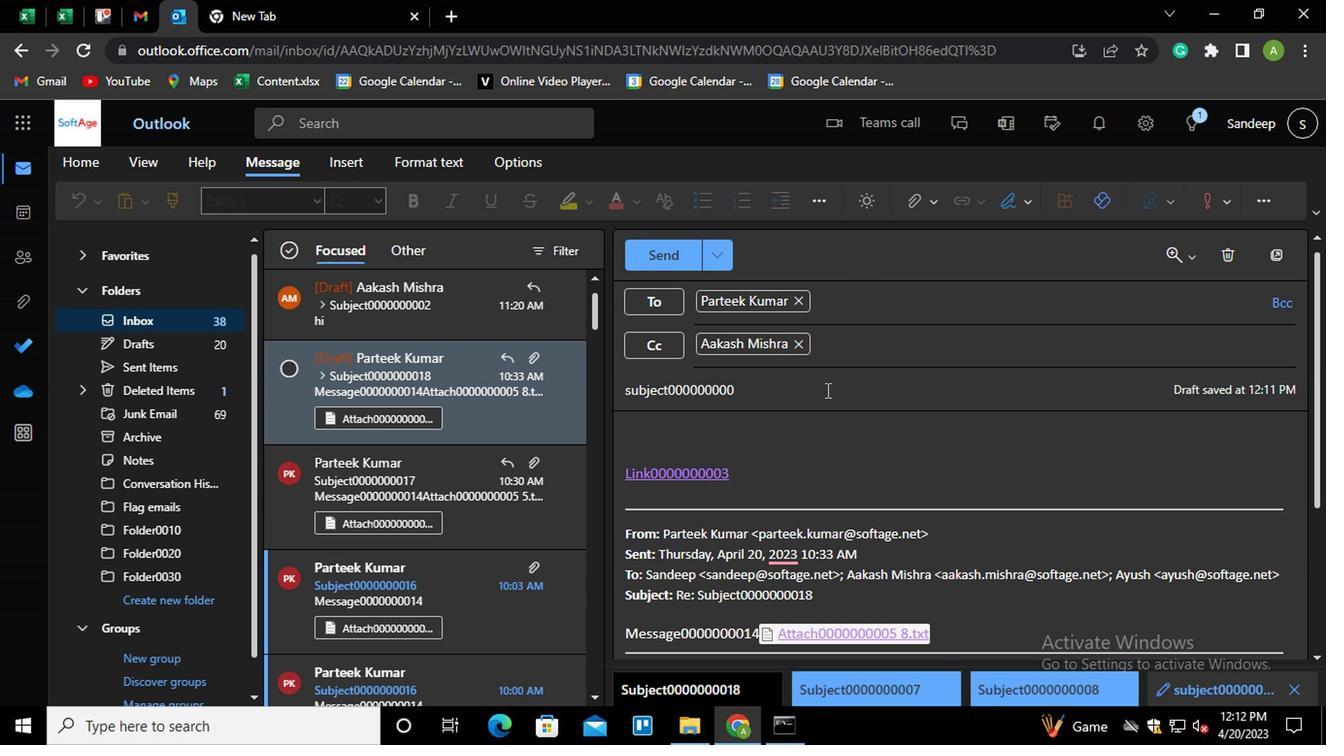 
Action: Mouse moved to (767, 471)
Screenshot: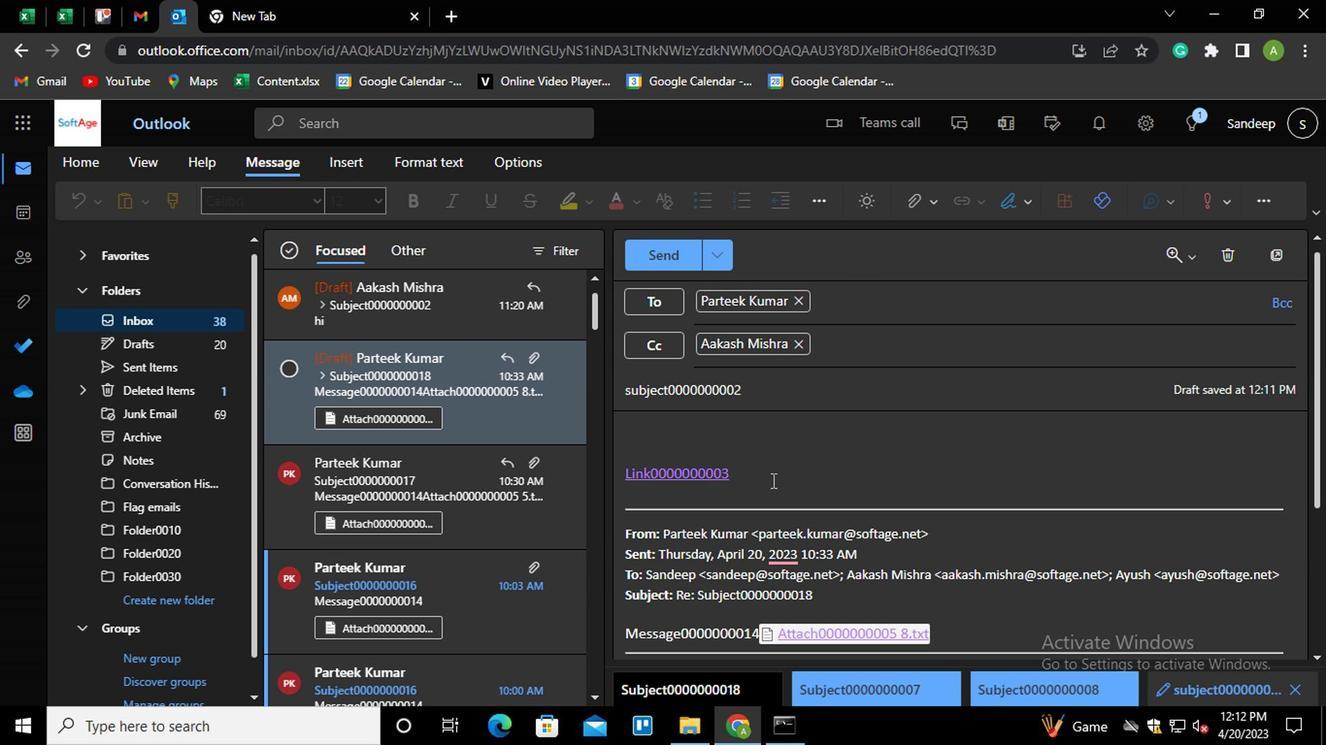 
Action: Mouse pressed left at (767, 471)
Screenshot: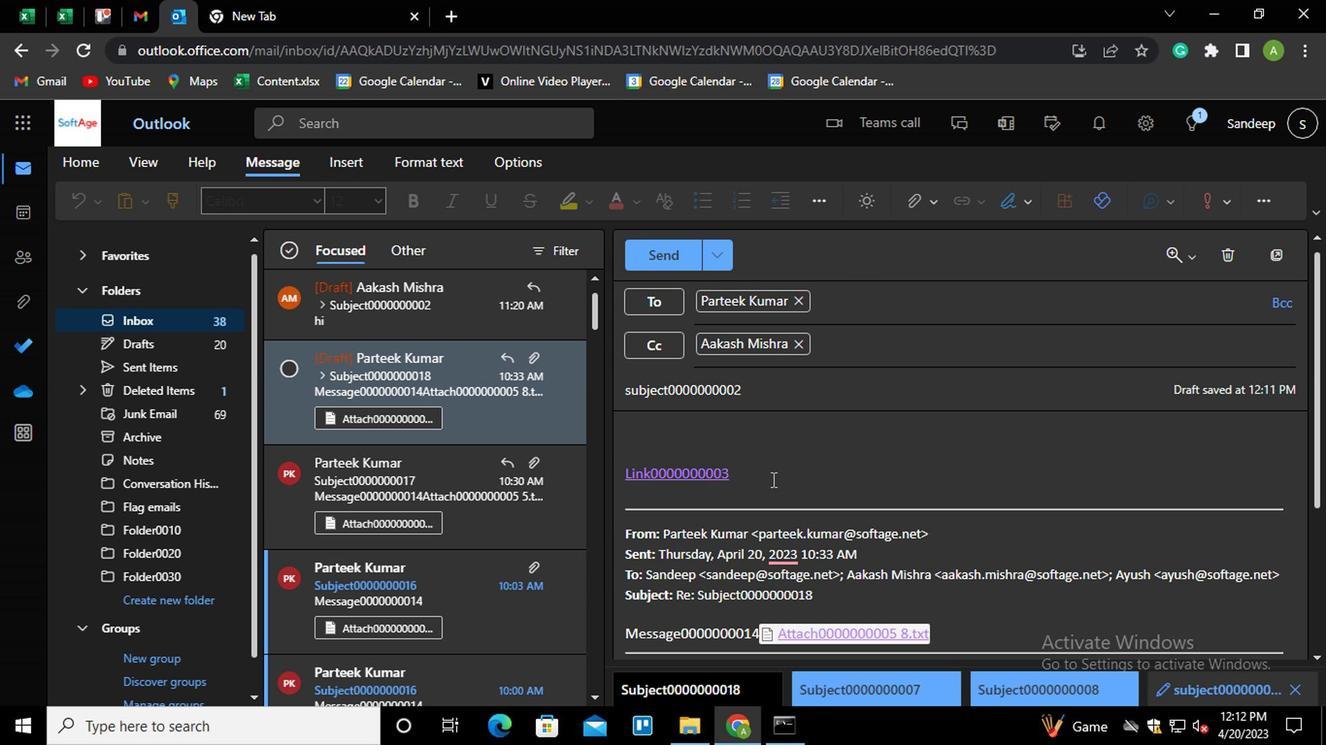 
Action: Mouse moved to (766, 470)
Screenshot: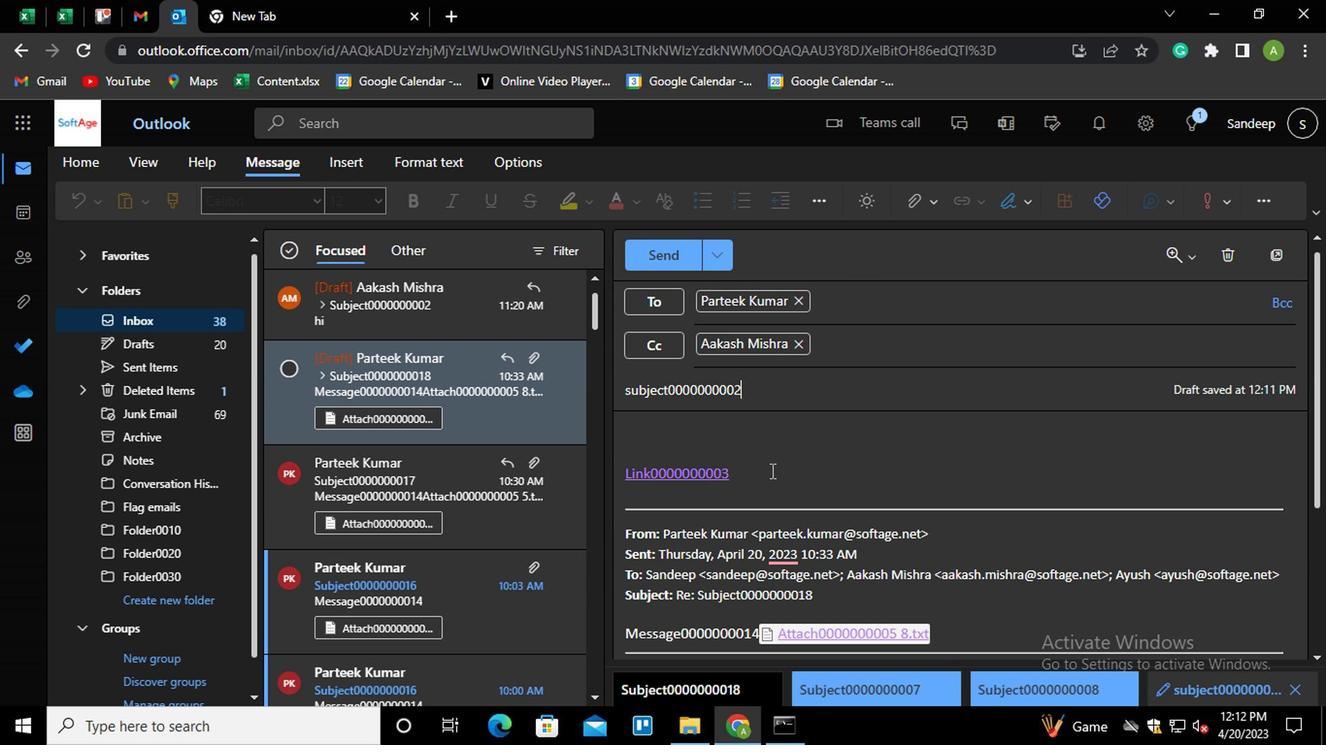 
Action: Key pressed <Key.shift_r><Key.enter><Key.shift_r>MESSAGR<Key.backspace>E0000000004
Screenshot: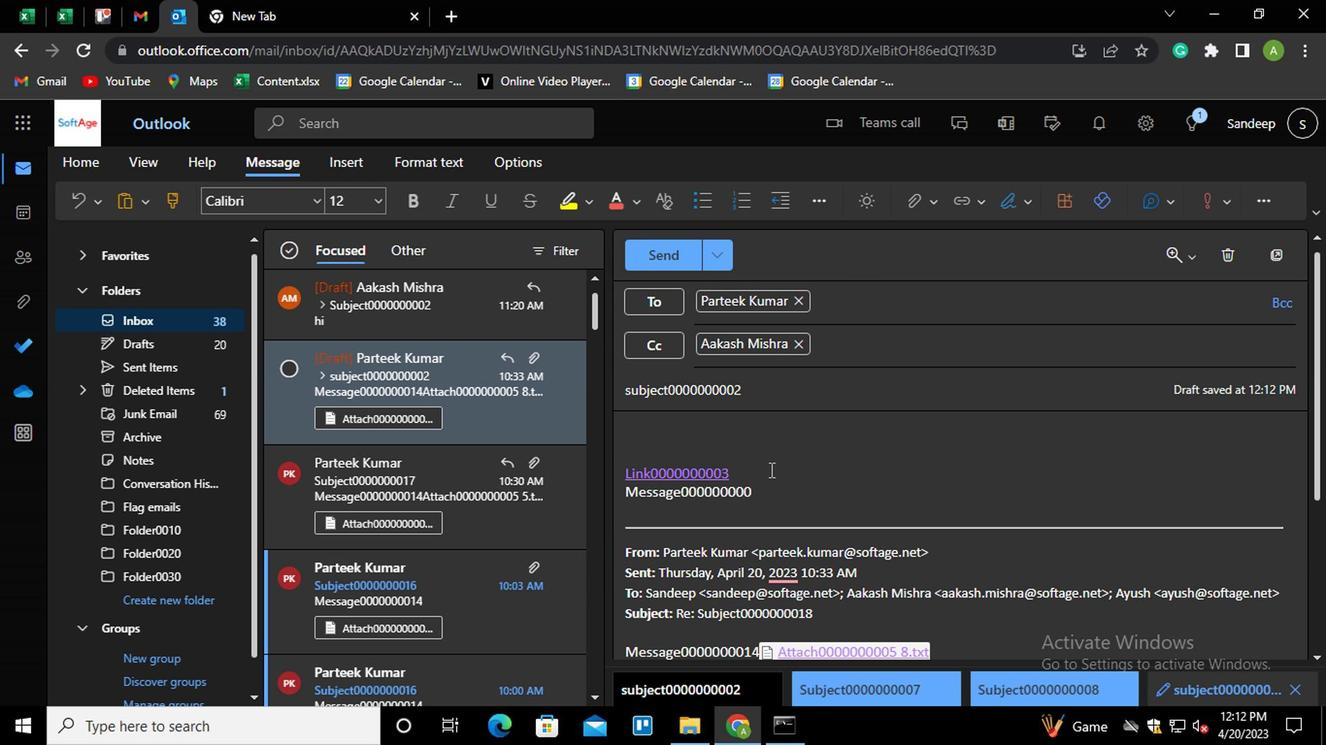 
Action: Mouse moved to (663, 258)
Screenshot: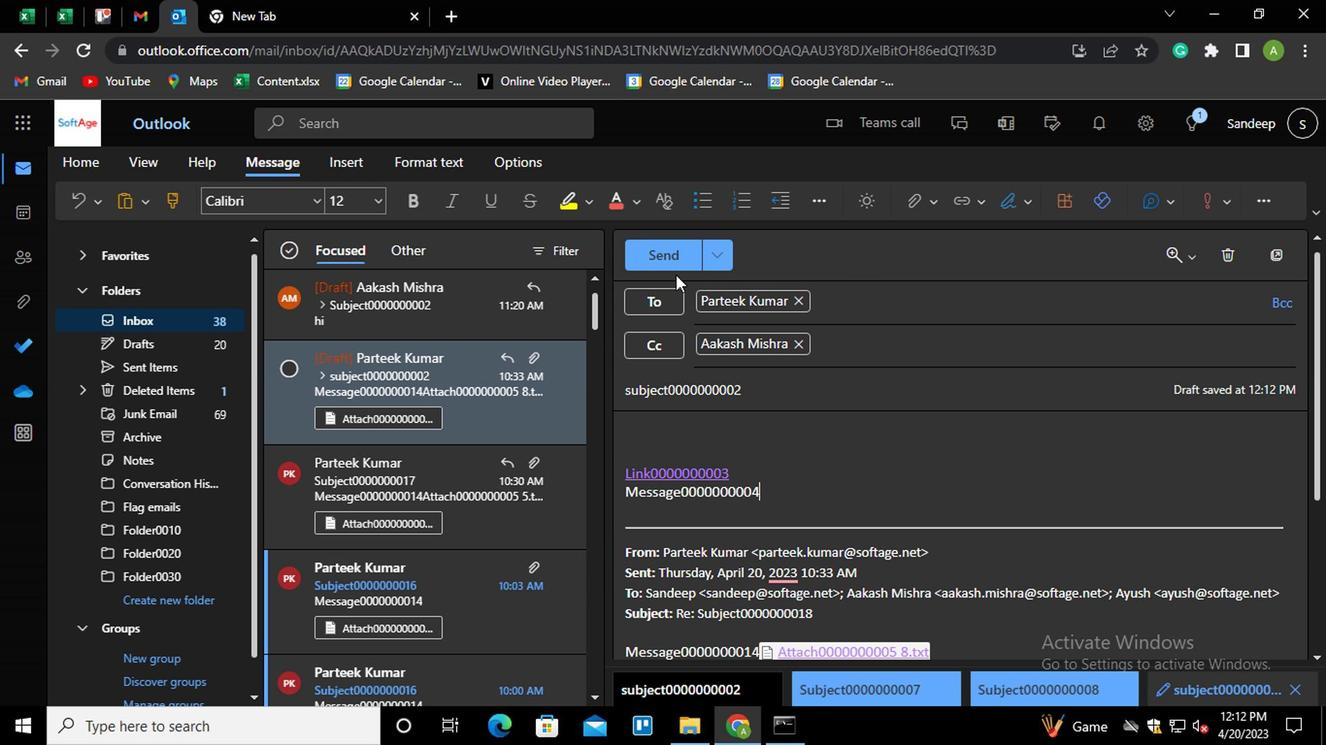 
Action: Mouse pressed left at (663, 258)
Screenshot: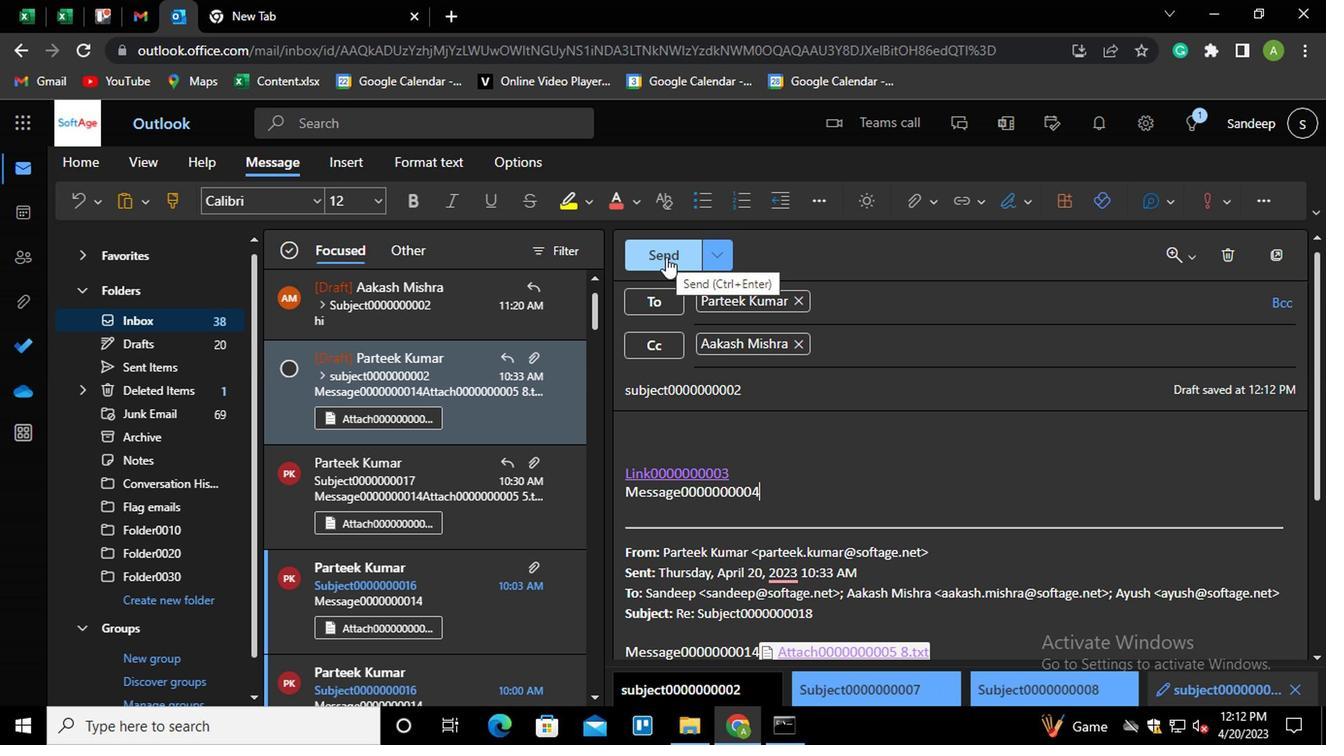 
Action: Mouse moved to (449, 374)
Screenshot: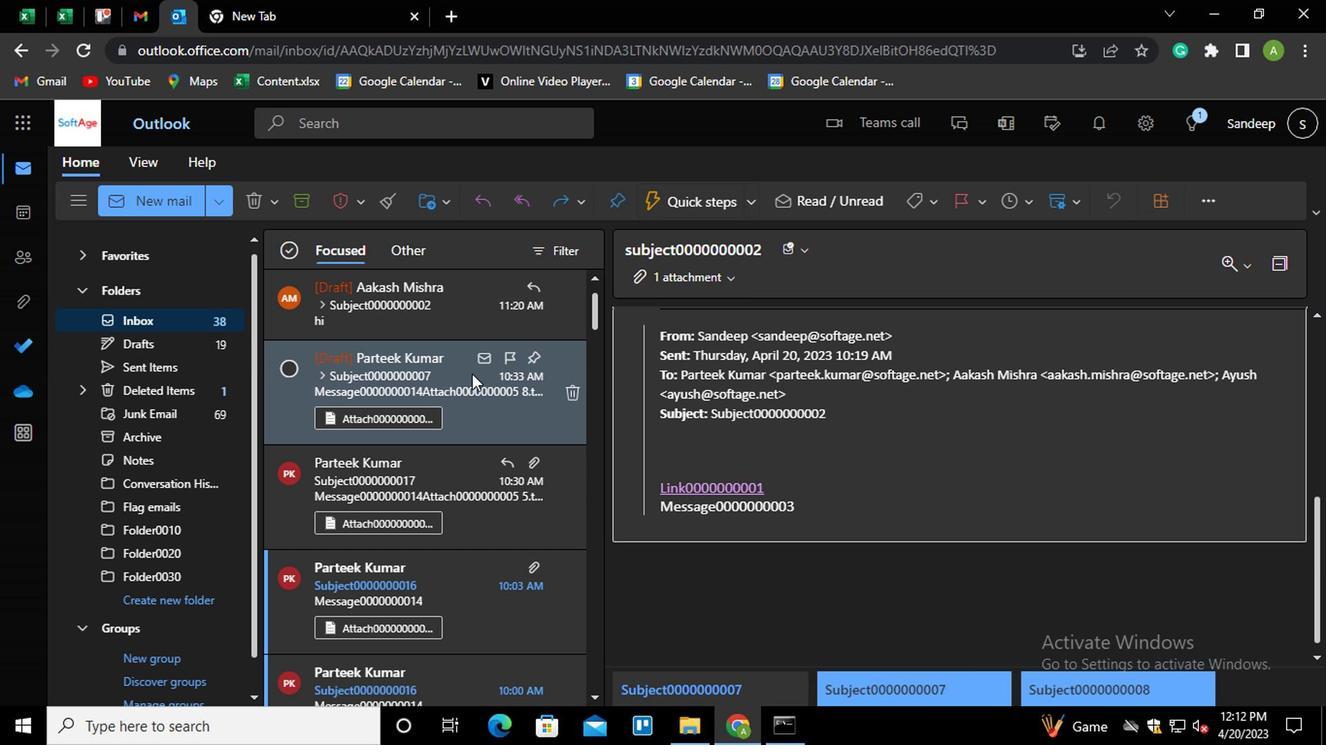 
Action: Mouse pressed left at (449, 374)
Screenshot: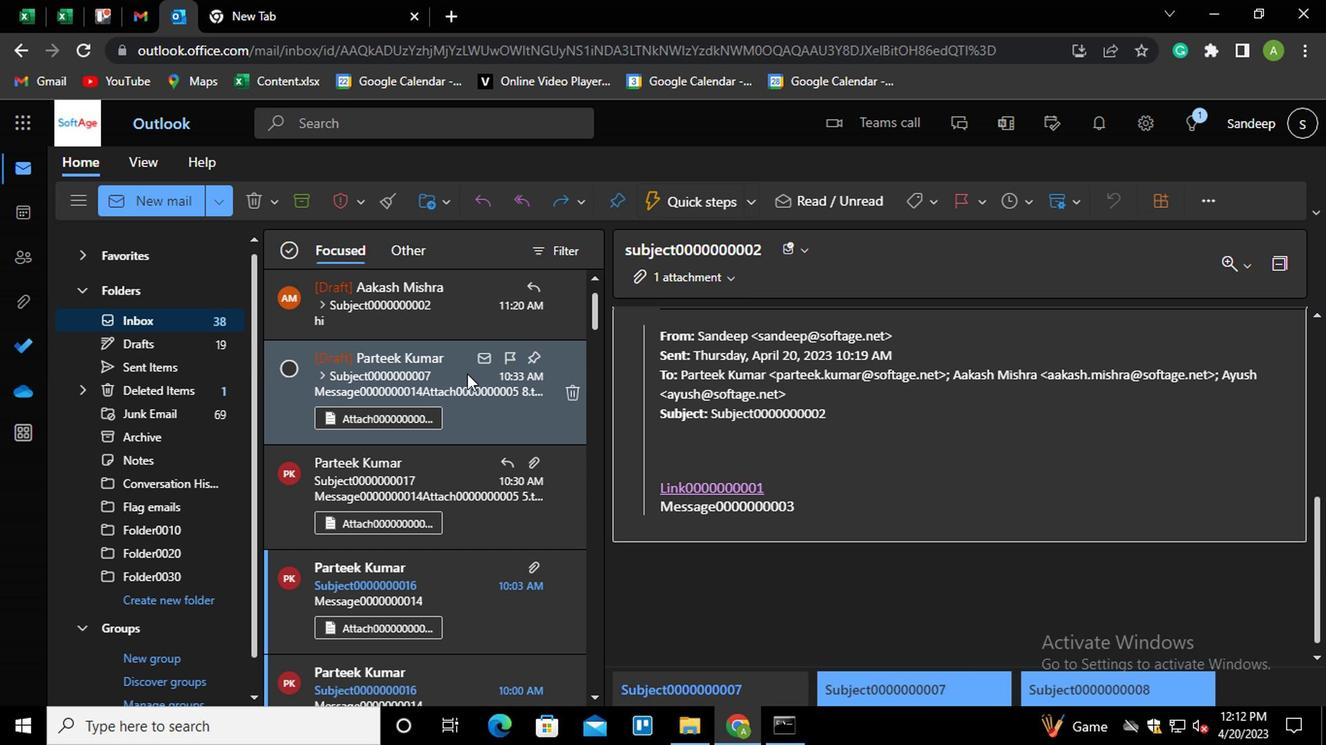
Action: Mouse moved to (1015, 471)
Screenshot: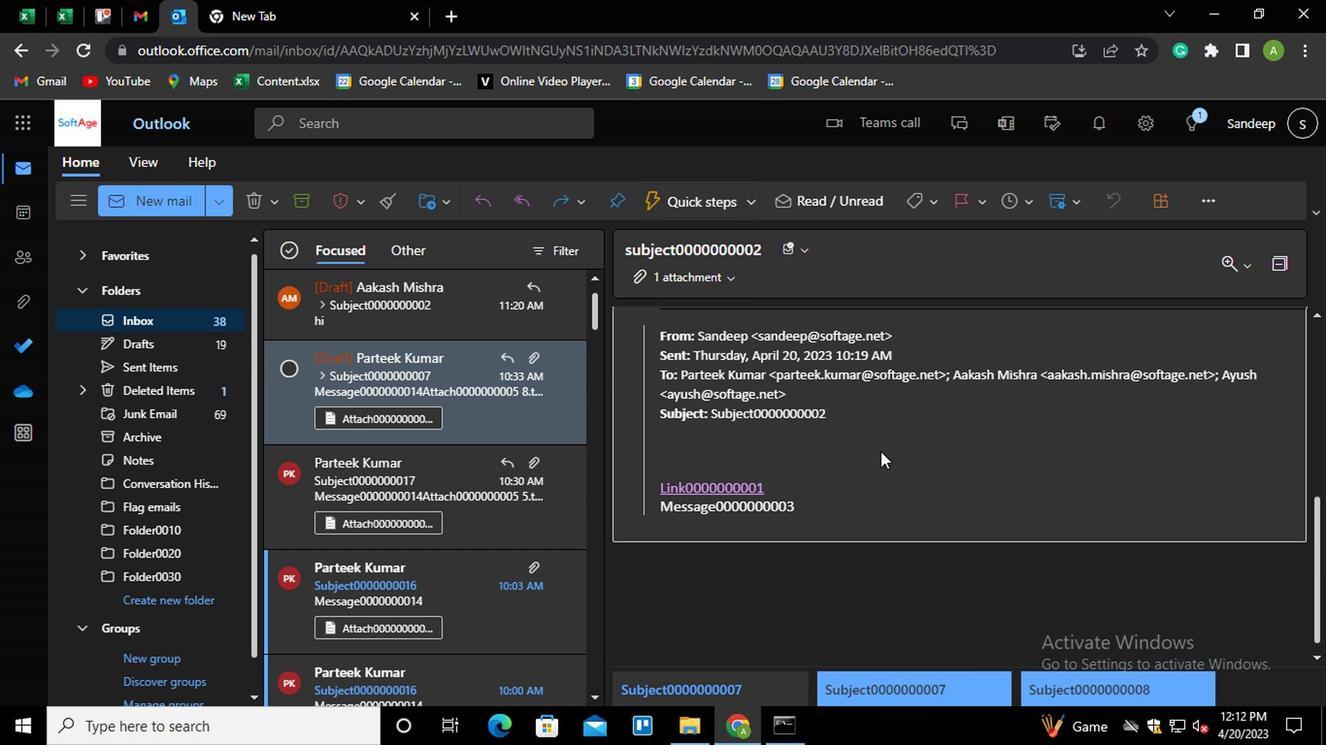 
Action: Mouse scrolled (1015, 472) with delta (0, 1)
Screenshot: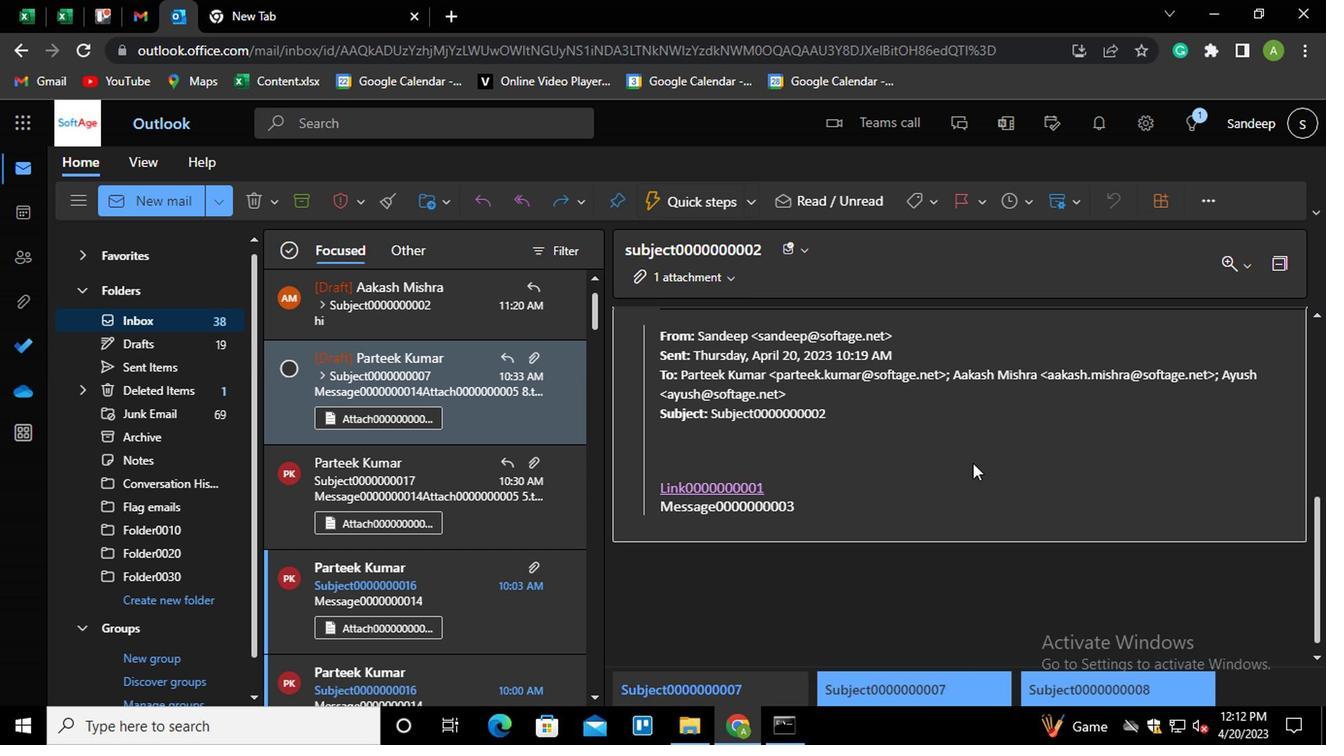 
Action: Mouse scrolled (1015, 472) with delta (0, 1)
Screenshot: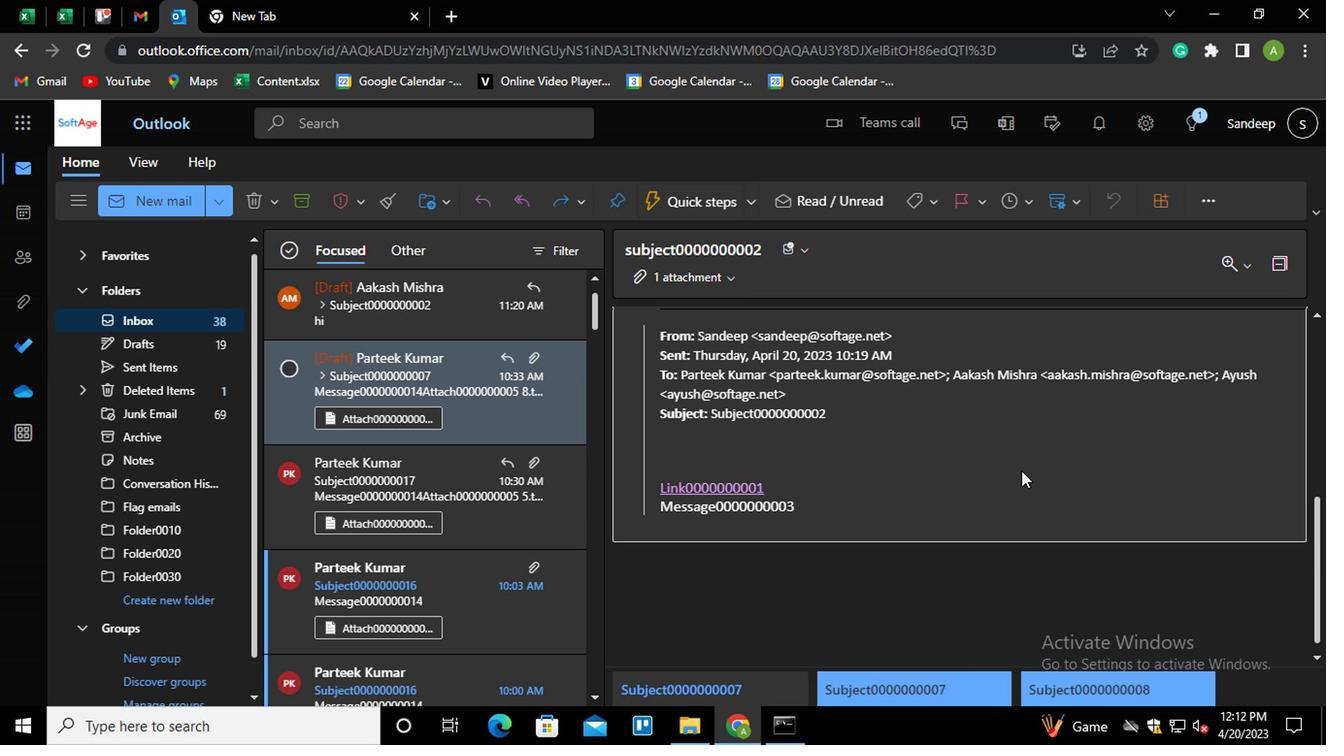 
Action: Mouse moved to (1274, 348)
Screenshot: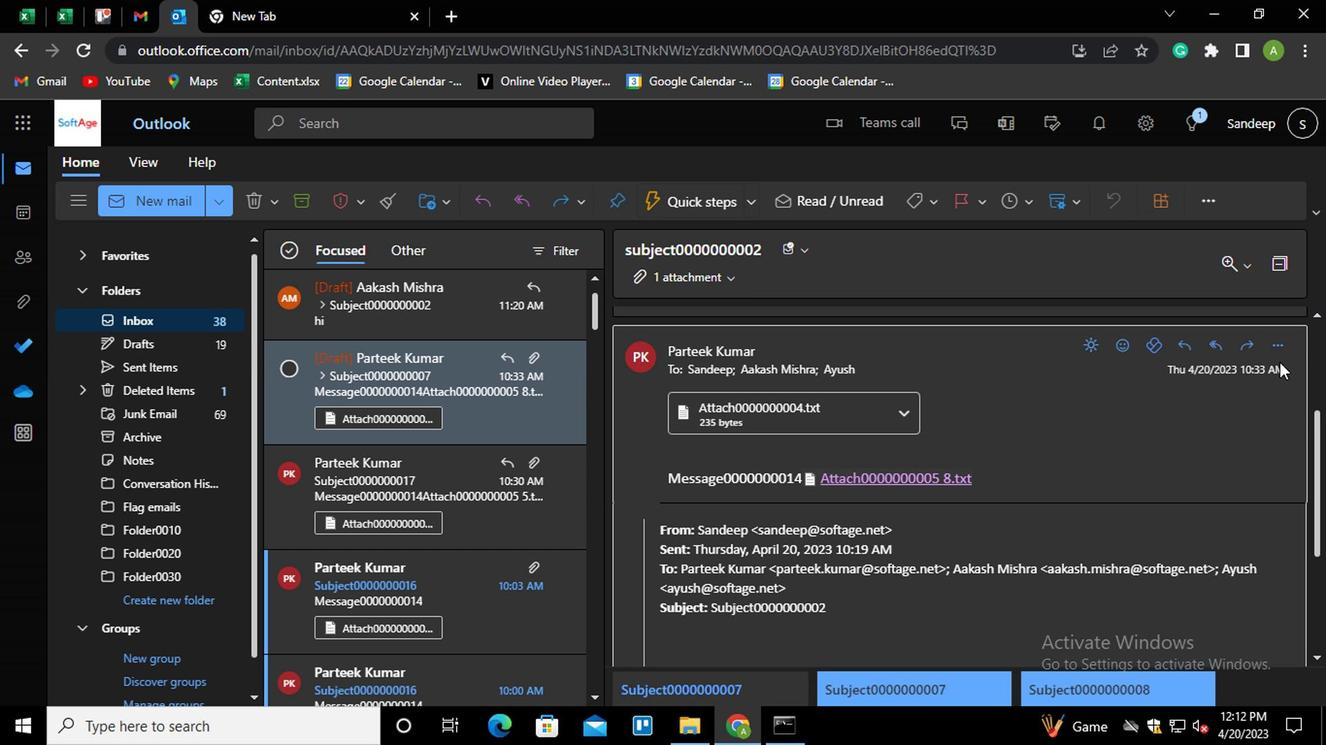 
Action: Mouse pressed left at (1274, 348)
Screenshot: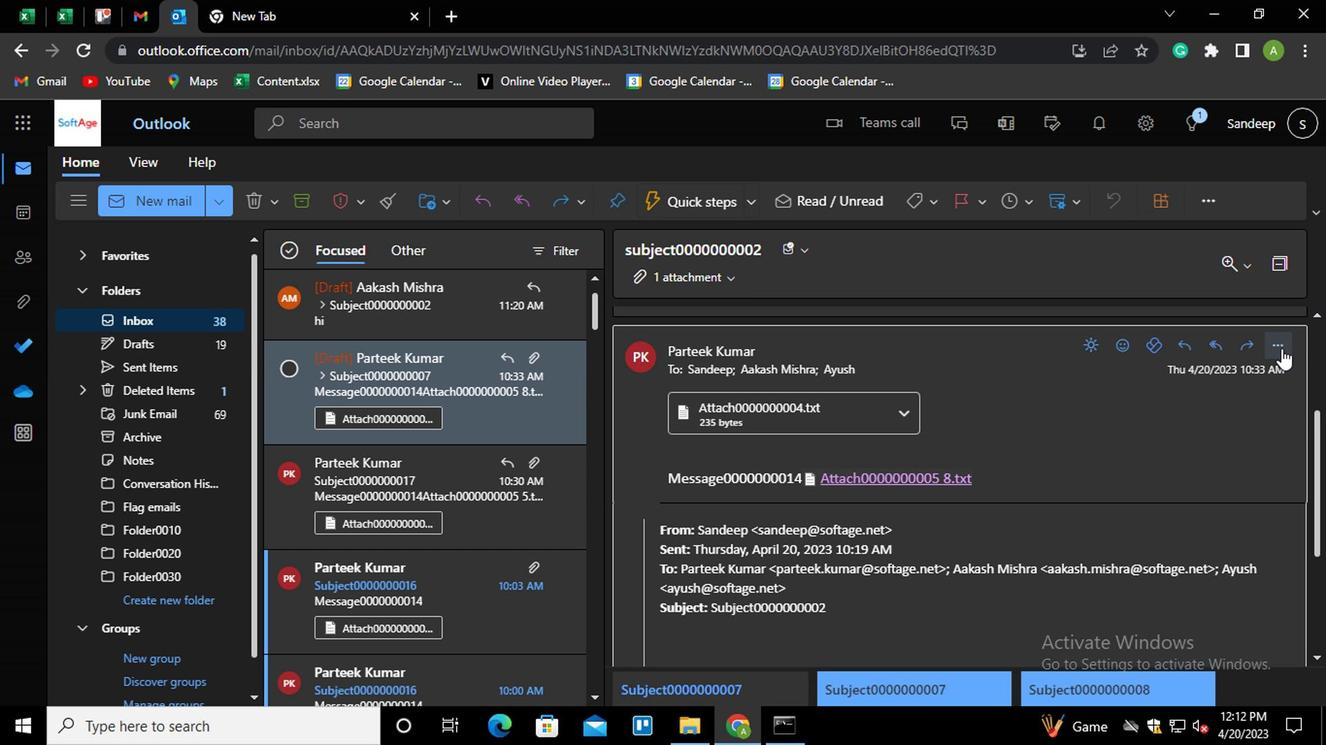 
Action: Mouse moved to (1113, 127)
Screenshot: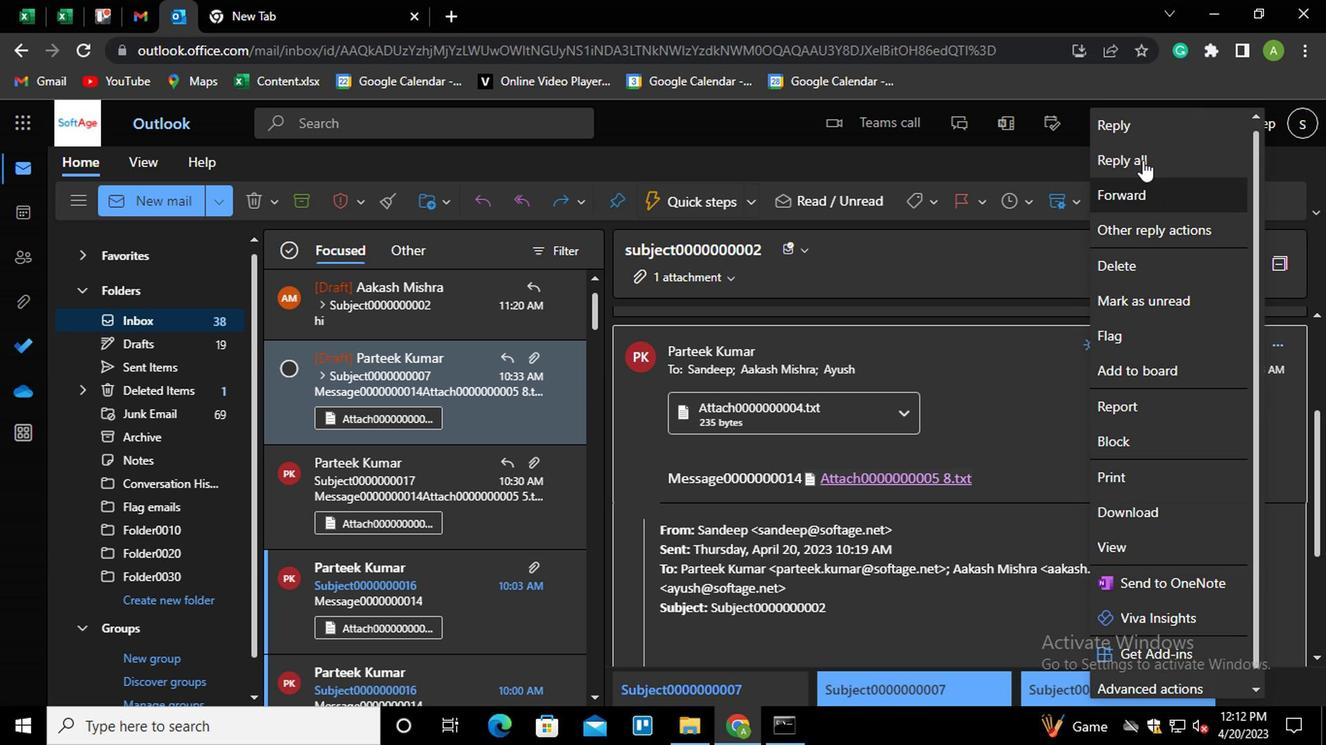
Action: Mouse pressed left at (1113, 127)
Screenshot: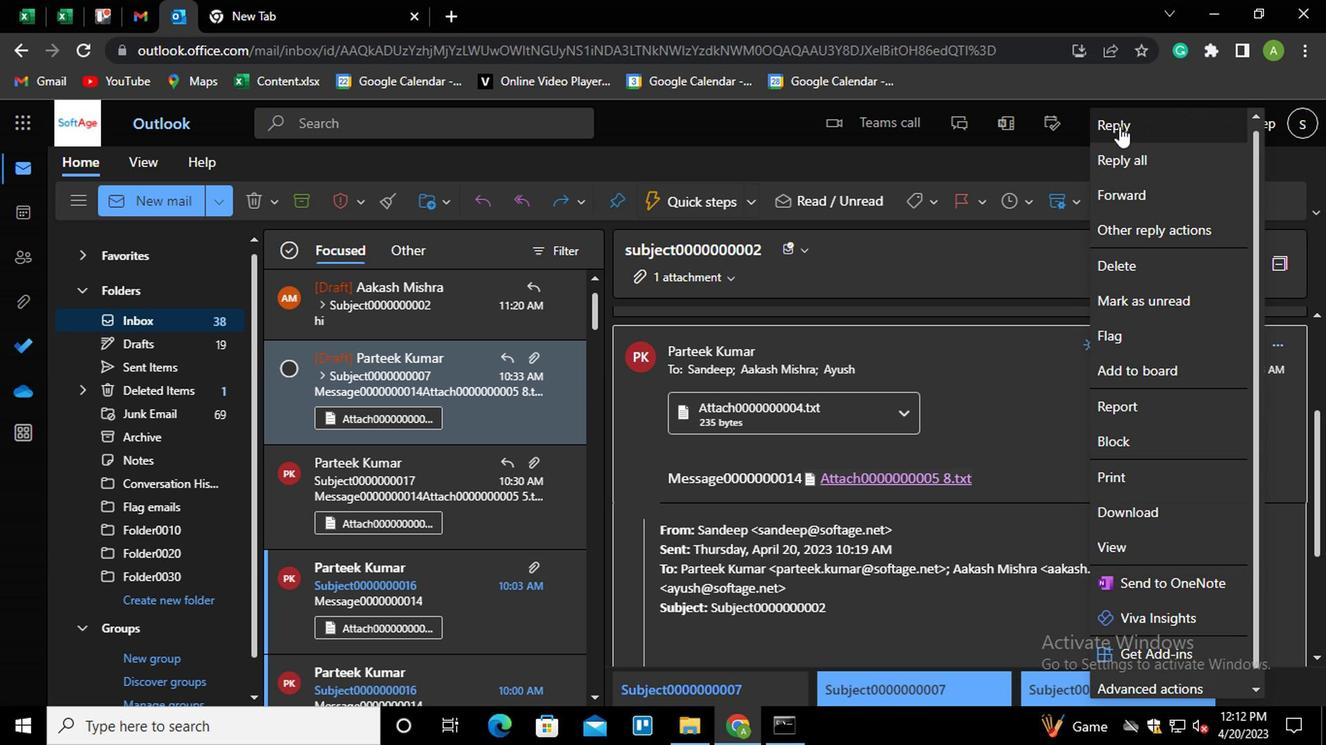 
Action: Mouse moved to (649, 591)
Screenshot: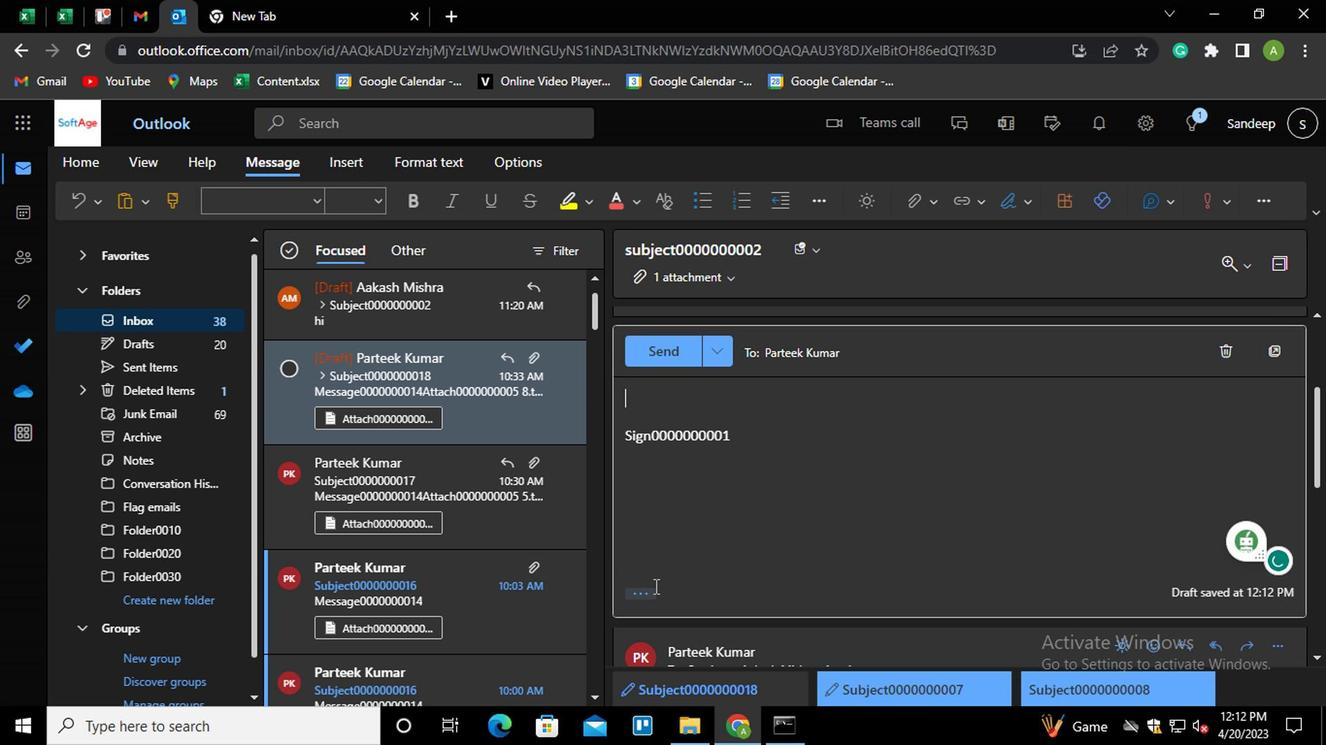 
Action: Mouse pressed left at (649, 591)
Screenshot: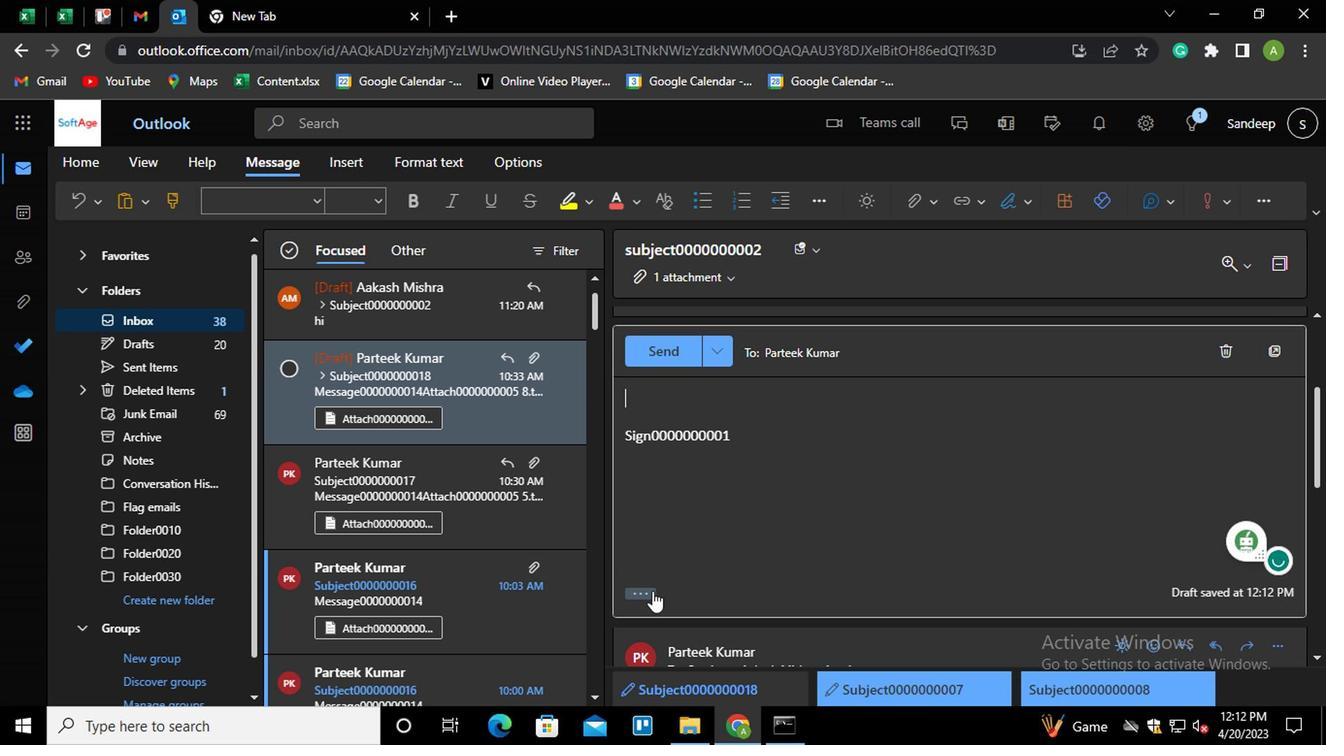 
Action: Mouse moved to (750, 427)
Screenshot: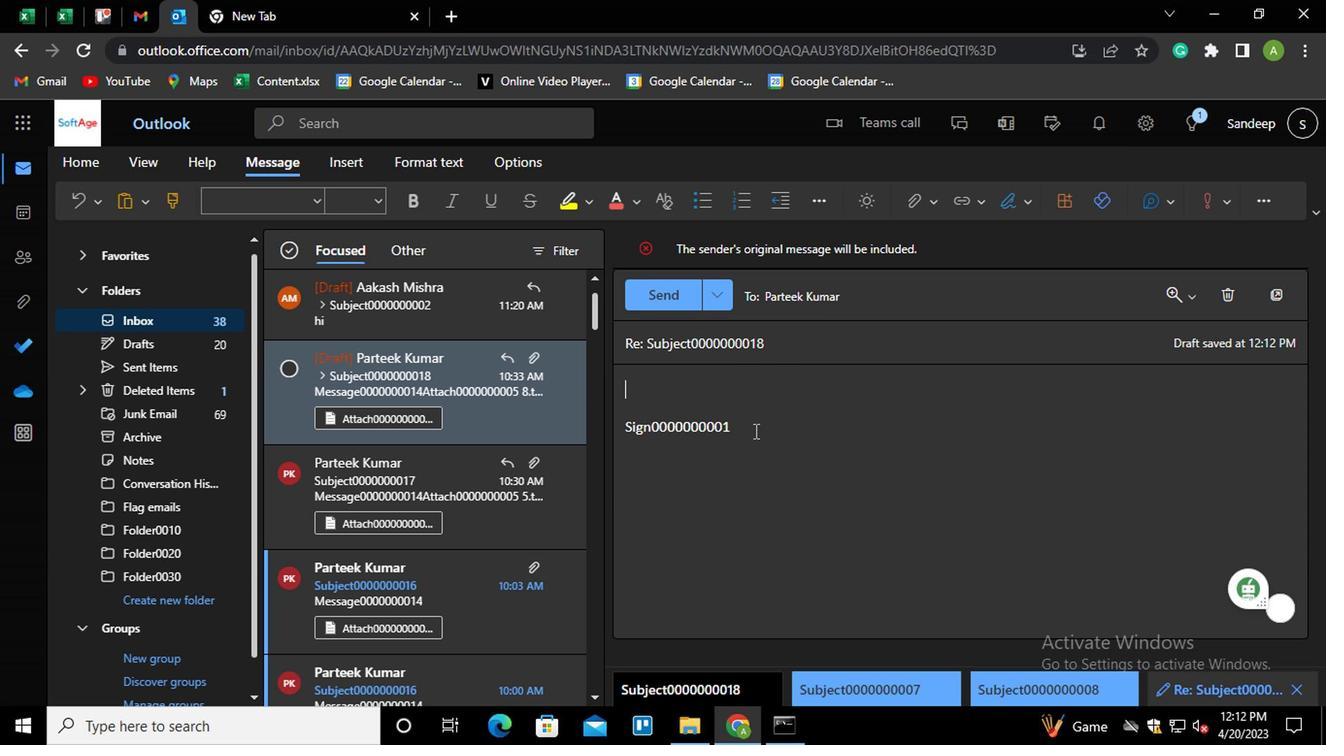 
Action: Mouse pressed left at (750, 427)
Screenshot: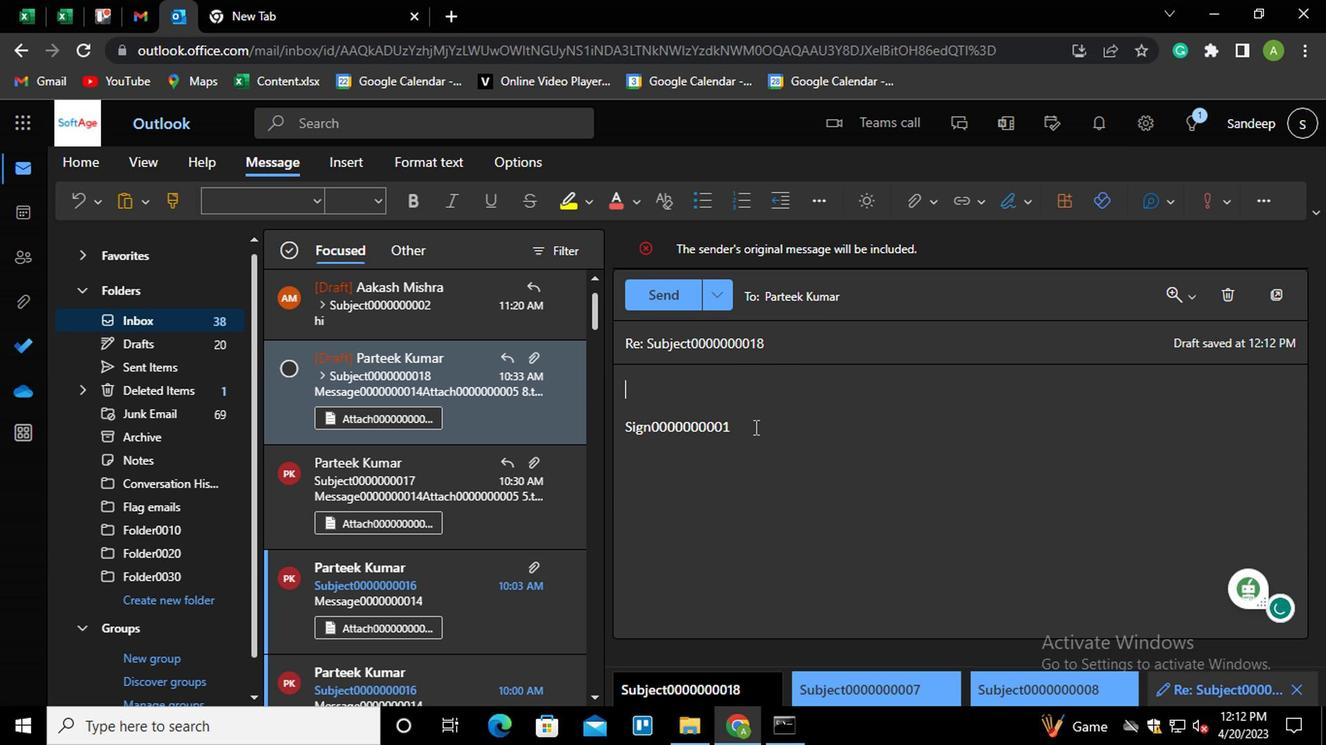 
Action: Key pressed <Key.shift_r><Key.home>ctrl+K<Key.shift_r>LINK0000000001<Key.backspace>3
Screenshot: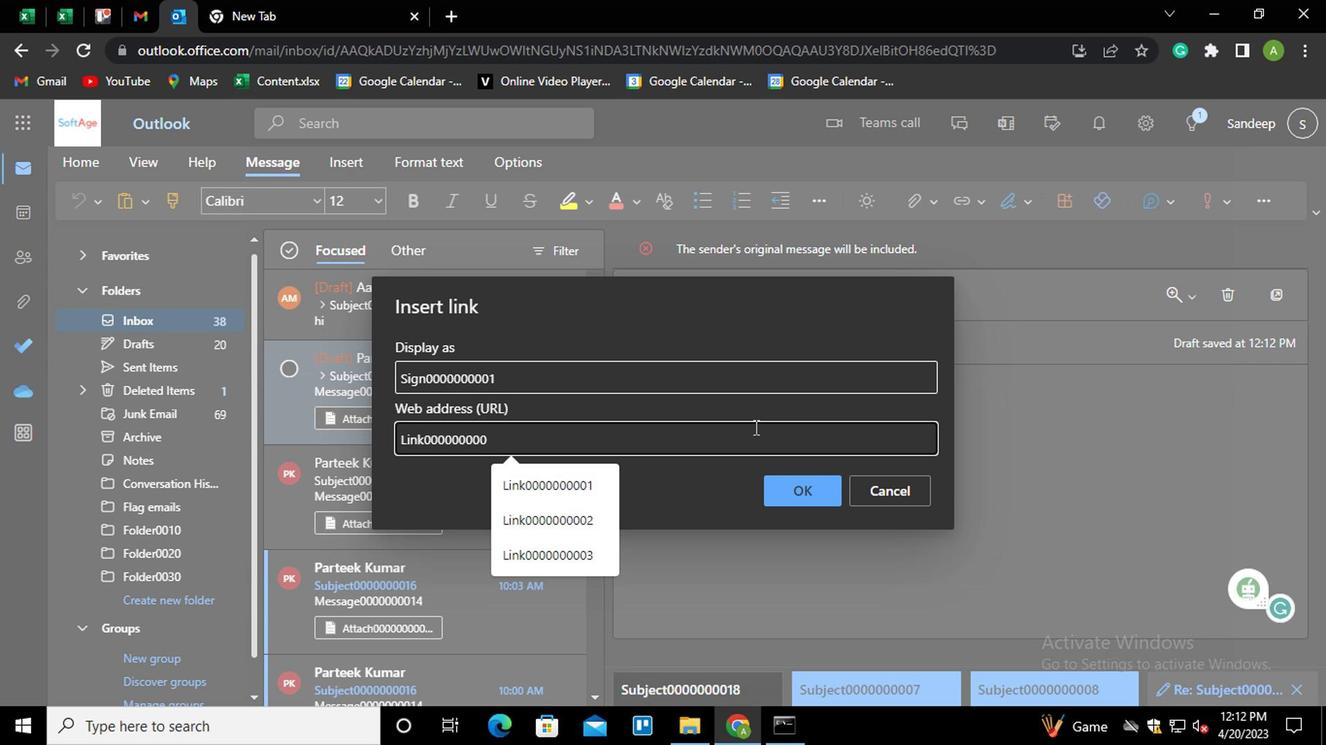 
Action: Mouse moved to (603, 381)
Screenshot: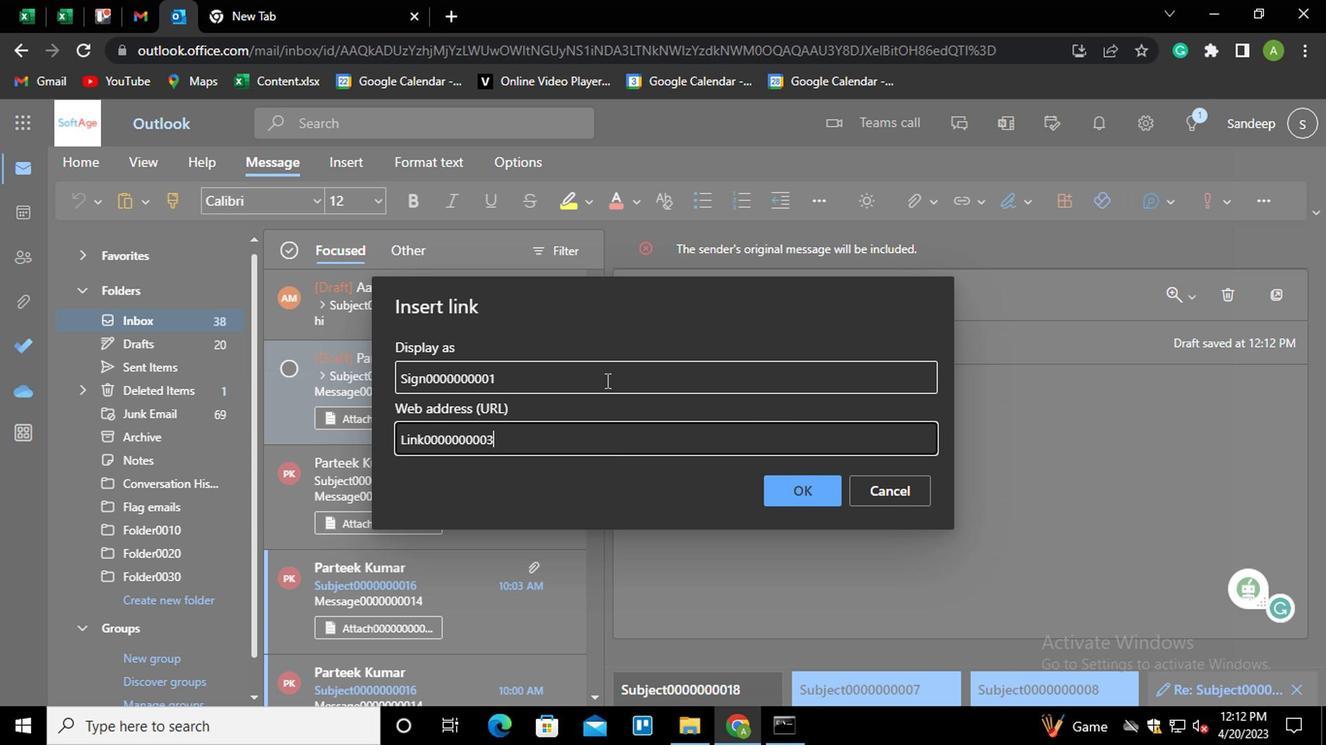 
Action: Mouse pressed left at (603, 381)
Screenshot: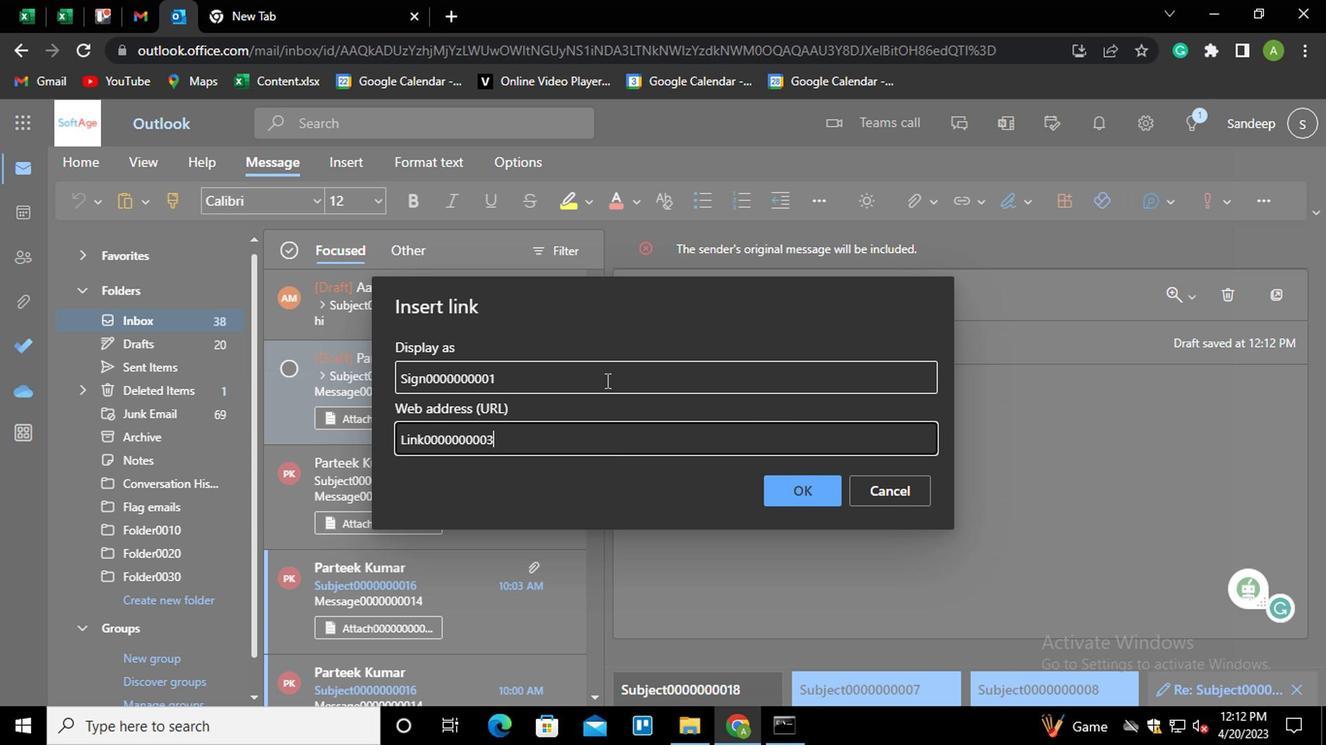 
Action: Key pressed <Key.shift_r><Key.home><Key.shift_r>LINK0000000003
Screenshot: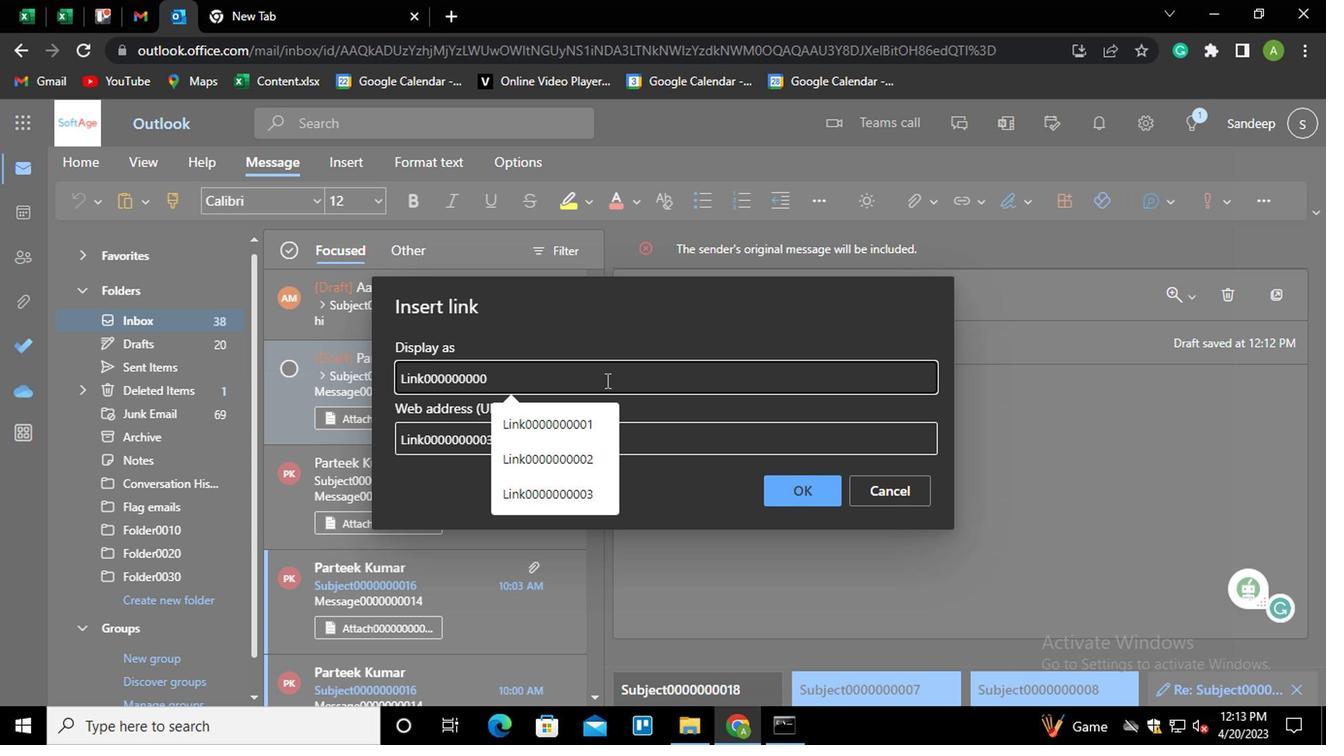 
Action: Mouse moved to (788, 492)
Screenshot: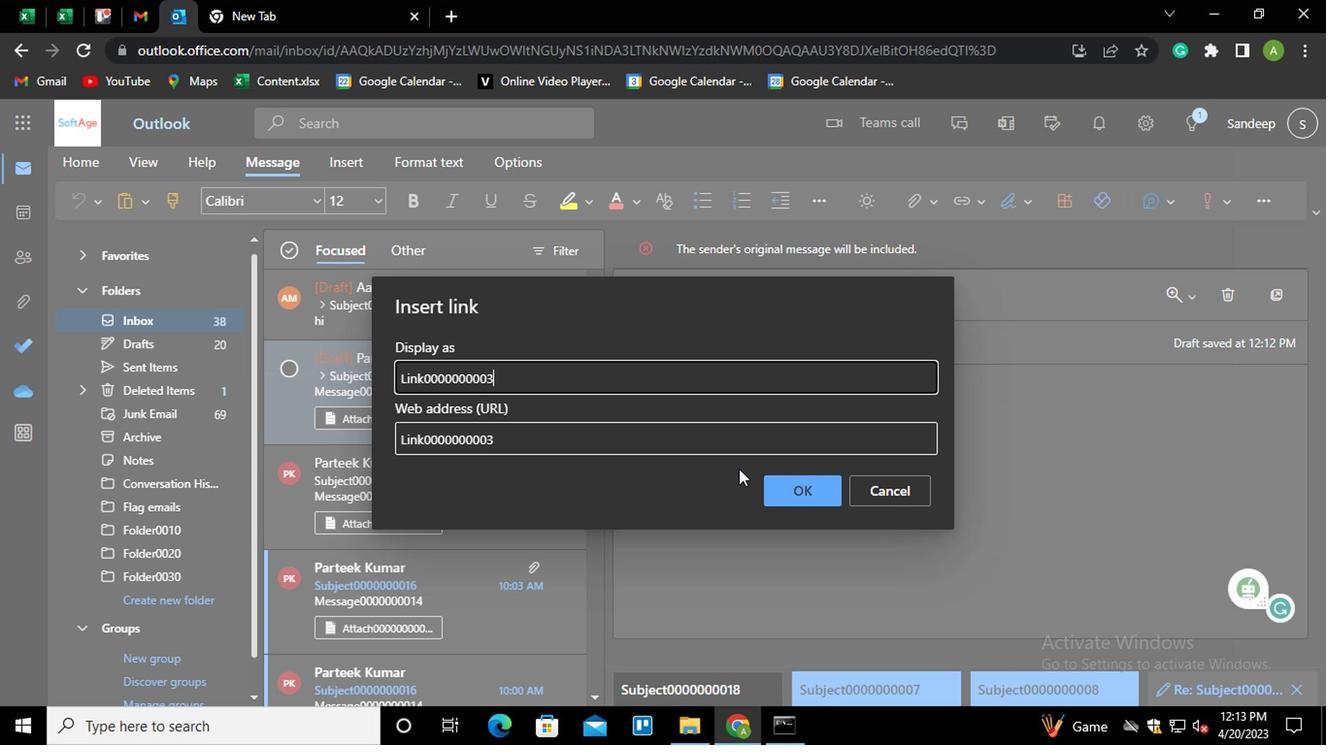 
Action: Mouse pressed left at (788, 492)
Screenshot: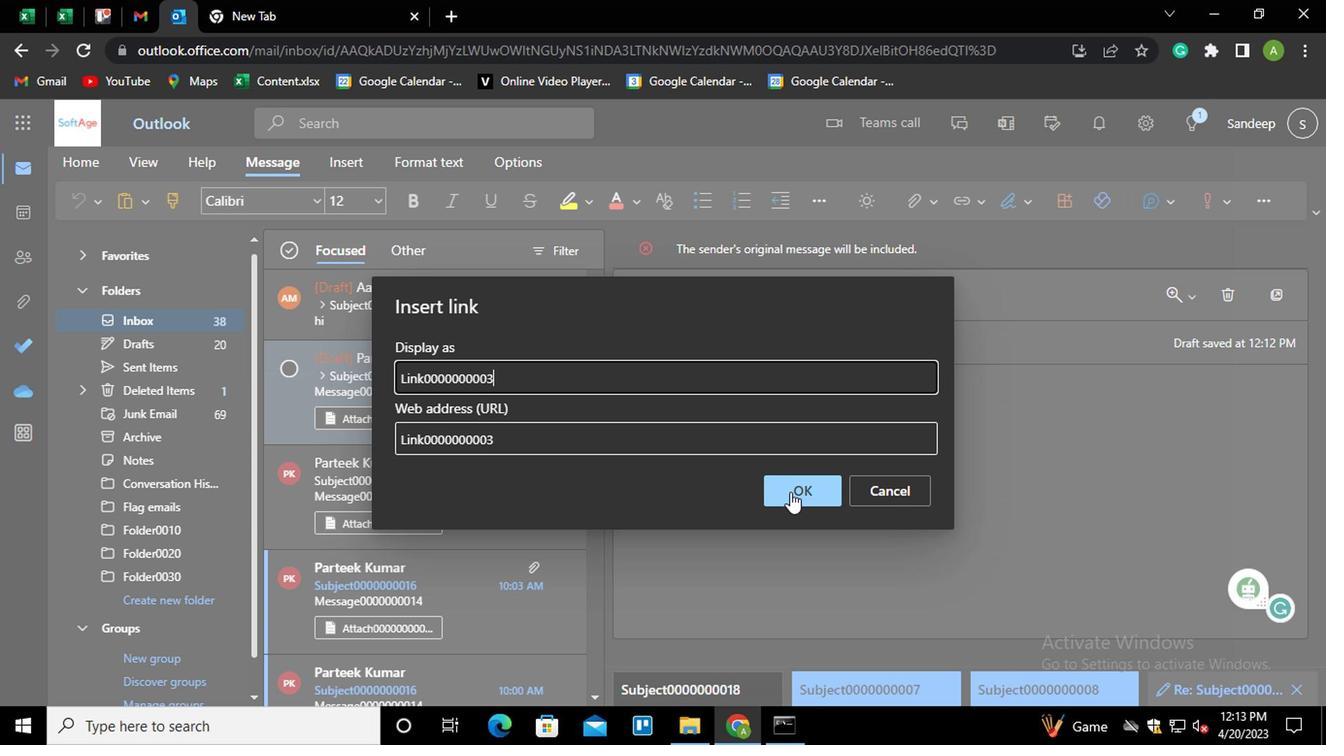 
Action: Mouse moved to (950, 309)
Screenshot: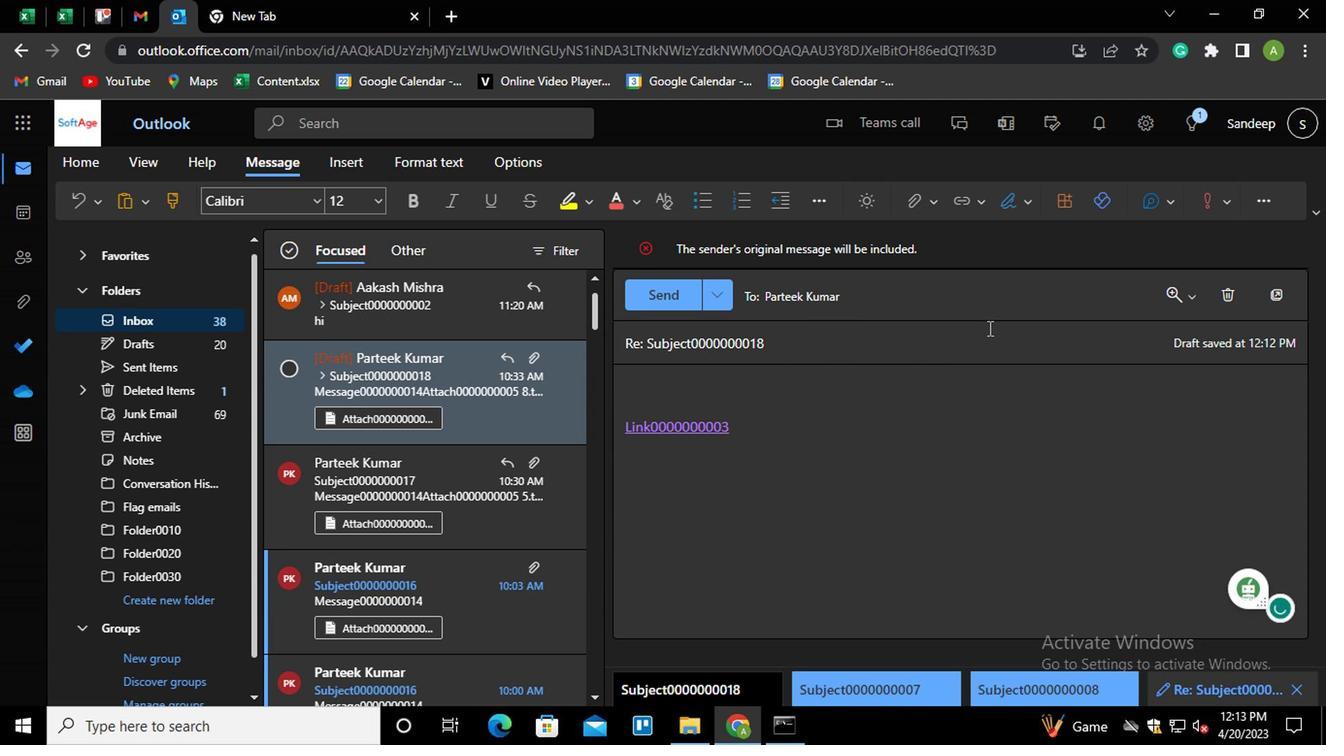 
Action: Mouse pressed left at (950, 309)
Screenshot: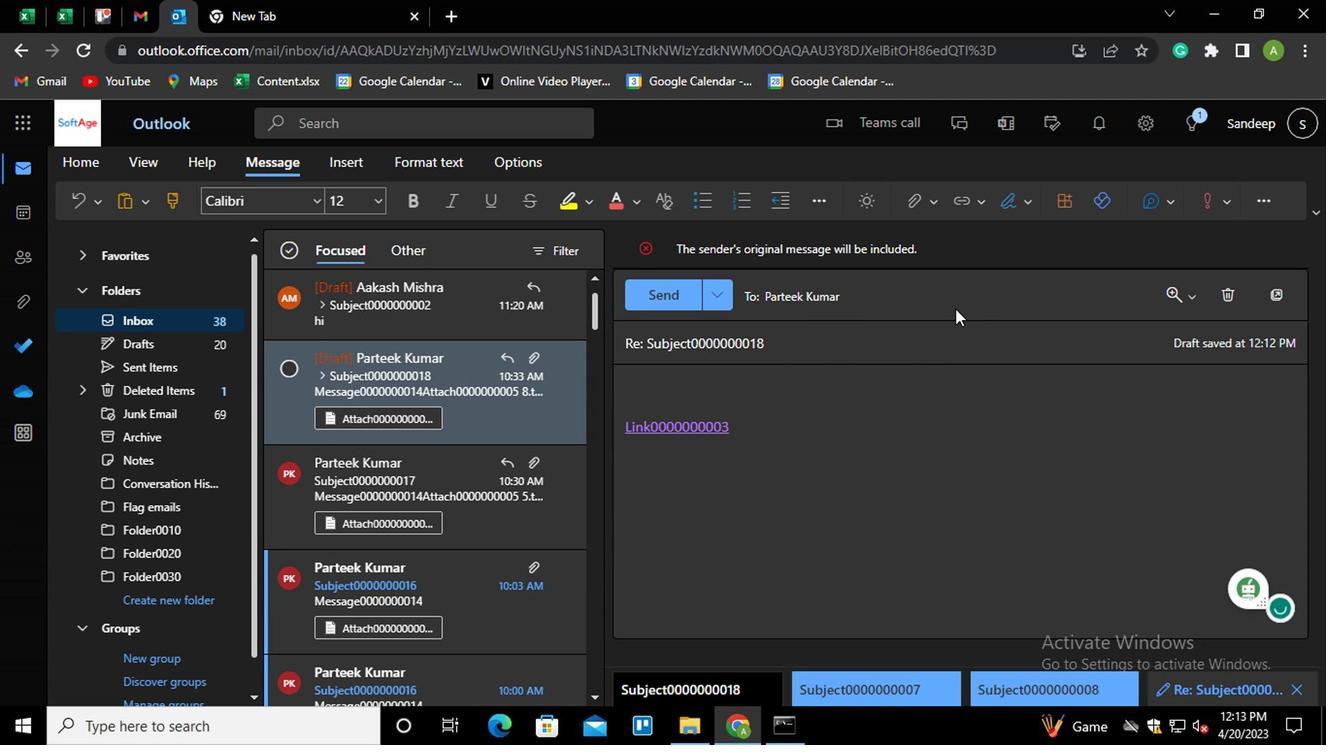 
Action: Mouse moved to (805, 386)
Screenshot: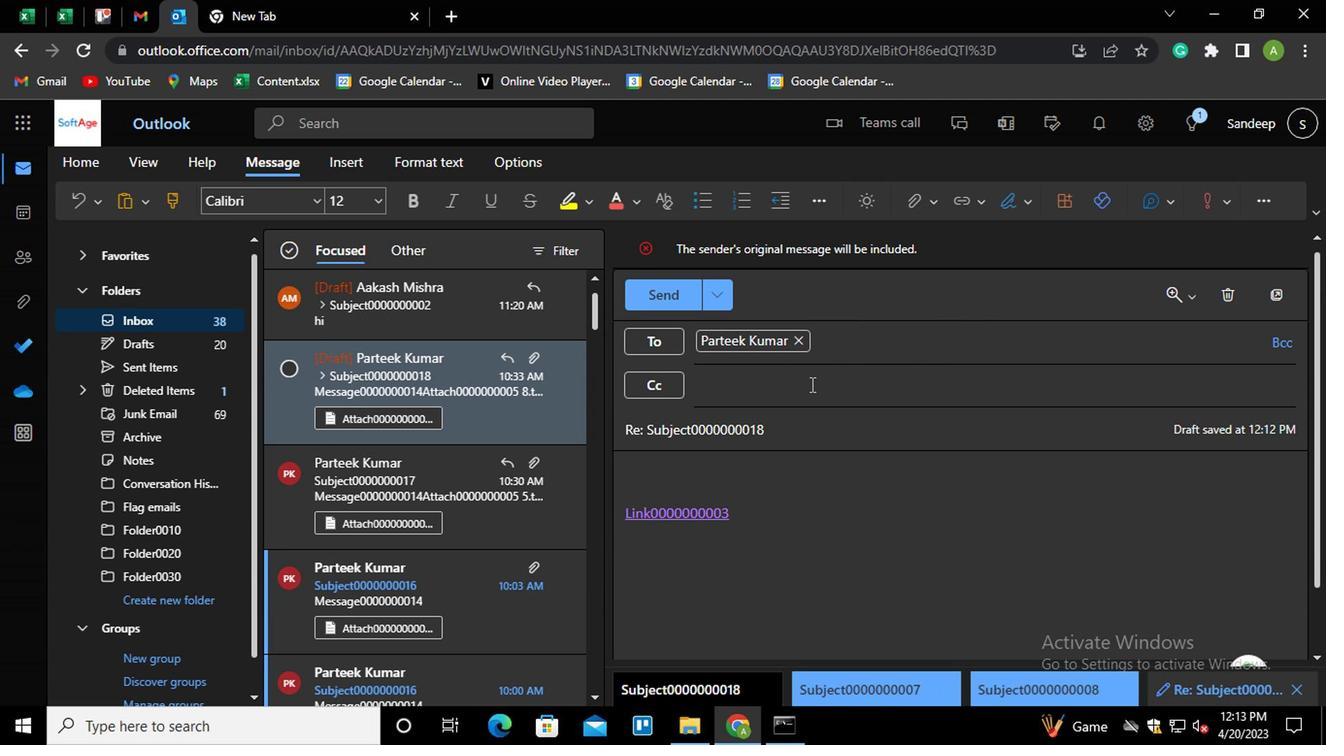 
Action: Mouse pressed left at (805, 386)
Screenshot: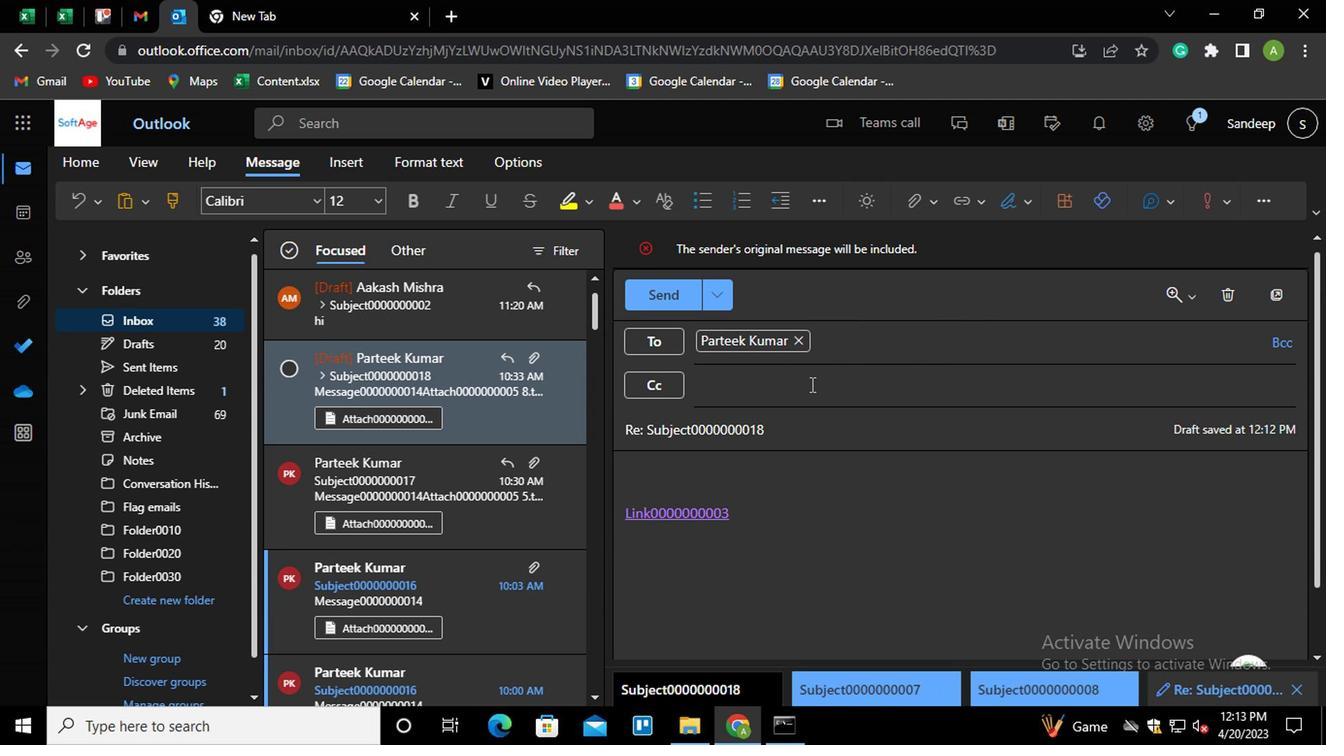 
Action: Key pressed AAK<Key.enter>
Screenshot: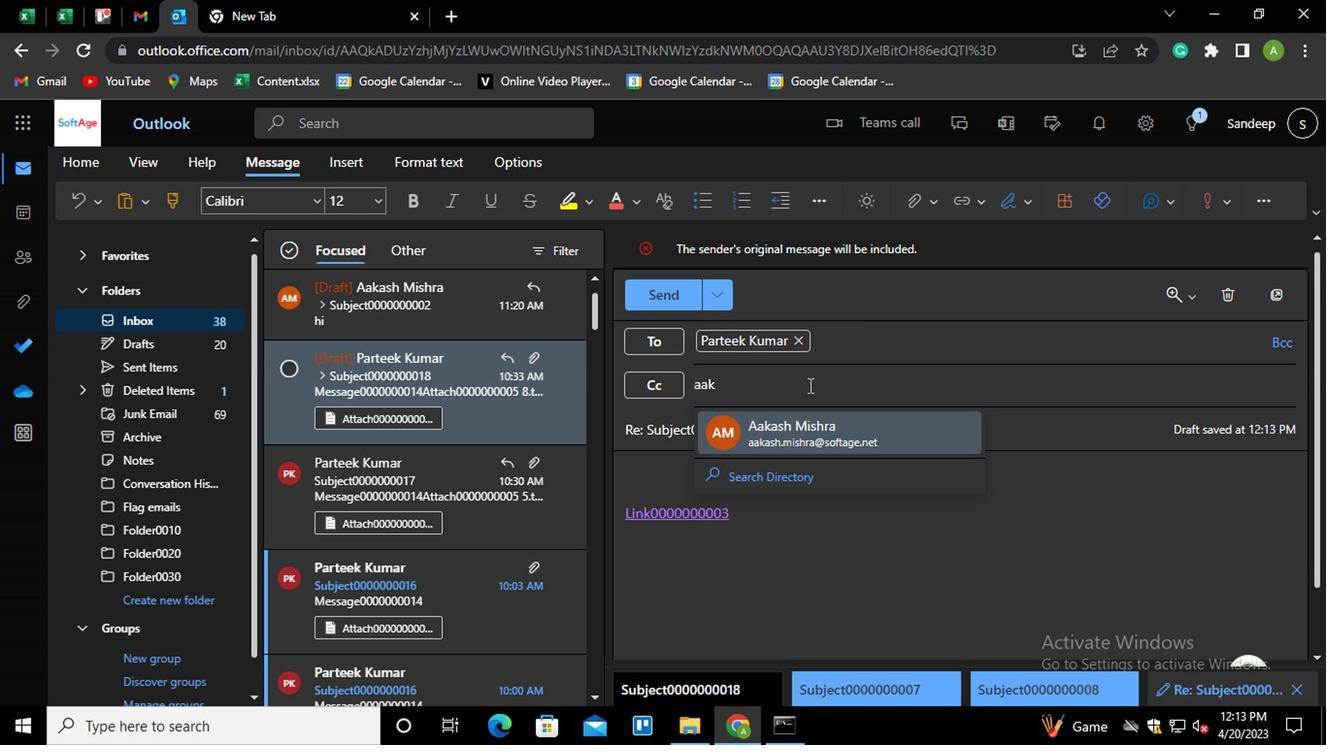 
Action: Mouse moved to (1267, 354)
Screenshot: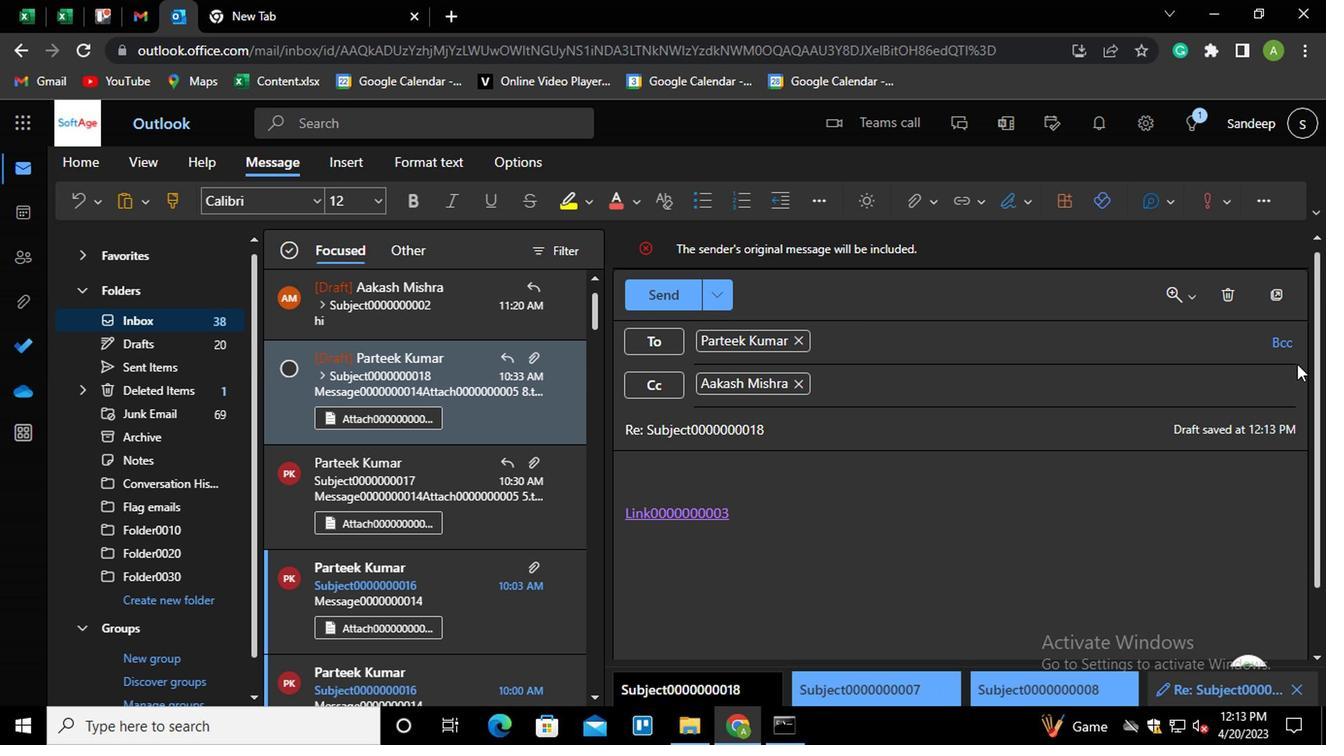 
Action: Mouse pressed left at (1267, 354)
Screenshot: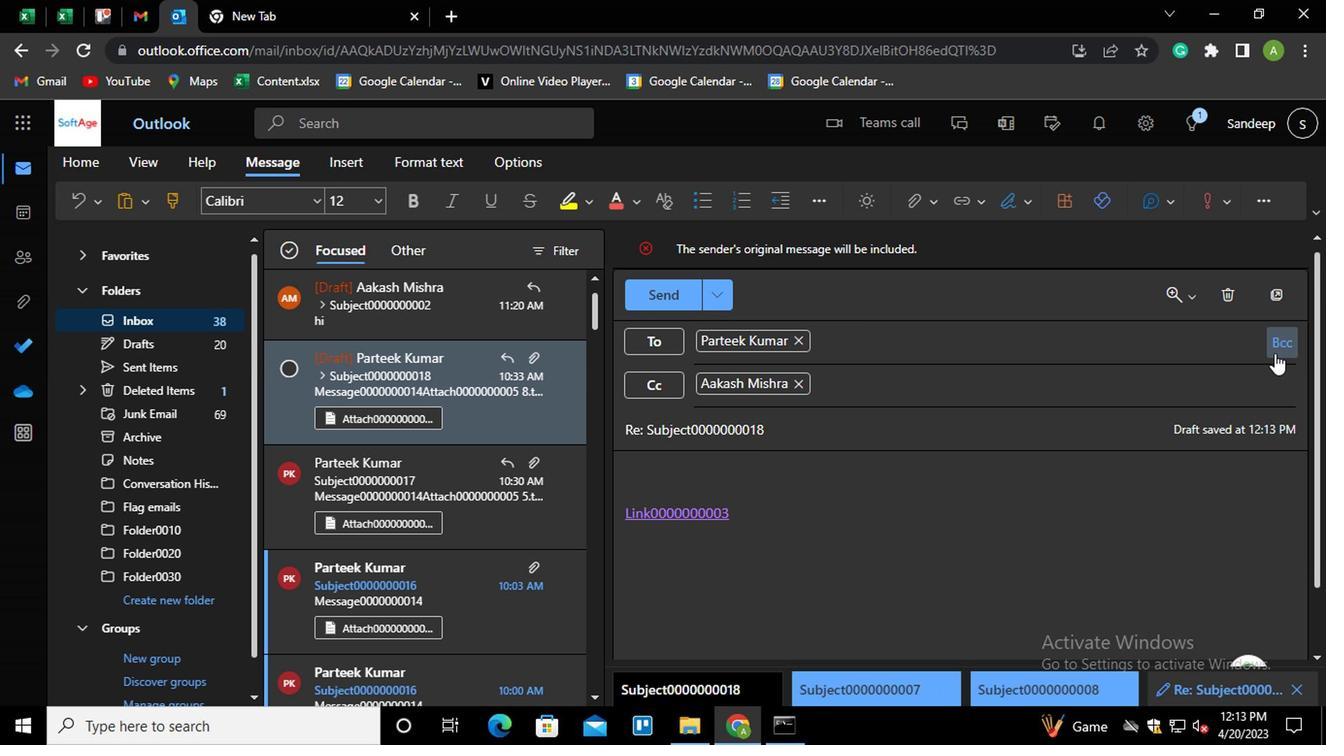 
Action: Mouse moved to (889, 421)
Screenshot: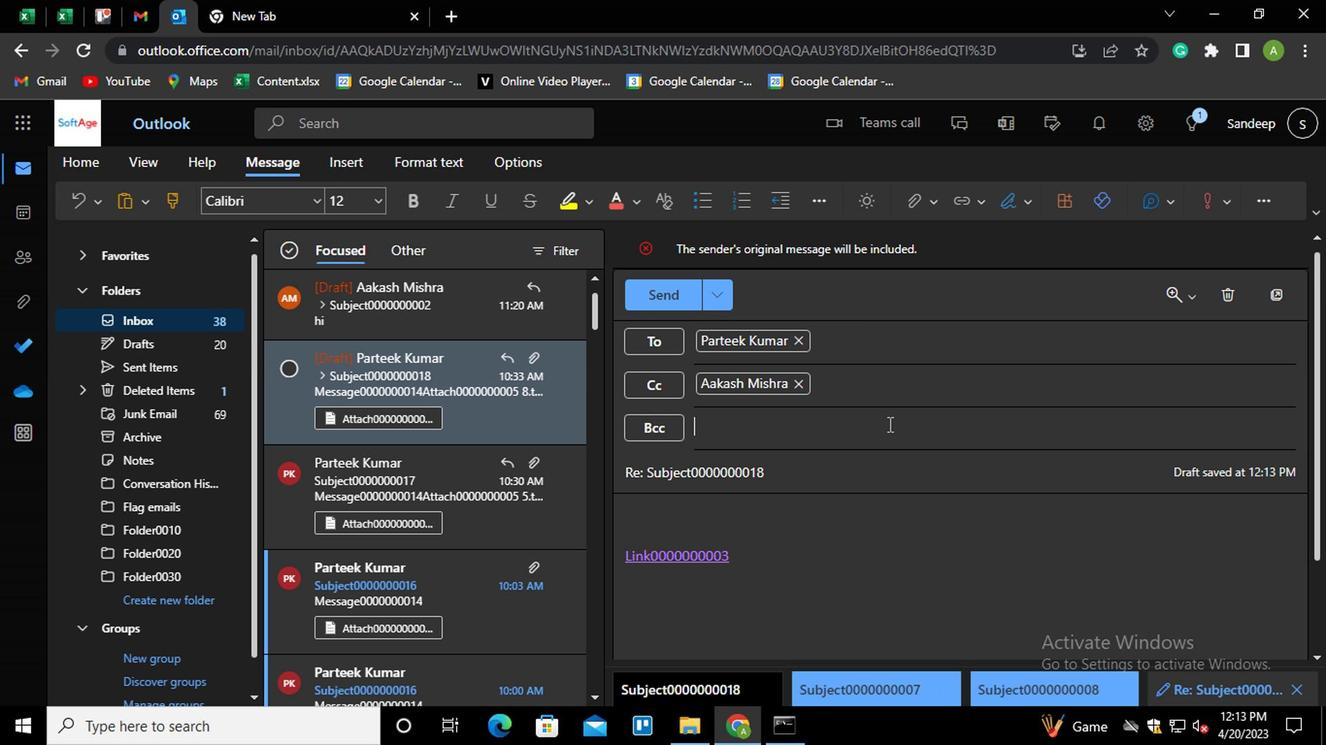 
Action: Key pressed AYU<Key.enter>
Screenshot: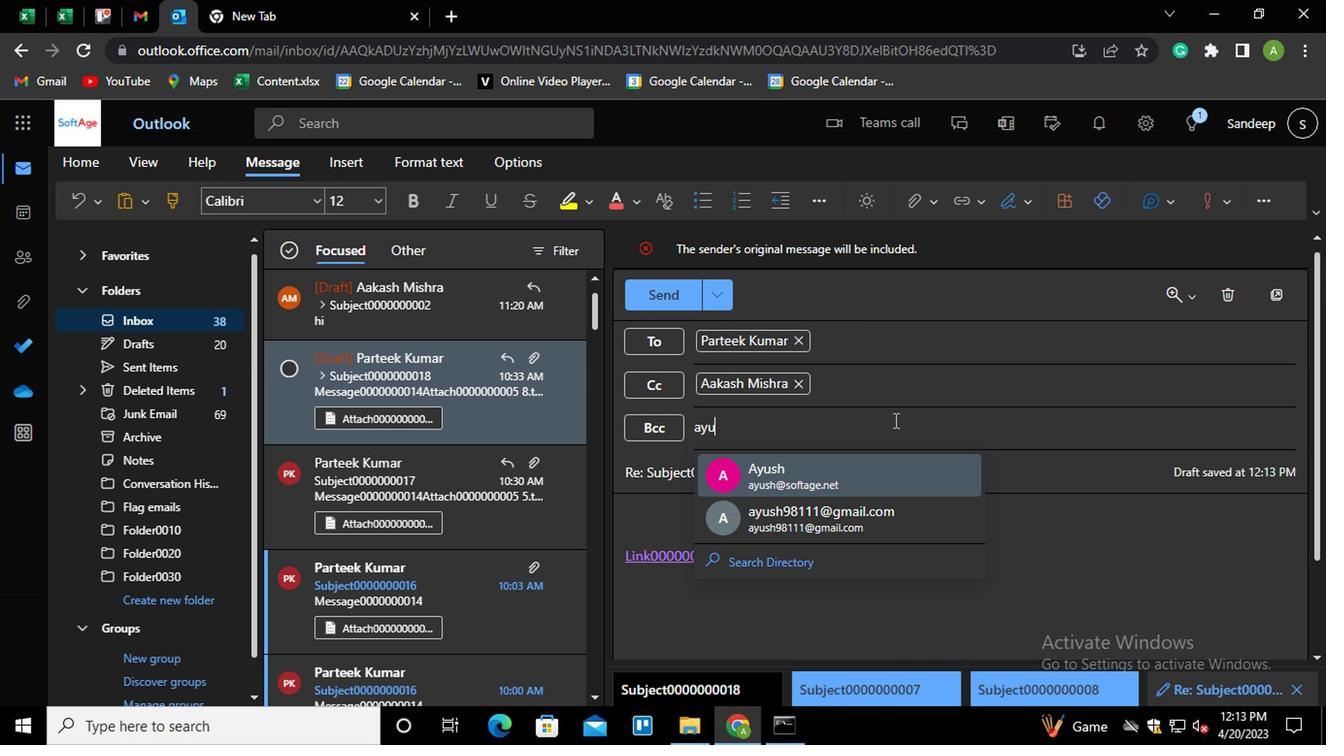 
Action: Mouse moved to (833, 471)
Screenshot: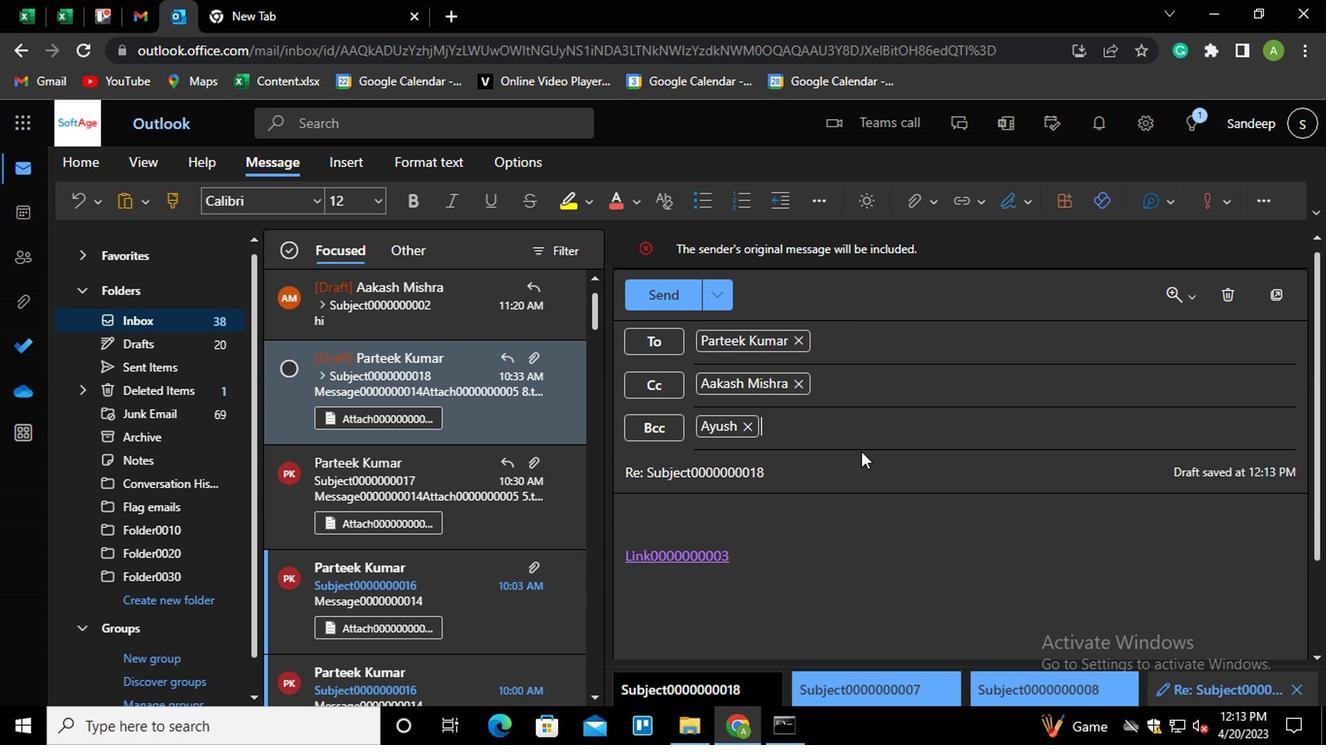 
Action: Mouse pressed left at (833, 471)
Screenshot: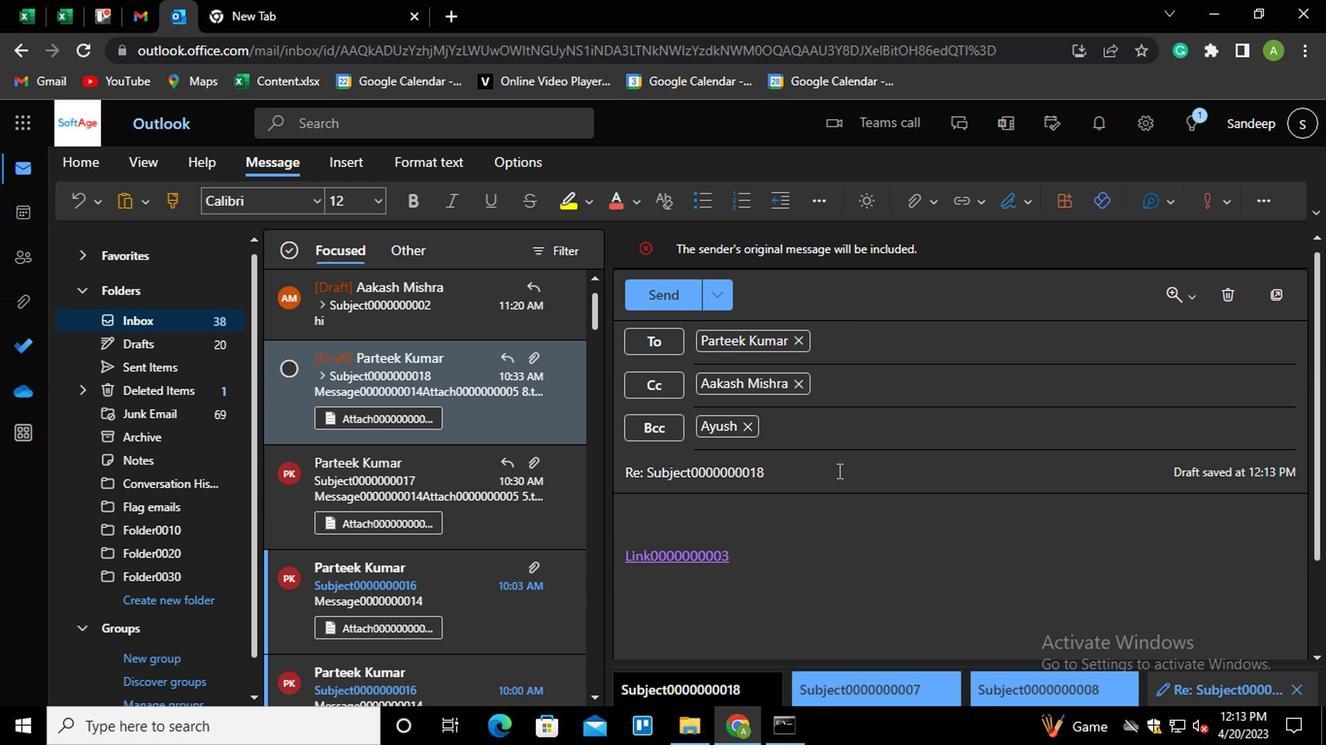
Action: Key pressed <Key.shift_r><Key.home><Key.shift>SUBJECT0000000002
Screenshot: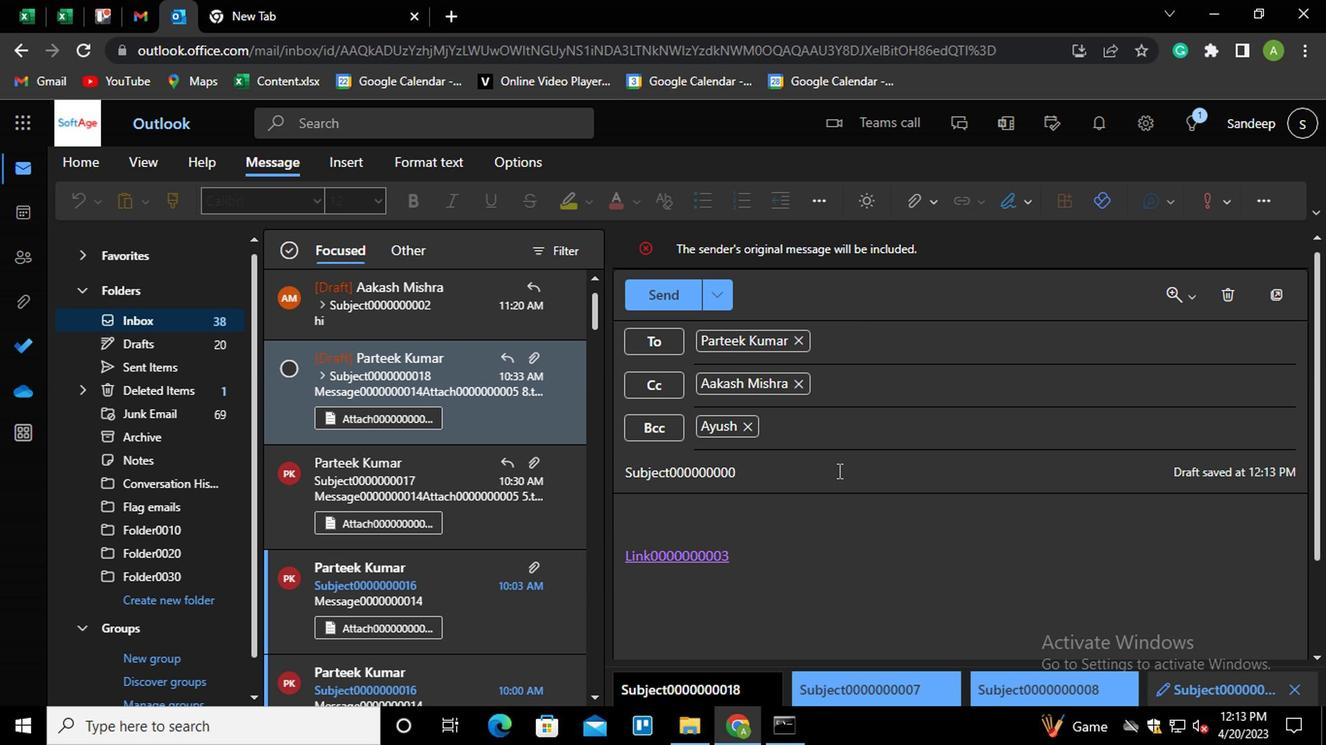 
Action: Mouse moved to (749, 558)
Screenshot: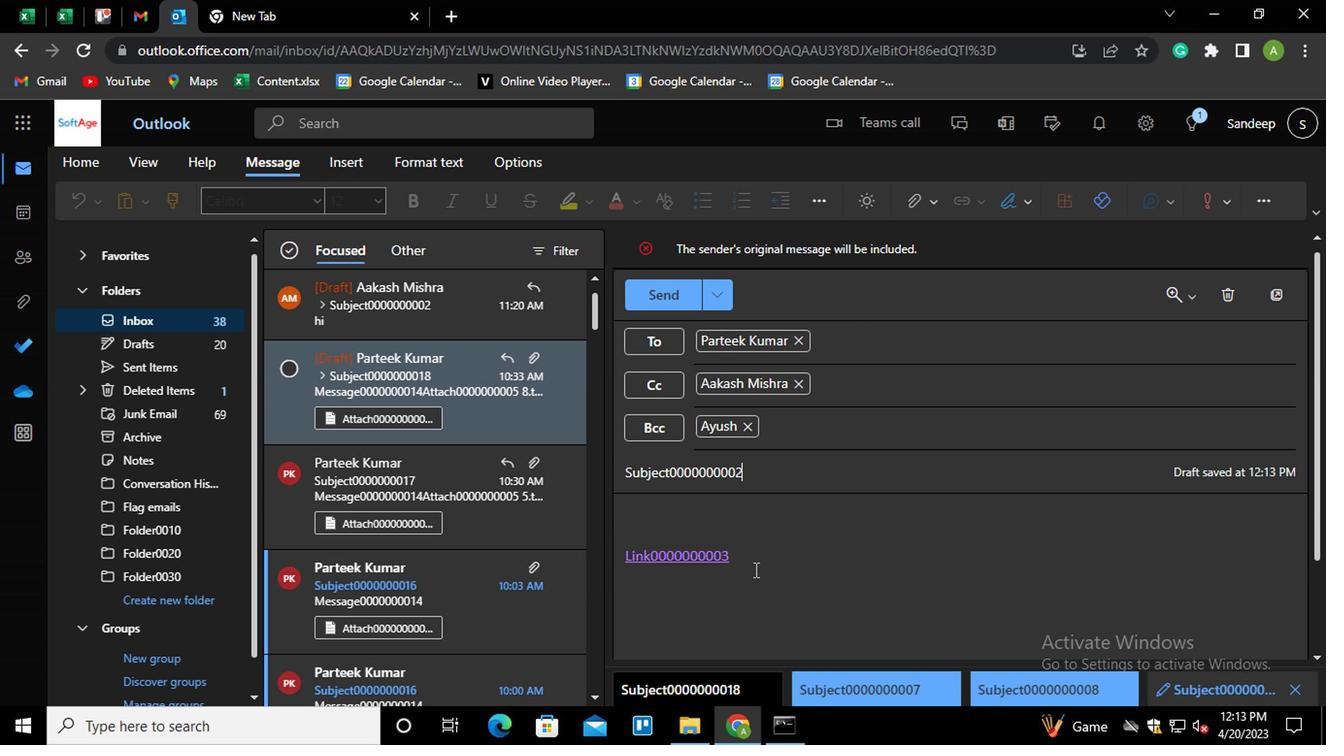 
Action: Mouse pressed left at (749, 558)
Screenshot: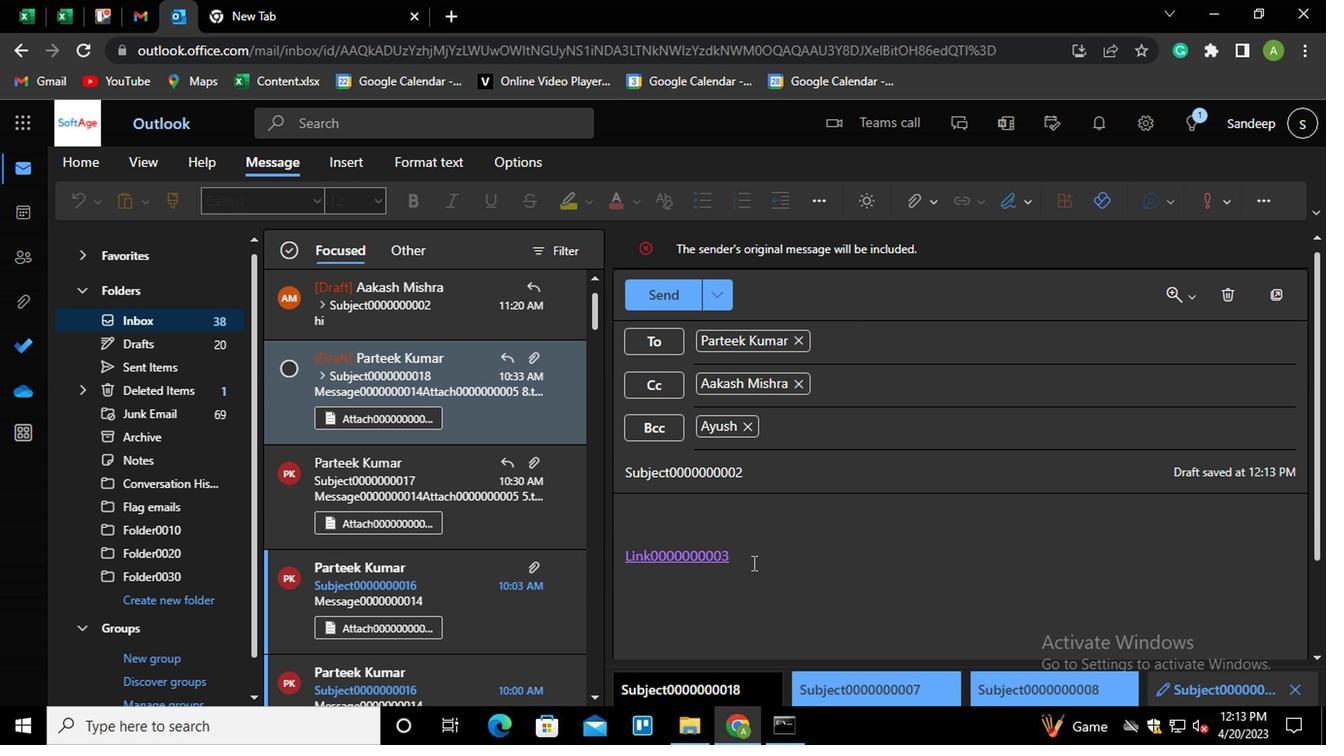 
Action: Key pressed <Key.shift_r><Key.enter><Key.shift_r>MESSAGE0000000004
Screenshot: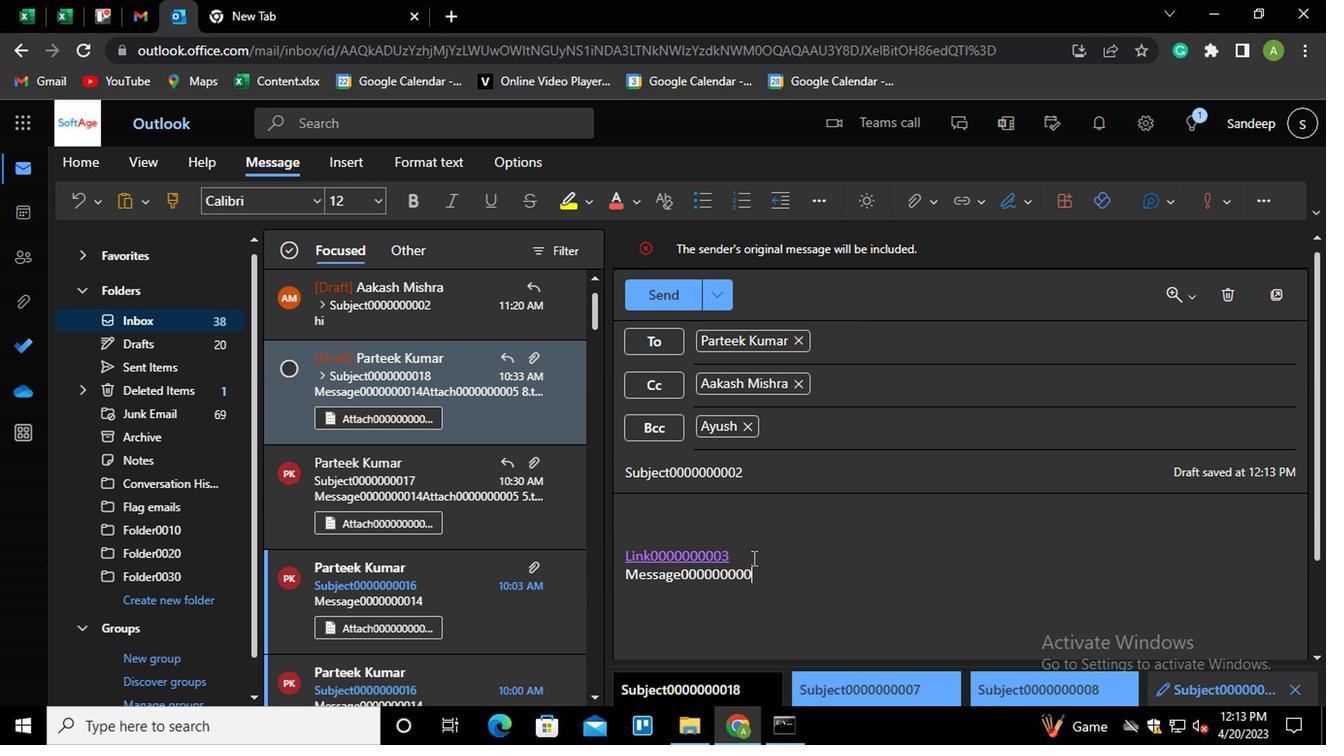 
Action: Mouse moved to (660, 294)
Screenshot: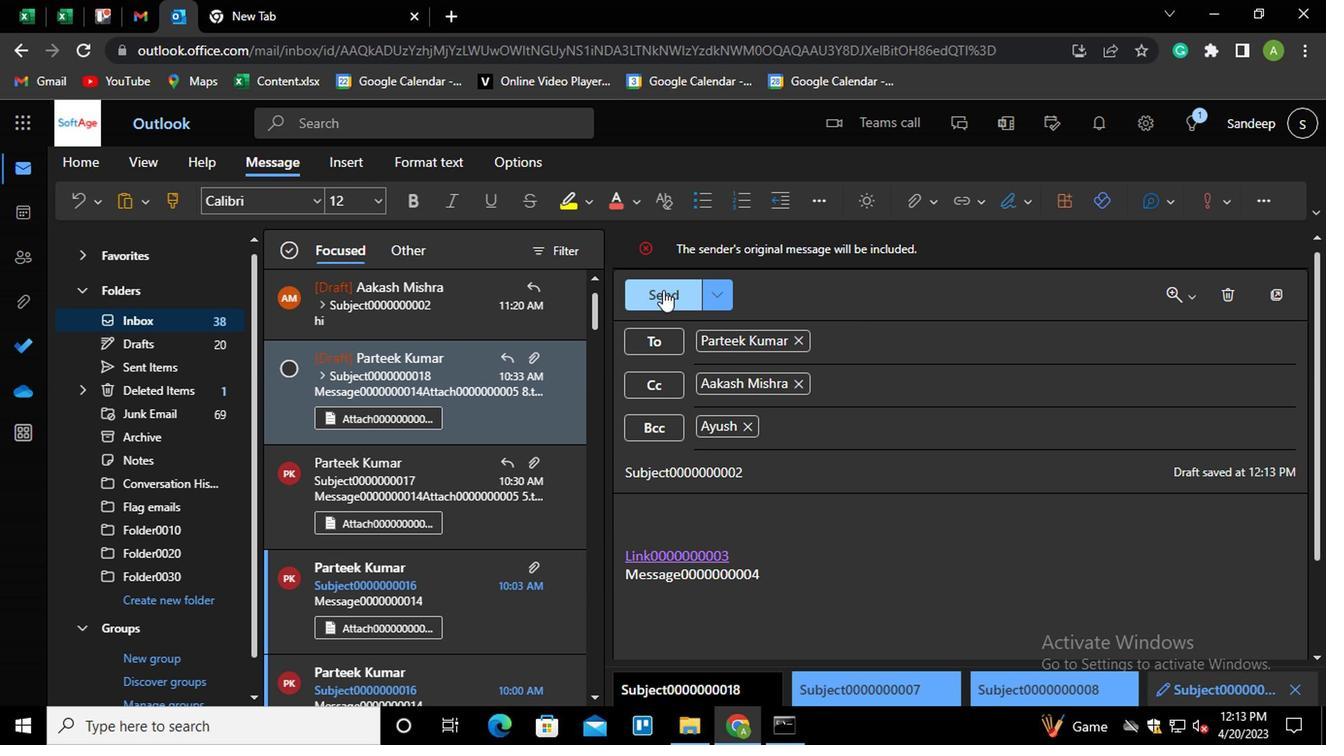 
Action: Mouse pressed left at (660, 294)
Screenshot: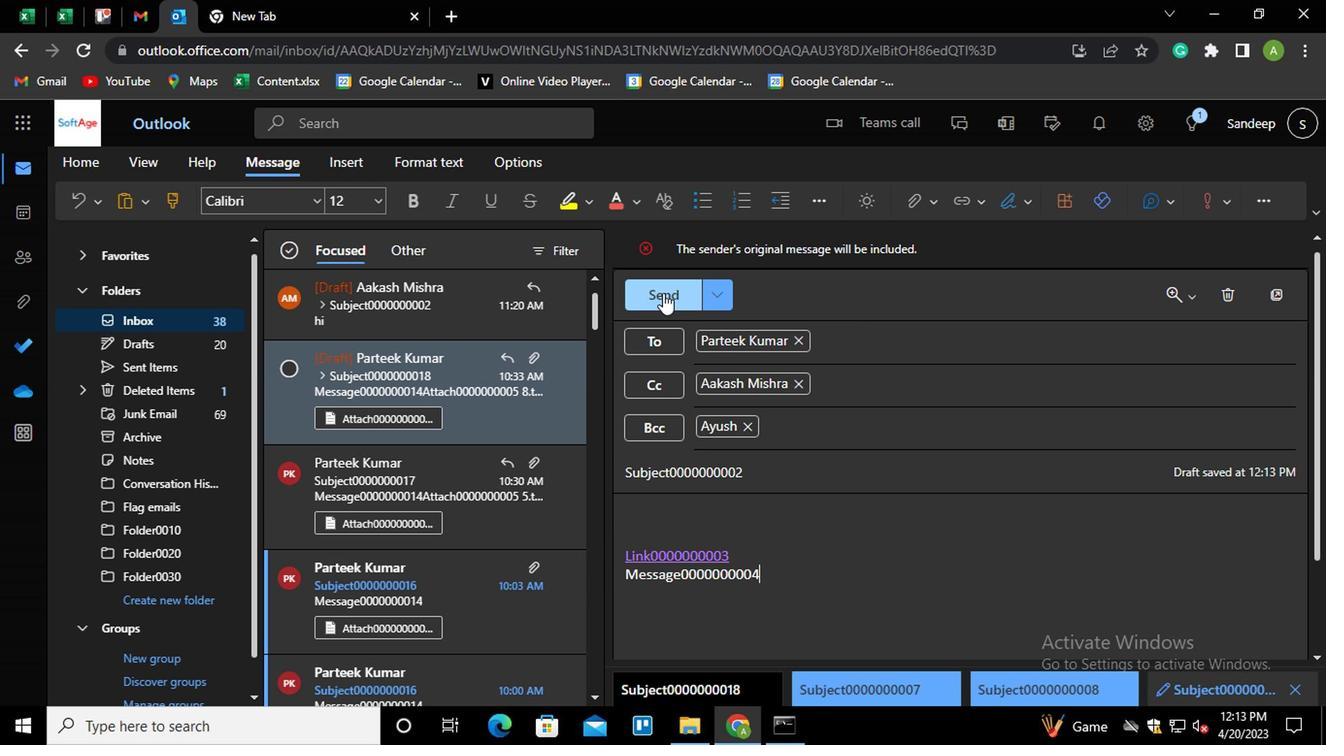 
Action: Mouse moved to (421, 311)
Screenshot: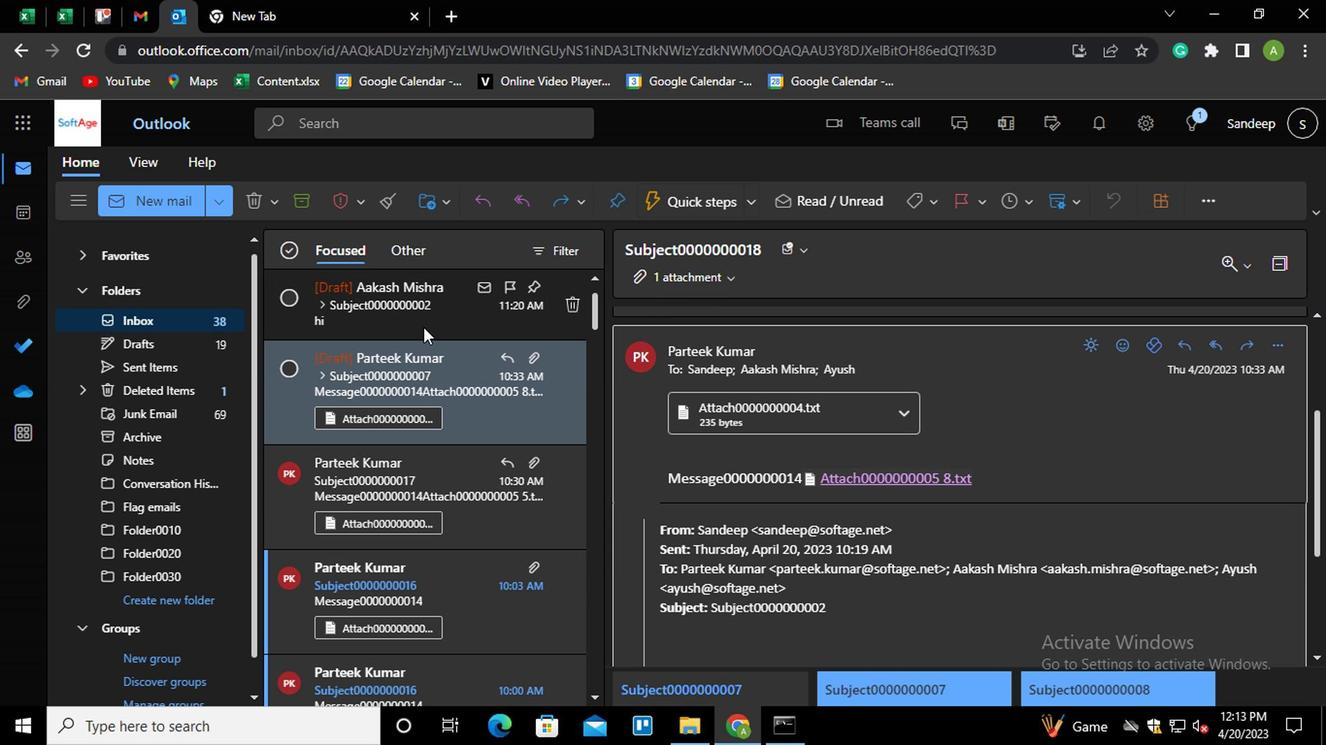 
Action: Mouse pressed left at (421, 311)
Screenshot: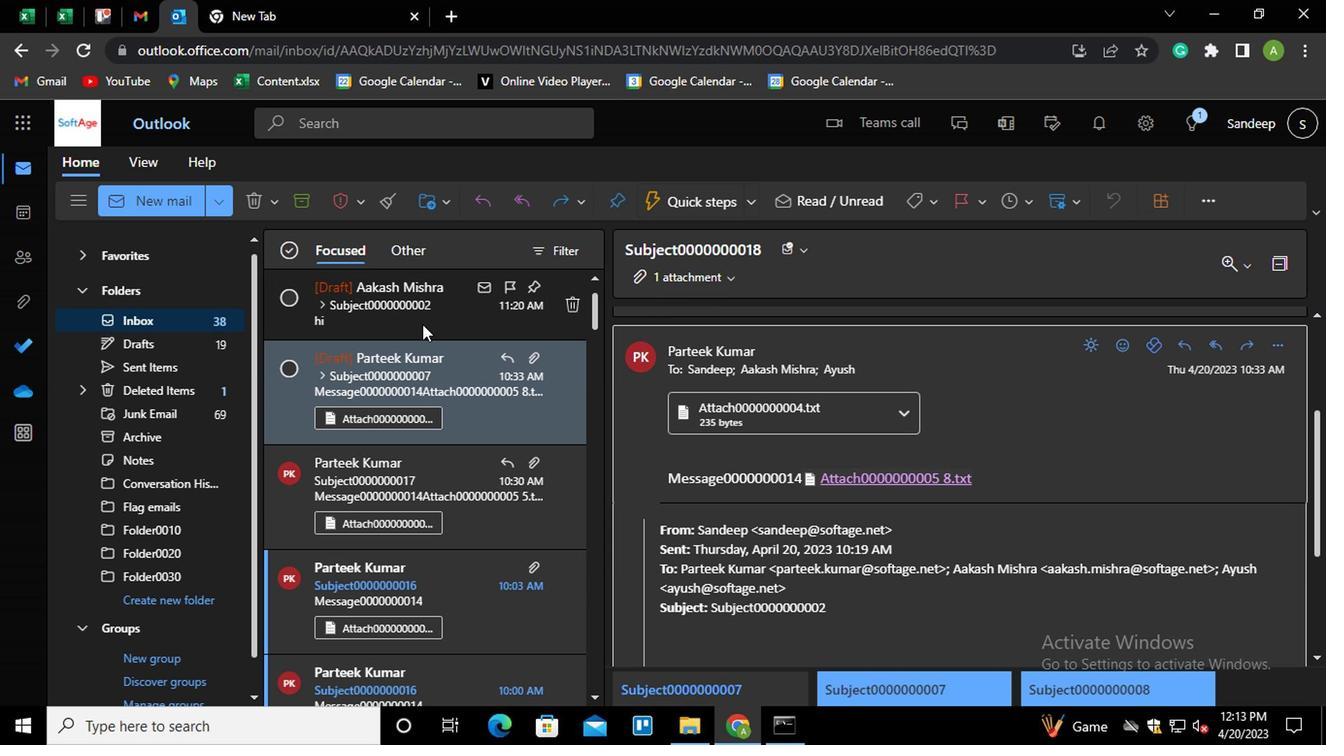 
Action: Mouse moved to (1259, 450)
Screenshot: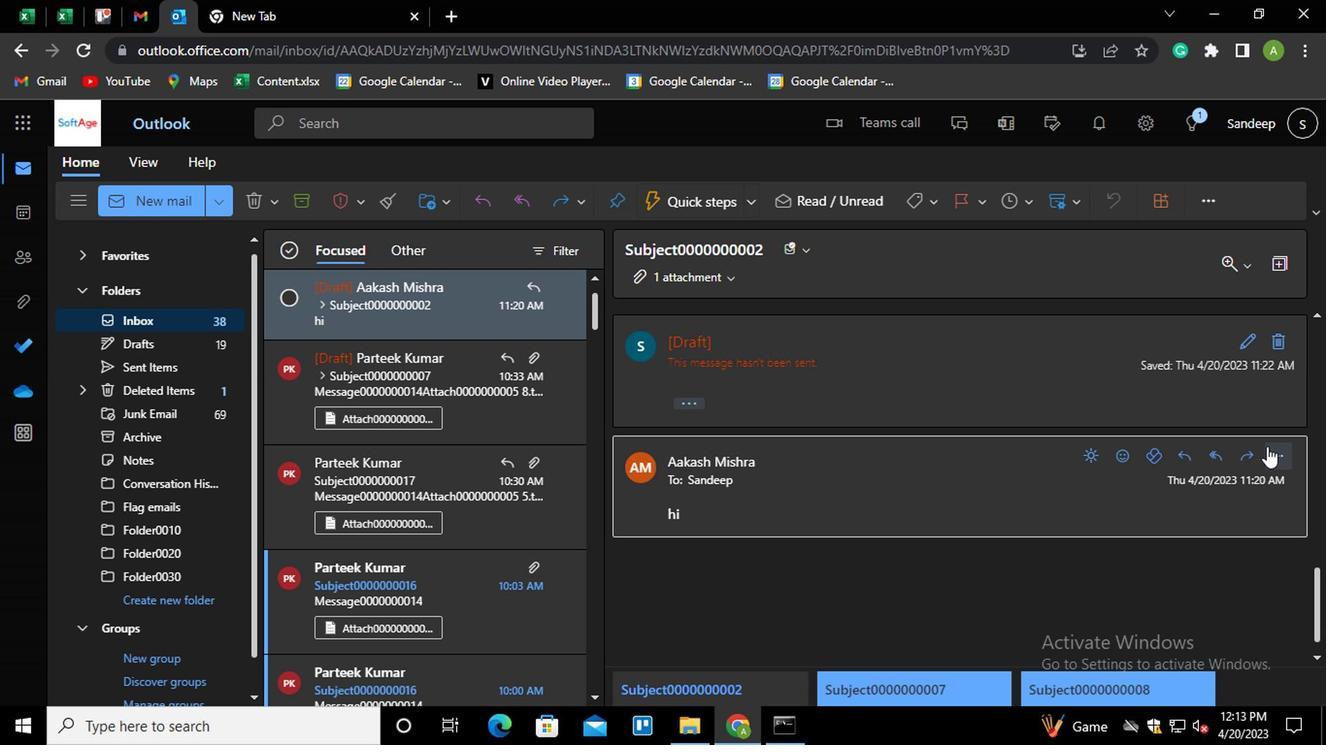
Action: Mouse pressed left at (1259, 450)
Screenshot: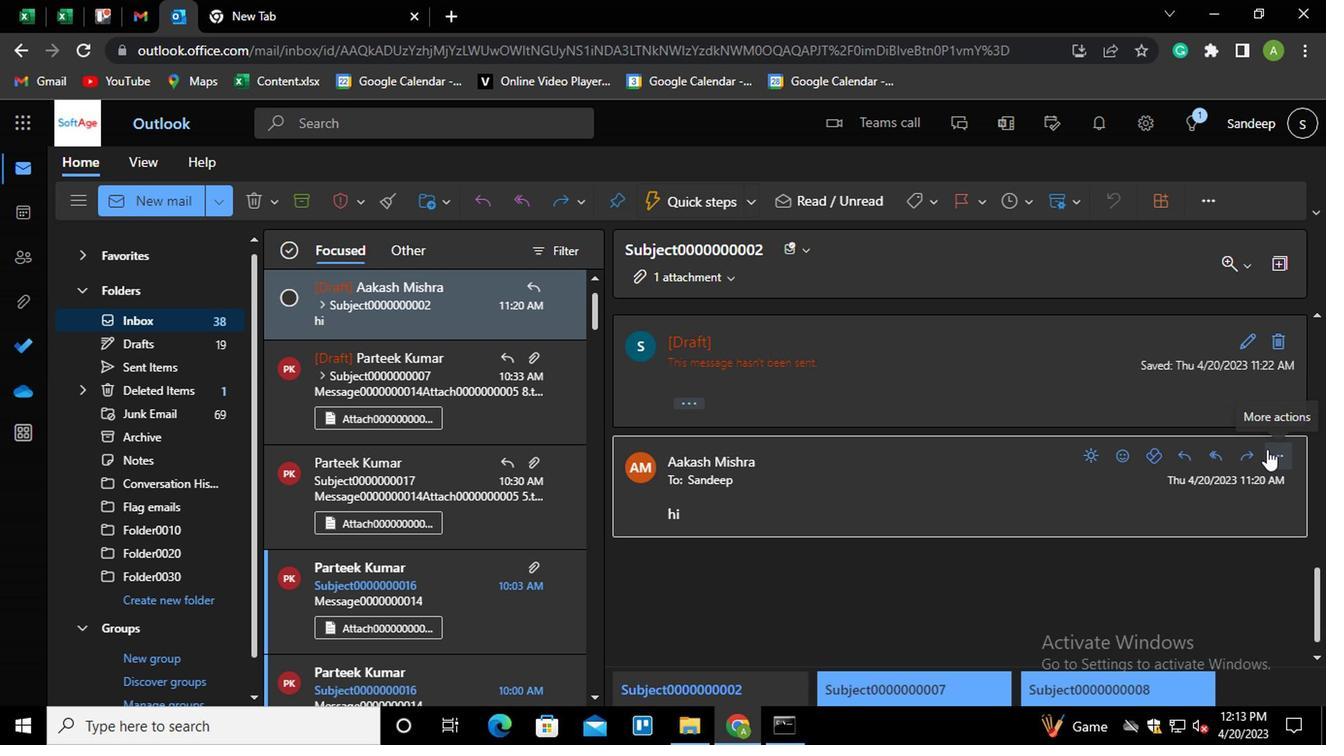 
Action: Mouse moved to (1152, 127)
Screenshot: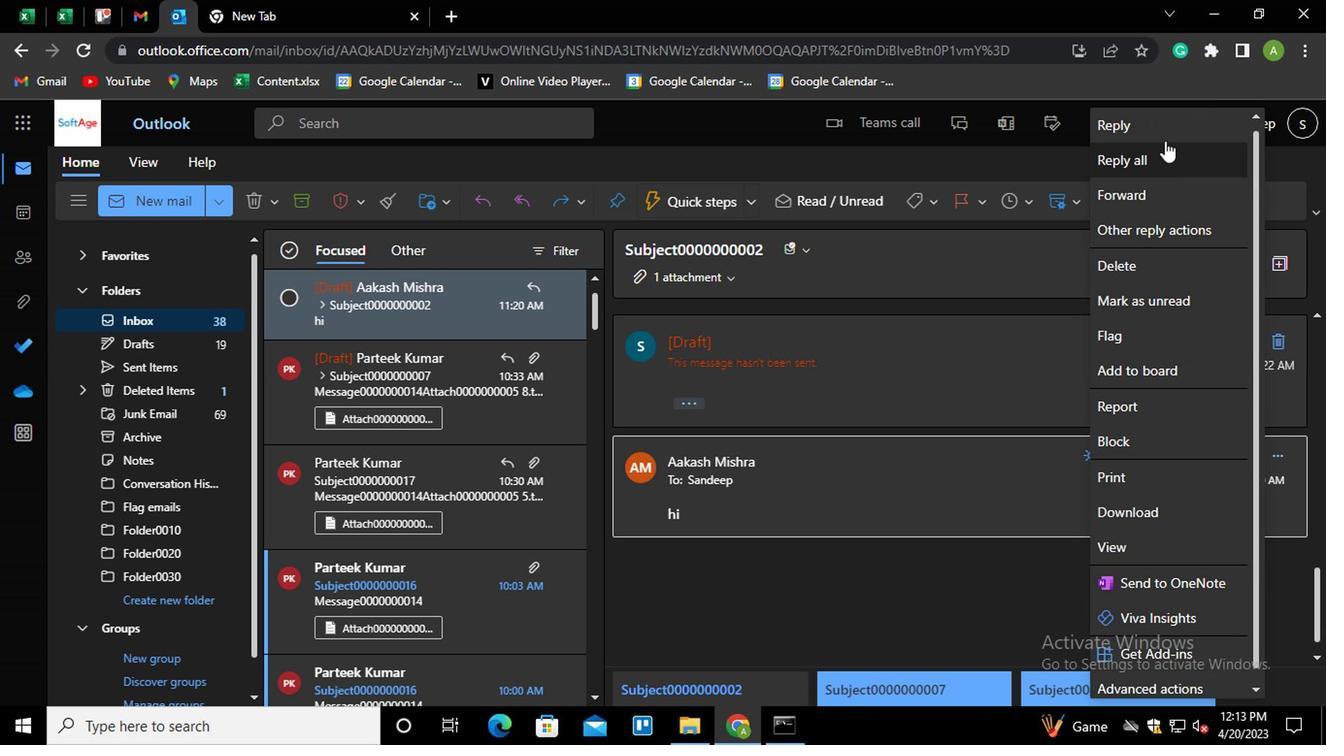 
Action: Mouse pressed left at (1152, 127)
Screenshot: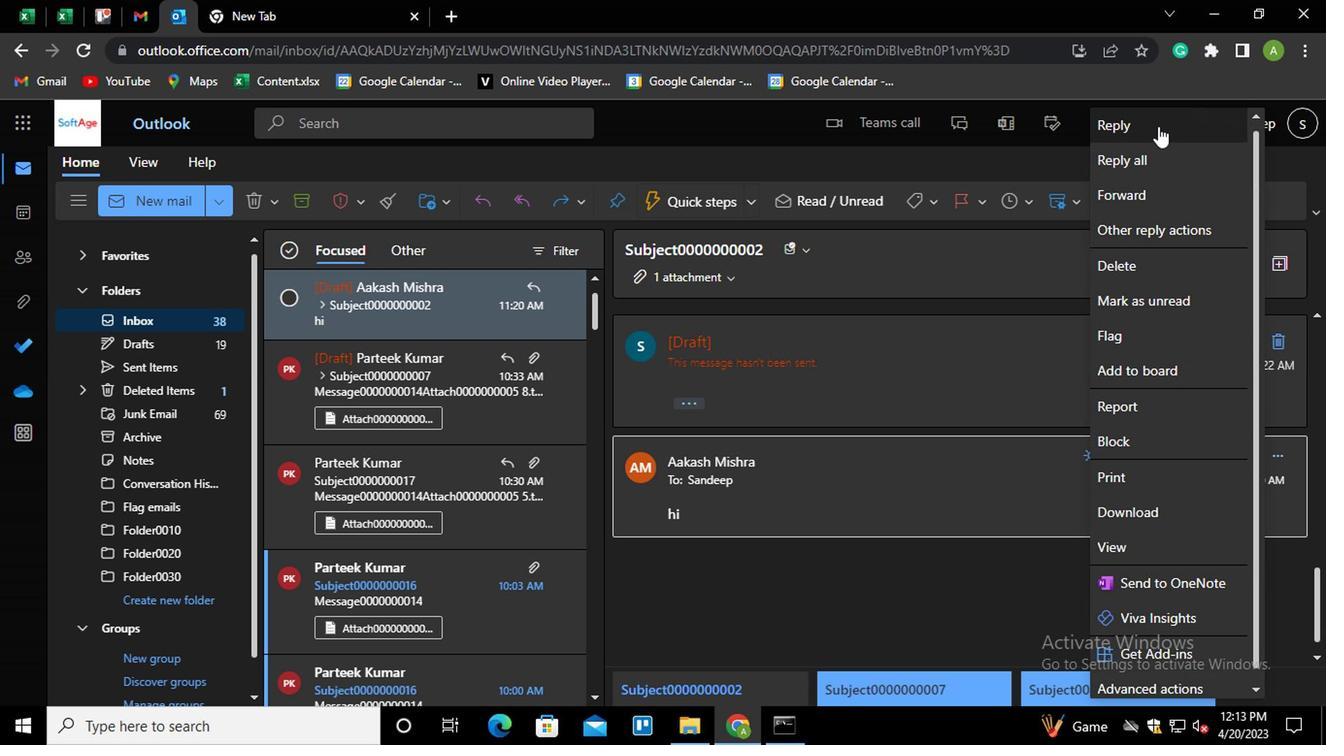 
Action: Mouse moved to (639, 645)
Screenshot: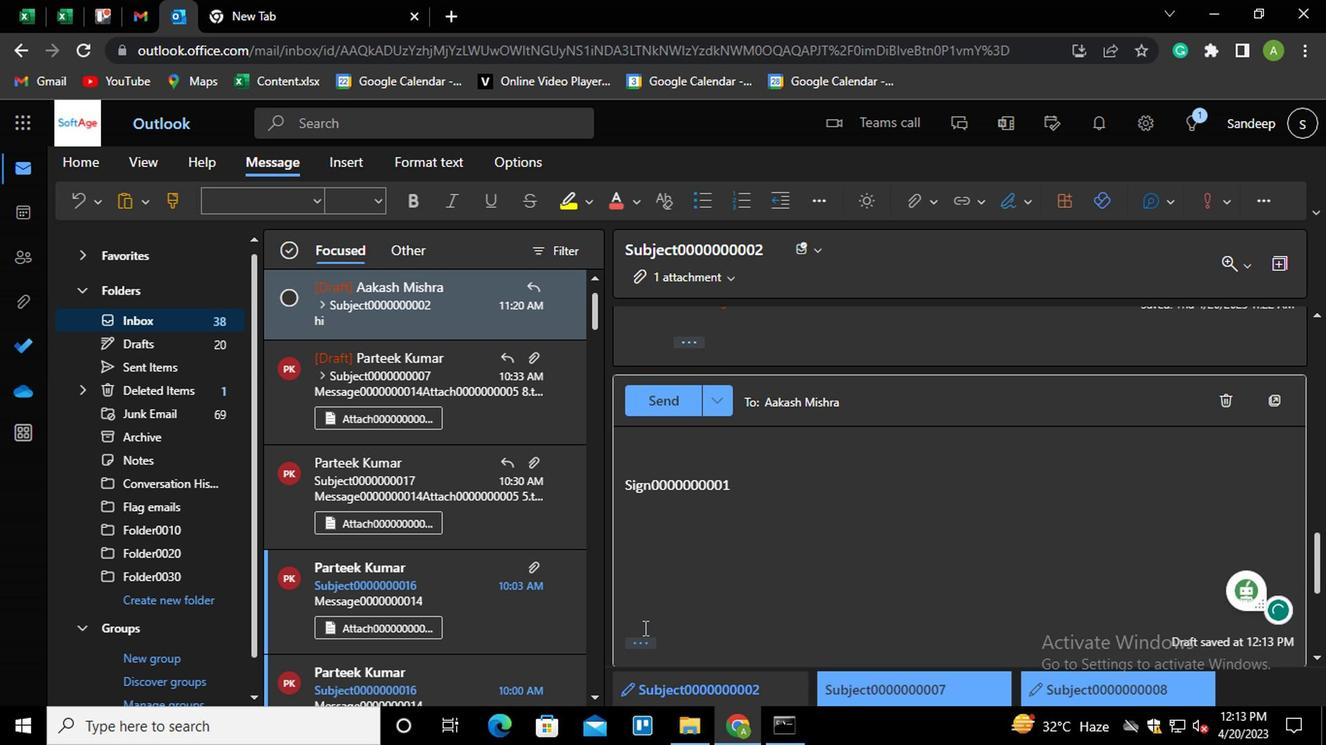 
Action: Mouse pressed left at (639, 645)
Screenshot: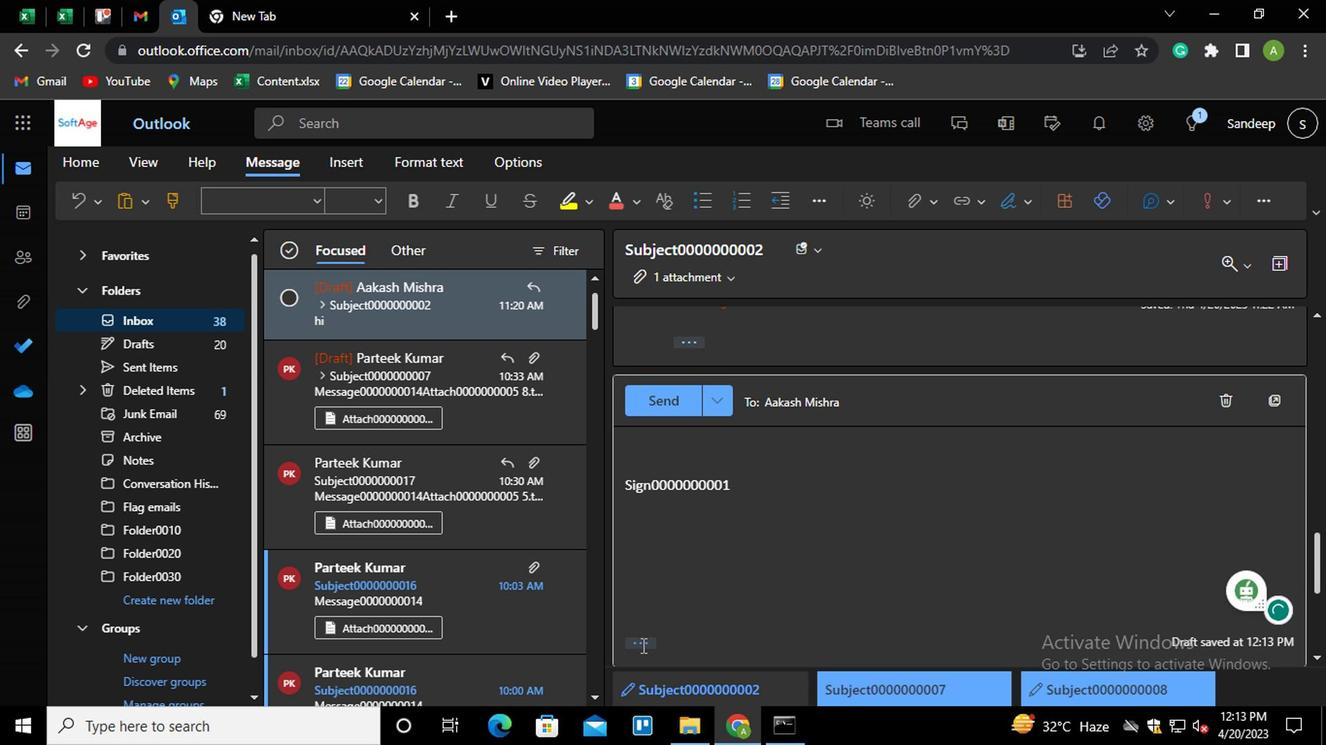 
Action: Mouse moved to (768, 427)
Screenshot: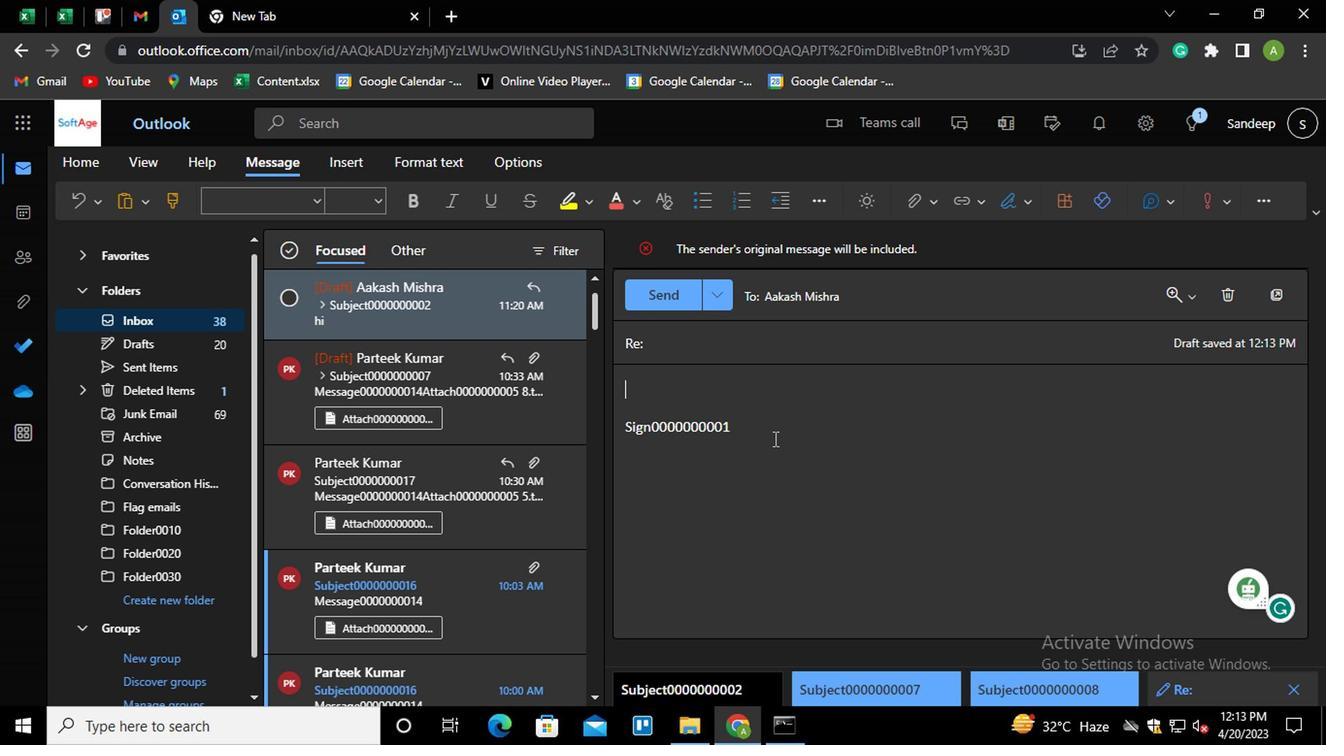 
Action: Mouse pressed left at (768, 427)
Screenshot: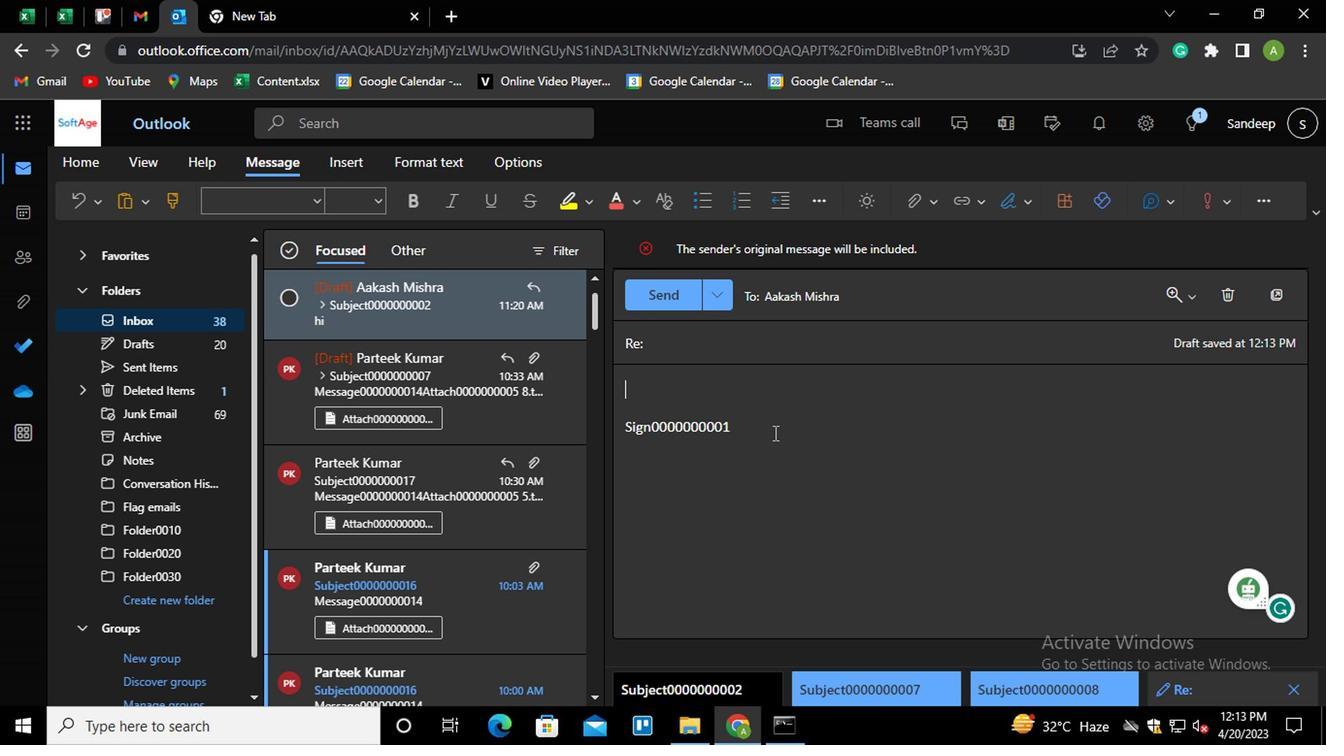 
Action: Mouse moved to (767, 426)
Screenshot: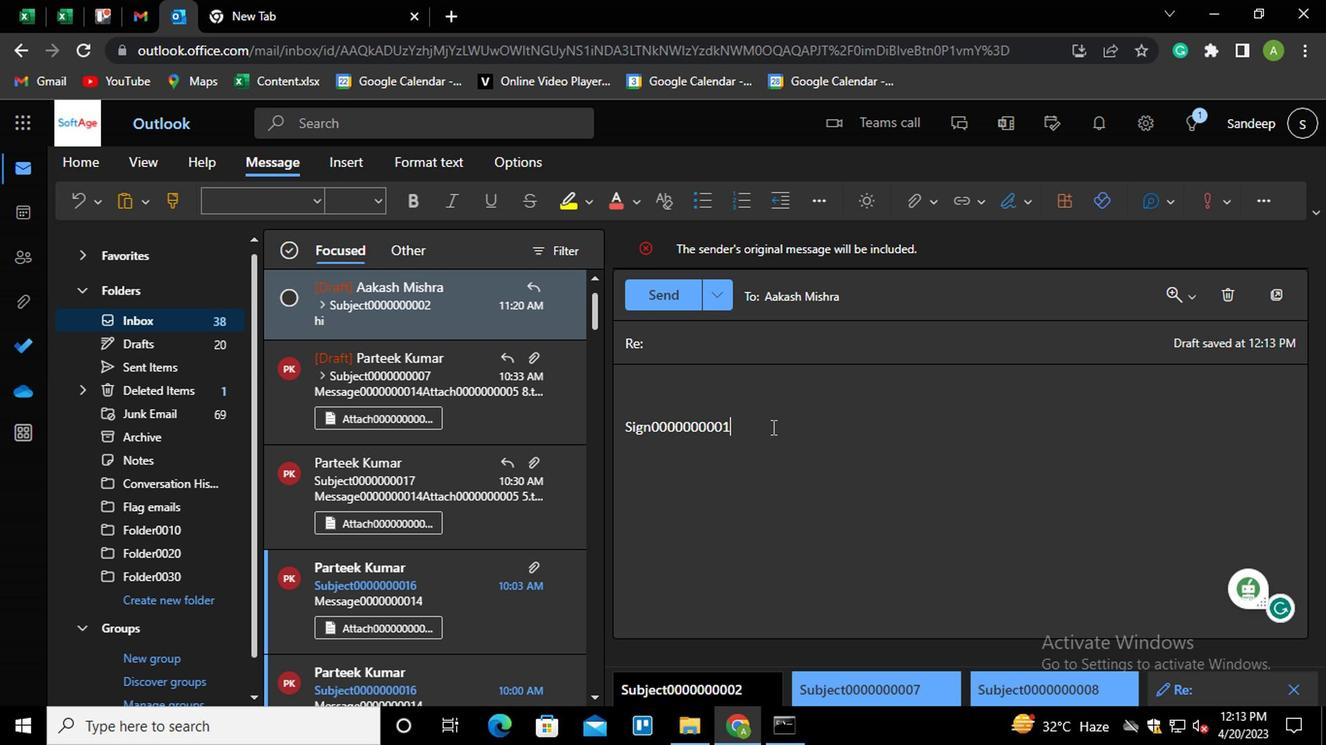 
Action: Key pressed <Key.shift_r><Key.home>ctrl+K<Key.shift_r>LINK0000000003
Screenshot: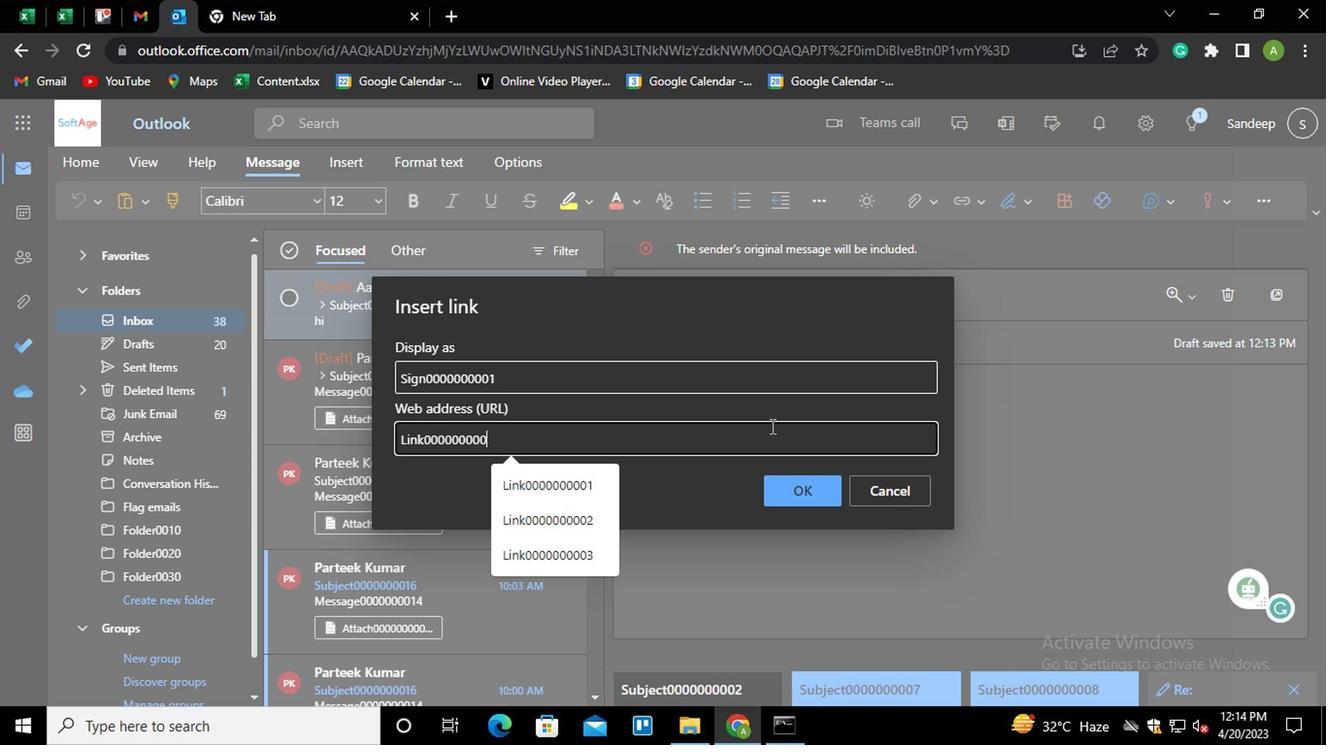 
Action: Mouse moved to (687, 375)
Screenshot: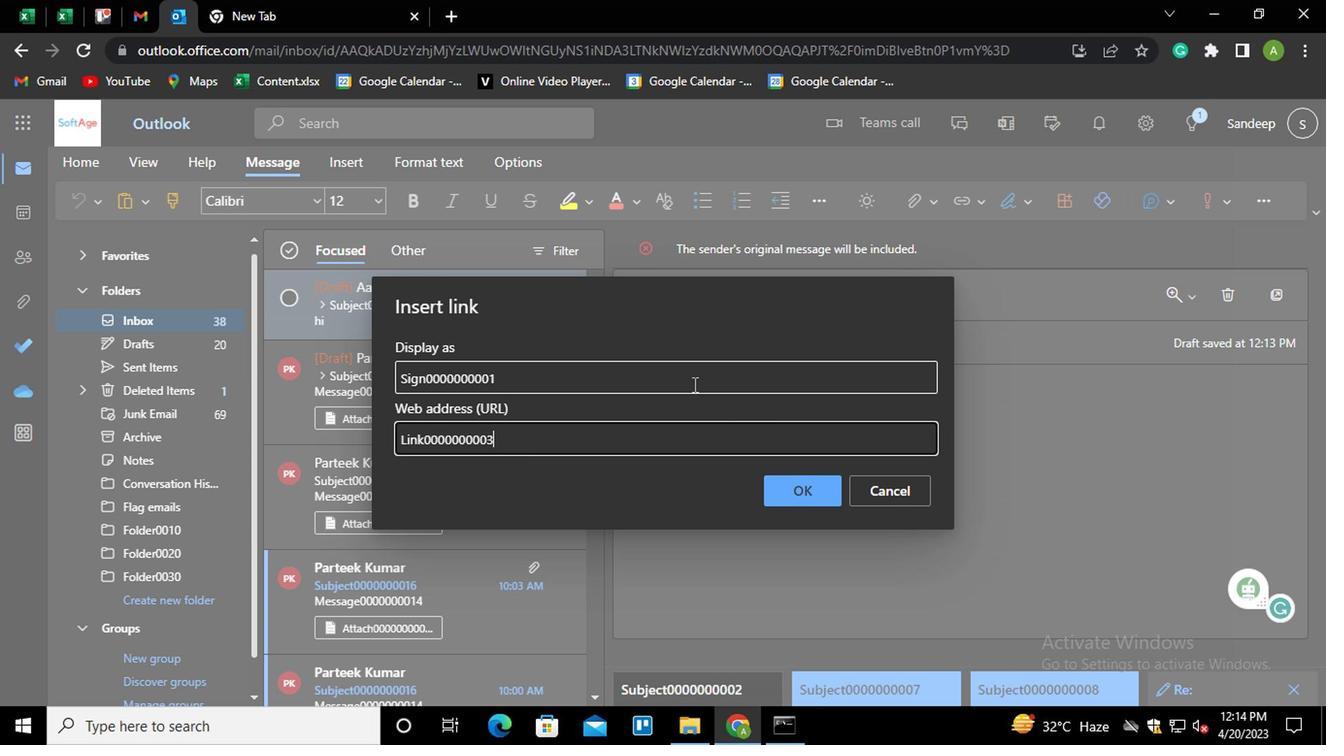 
Action: Mouse pressed left at (687, 375)
Screenshot: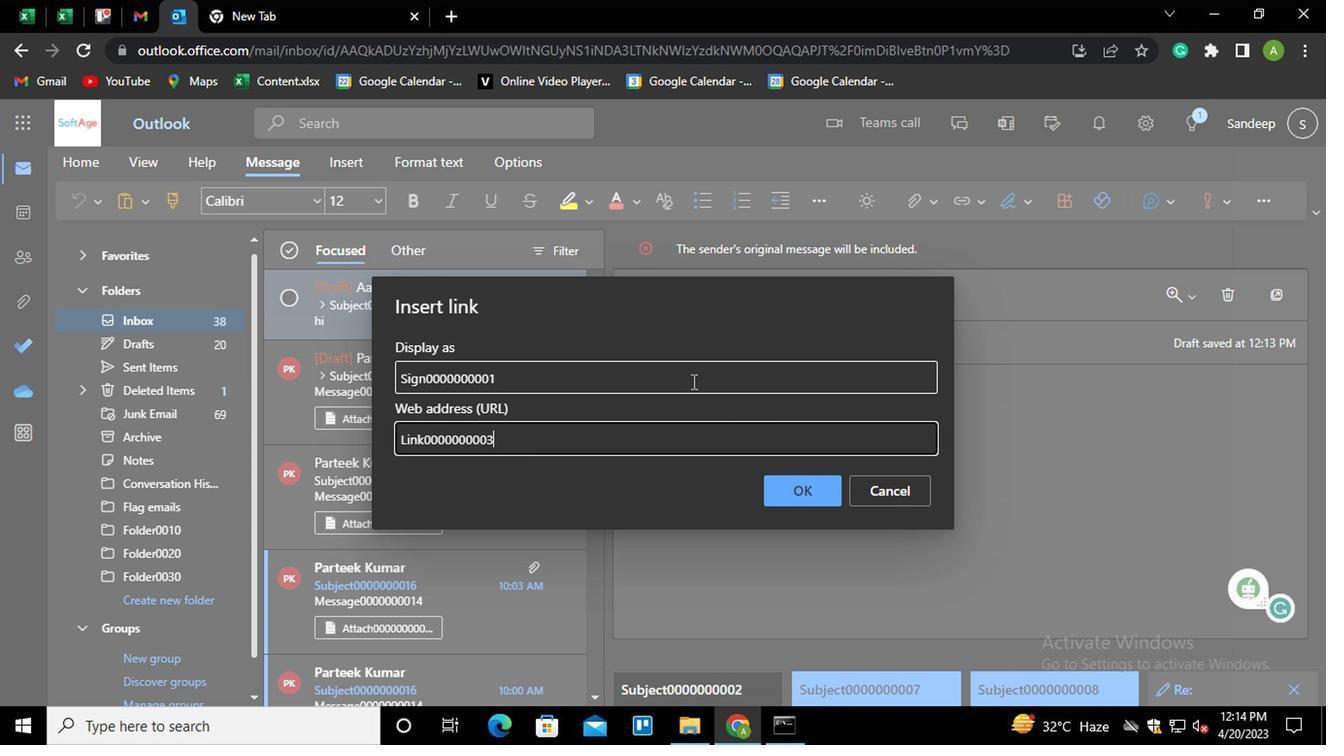
Action: Key pressed <Key.shift_r><Key.shift_r><Key.shift_r><Key.shift_r><Key.shift_r><Key.shift_r><Key.shift_r><Key.shift_r><Key.shift_r><Key.shift_r><Key.shift_r><Key.shift_r><Key.shift_r><Key.shift_r><Key.home><Key.shift_r>LINK0000000003
Screenshot: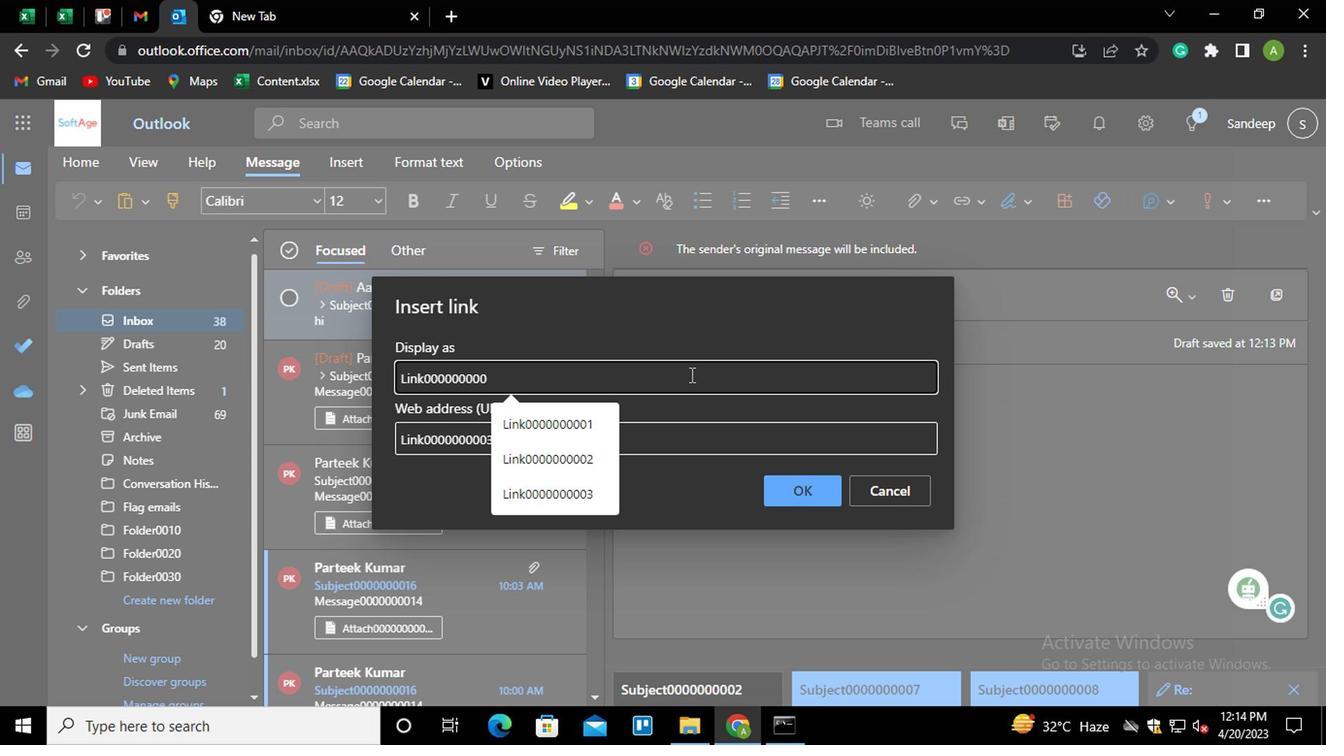 
Action: Mouse moved to (778, 497)
Screenshot: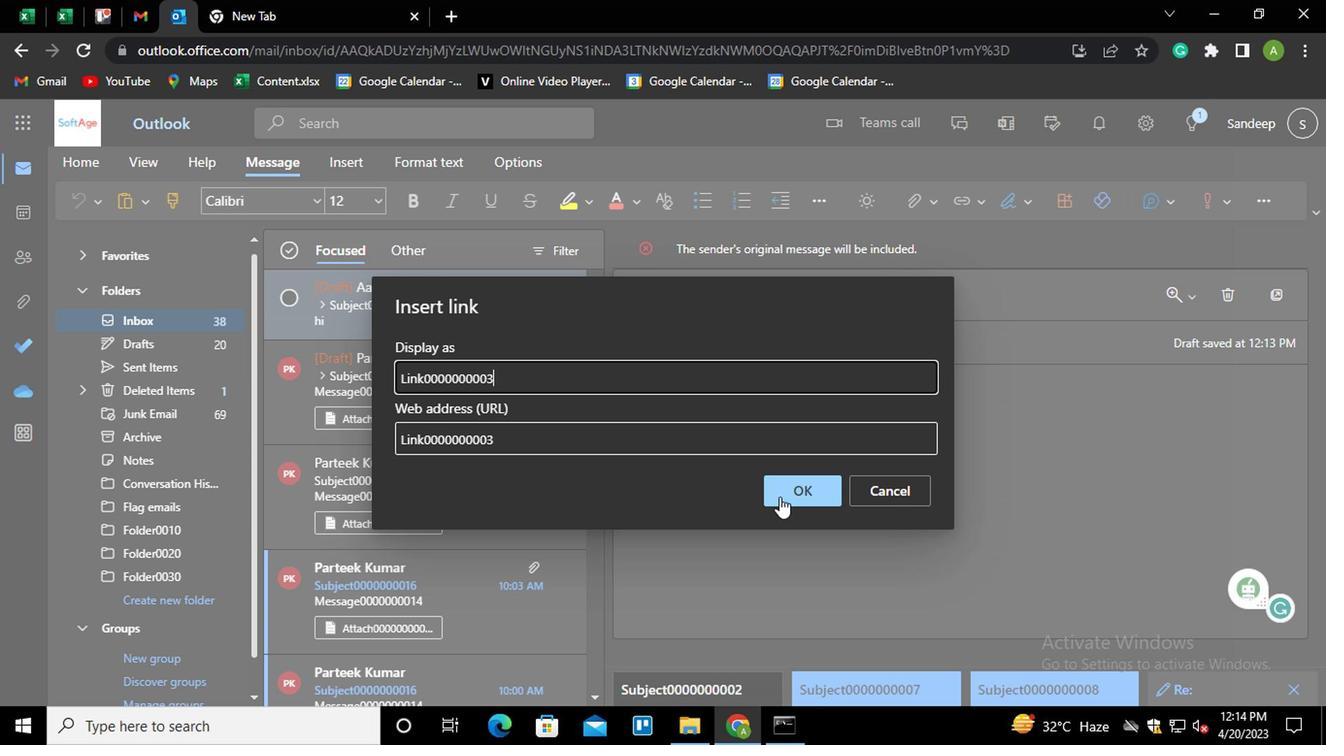 
Action: Mouse pressed left at (778, 497)
Screenshot: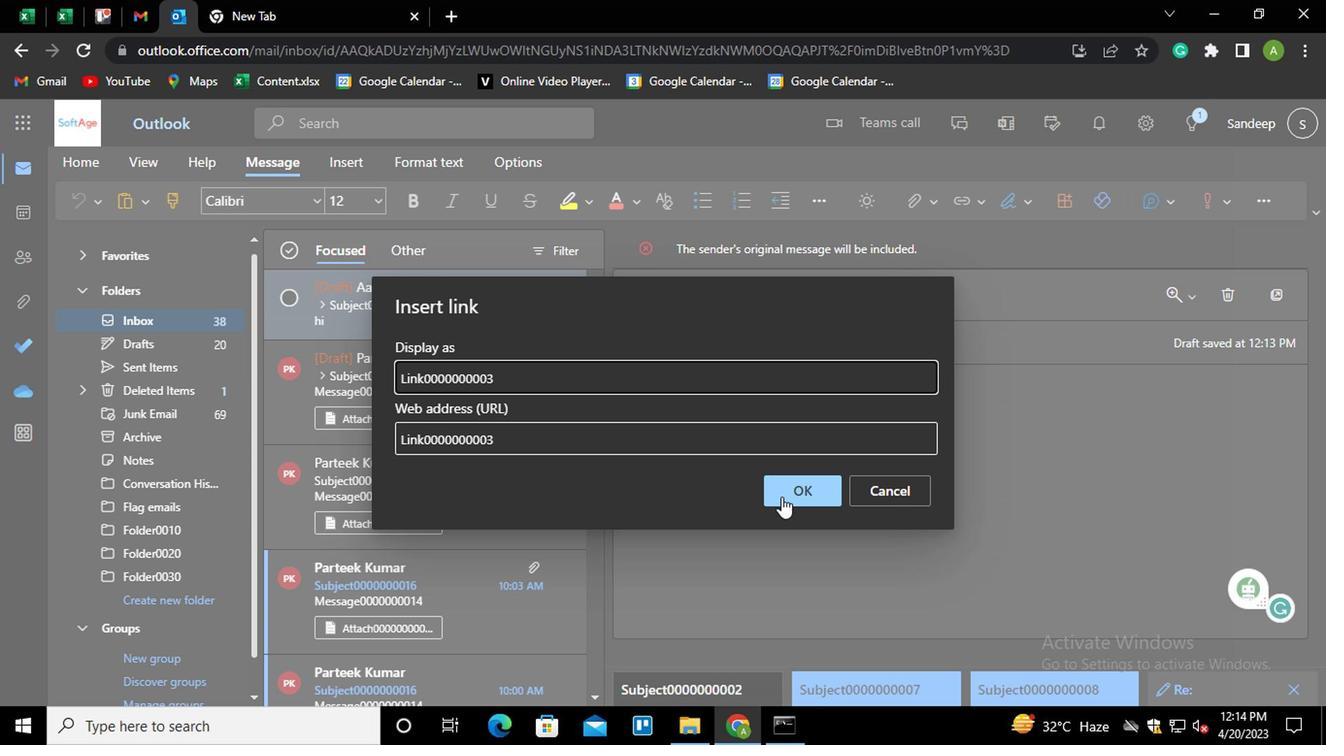 
Action: Mouse moved to (788, 343)
Screenshot: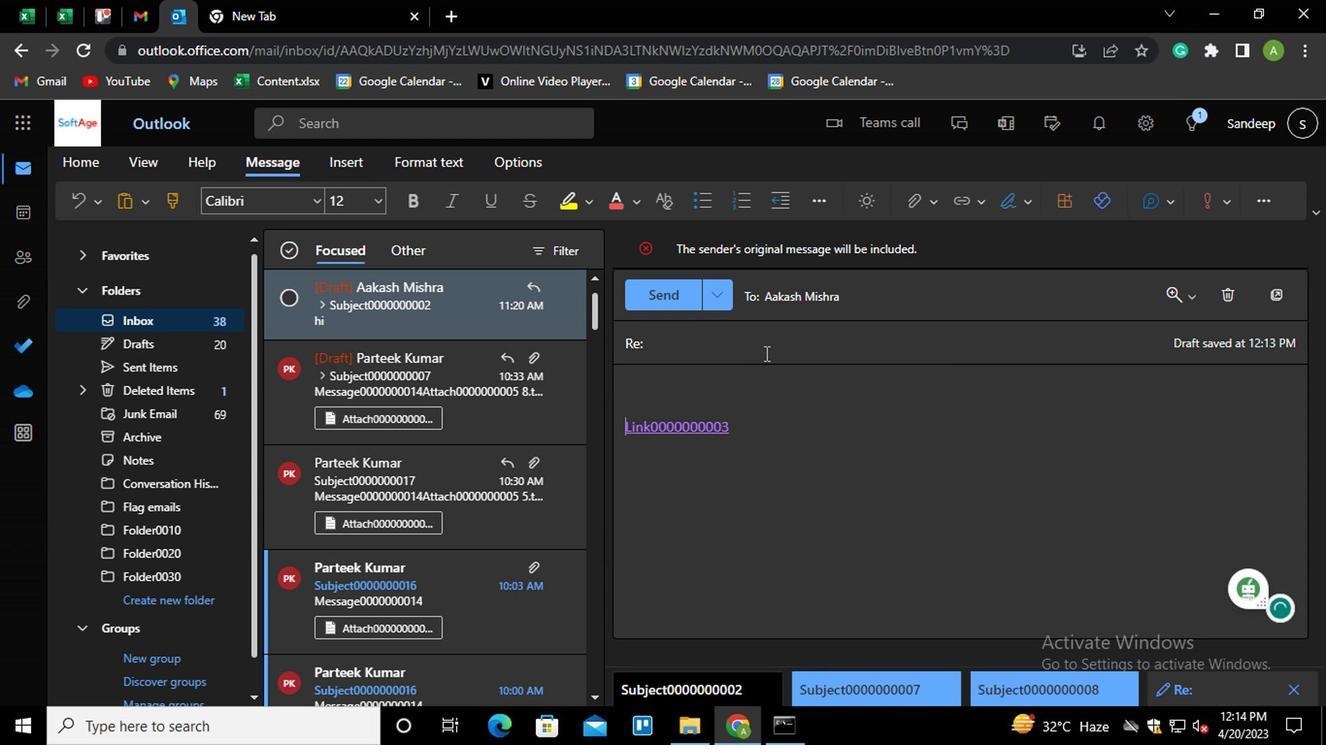 
Action: Mouse pressed left at (788, 343)
Screenshot: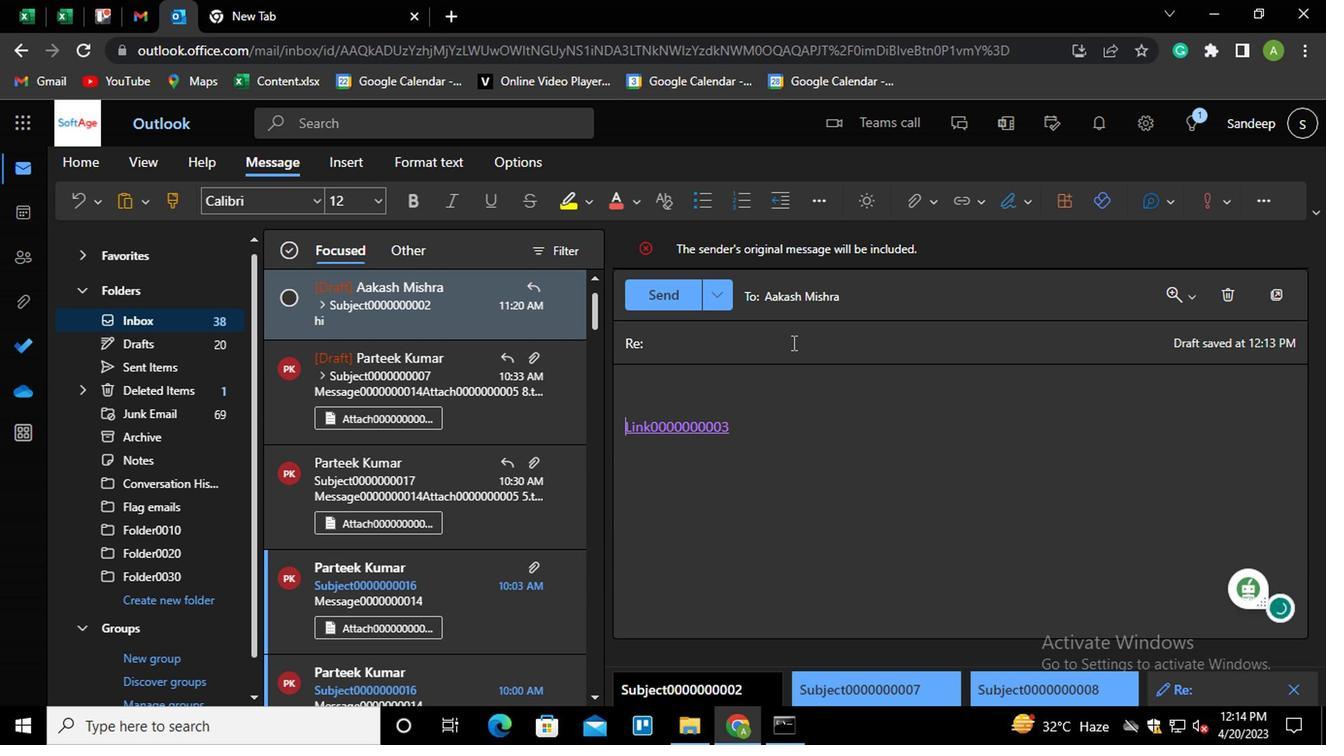 
Action: Key pressed <Key.shift>SUBJECT0000000003
Screenshot: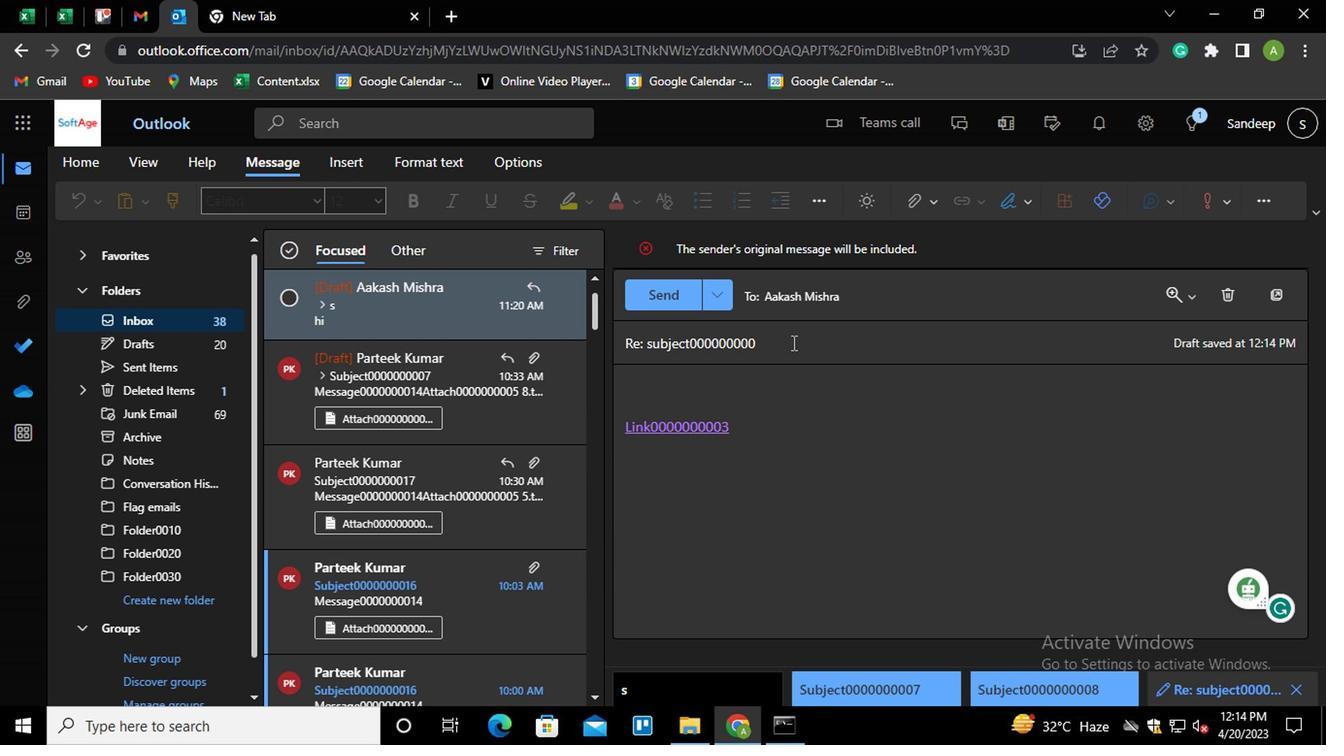 
Action: Mouse moved to (760, 430)
Screenshot: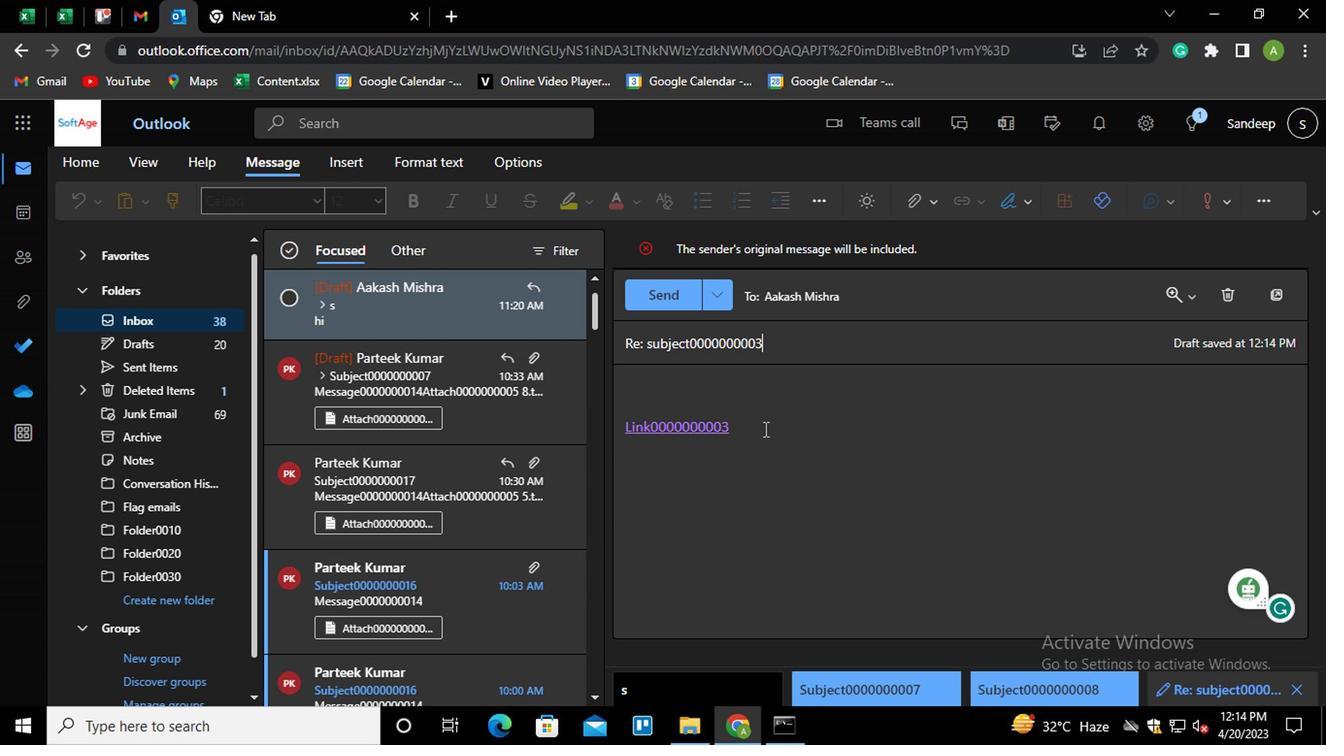 
Action: Mouse pressed left at (760, 430)
Screenshot: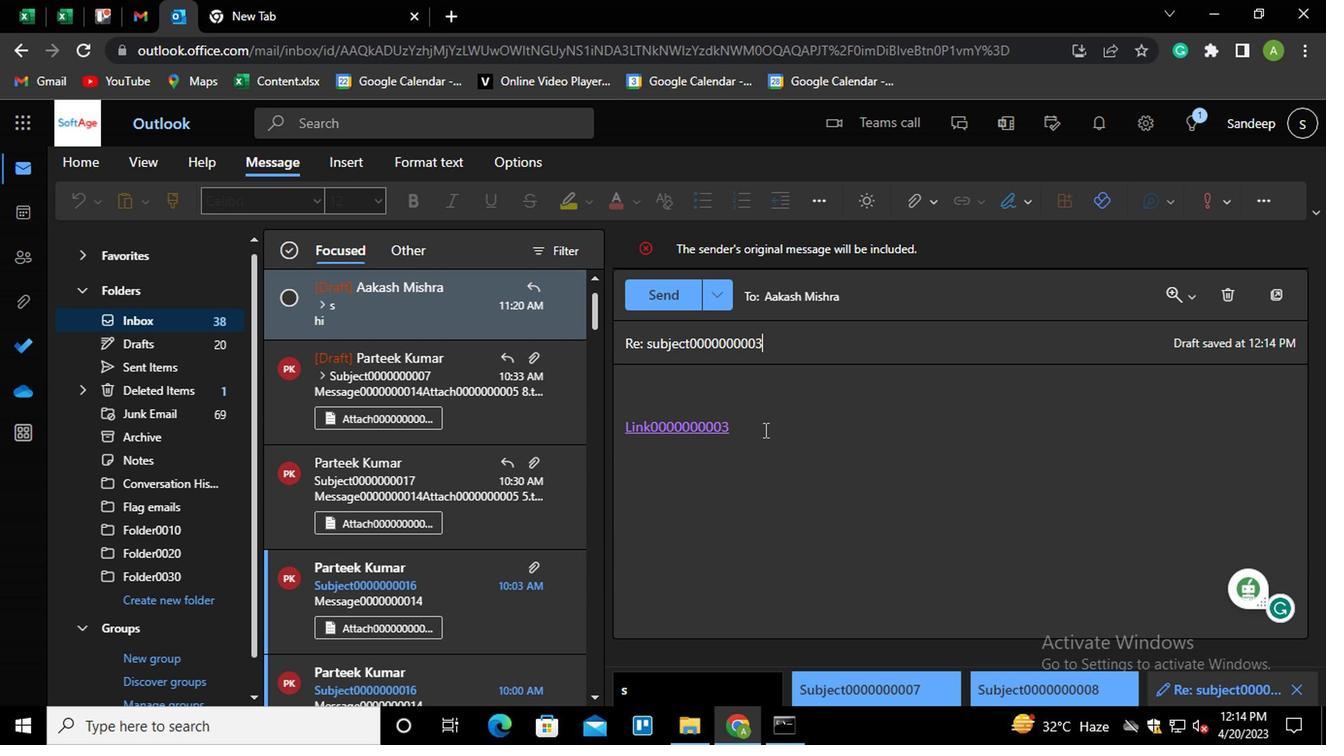 
Action: Key pressed <Key.shift_r><Key.enter><Key.shift_r>MESSAGE0000000004
Screenshot: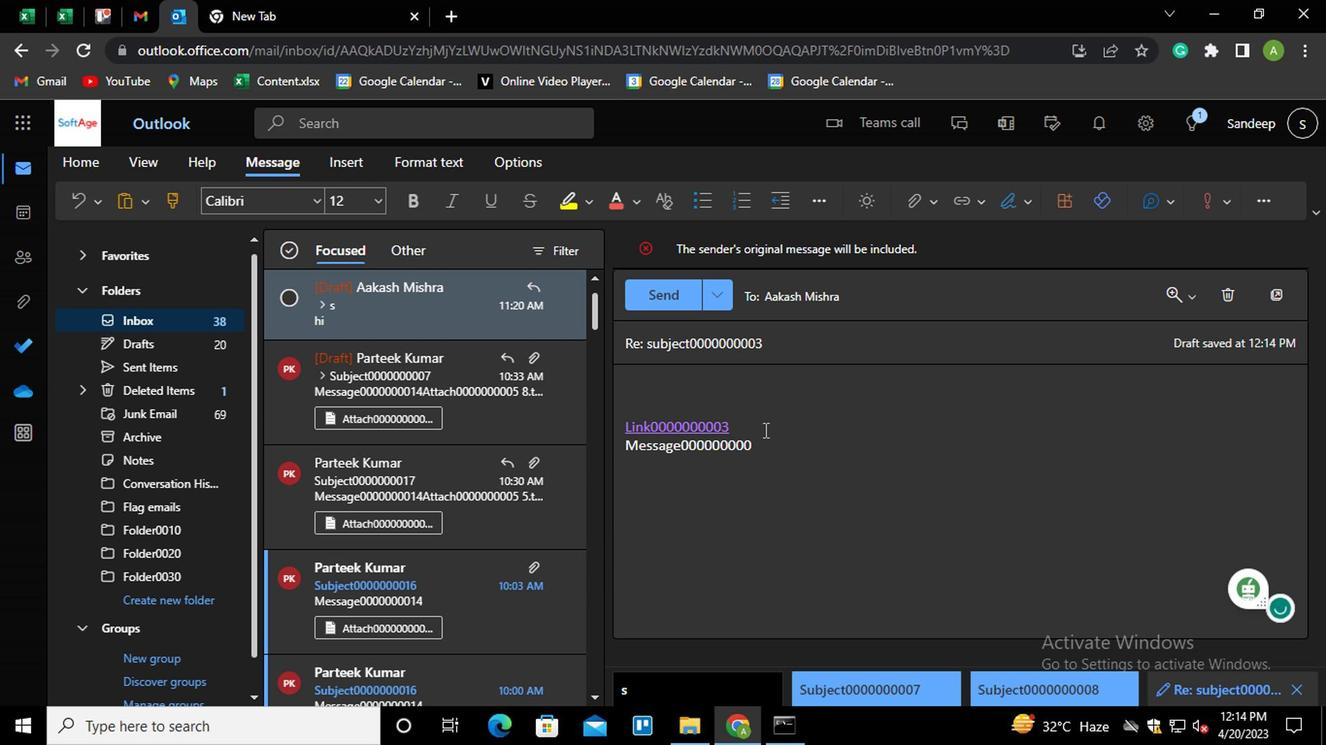 
Action: Mouse moved to (935, 197)
Screenshot: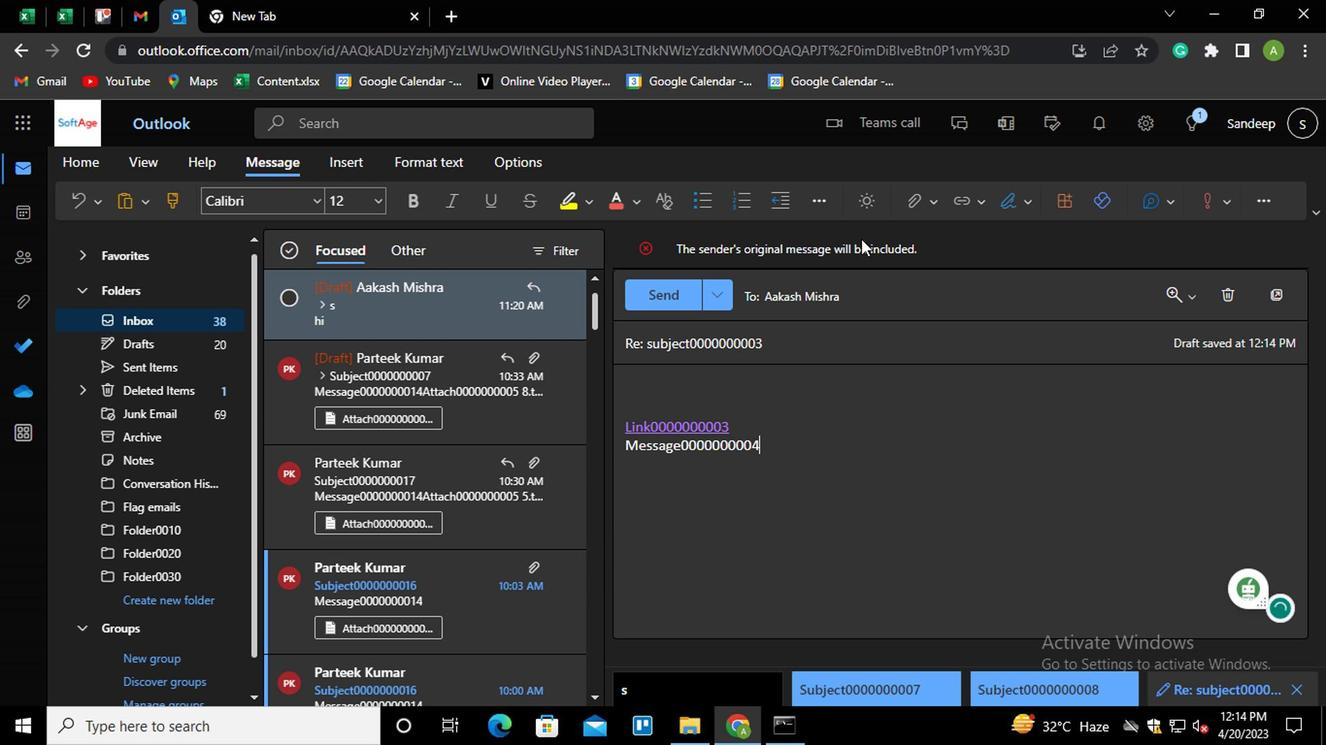 
Action: Mouse pressed left at (935, 197)
Screenshot: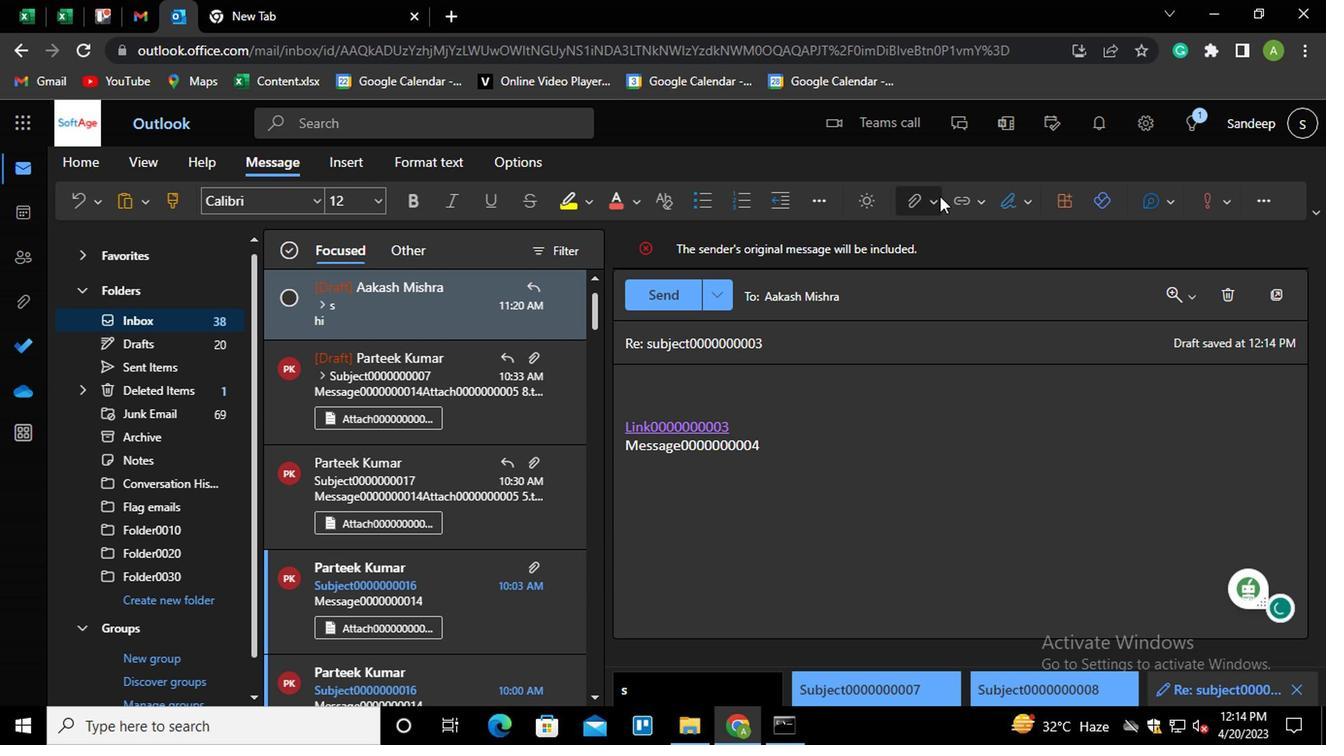 
Action: Mouse moved to (854, 238)
Screenshot: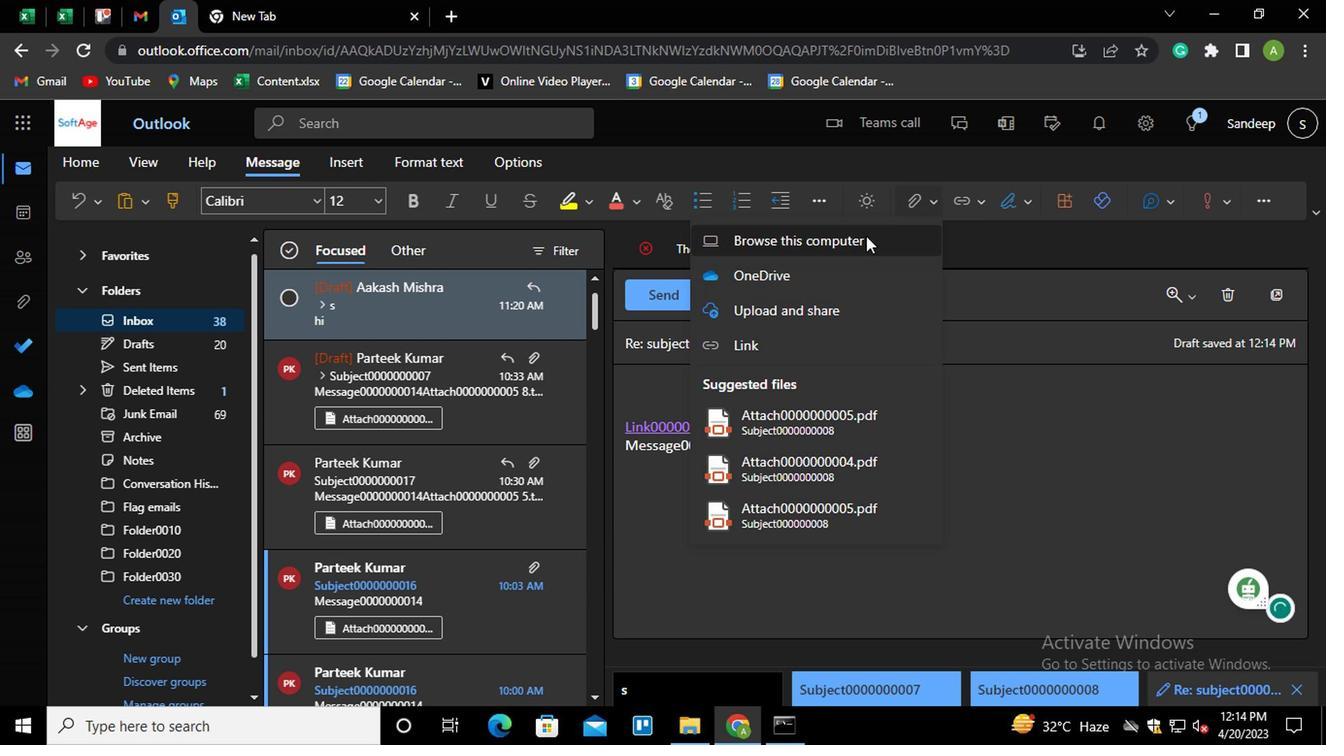 
Action: Mouse pressed left at (854, 238)
Screenshot: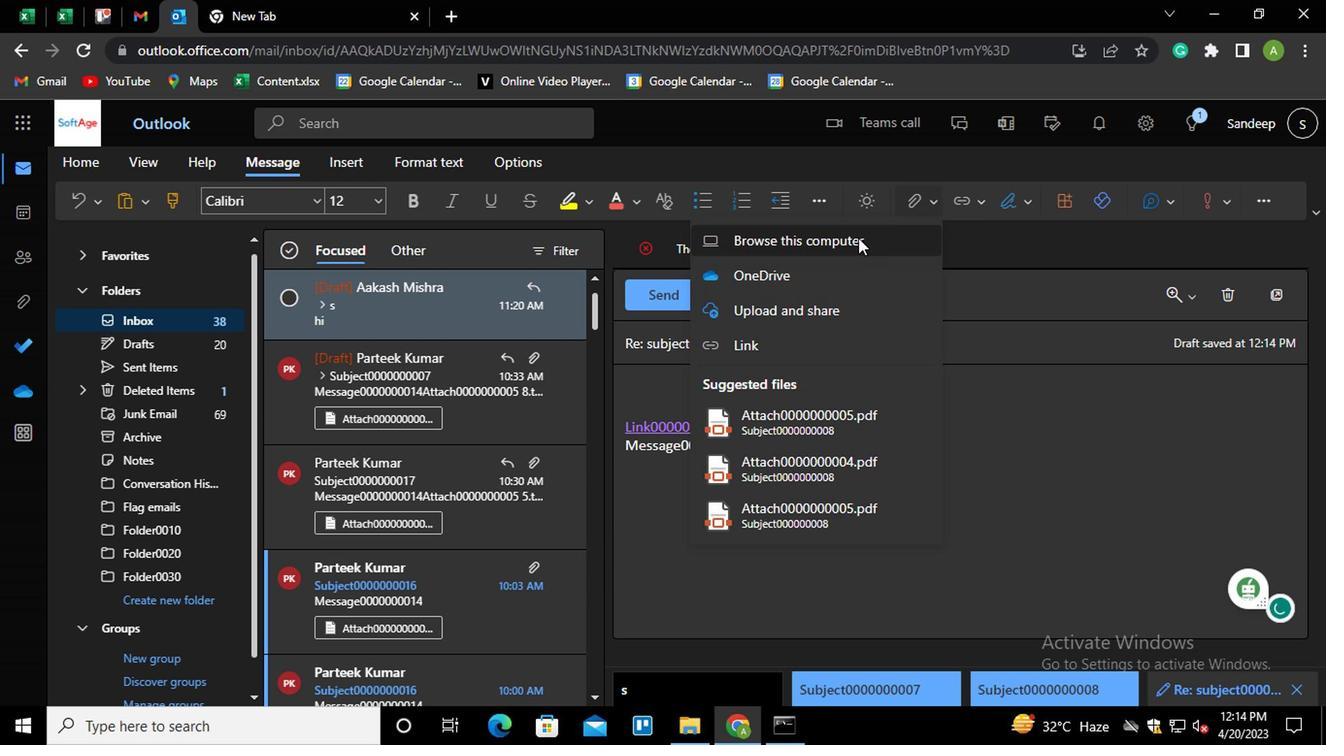 
Action: Mouse moved to (316, 209)
Screenshot: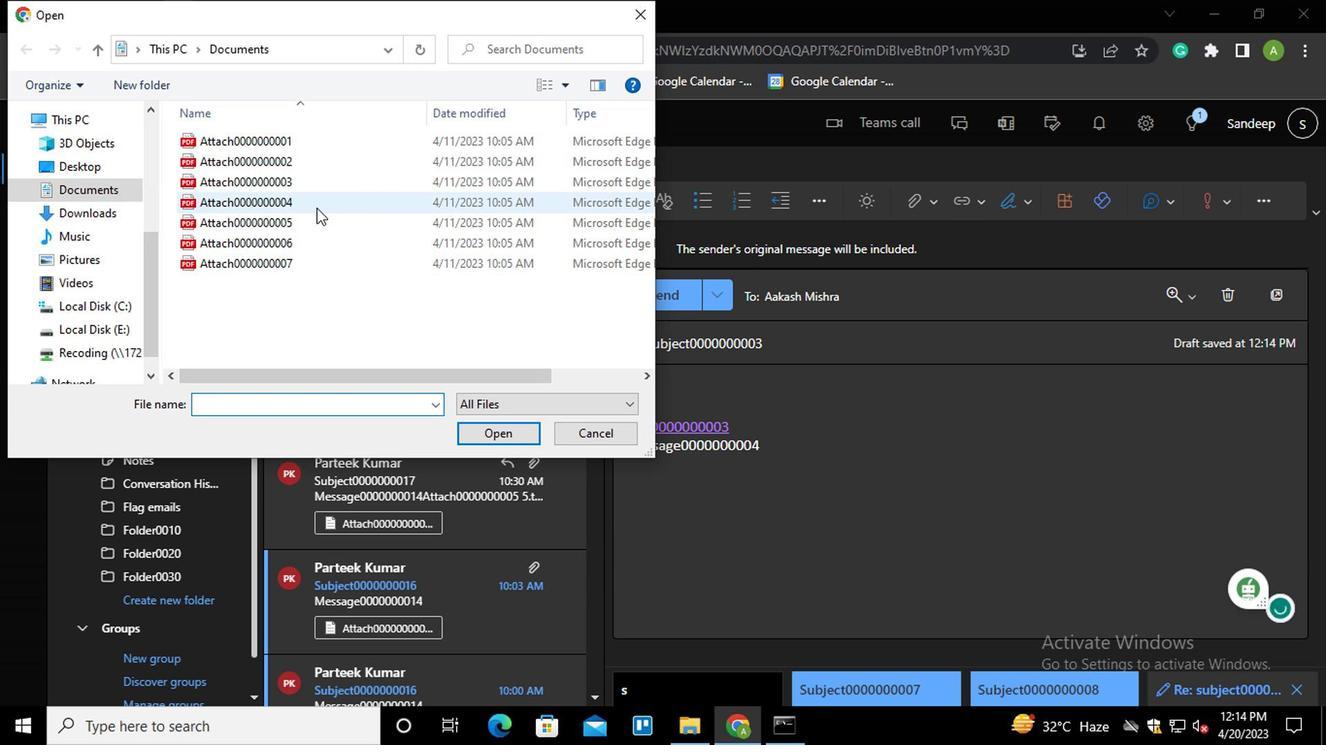 
Action: Mouse pressed left at (316, 209)
Screenshot: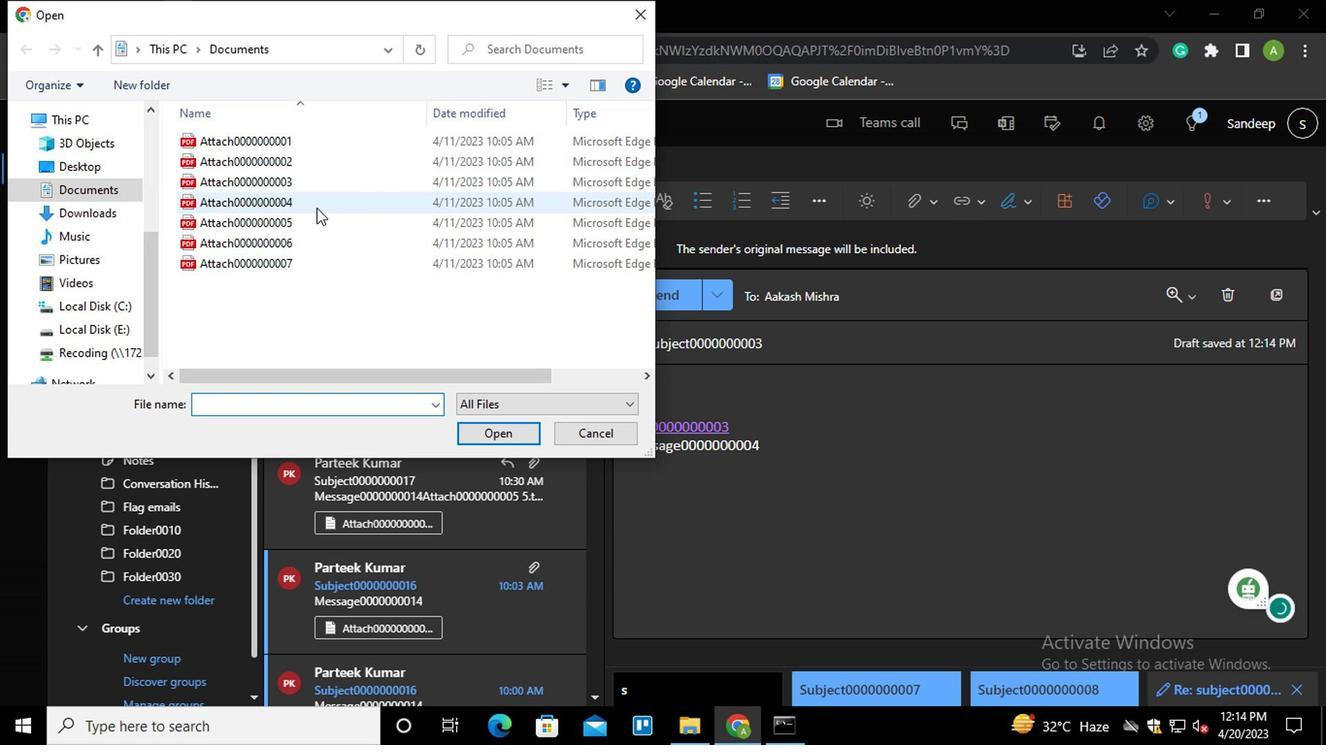 
Action: Mouse moved to (475, 436)
Screenshot: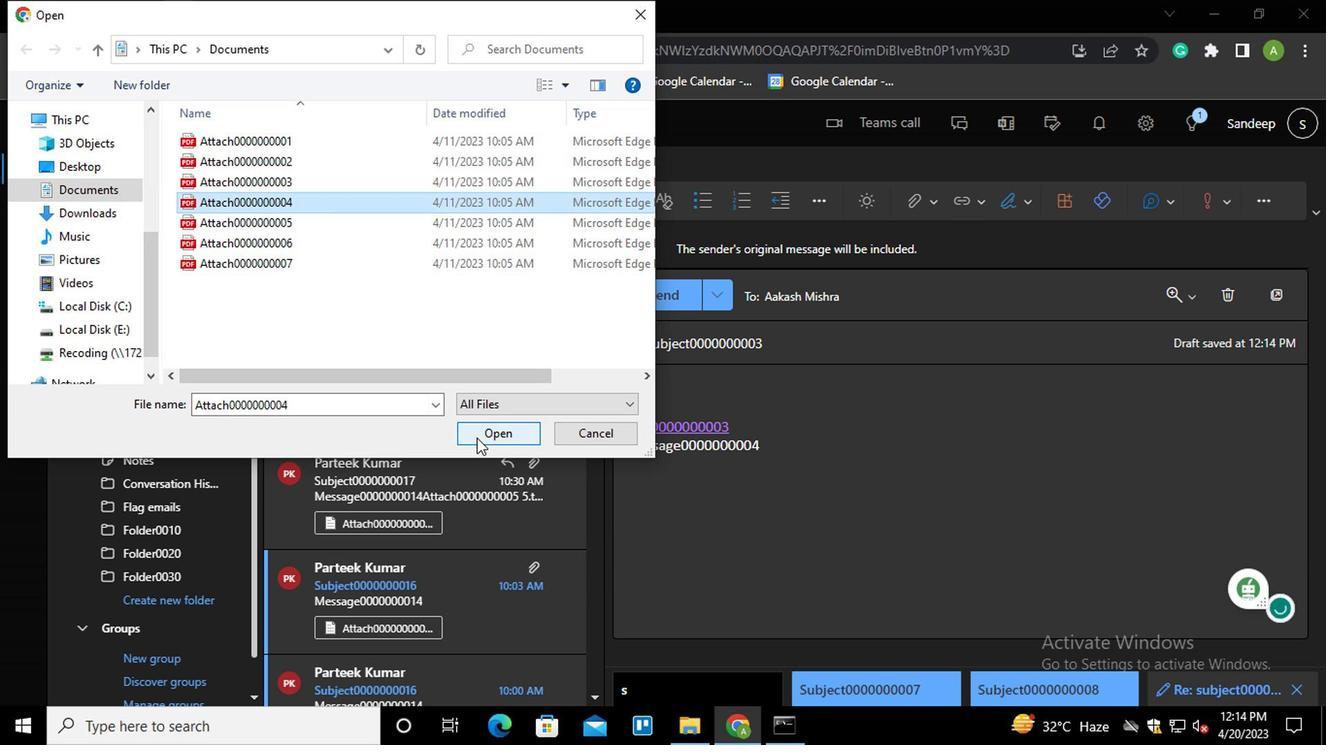 
Action: Mouse pressed left at (475, 436)
Screenshot: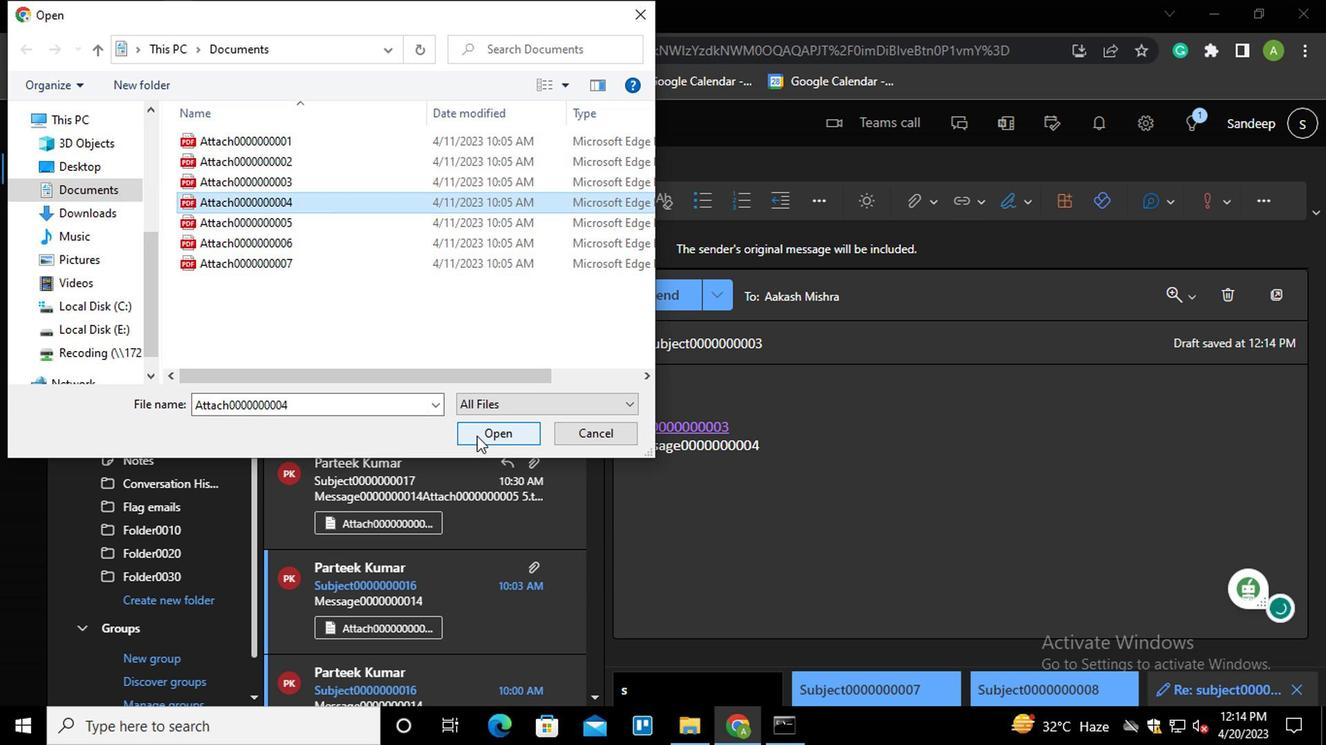 
Action: Mouse moved to (669, 296)
Screenshot: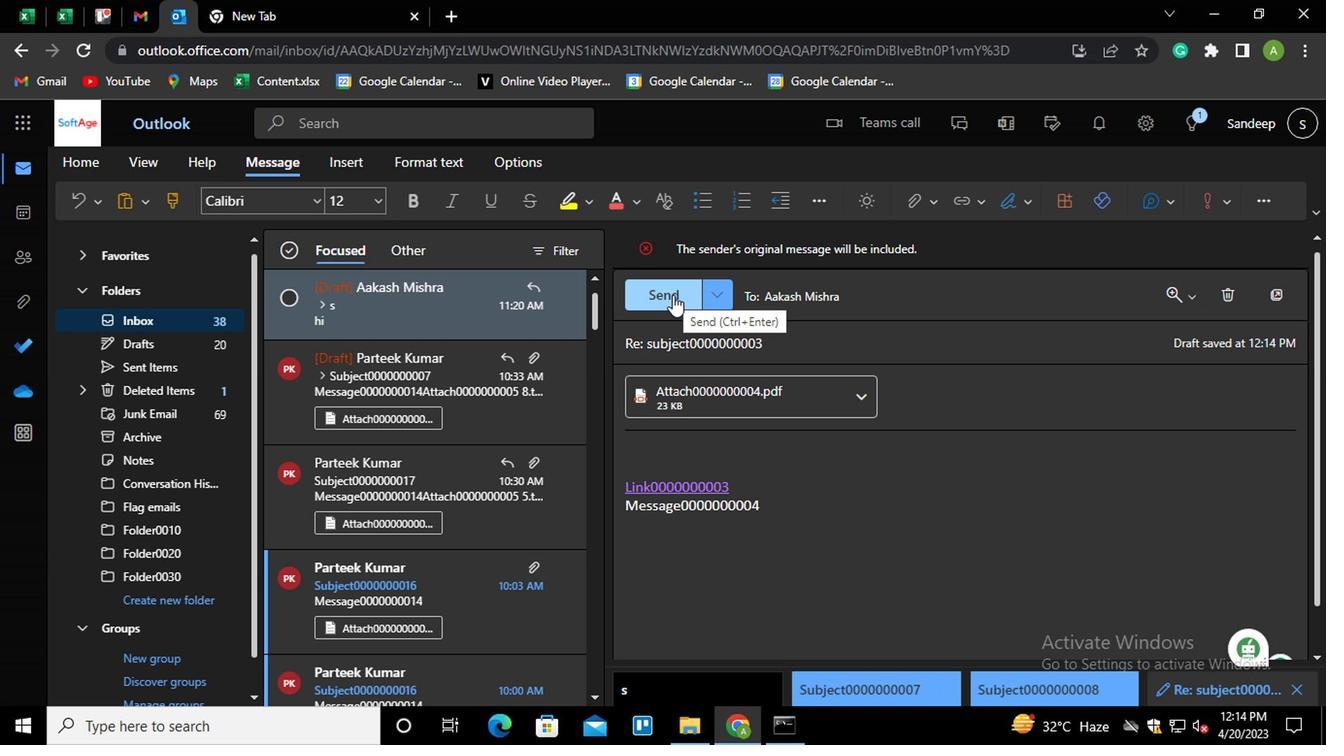
Action: Mouse pressed left at (669, 296)
Screenshot: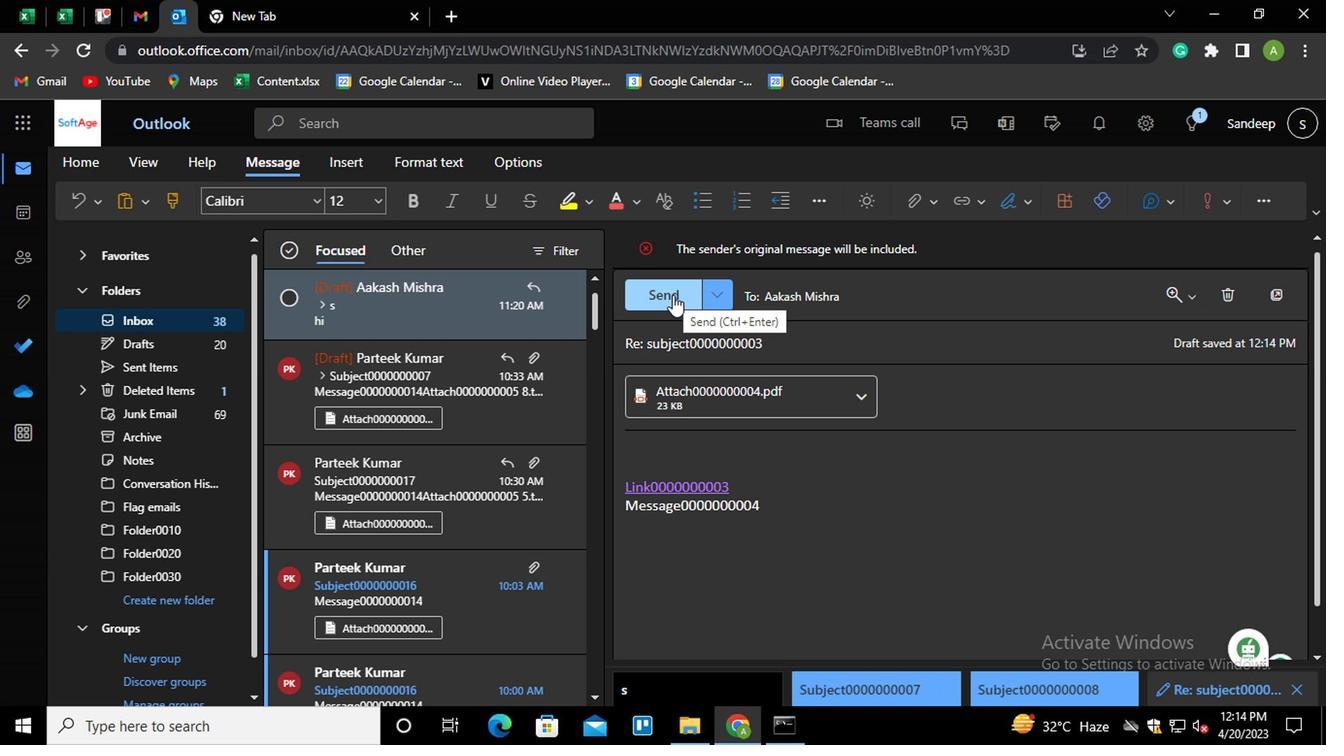 
Action: Mouse moved to (894, 531)
Screenshot: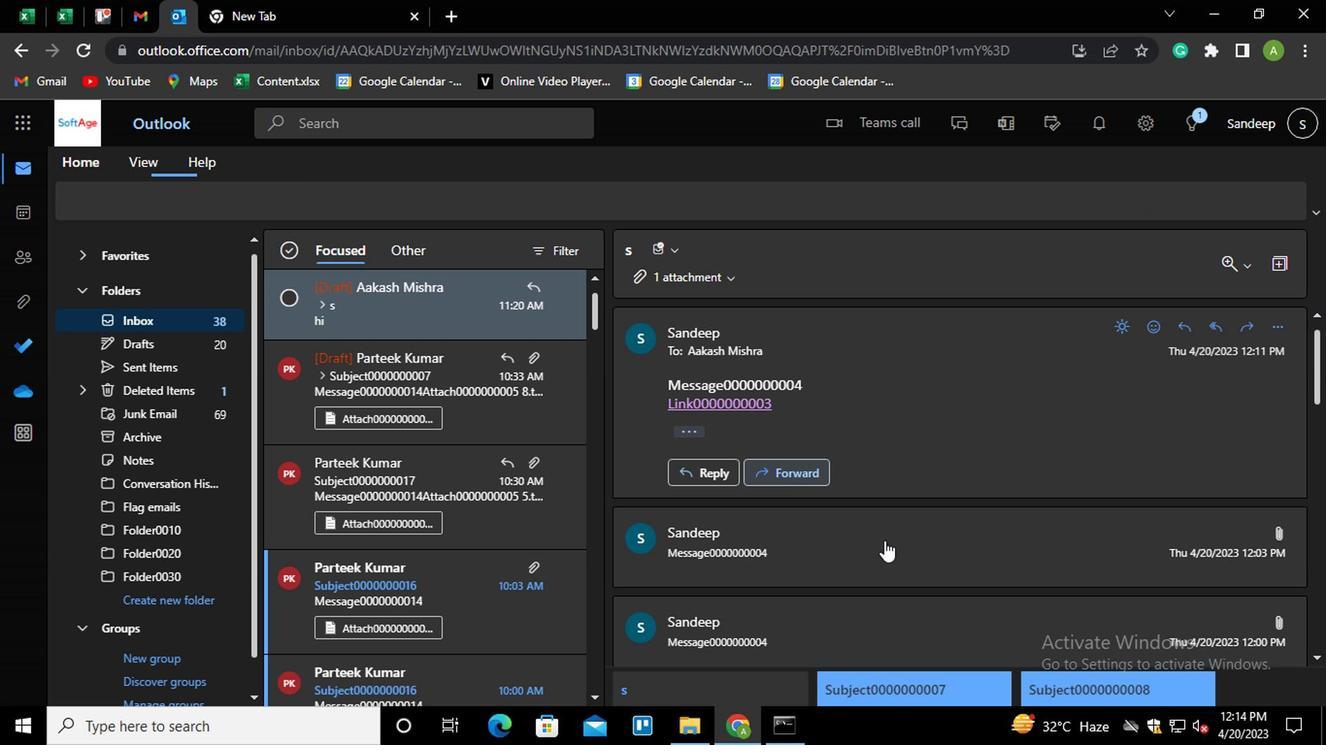 
